 Task: Add a timeline in the project BrightWorks for the epic 'Service Level Agreement (SLA) Monitoring and Reporting' from 2023/06/28 to 2024/07/18. Add a timeline in the project BrightWorks for the epic 'Software License Management' from 2024/04/25 to 2024/09/13. Add a timeline in the project BrightWorks for the epic 'Hardware Asset Management' from 2024/04/22 to 2025/07/26
Action: Mouse moved to (218, 70)
Screenshot: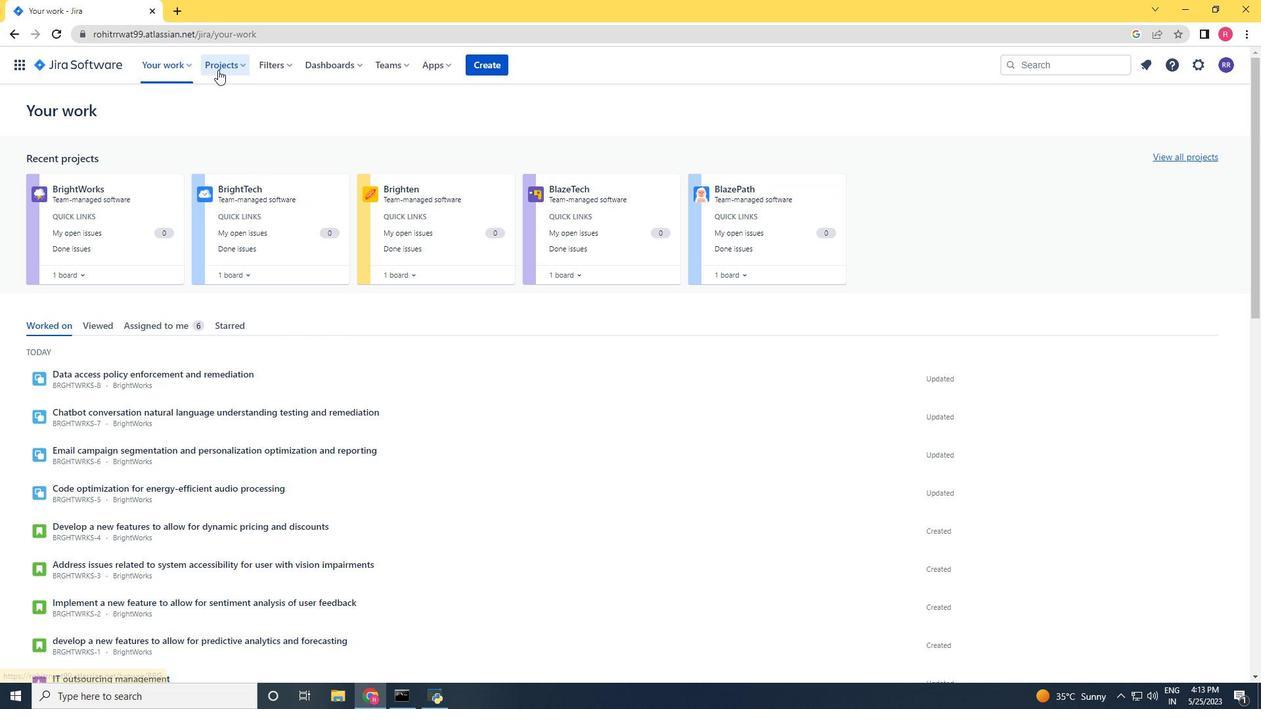 
Action: Mouse pressed left at (218, 70)
Screenshot: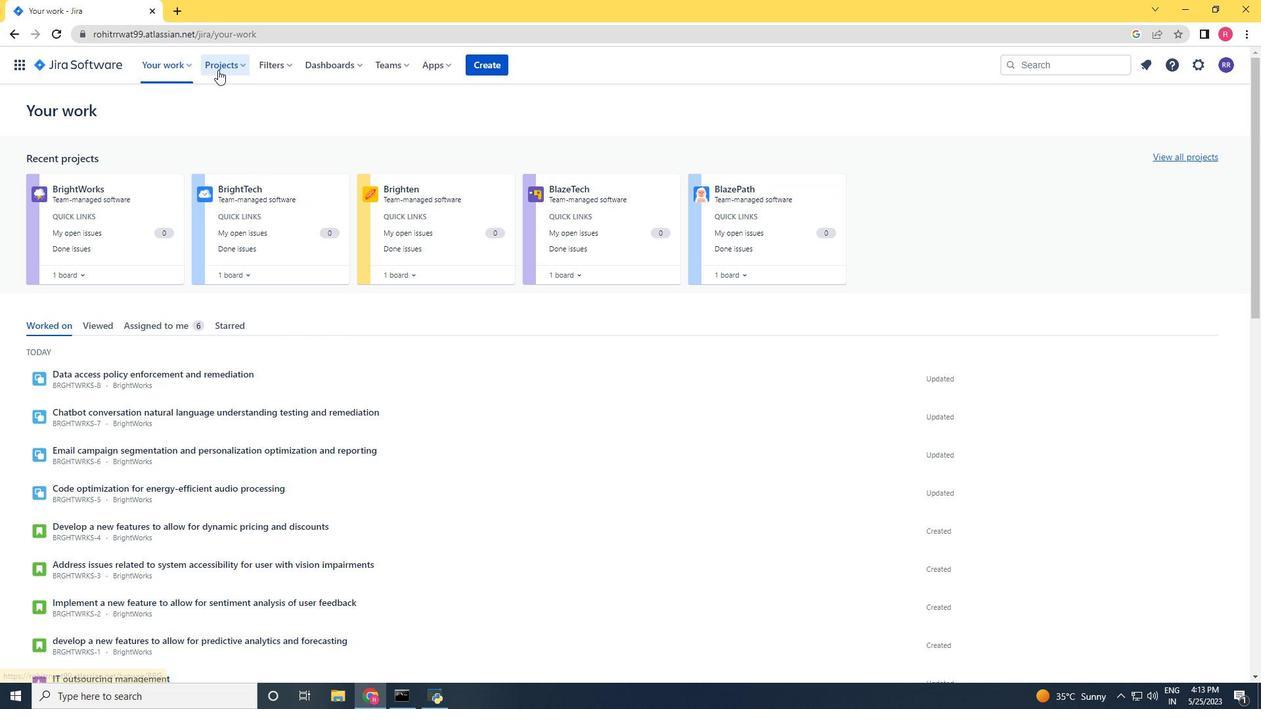 
Action: Mouse moved to (273, 122)
Screenshot: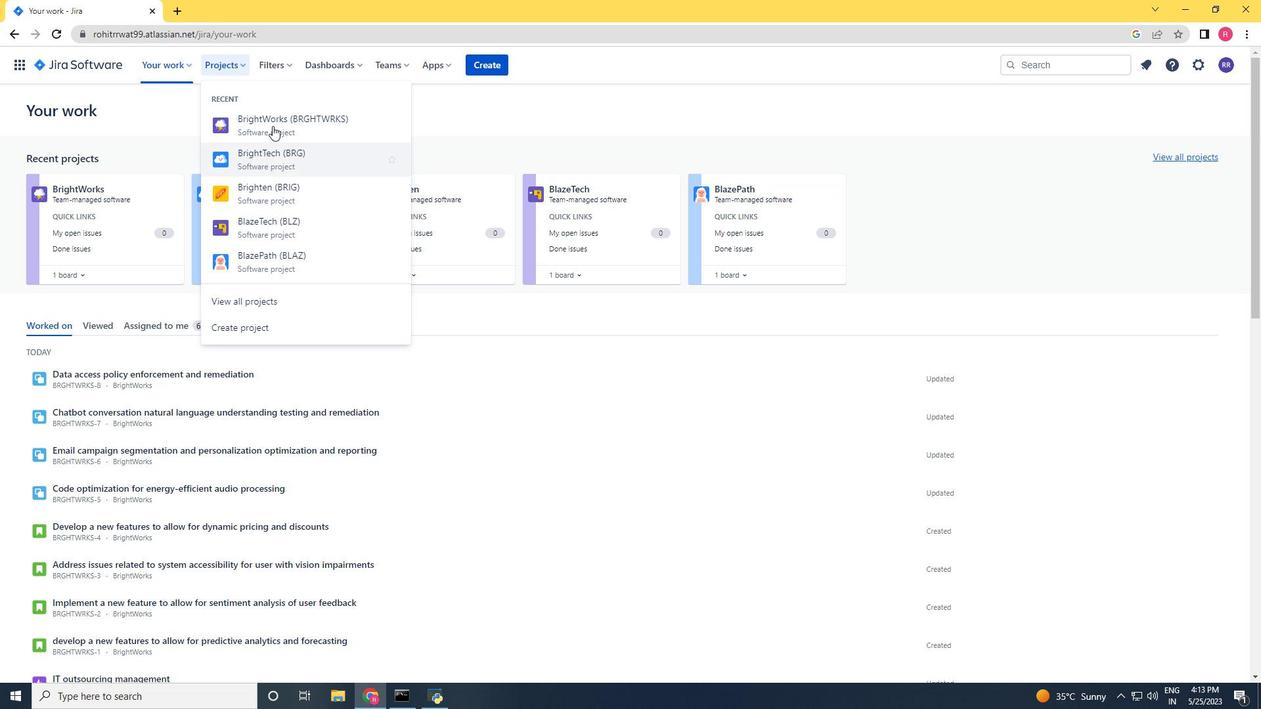 
Action: Mouse pressed left at (273, 122)
Screenshot: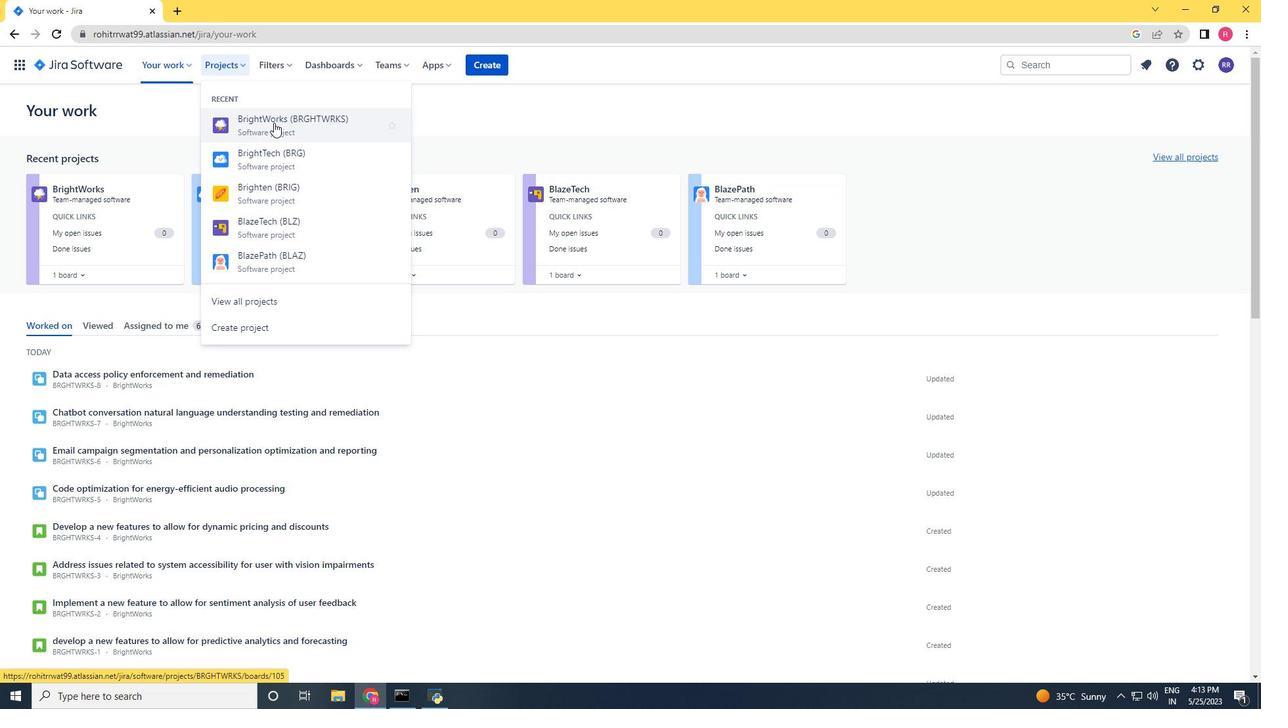 
Action: Mouse moved to (70, 204)
Screenshot: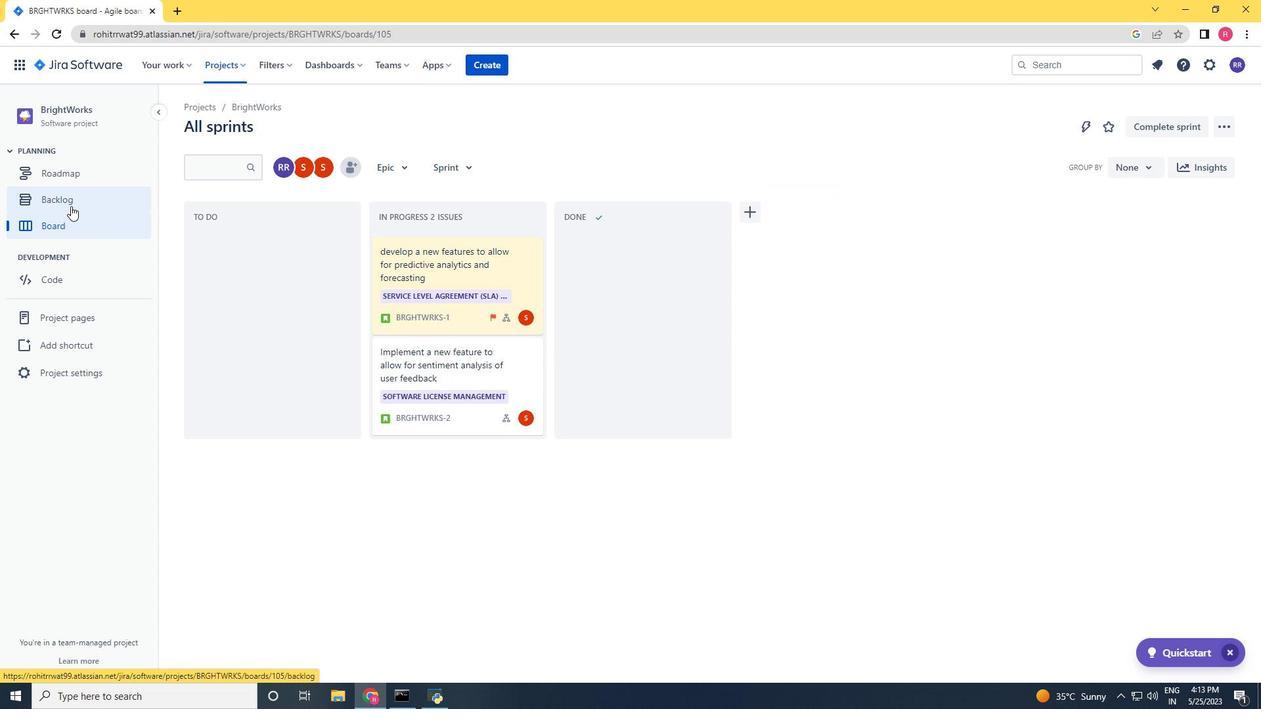
Action: Mouse pressed left at (70, 204)
Screenshot: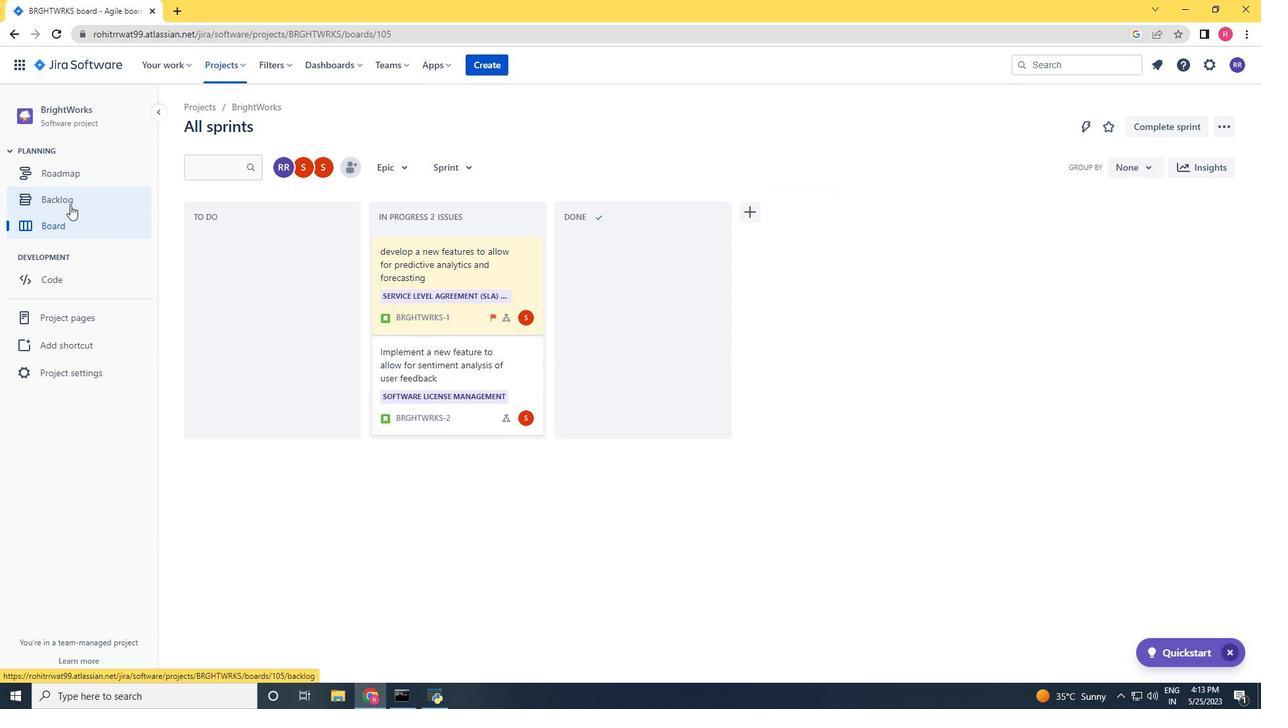 
Action: Mouse moved to (199, 264)
Screenshot: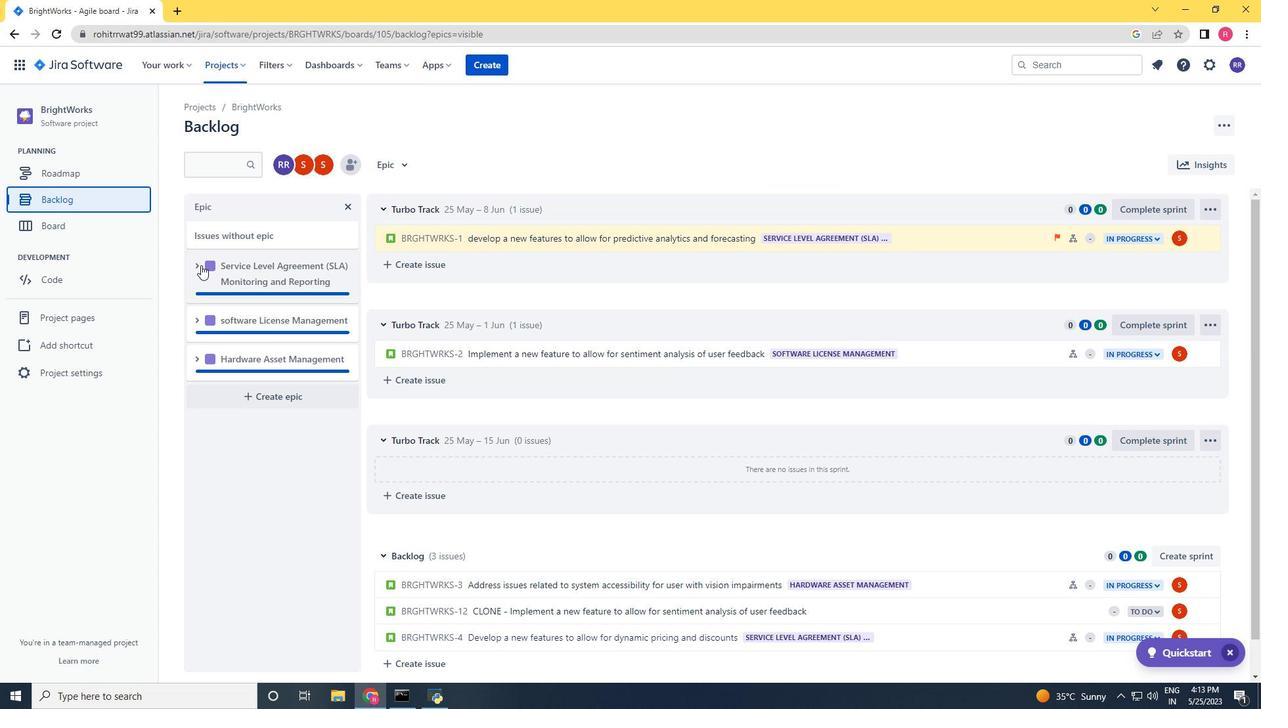 
Action: Mouse pressed left at (199, 264)
Screenshot: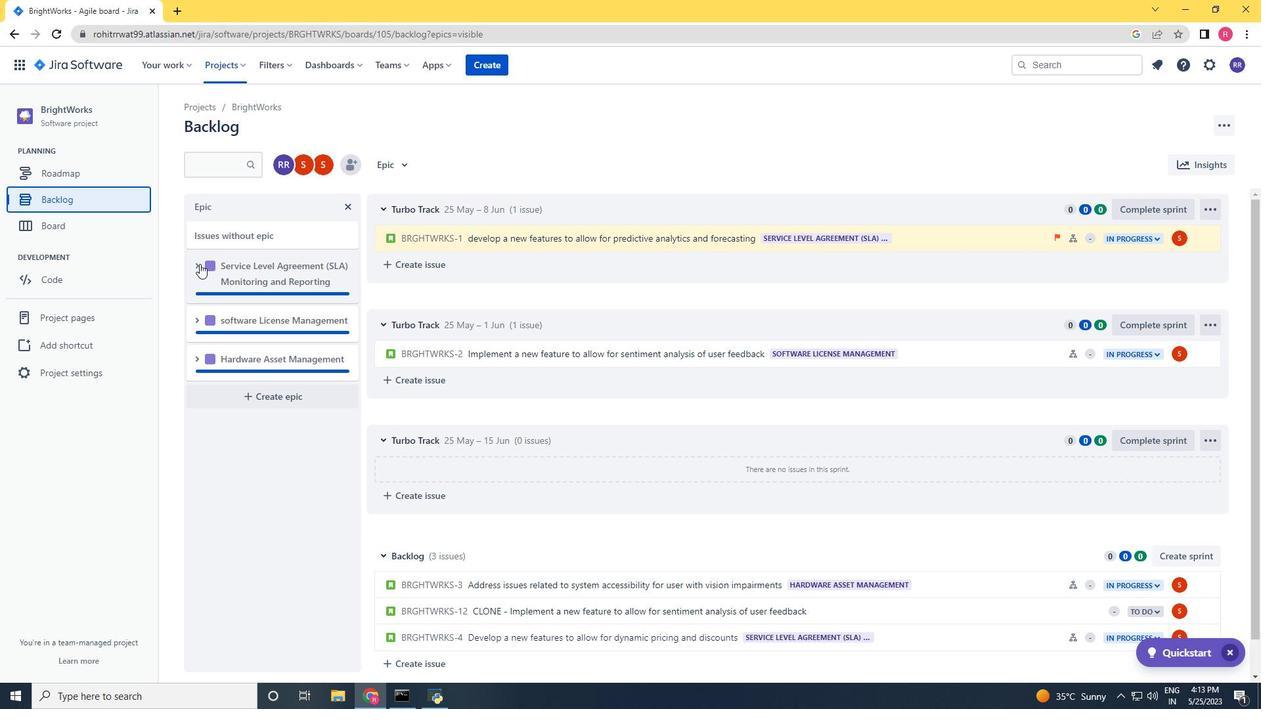 
Action: Mouse moved to (237, 377)
Screenshot: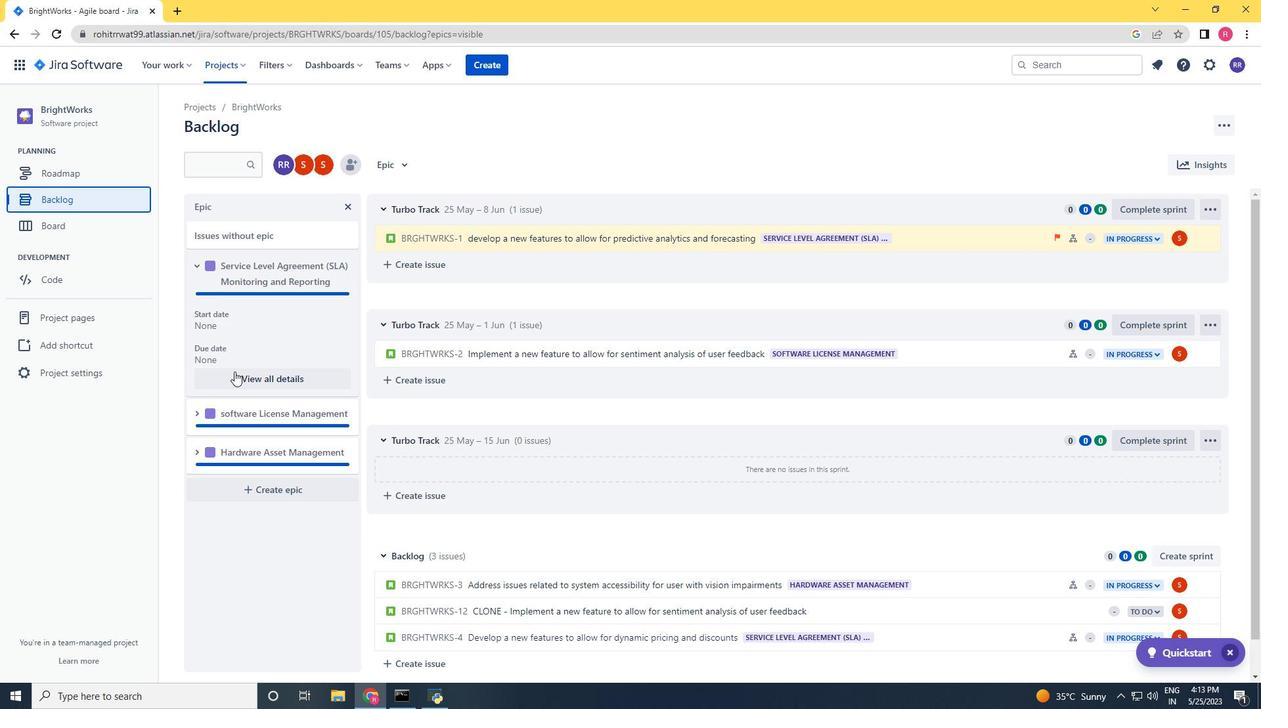 
Action: Mouse pressed left at (237, 377)
Screenshot: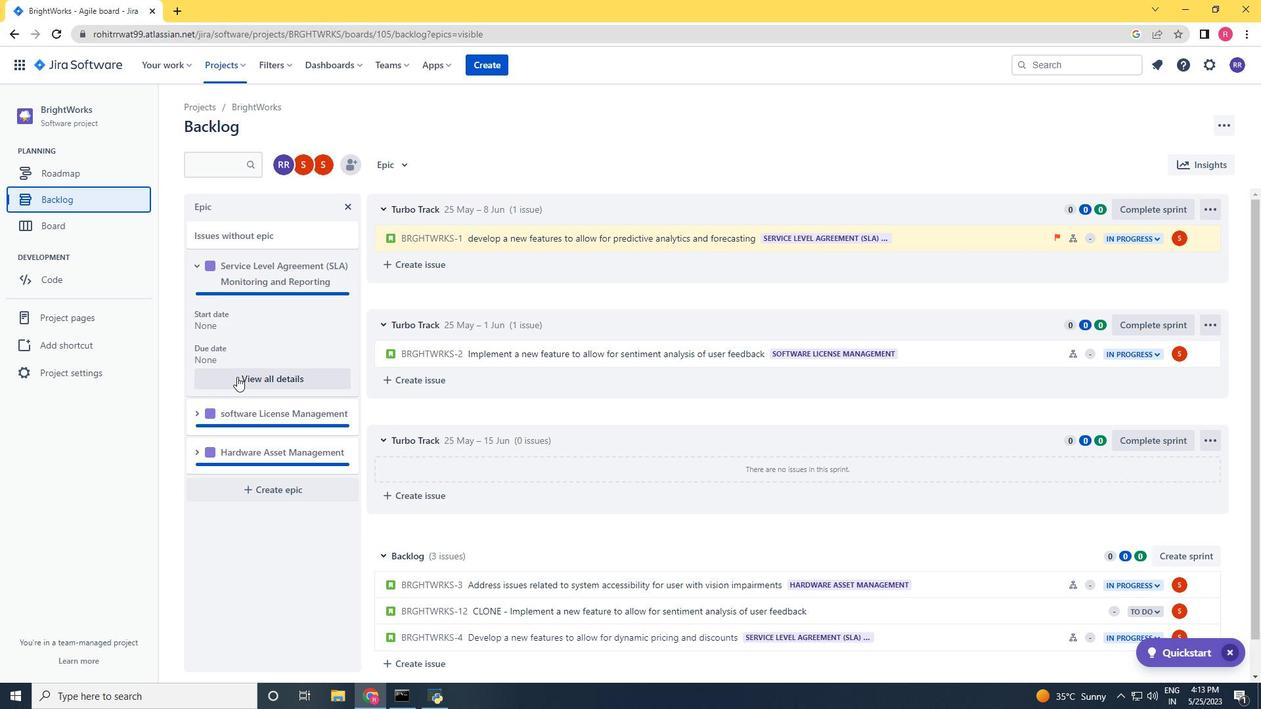 
Action: Mouse moved to (1103, 543)
Screenshot: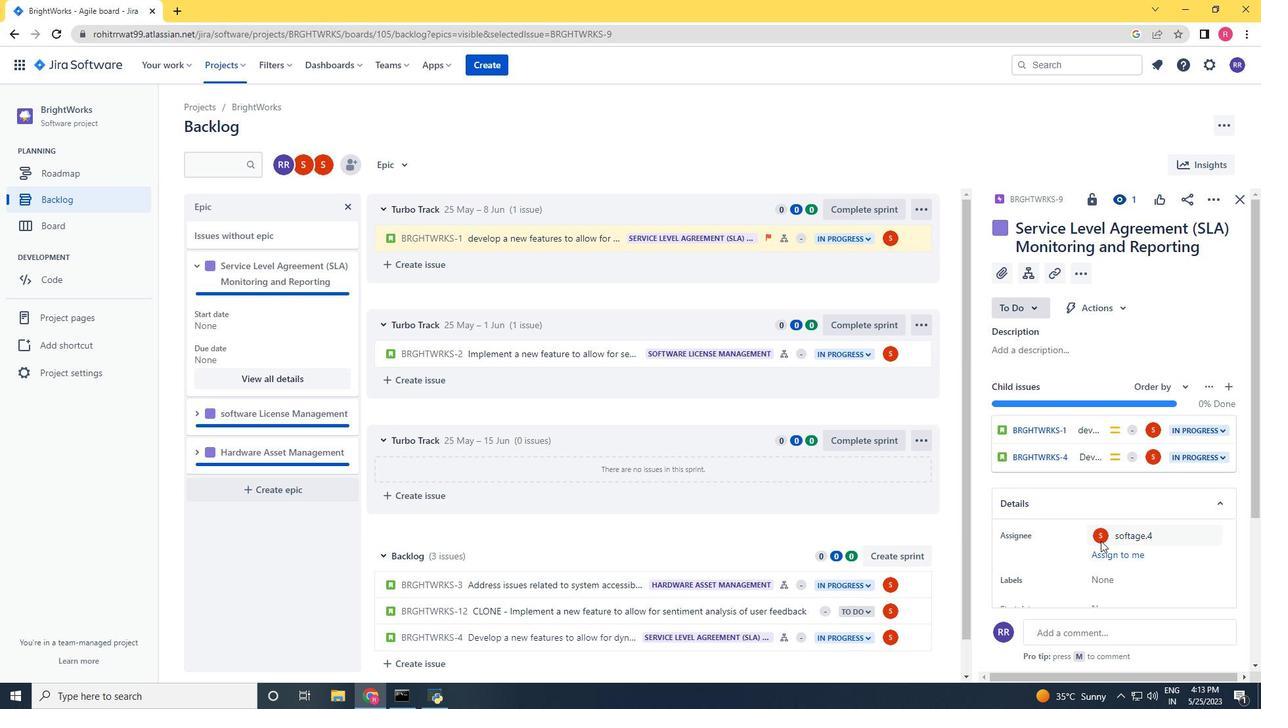 
Action: Mouse scrolled (1103, 542) with delta (0, 0)
Screenshot: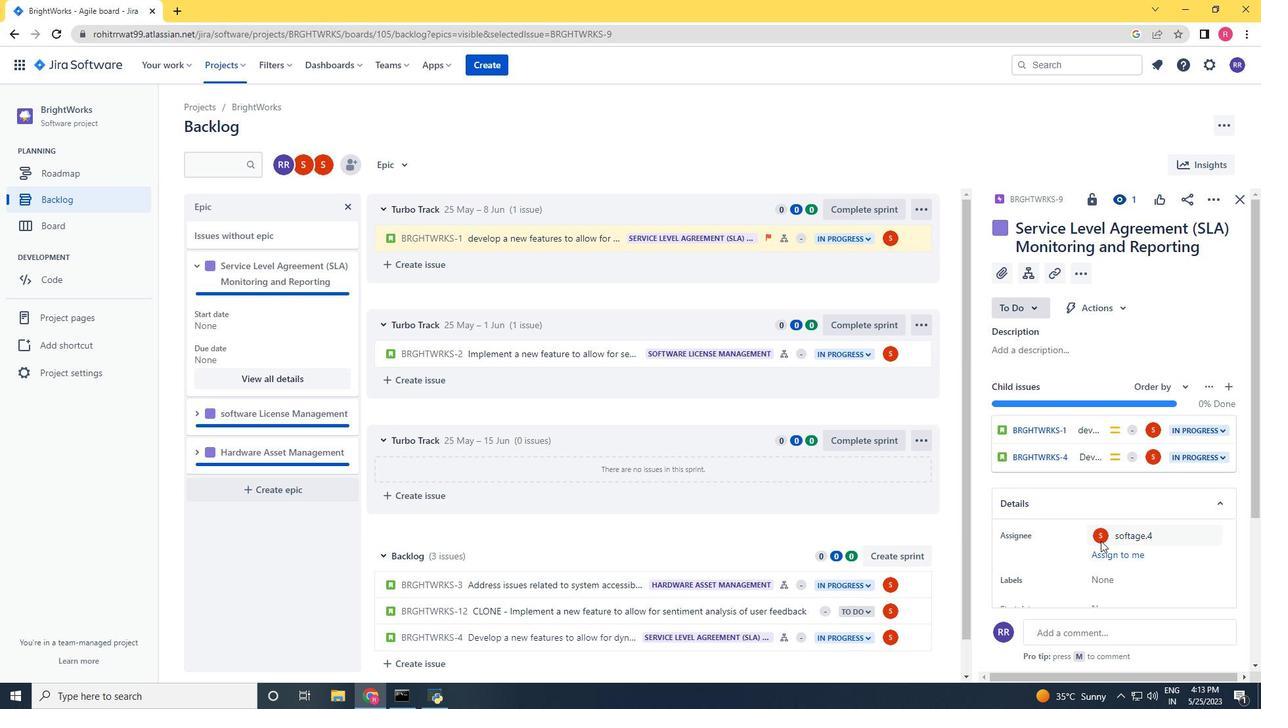 
Action: Mouse moved to (1103, 544)
Screenshot: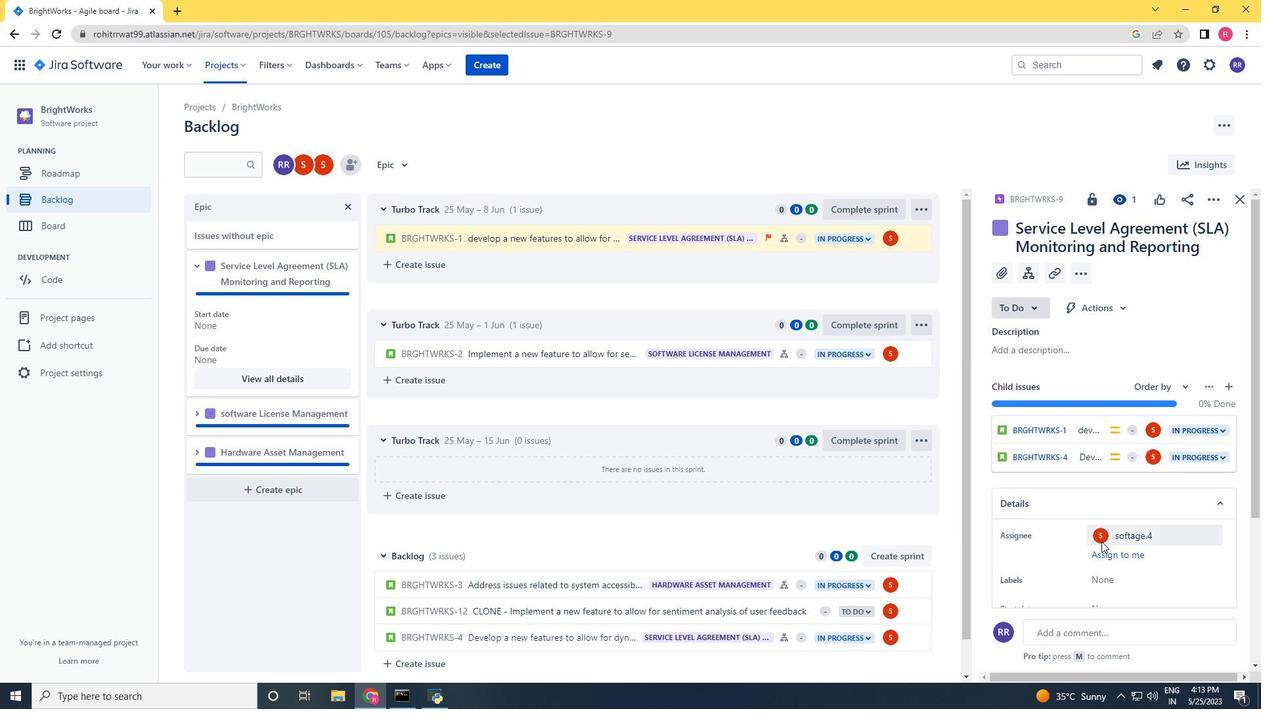 
Action: Mouse scrolled (1103, 543) with delta (0, 0)
Screenshot: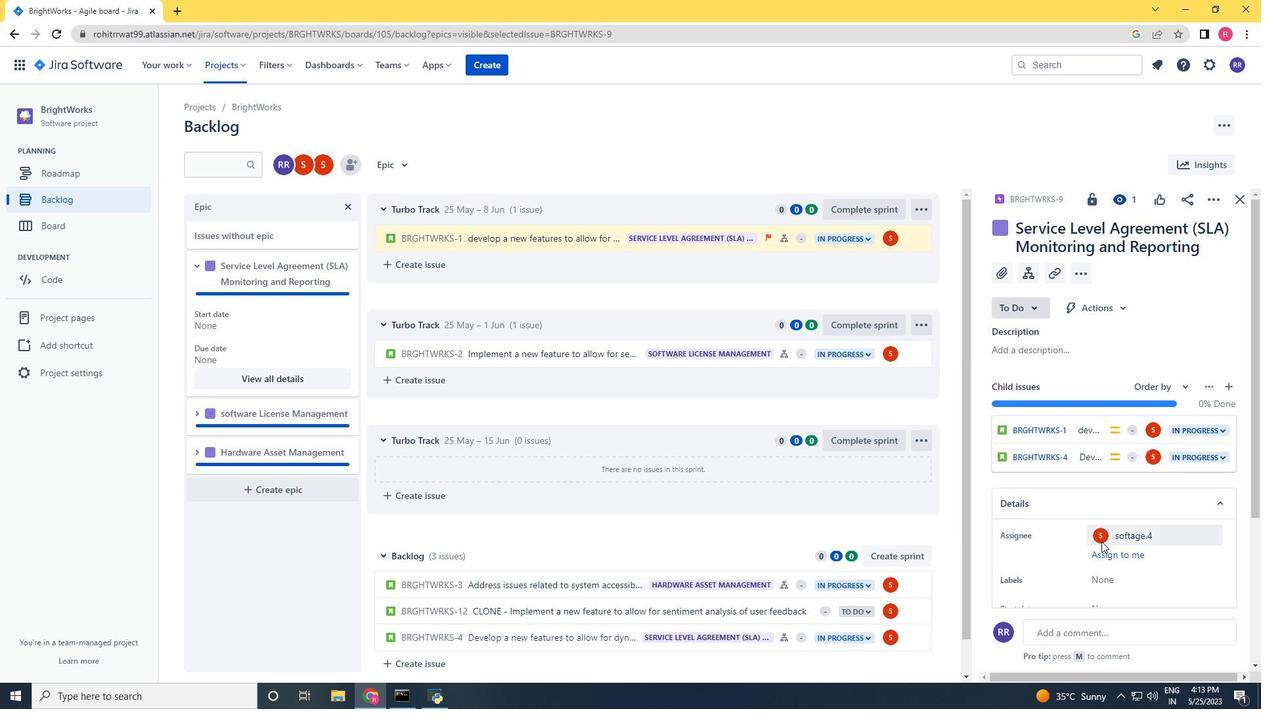 
Action: Mouse moved to (1118, 471)
Screenshot: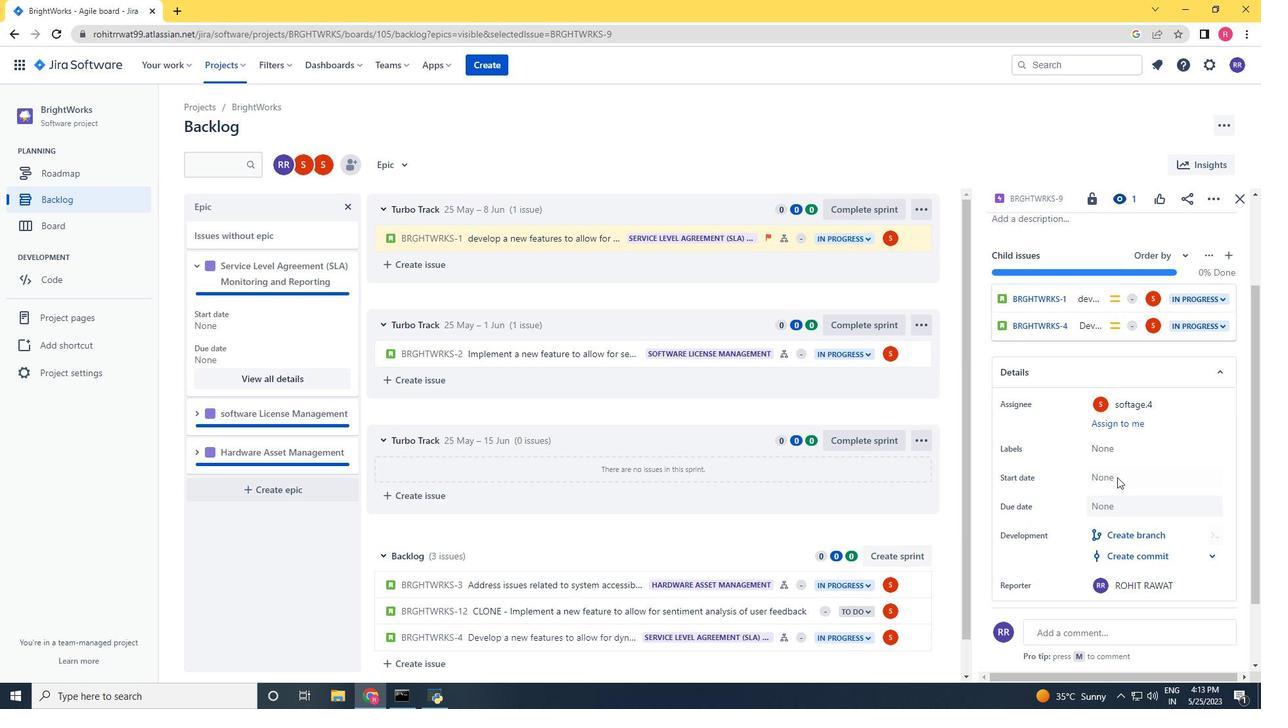 
Action: Mouse pressed left at (1118, 471)
Screenshot: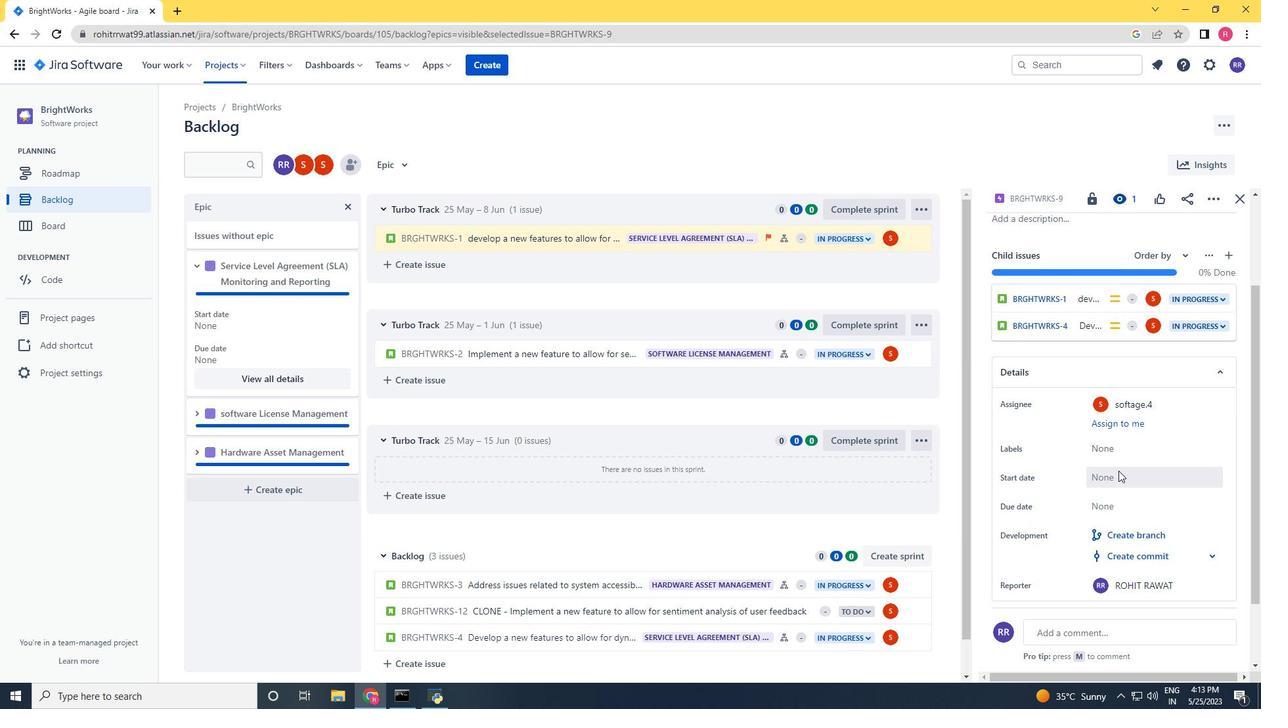 
Action: Mouse moved to (1233, 285)
Screenshot: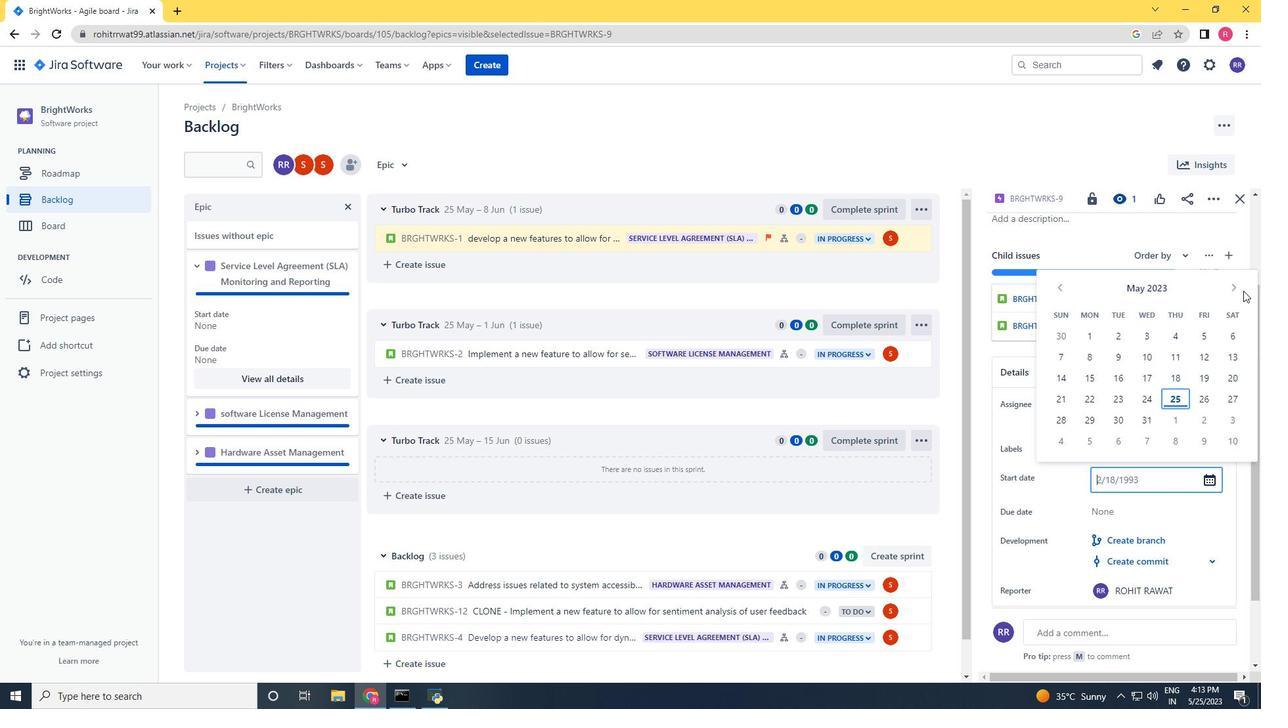 
Action: Mouse pressed left at (1233, 285)
Screenshot: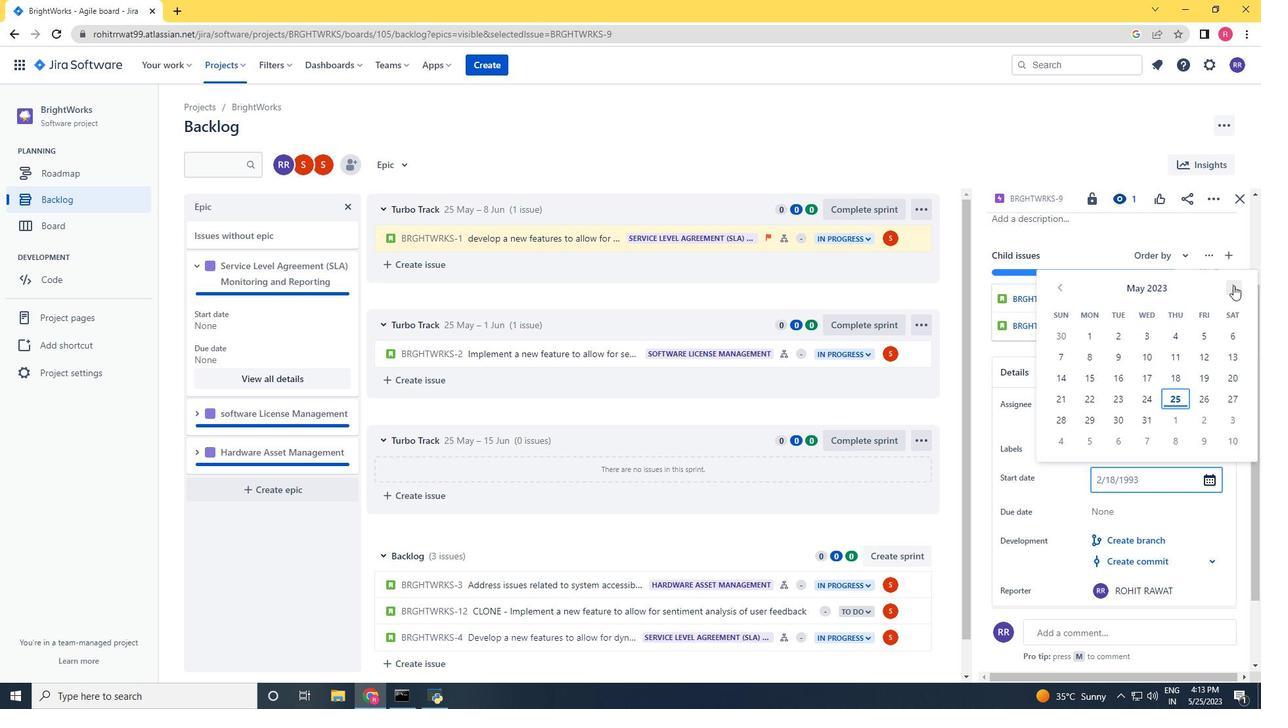 
Action: Mouse moved to (1157, 416)
Screenshot: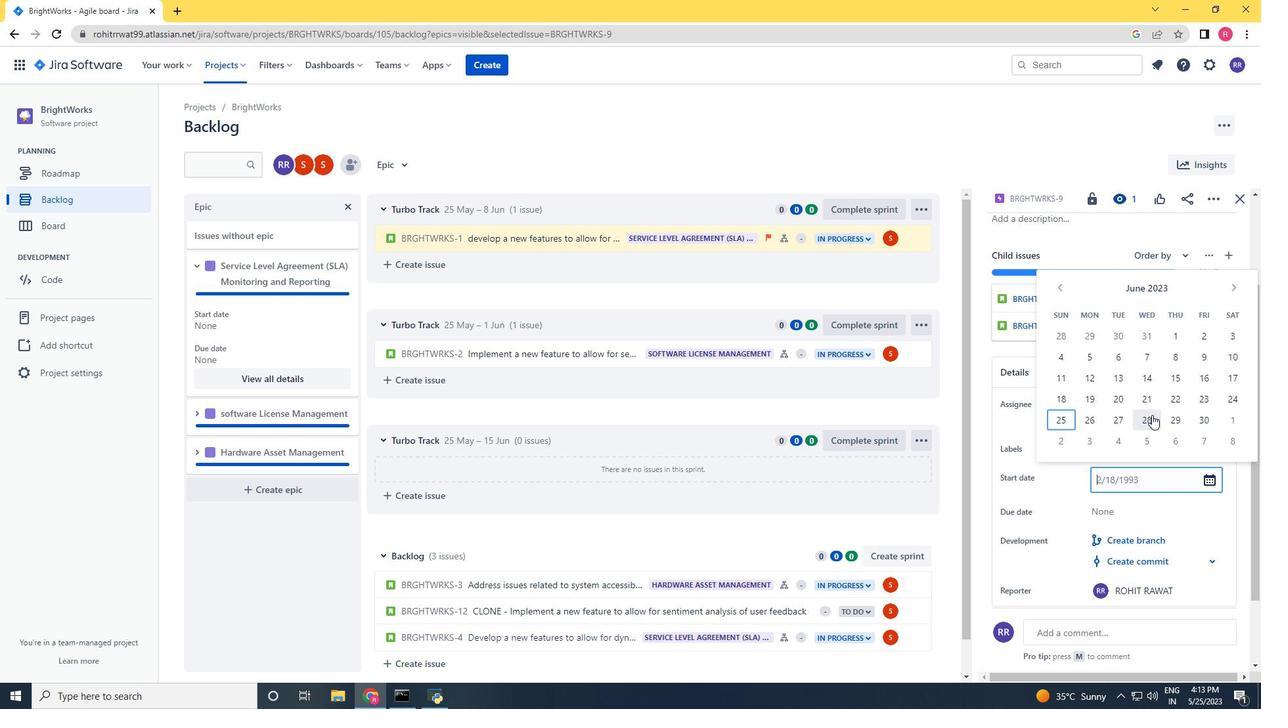 
Action: Mouse pressed left at (1157, 416)
Screenshot: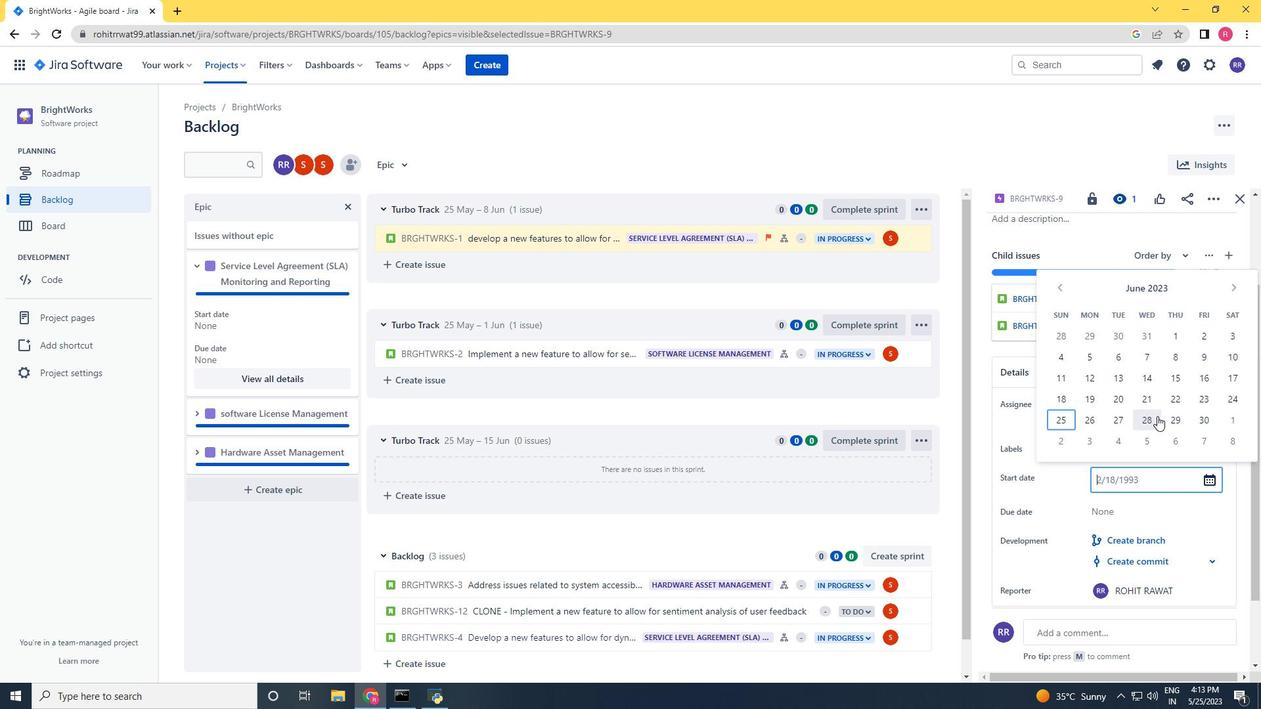 
Action: Mouse moved to (1124, 514)
Screenshot: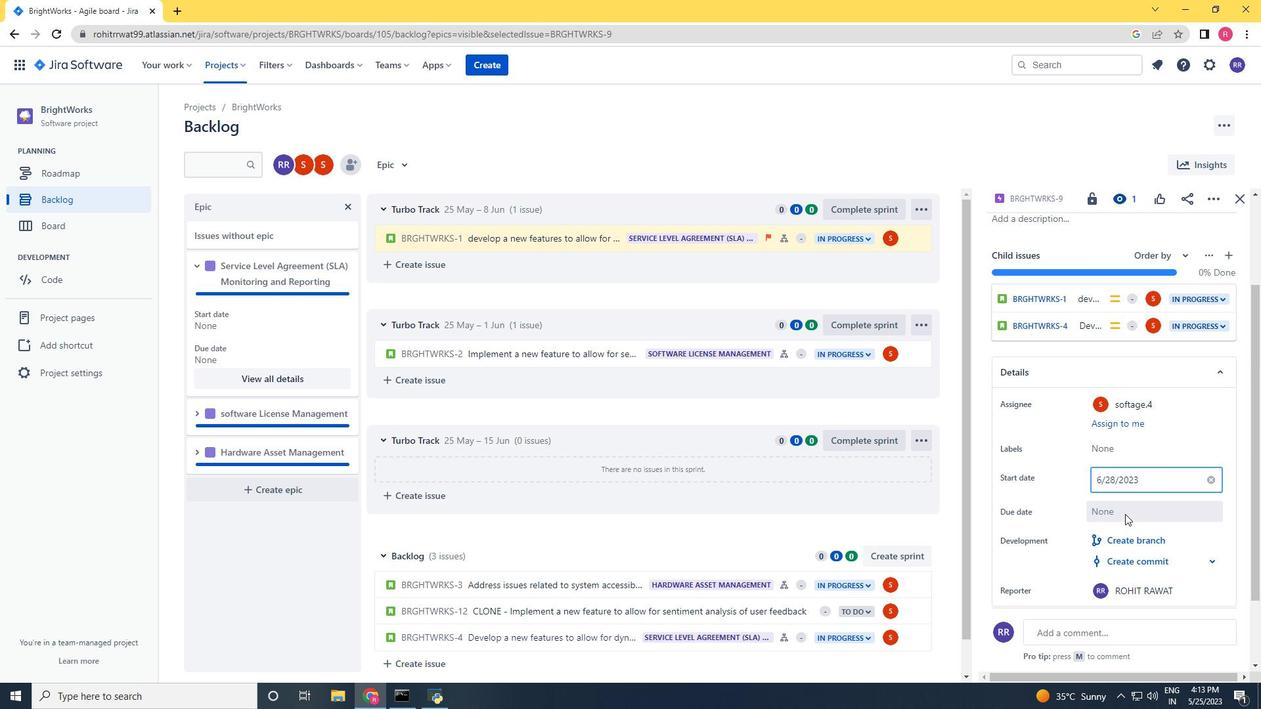 
Action: Mouse pressed left at (1124, 514)
Screenshot: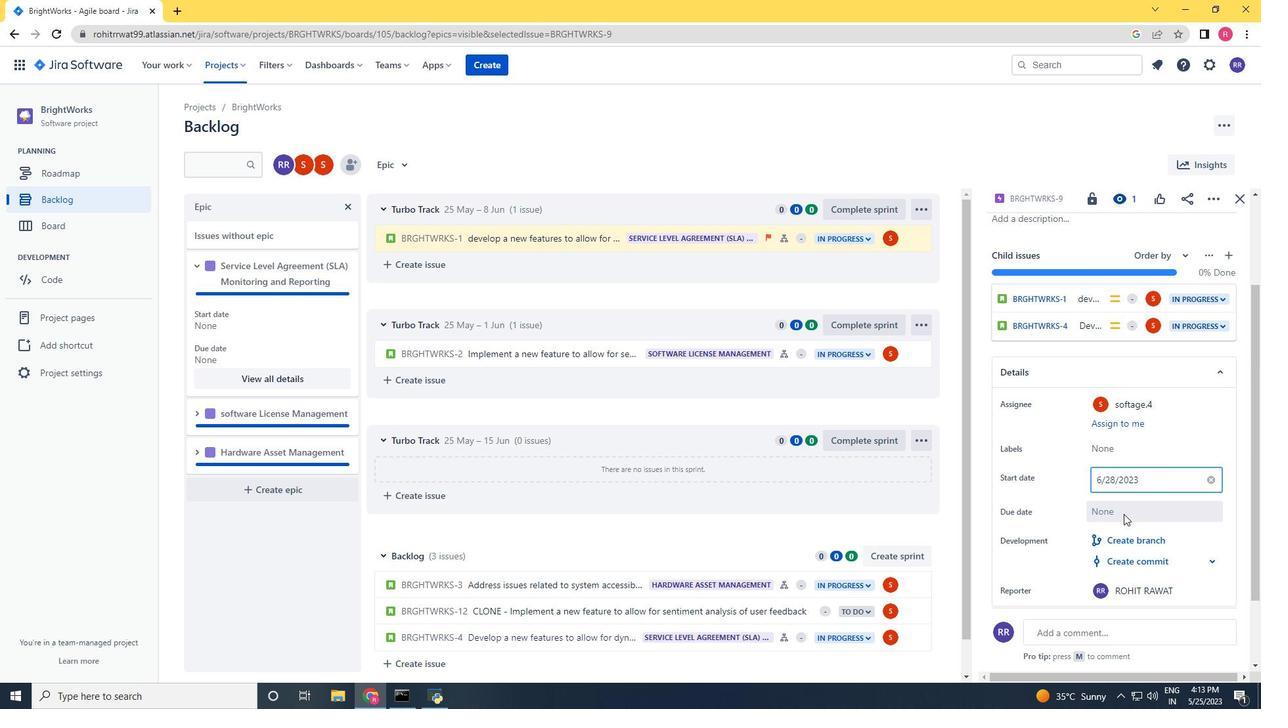 
Action: Mouse moved to (1235, 322)
Screenshot: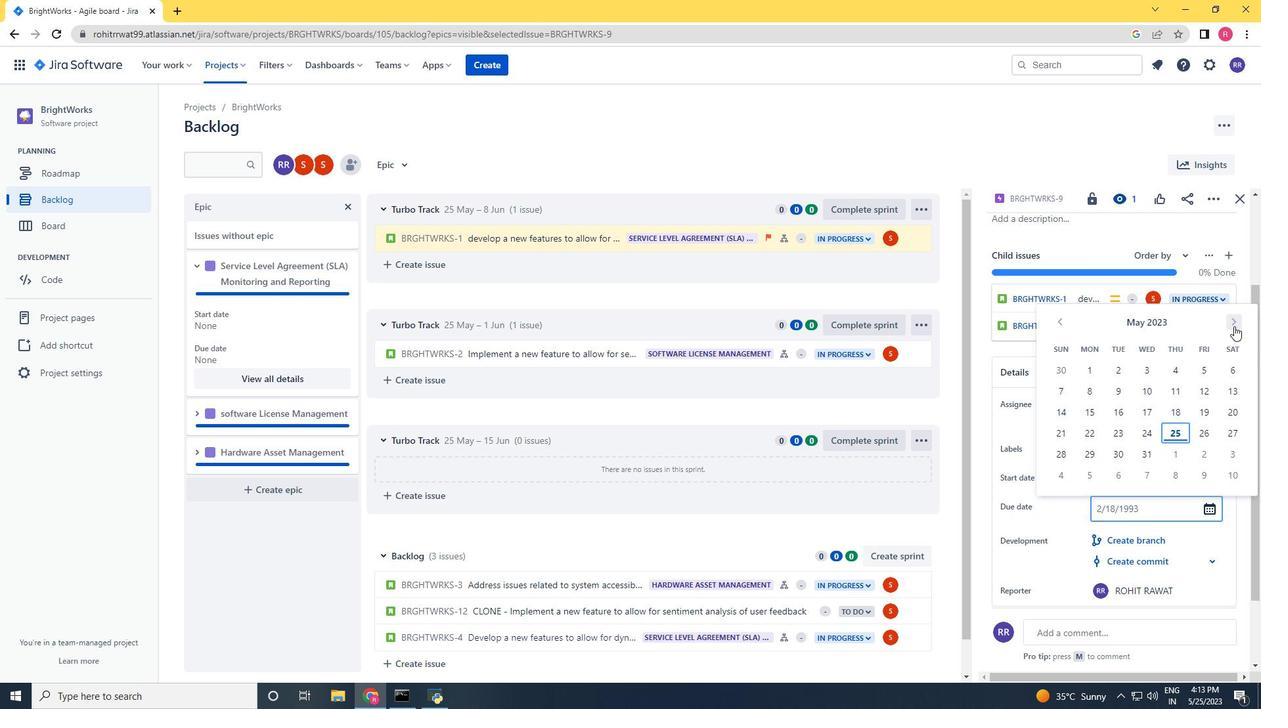 
Action: Mouse pressed left at (1235, 322)
Screenshot: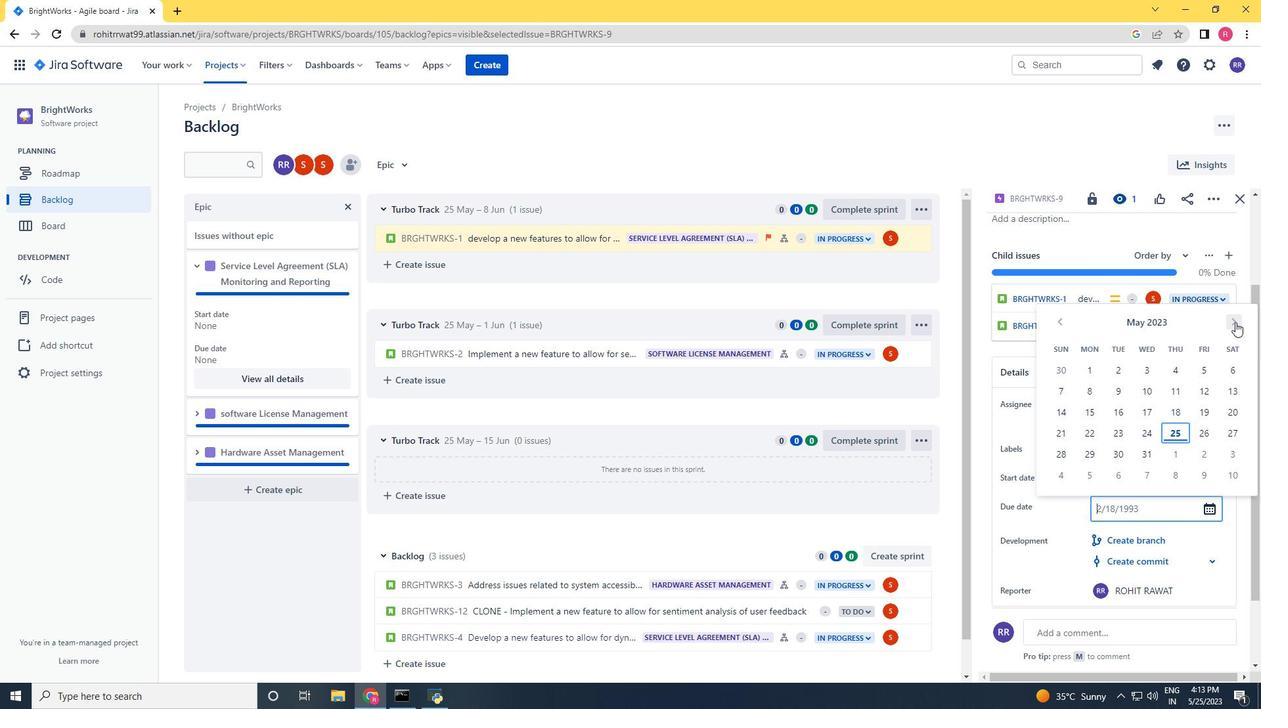 
Action: Mouse pressed left at (1235, 322)
Screenshot: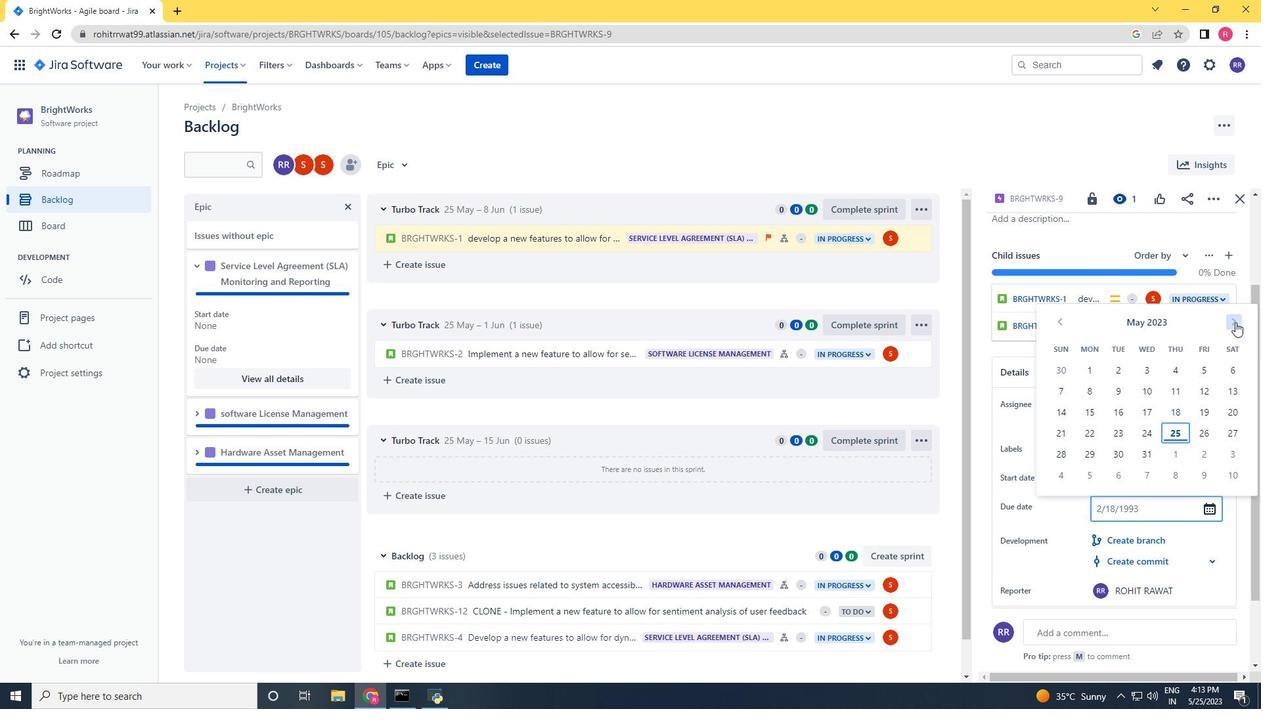 
Action: Mouse moved to (1127, 429)
Screenshot: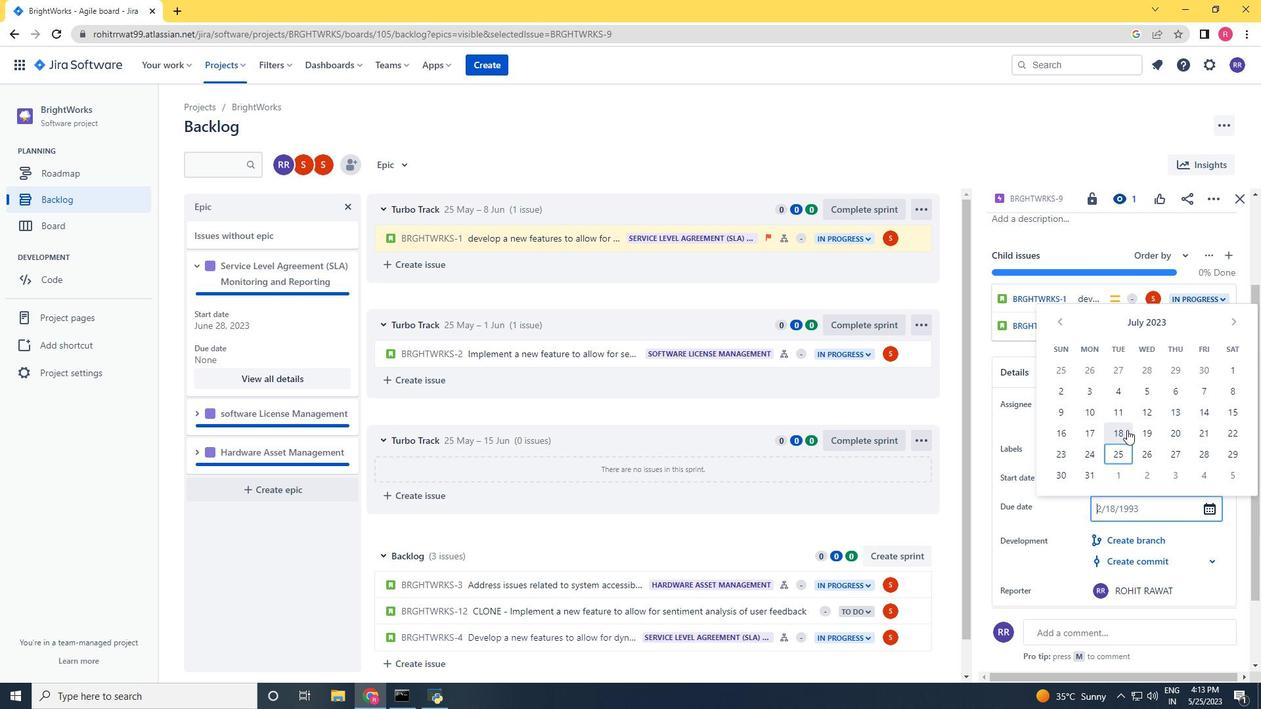 
Action: Mouse pressed left at (1127, 429)
Screenshot: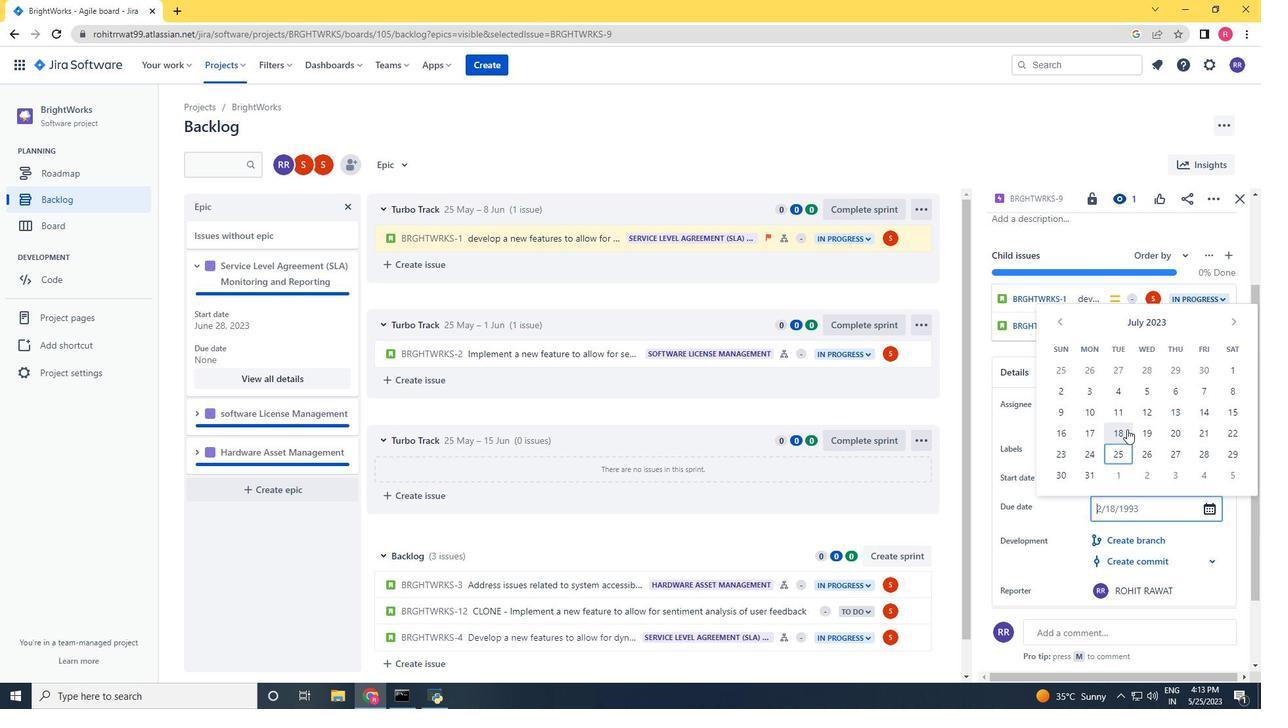 
Action: Mouse moved to (1126, 600)
Screenshot: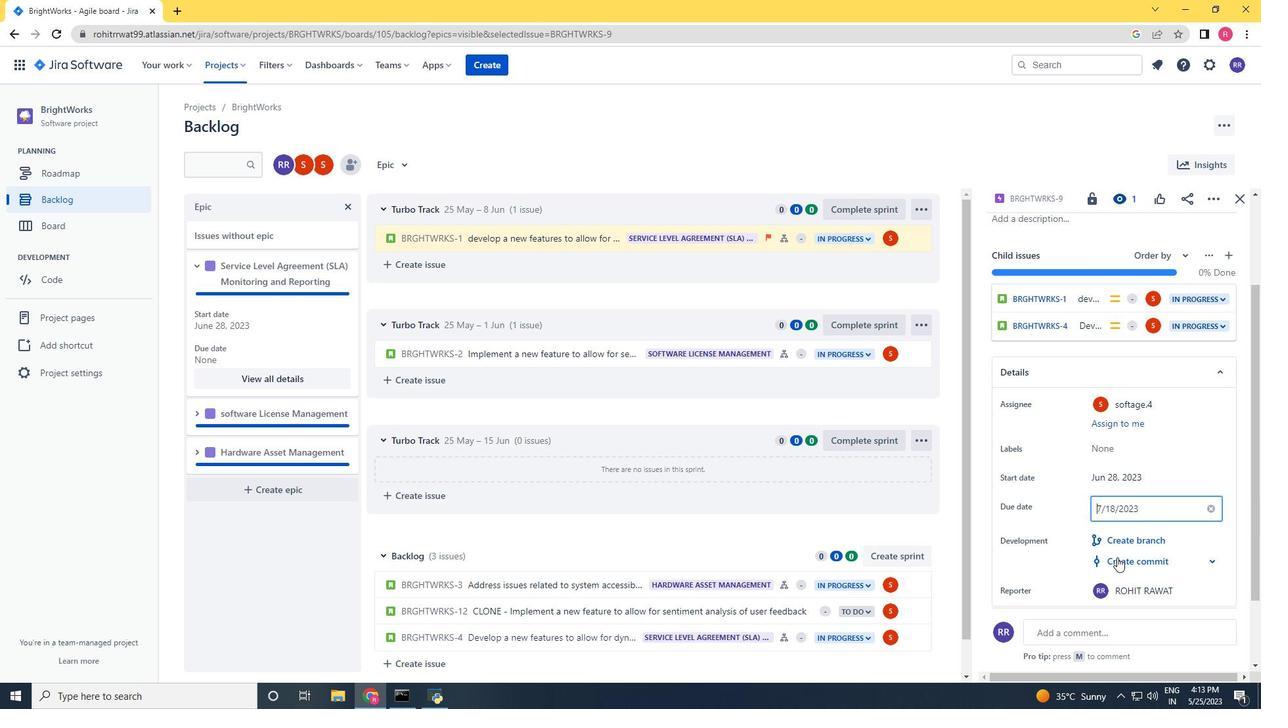 
Action: Mouse scrolled (1126, 599) with delta (0, 0)
Screenshot: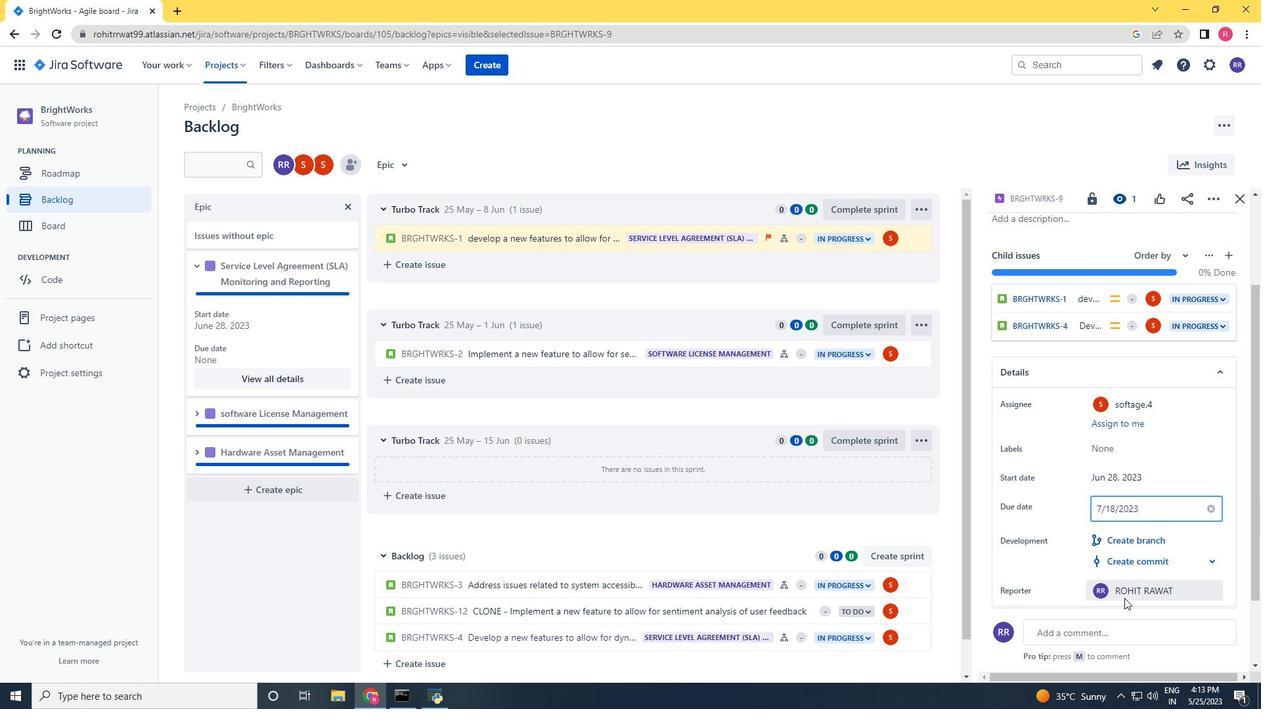 
Action: Mouse scrolled (1126, 599) with delta (0, 0)
Screenshot: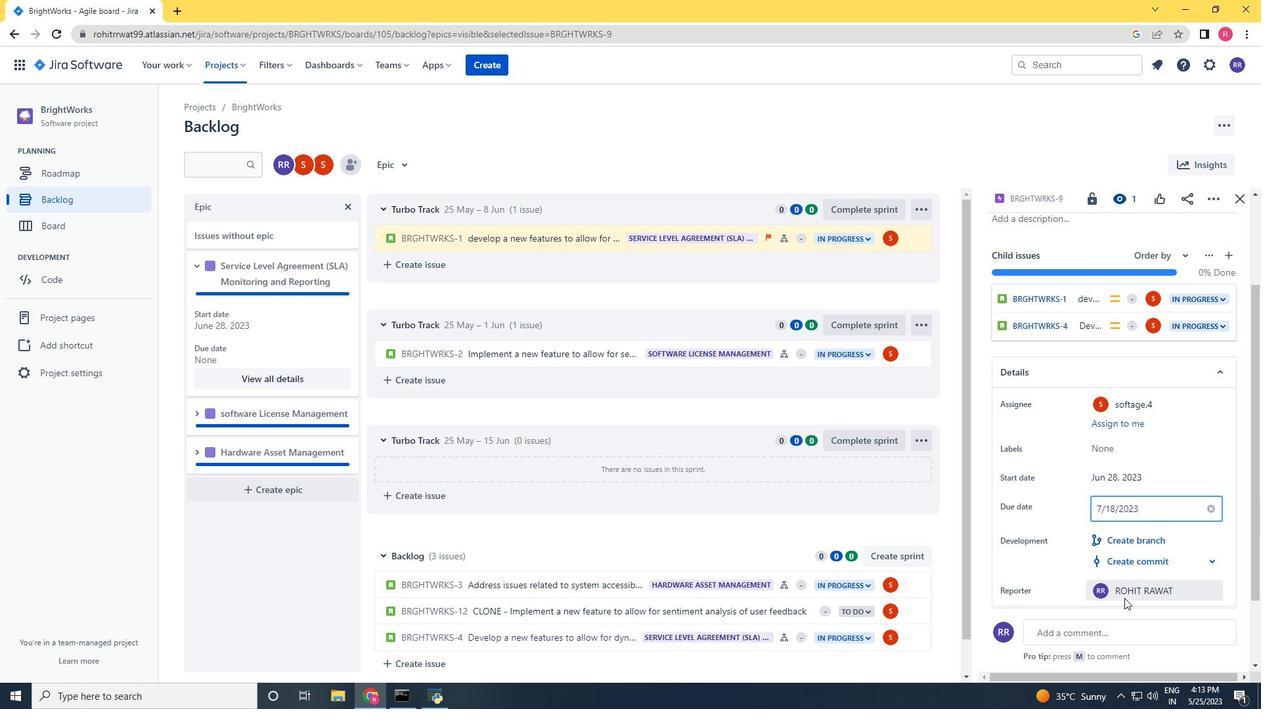 
Action: Mouse moved to (1118, 544)
Screenshot: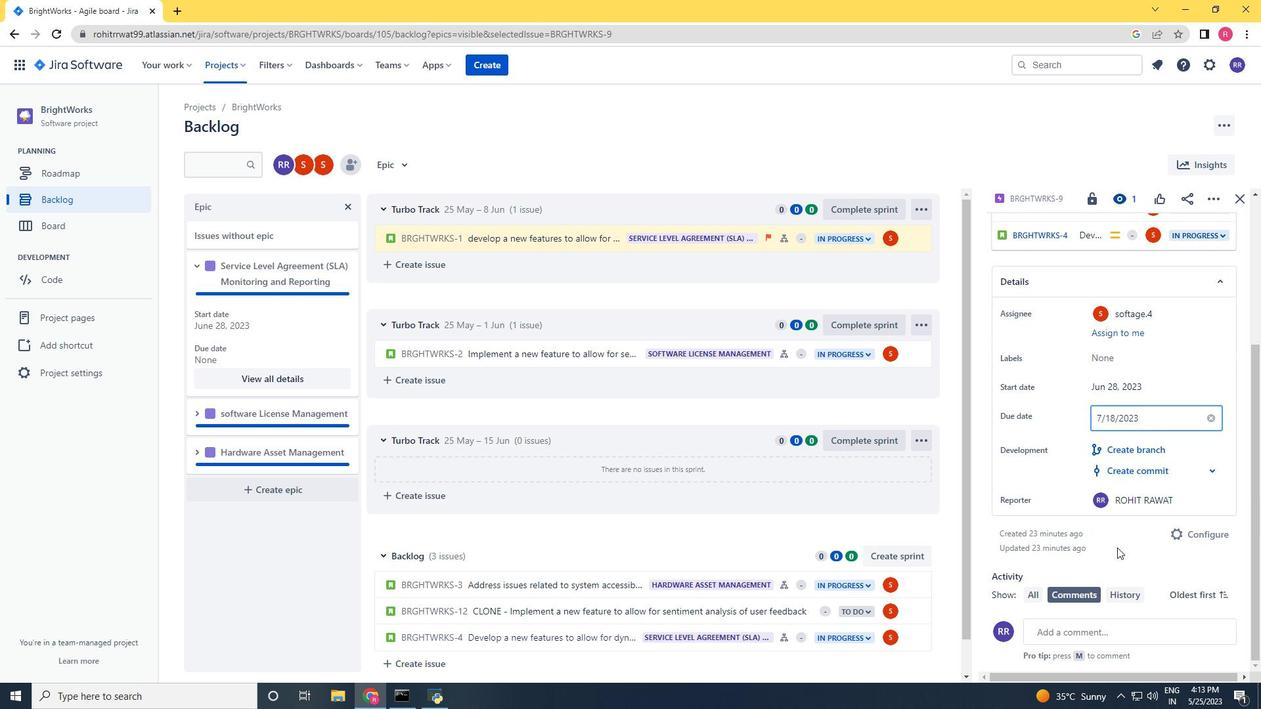 
Action: Mouse pressed left at (1118, 544)
Screenshot: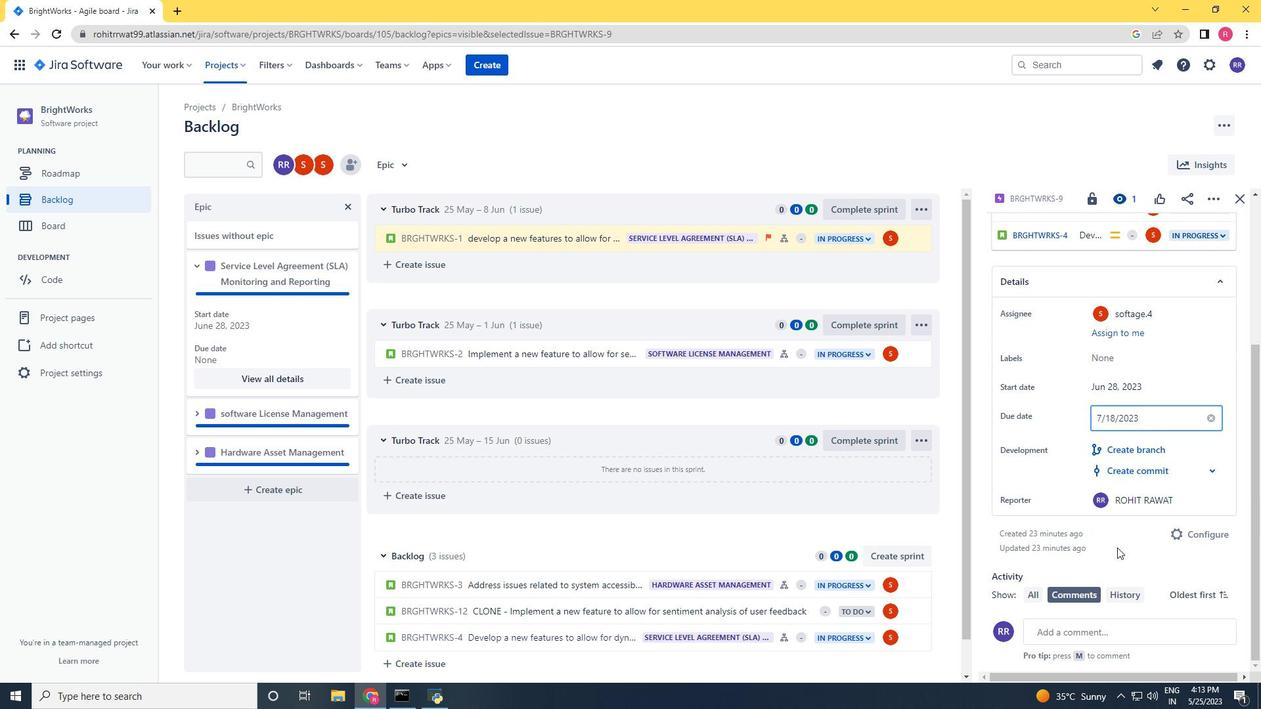 
Action: Mouse moved to (197, 413)
Screenshot: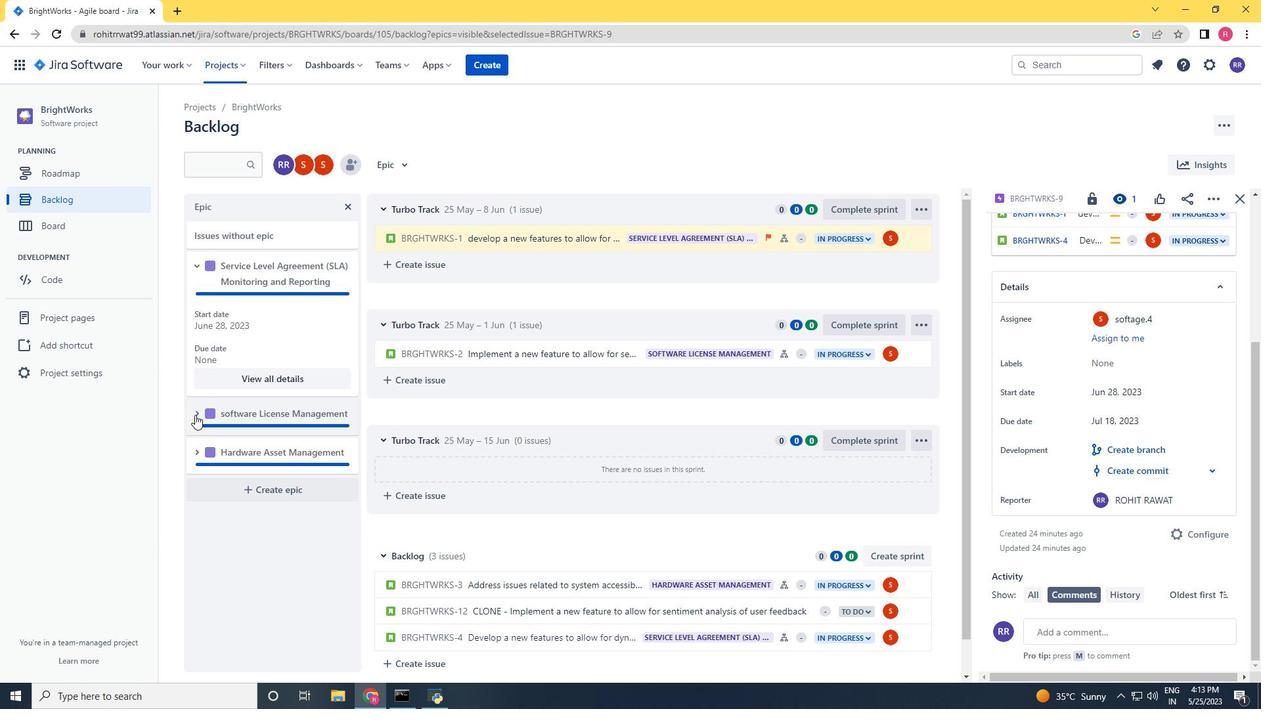 
Action: Mouse pressed left at (197, 413)
Screenshot: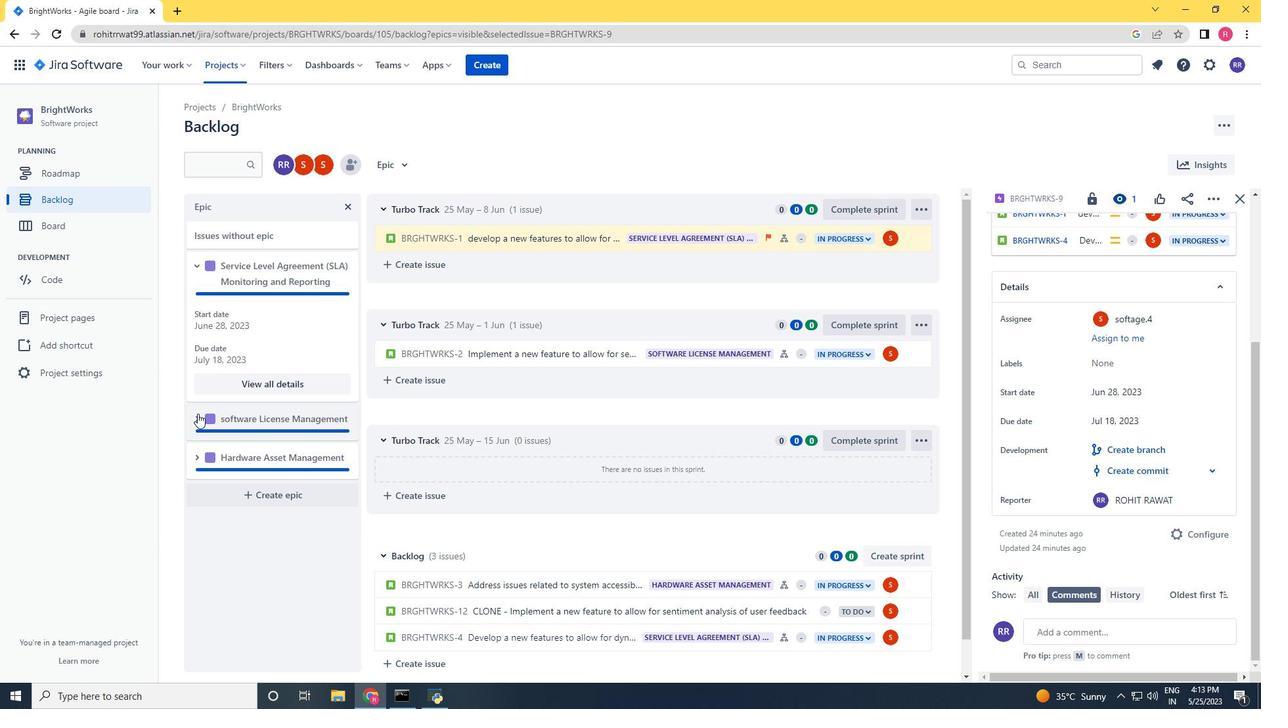
Action: Mouse moved to (250, 511)
Screenshot: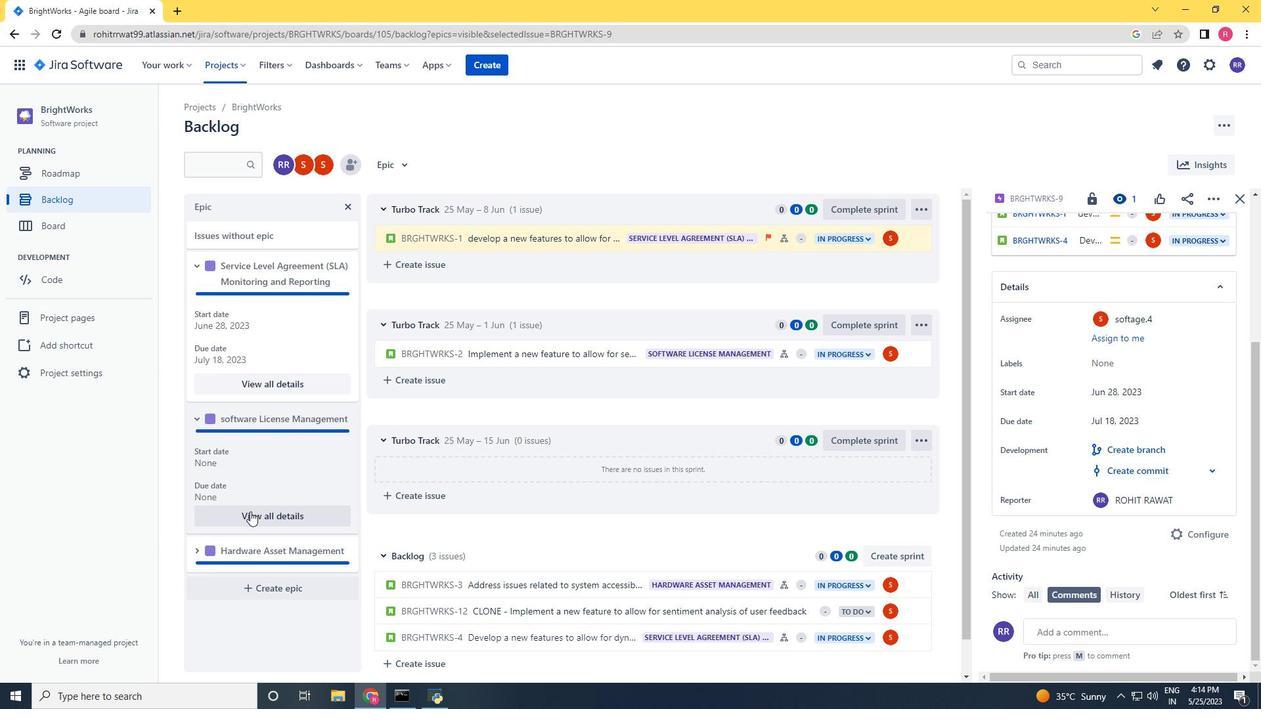
Action: Mouse pressed left at (250, 511)
Screenshot: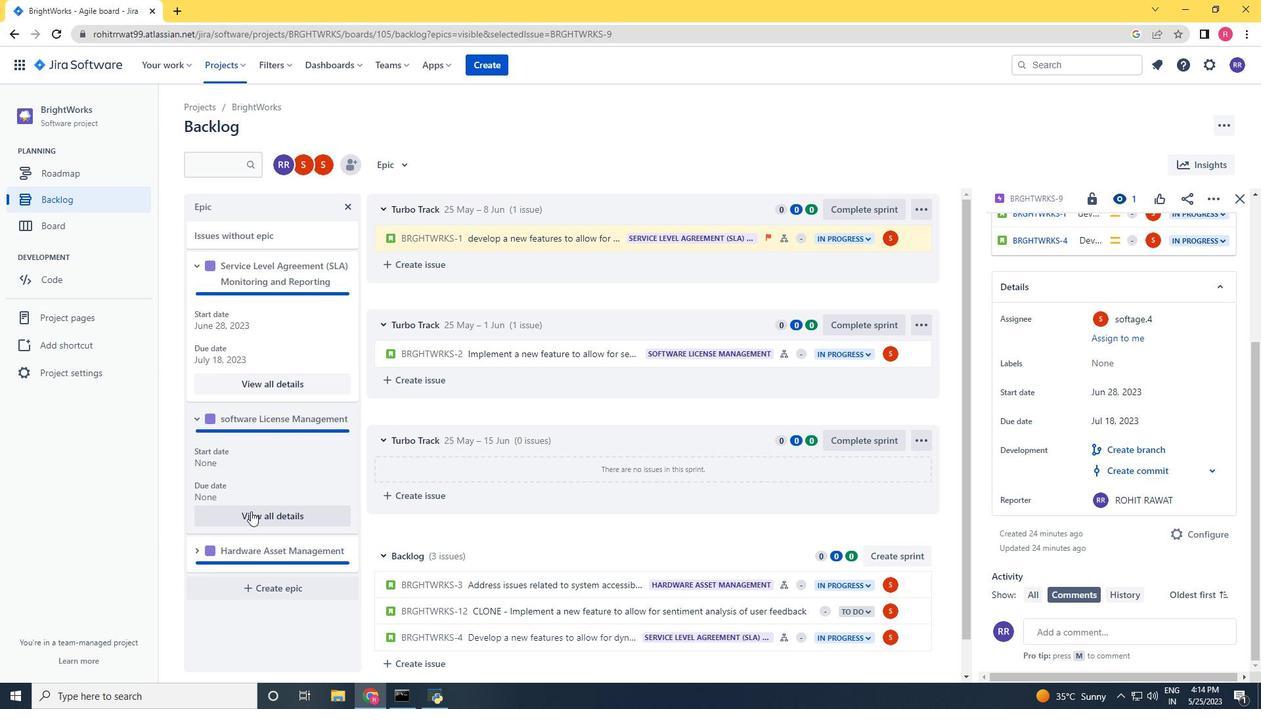 
Action: Mouse moved to (1039, 429)
Screenshot: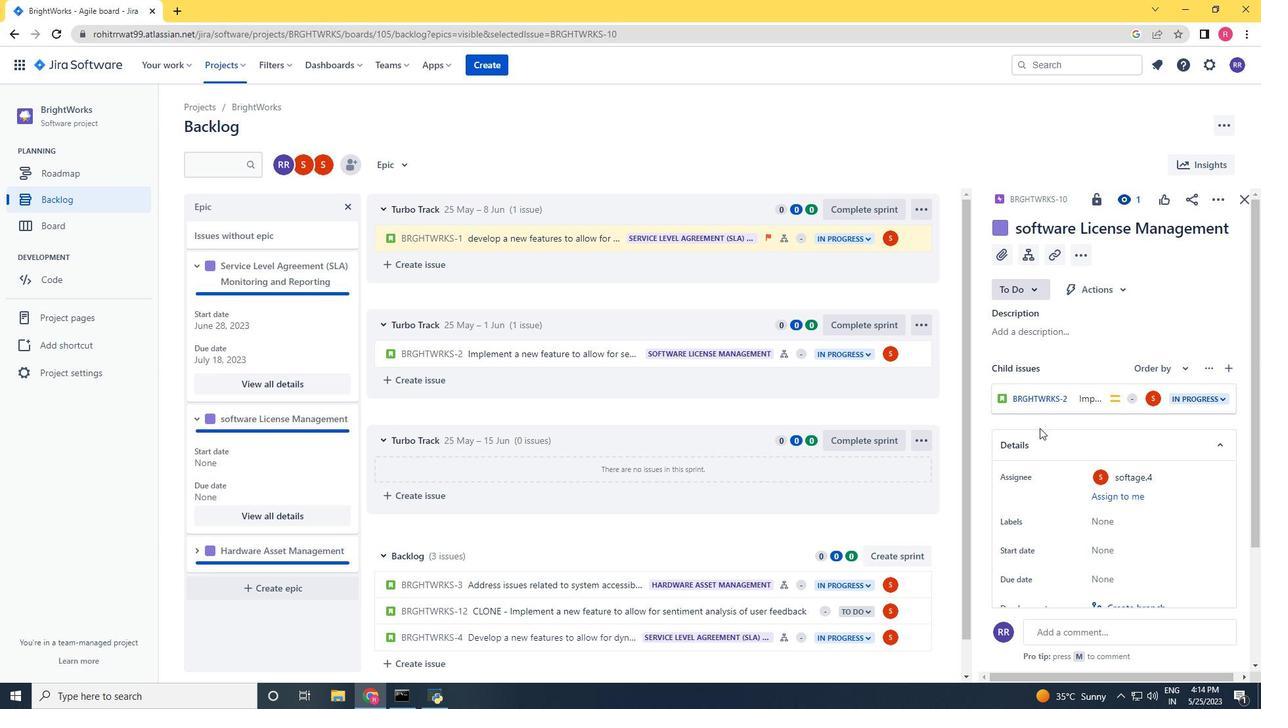 
Action: Mouse scrolled (1039, 428) with delta (0, 0)
Screenshot: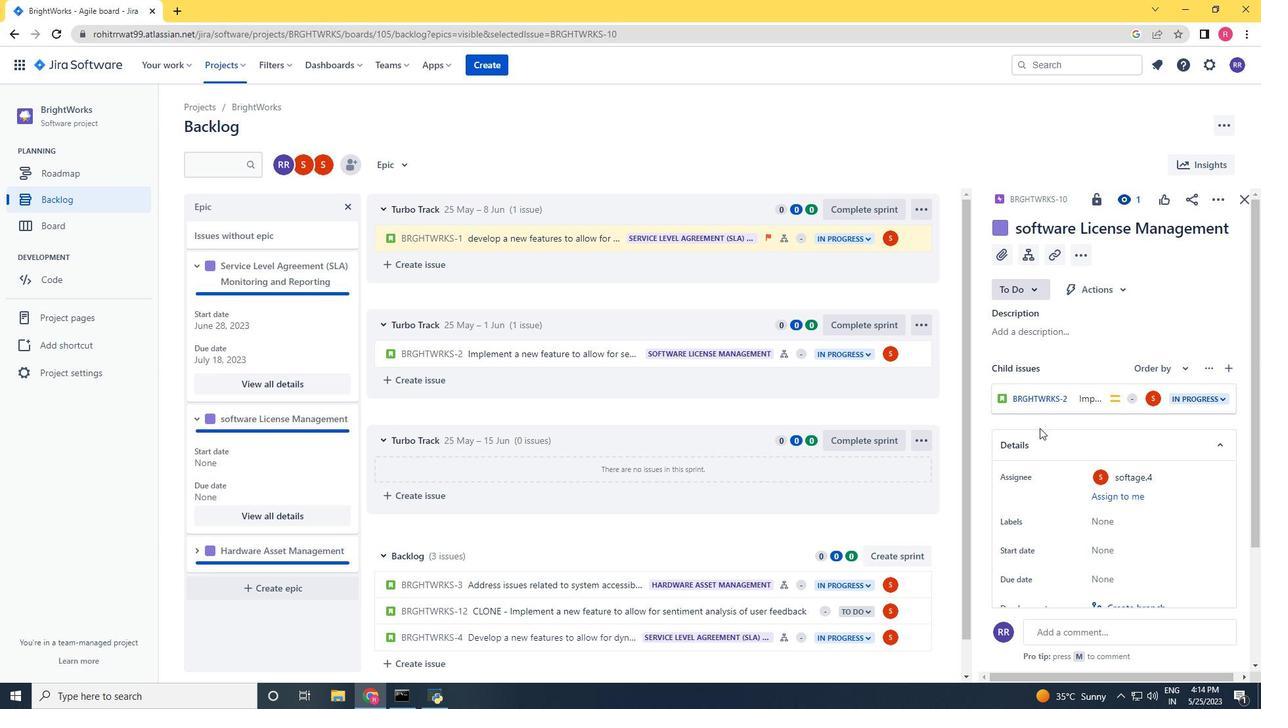 
Action: Mouse moved to (1039, 429)
Screenshot: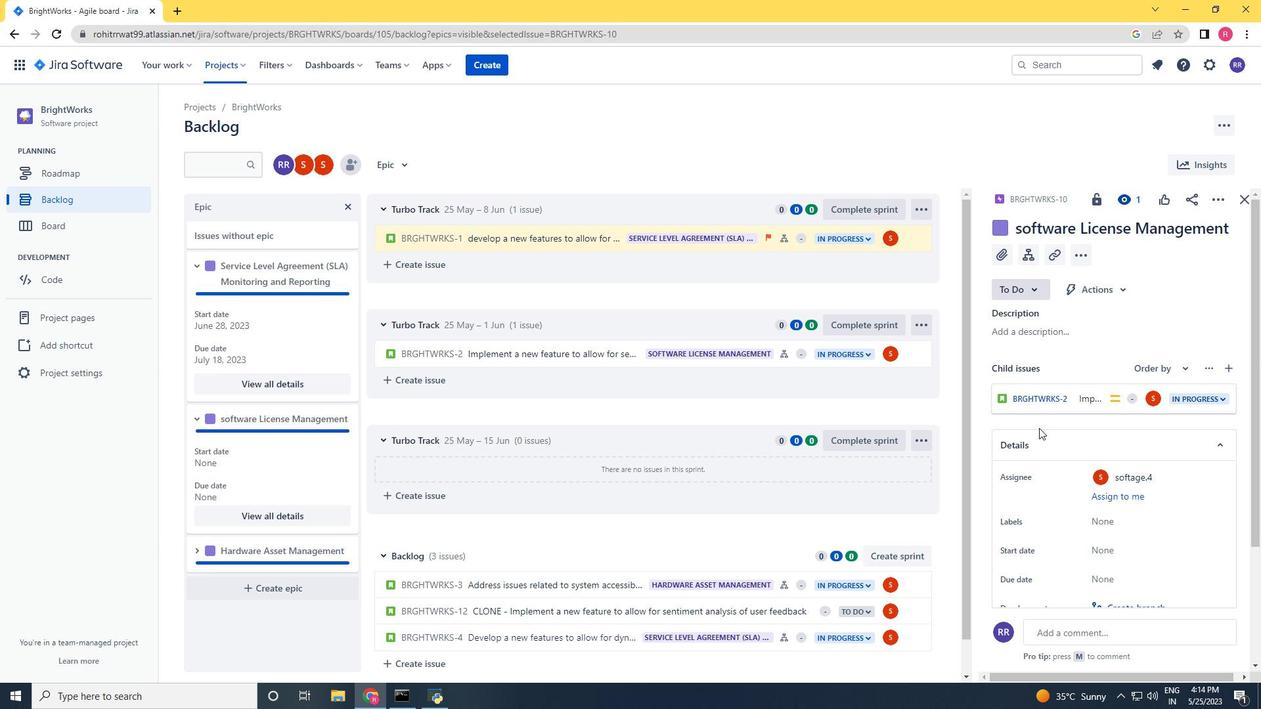 
Action: Mouse scrolled (1039, 429) with delta (0, 0)
Screenshot: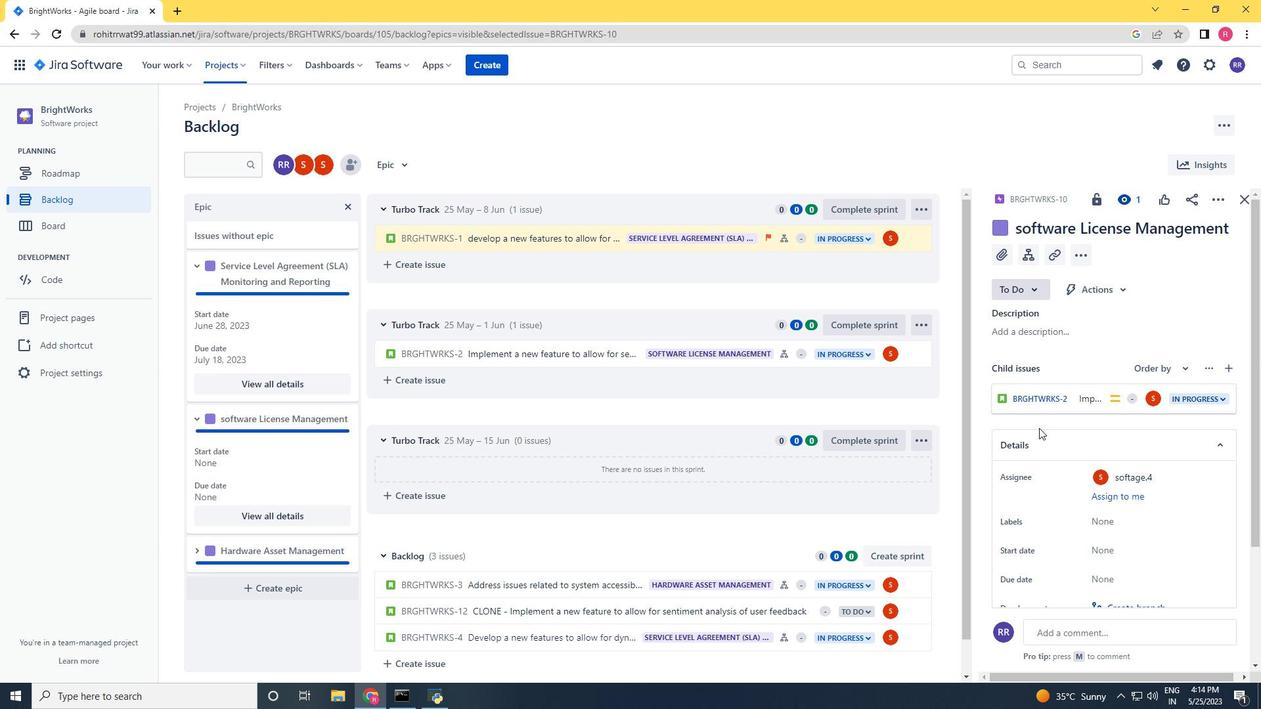 
Action: Mouse moved to (1117, 421)
Screenshot: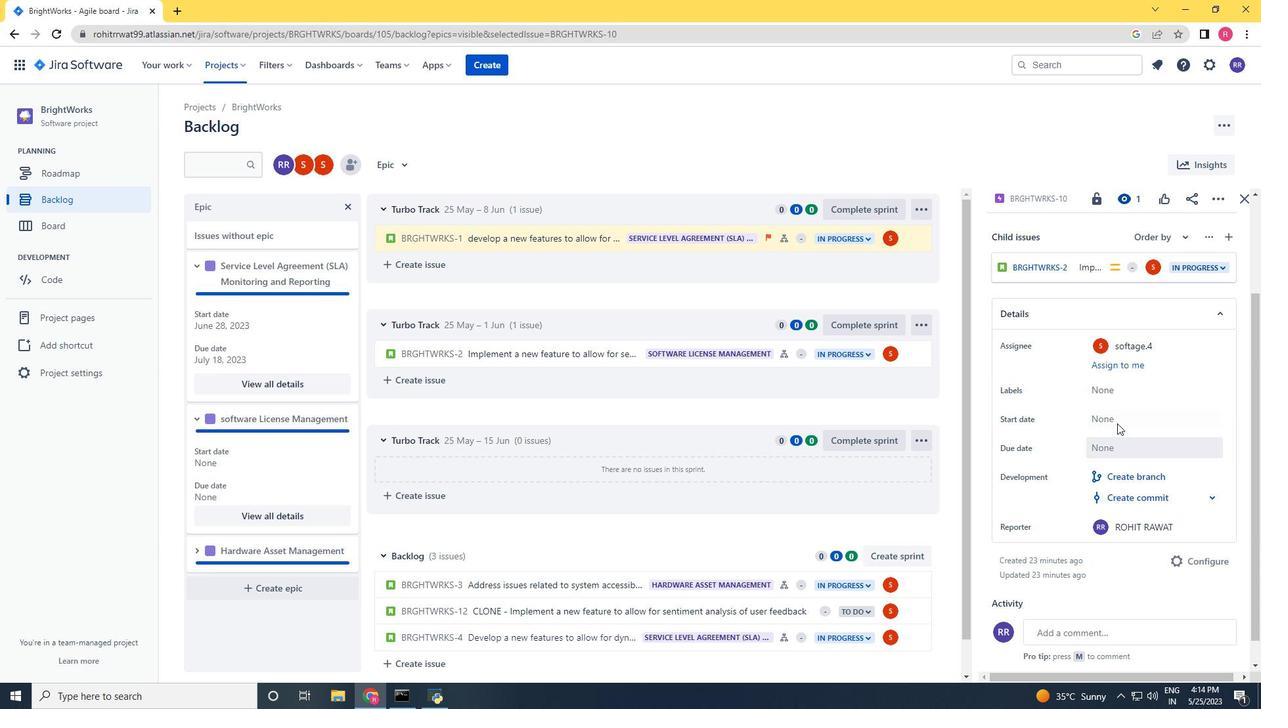 
Action: Mouse pressed left at (1117, 421)
Screenshot: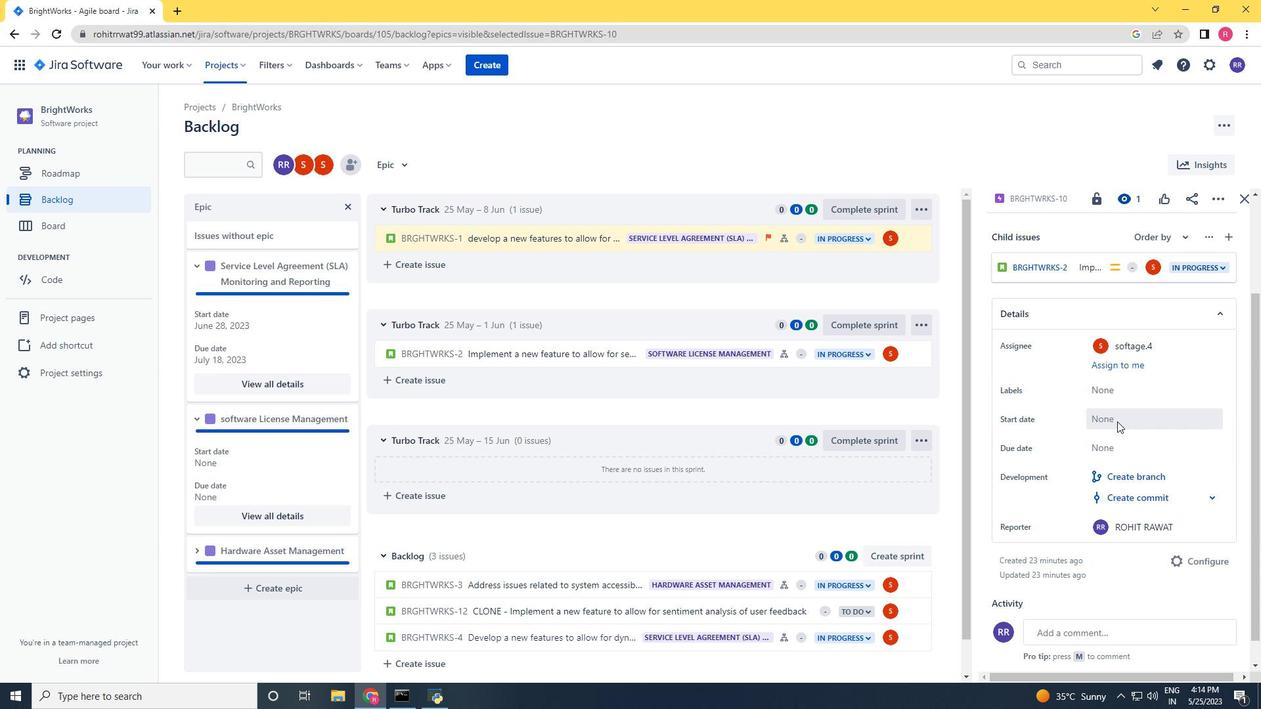 
Action: Mouse moved to (1229, 455)
Screenshot: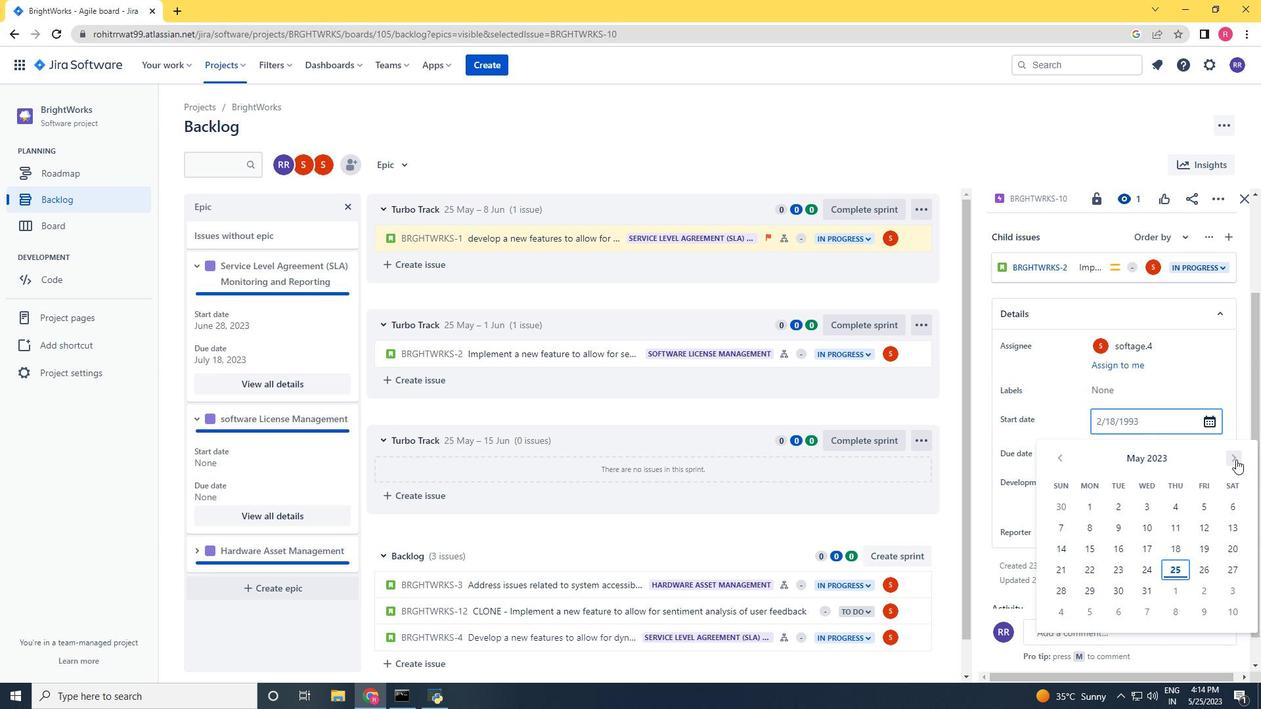 
Action: Mouse pressed left at (1229, 455)
Screenshot: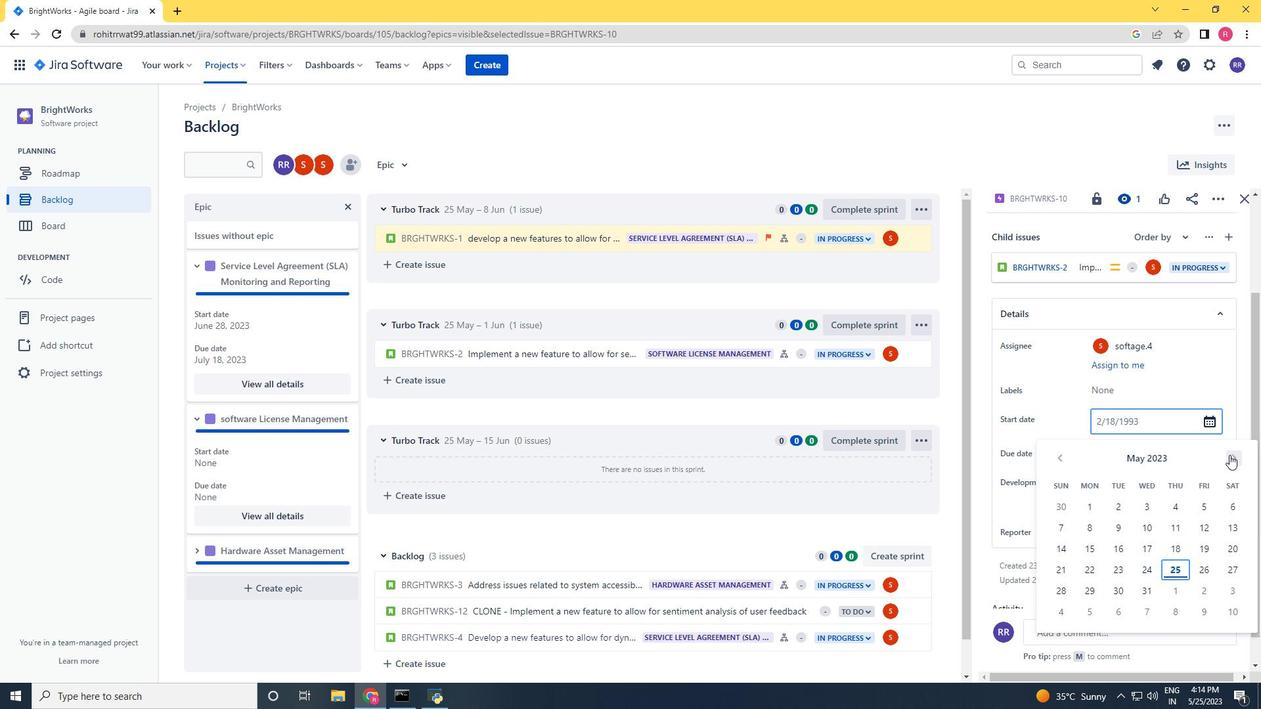 
Action: Mouse pressed left at (1229, 455)
Screenshot: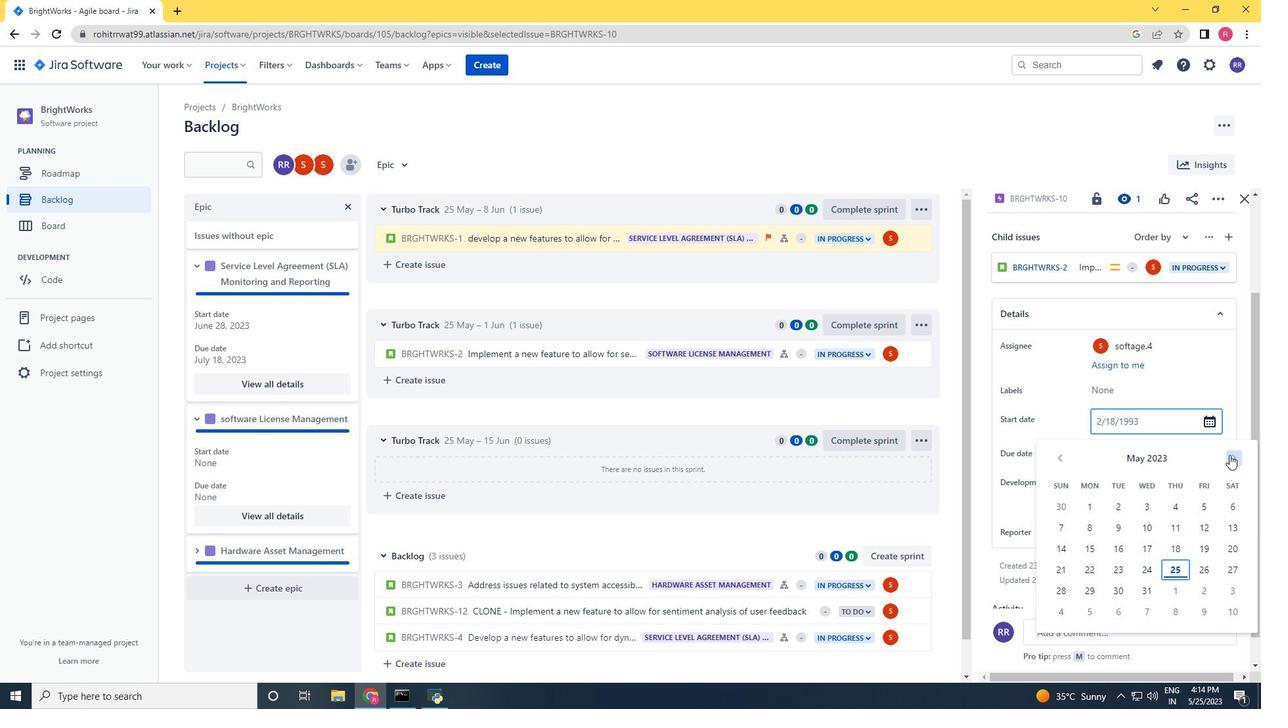 
Action: Mouse pressed left at (1229, 455)
Screenshot: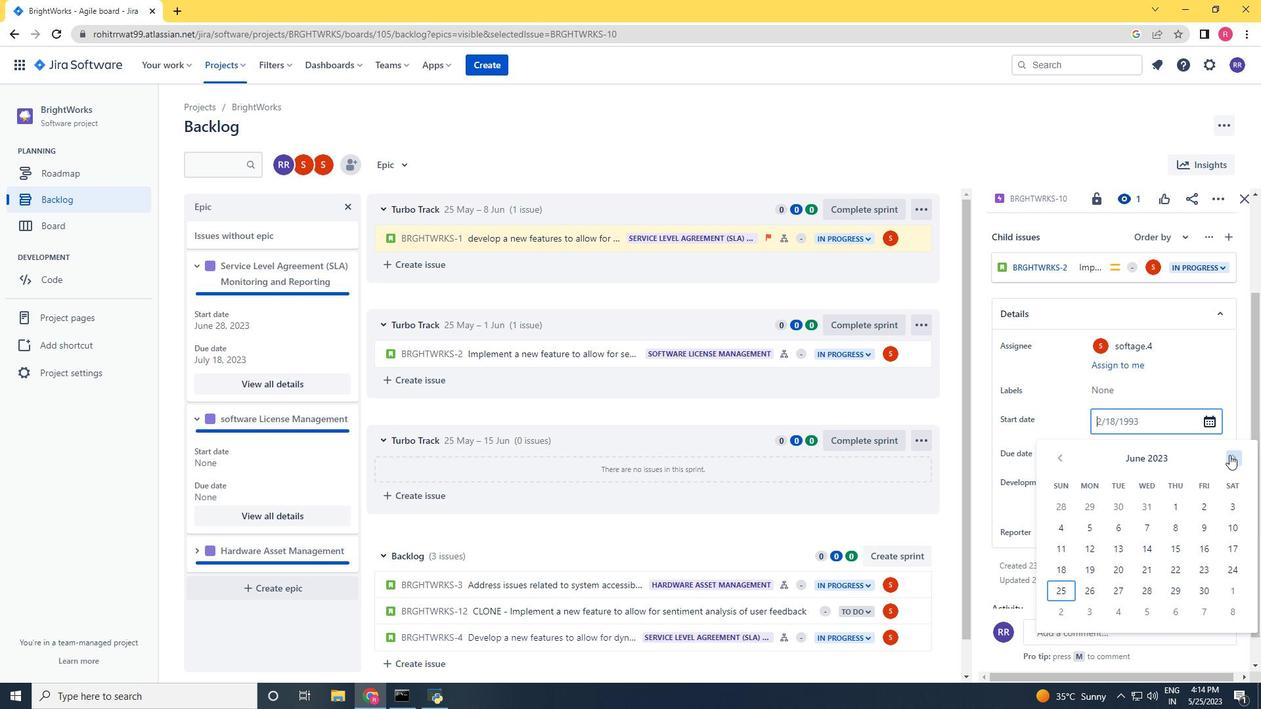 
Action: Mouse pressed left at (1229, 455)
Screenshot: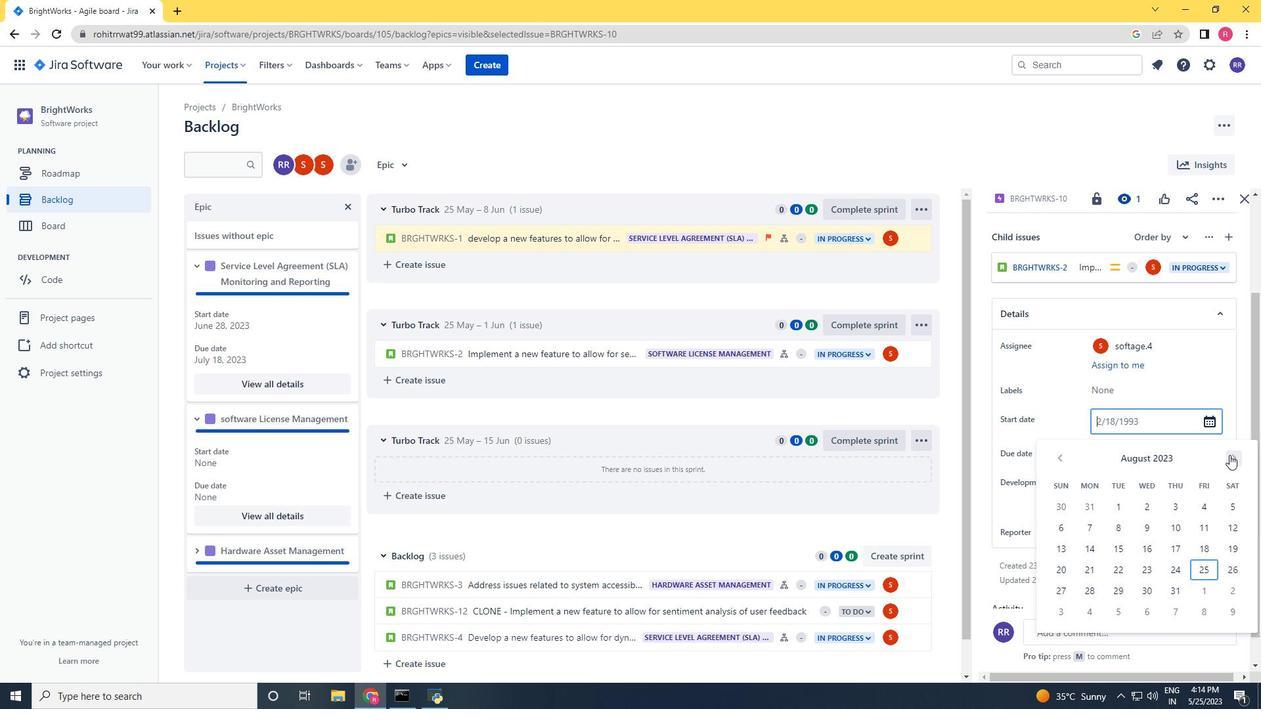 
Action: Mouse pressed left at (1229, 455)
Screenshot: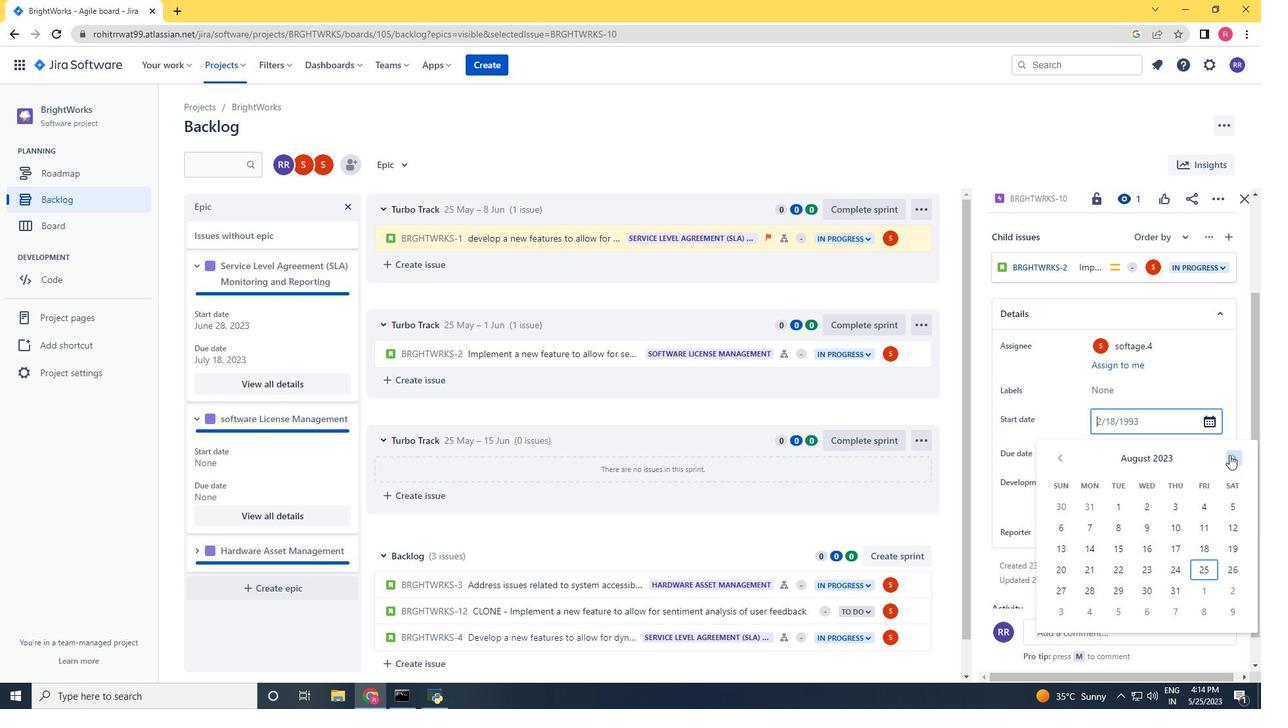 
Action: Mouse pressed left at (1229, 455)
Screenshot: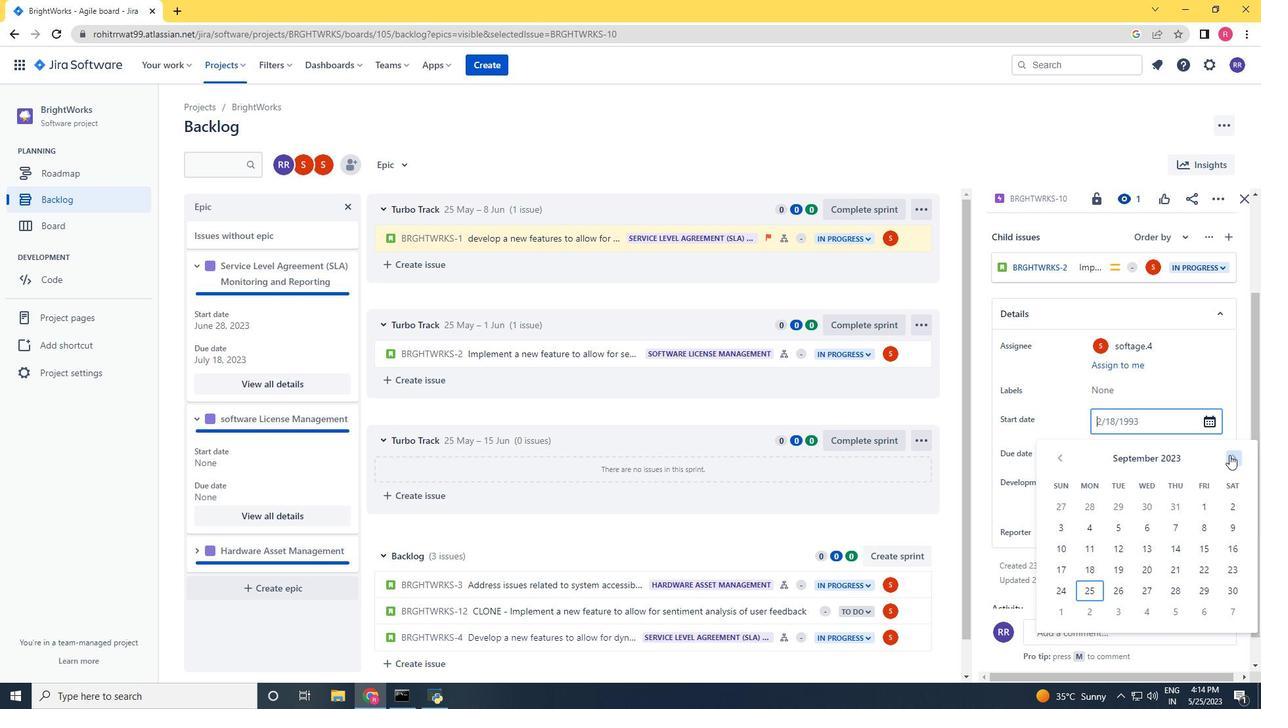
Action: Mouse pressed left at (1229, 455)
Screenshot: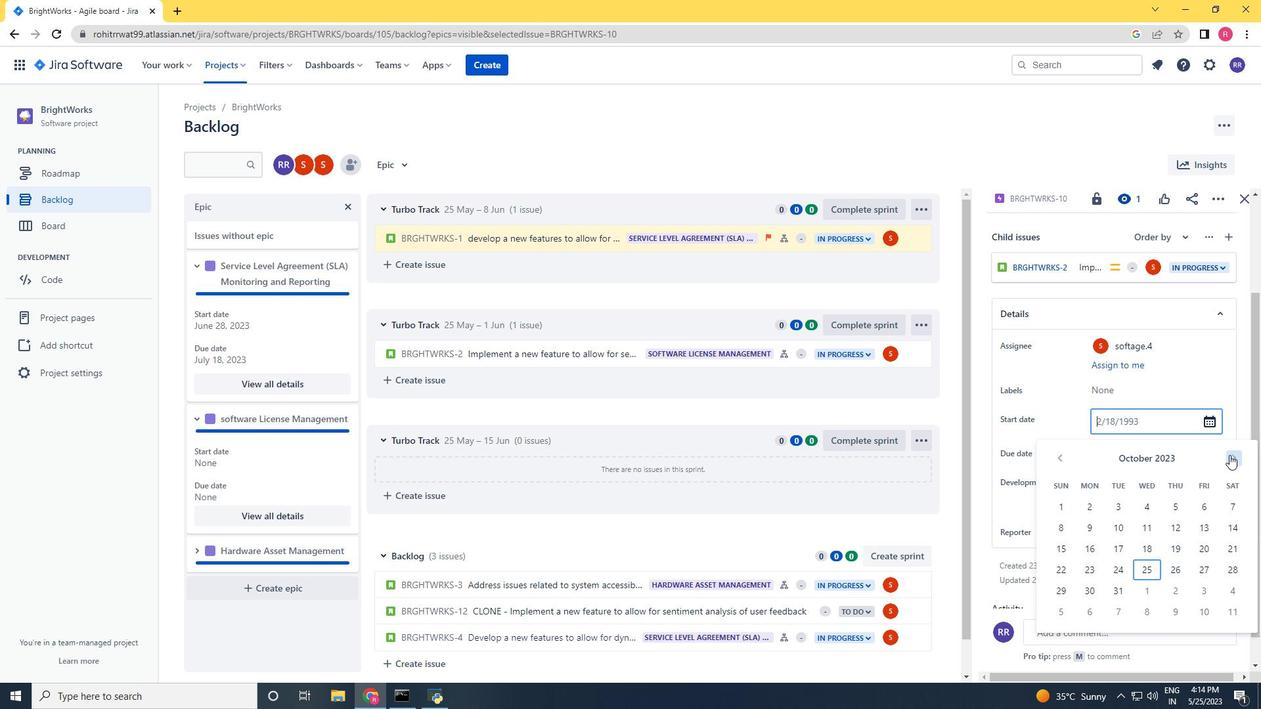 
Action: Mouse pressed left at (1229, 455)
Screenshot: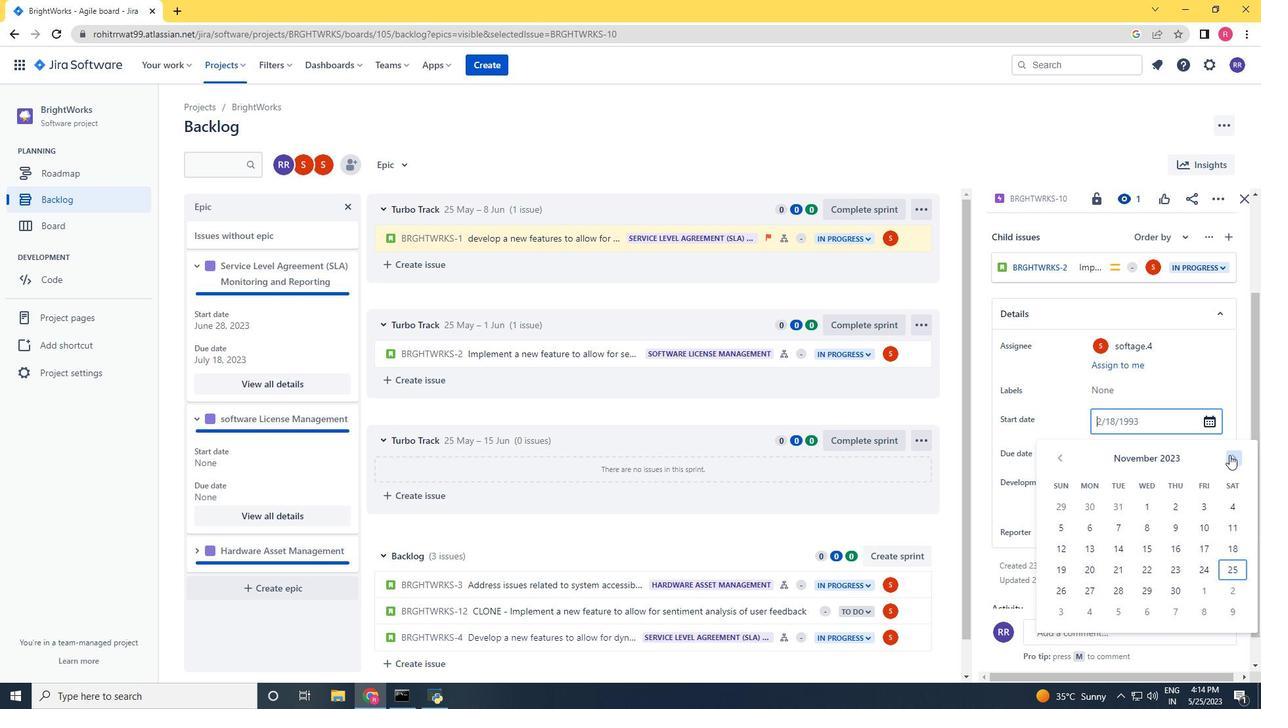 
Action: Mouse pressed left at (1229, 455)
Screenshot: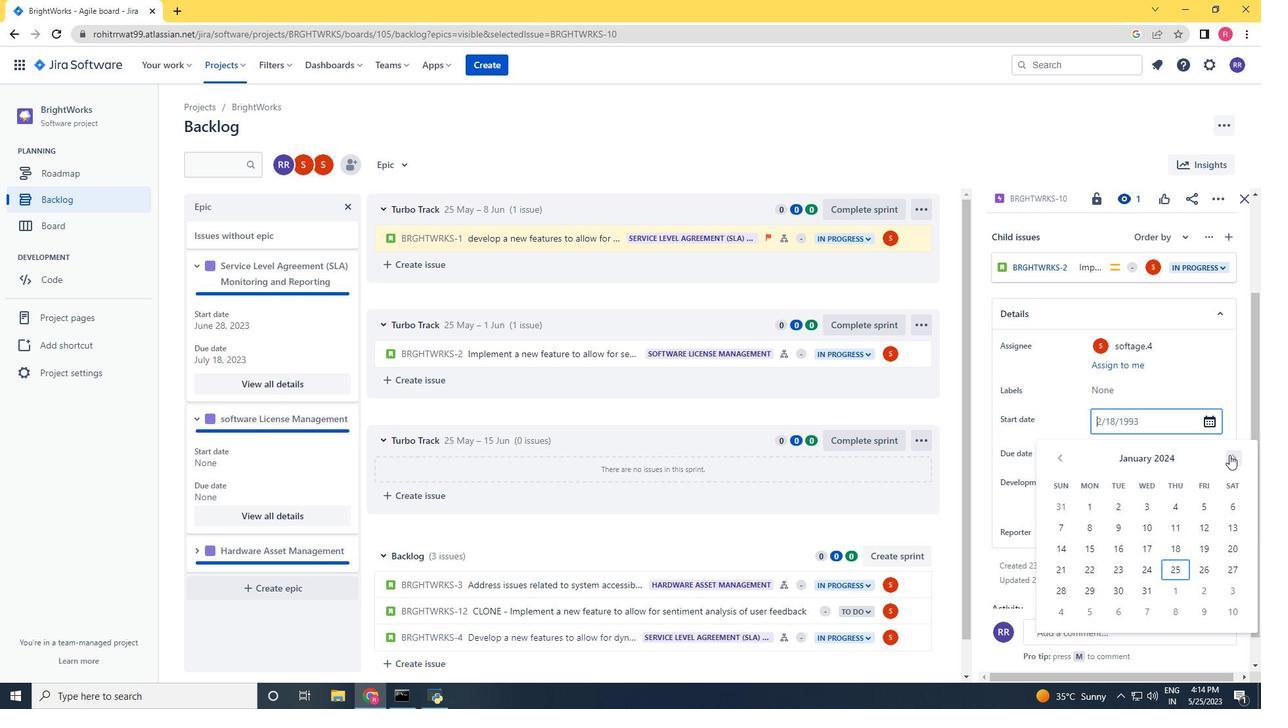 
Action: Mouse pressed left at (1229, 455)
Screenshot: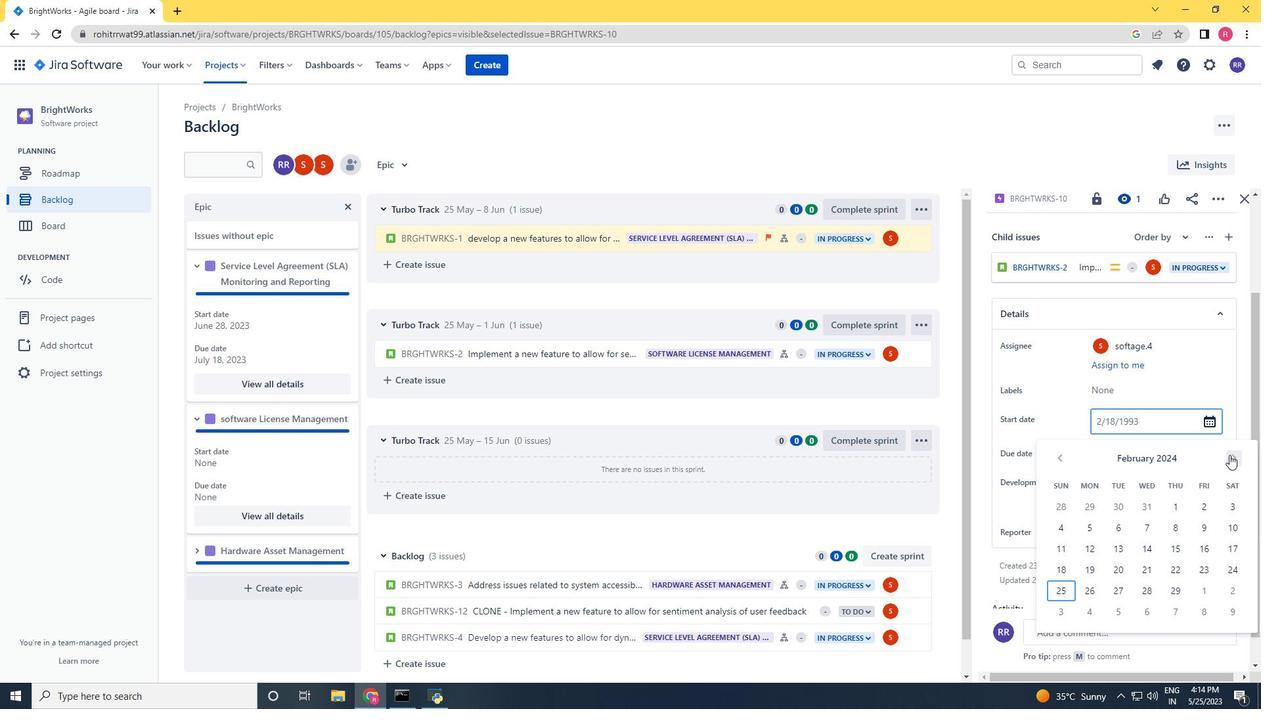 
Action: Mouse moved to (1229, 454)
Screenshot: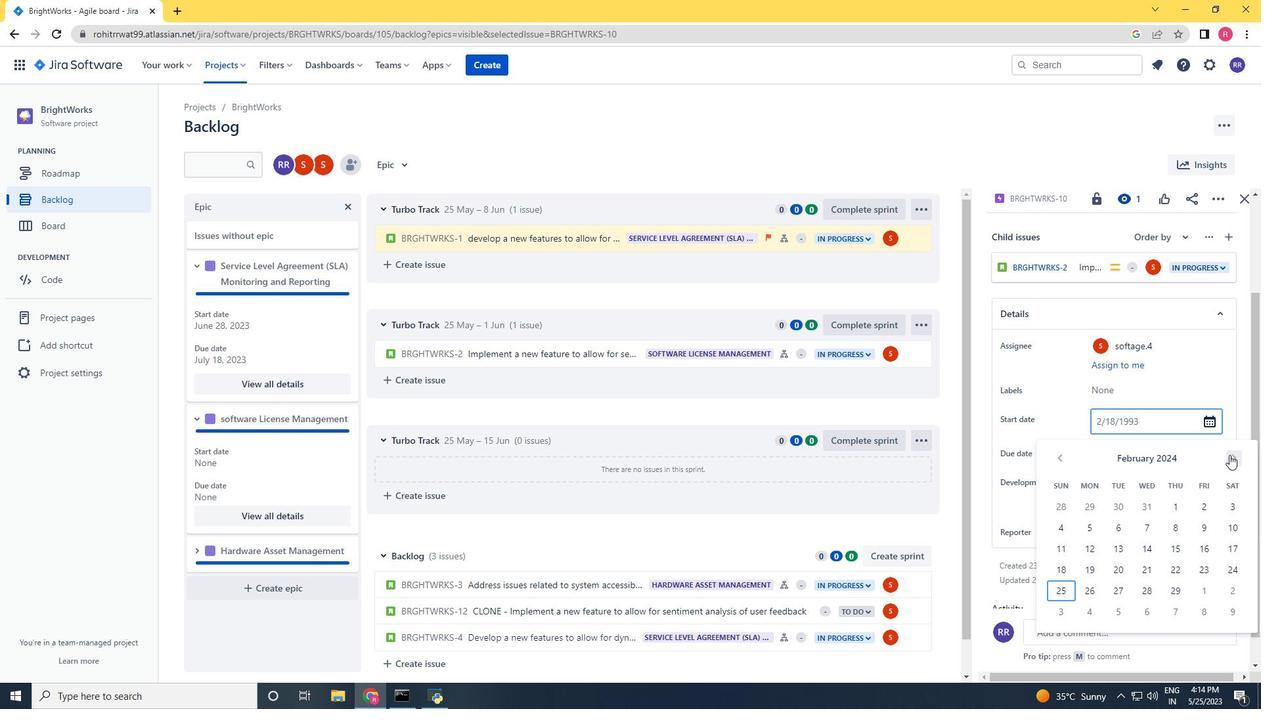 
Action: Mouse pressed left at (1229, 454)
Screenshot: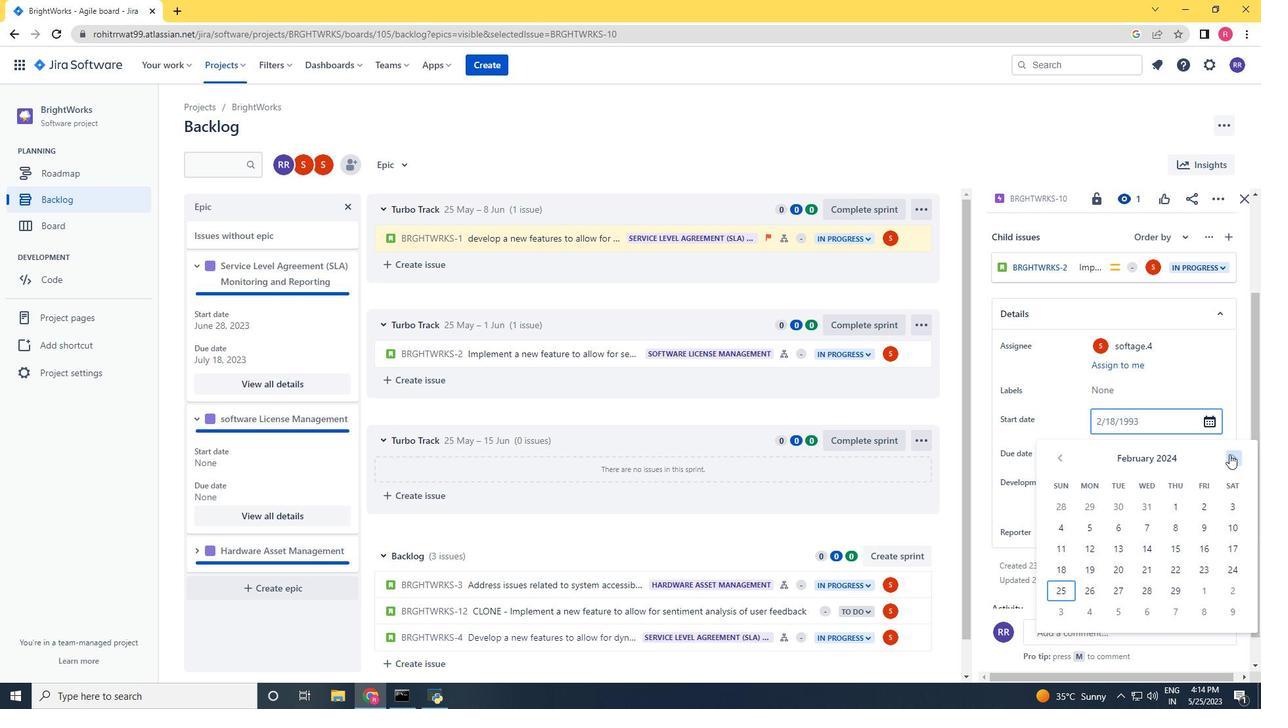 
Action: Mouse moved to (1168, 570)
Screenshot: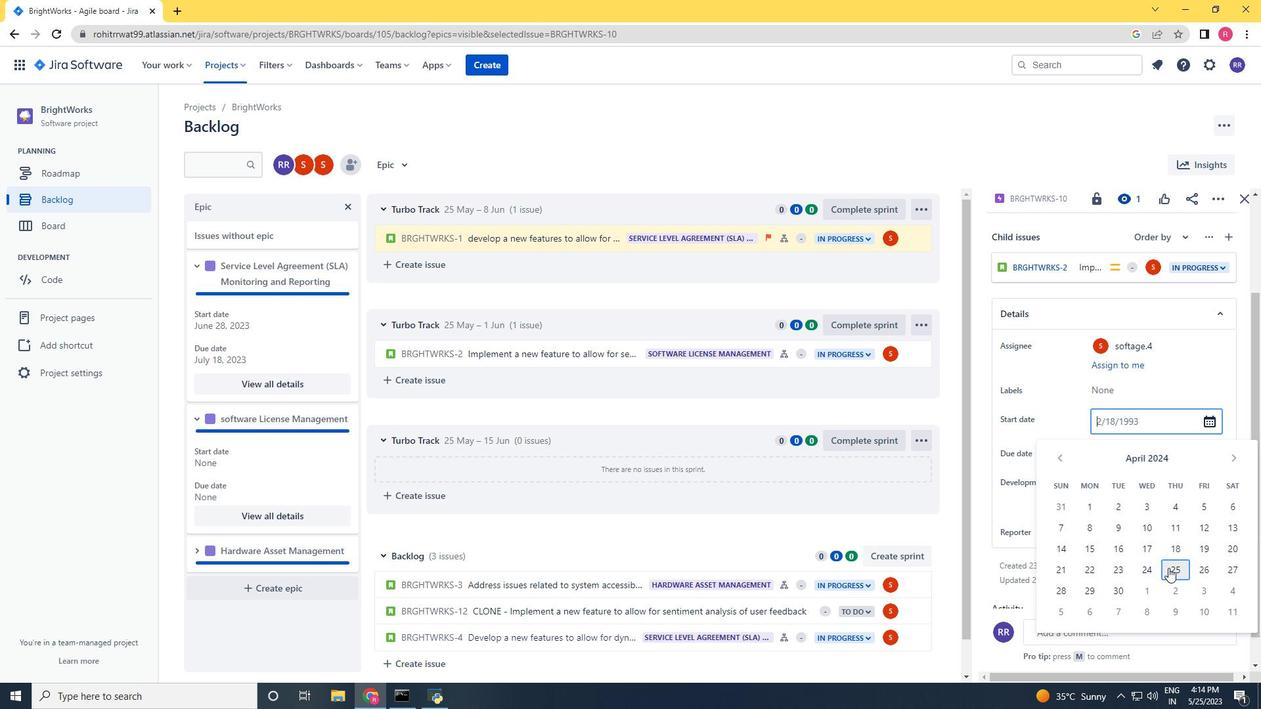 
Action: Mouse pressed left at (1168, 570)
Screenshot: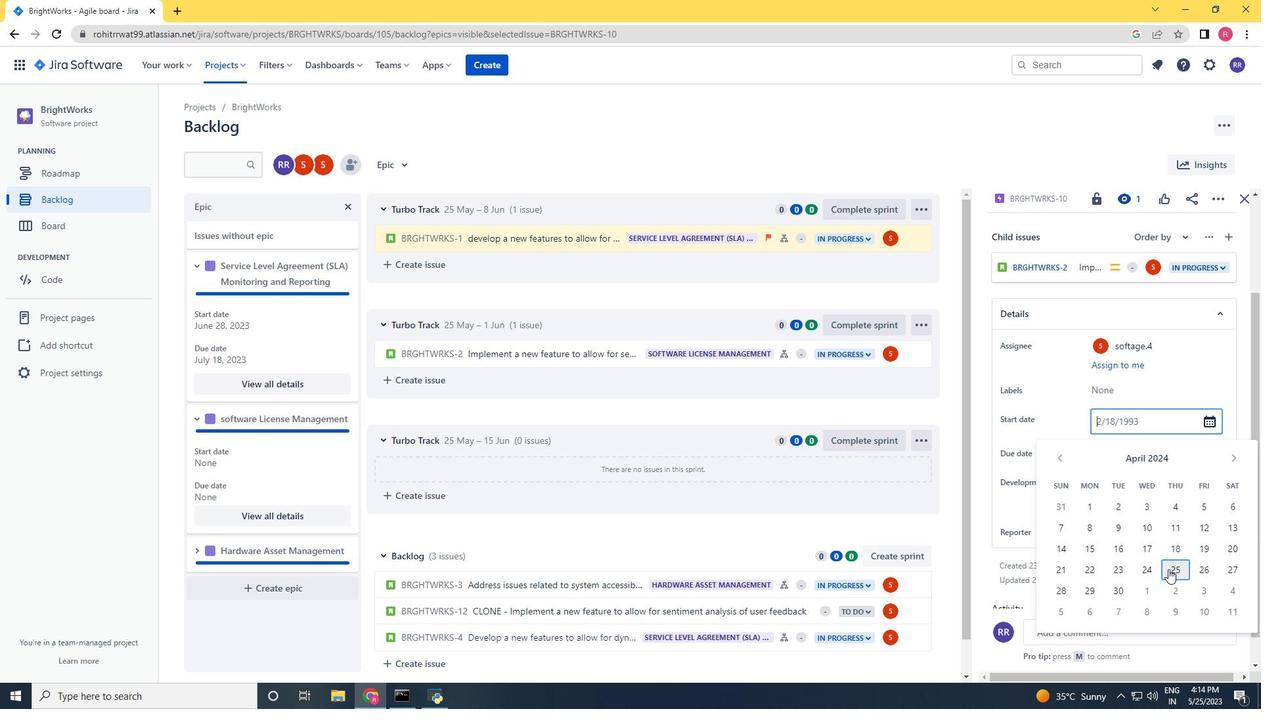 
Action: Mouse moved to (1118, 452)
Screenshot: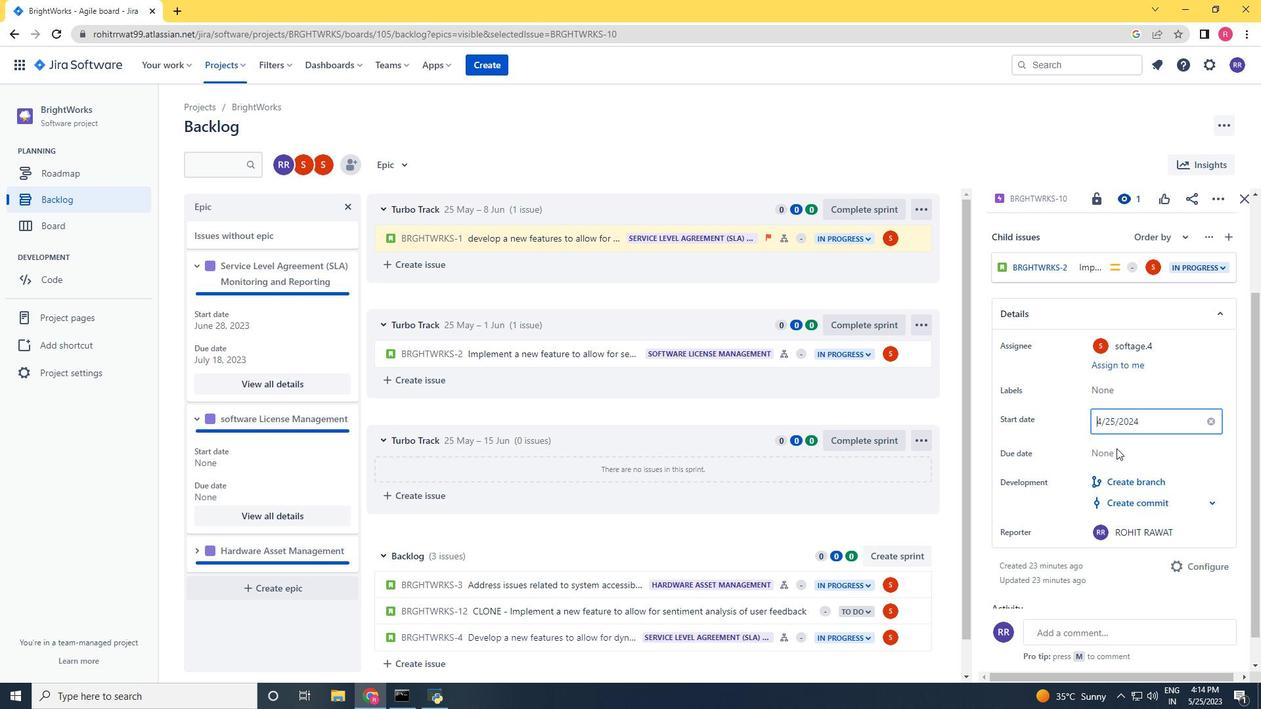 
Action: Mouse pressed left at (1118, 452)
Screenshot: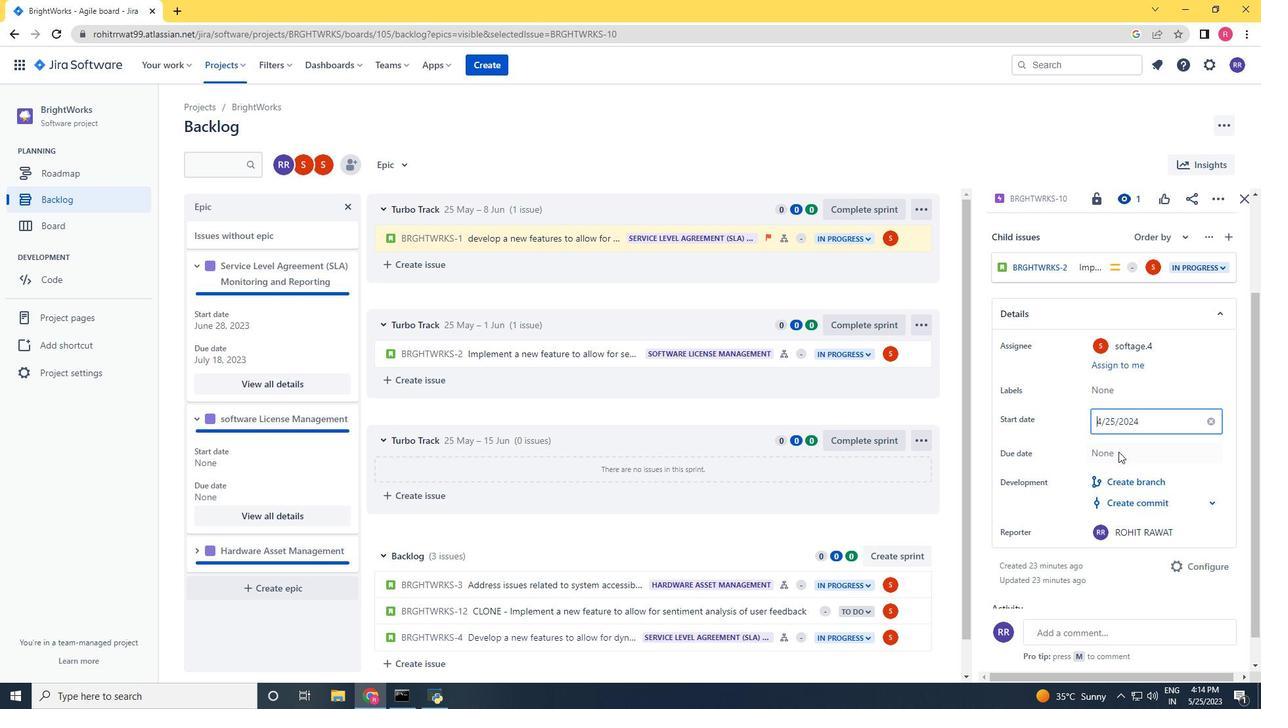 
Action: Mouse moved to (1231, 488)
Screenshot: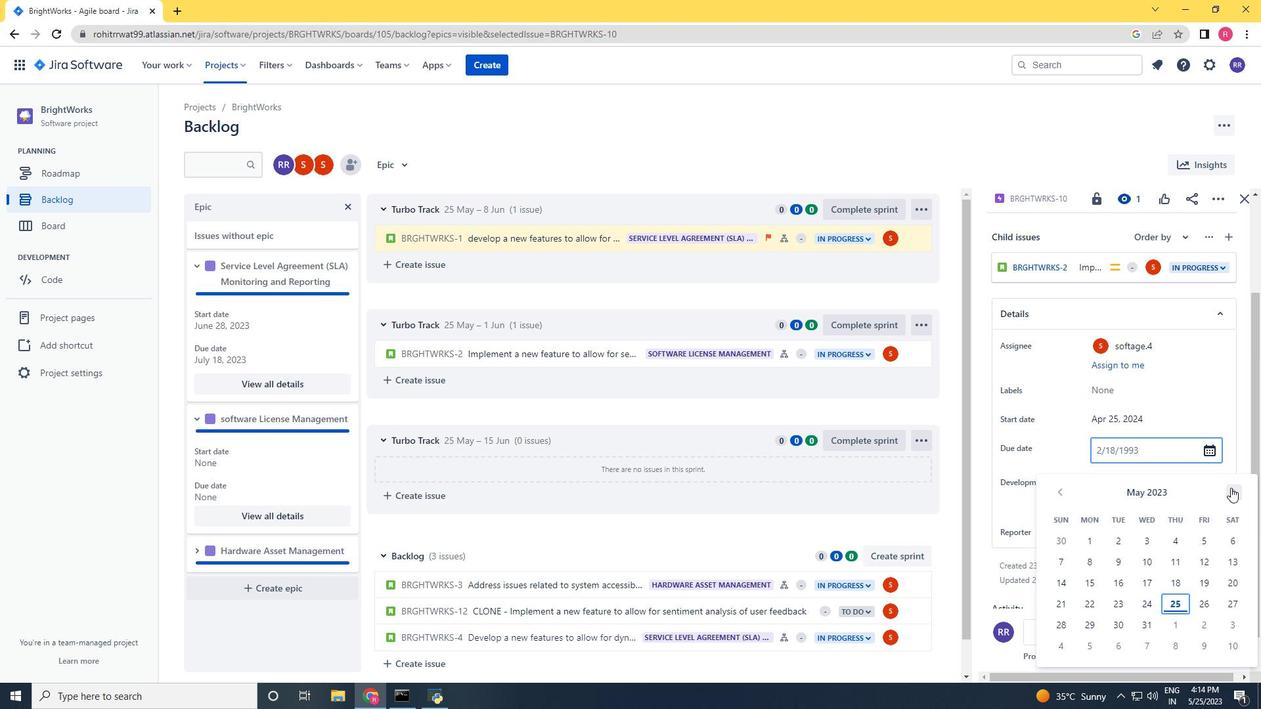 
Action: Mouse pressed left at (1231, 488)
Screenshot: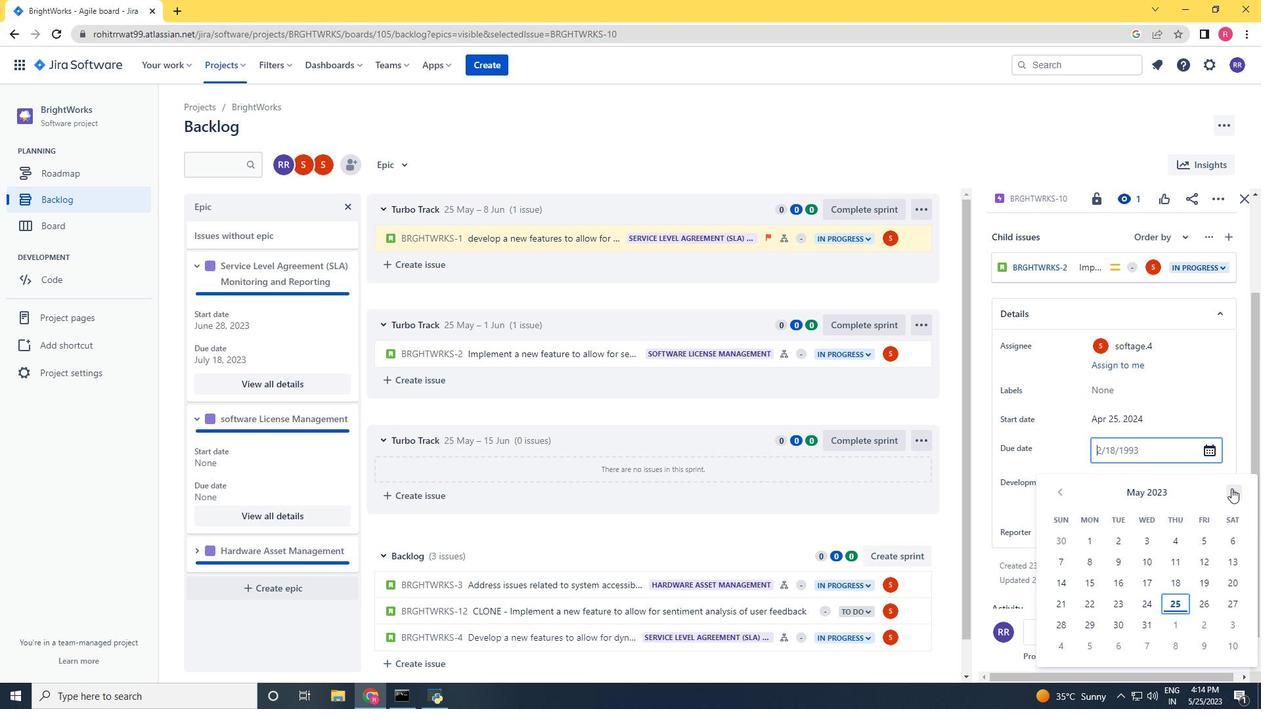 
Action: Mouse pressed left at (1231, 488)
Screenshot: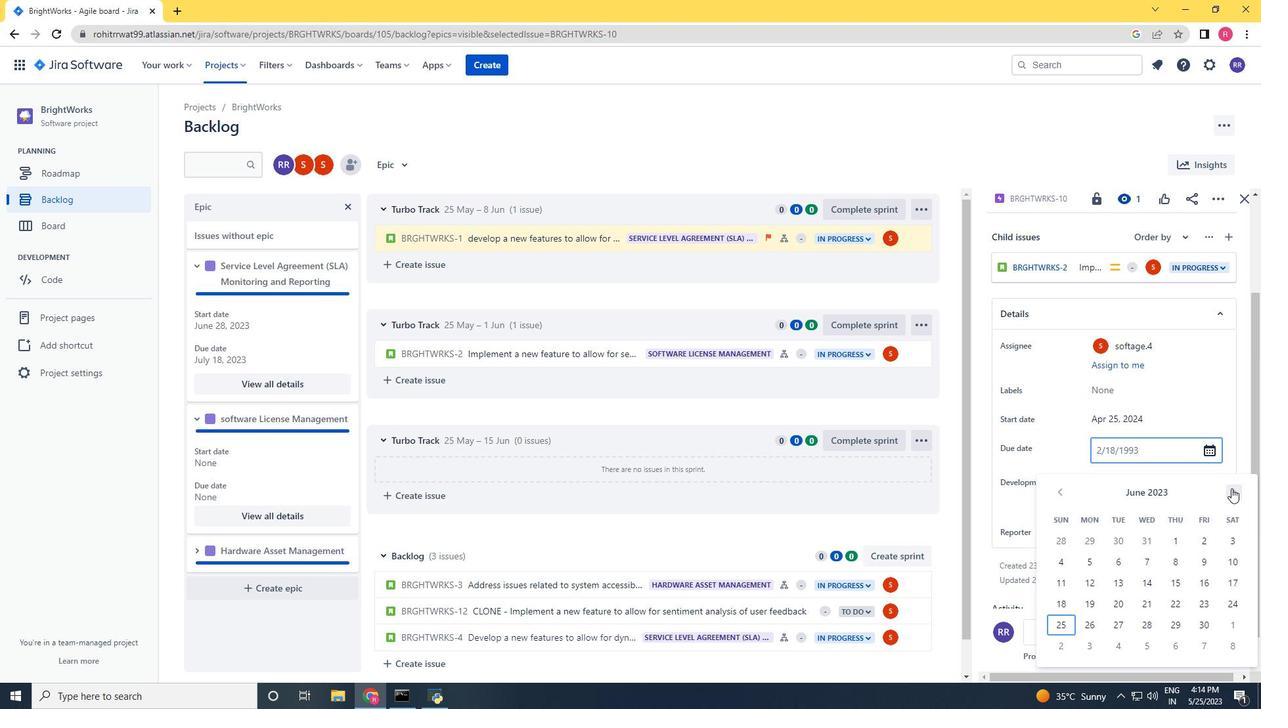 
Action: Mouse pressed left at (1231, 488)
Screenshot: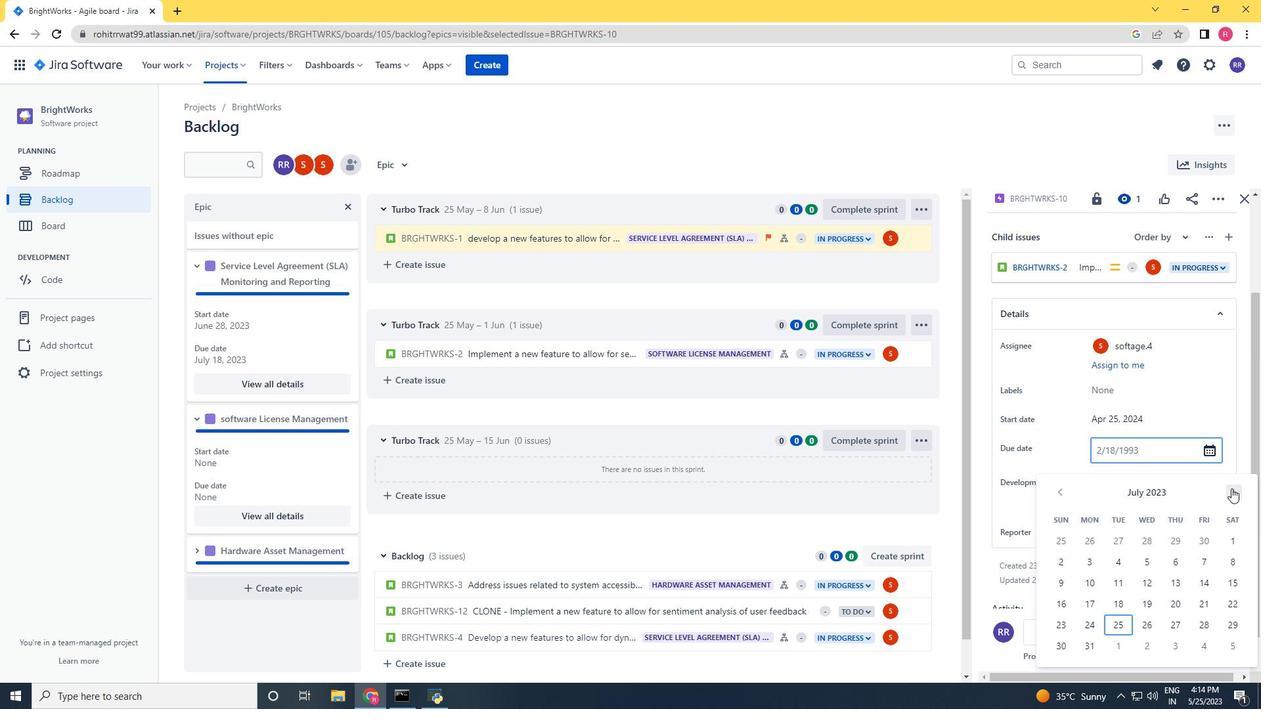 
Action: Mouse pressed left at (1231, 488)
Screenshot: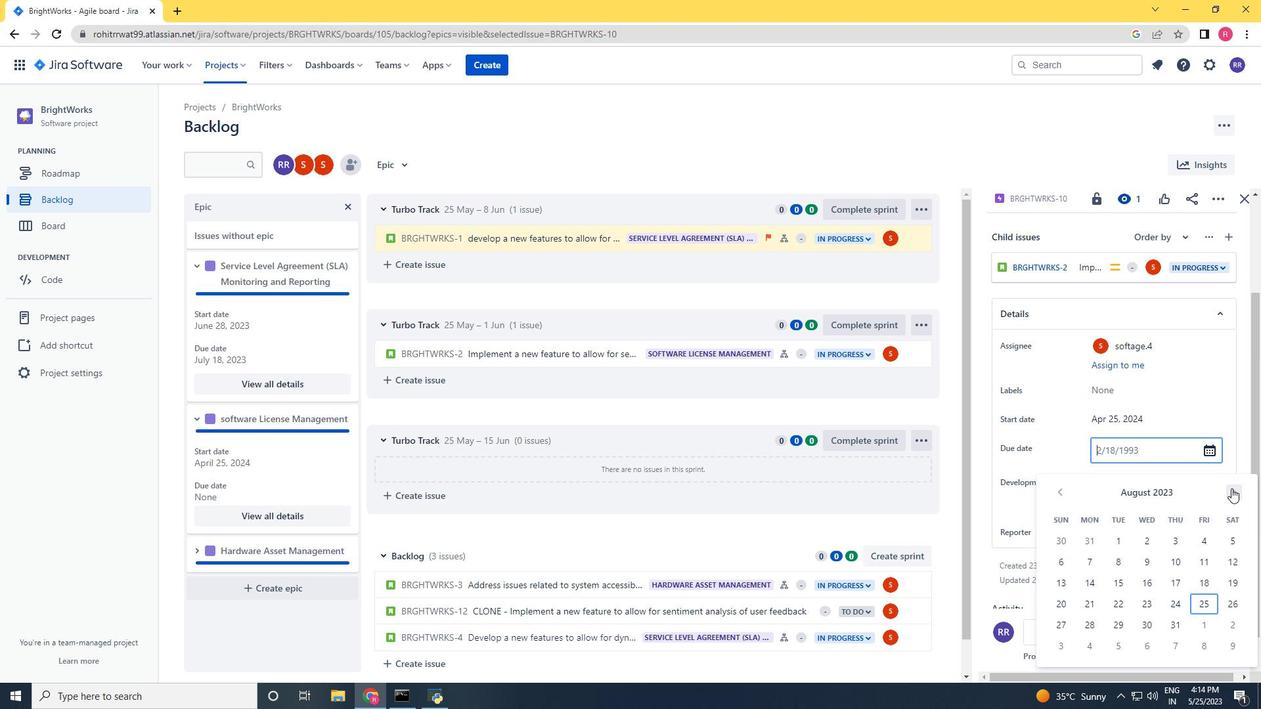 
Action: Mouse pressed left at (1231, 488)
Screenshot: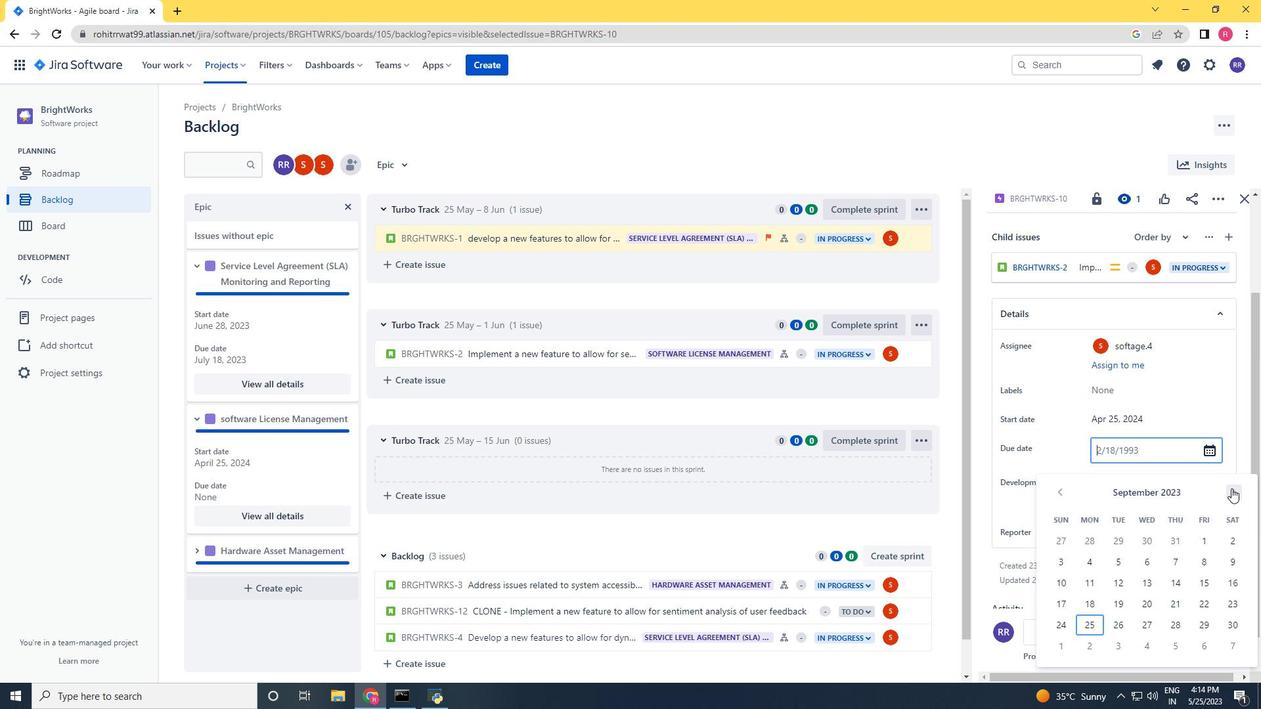 
Action: Mouse pressed left at (1231, 488)
Screenshot: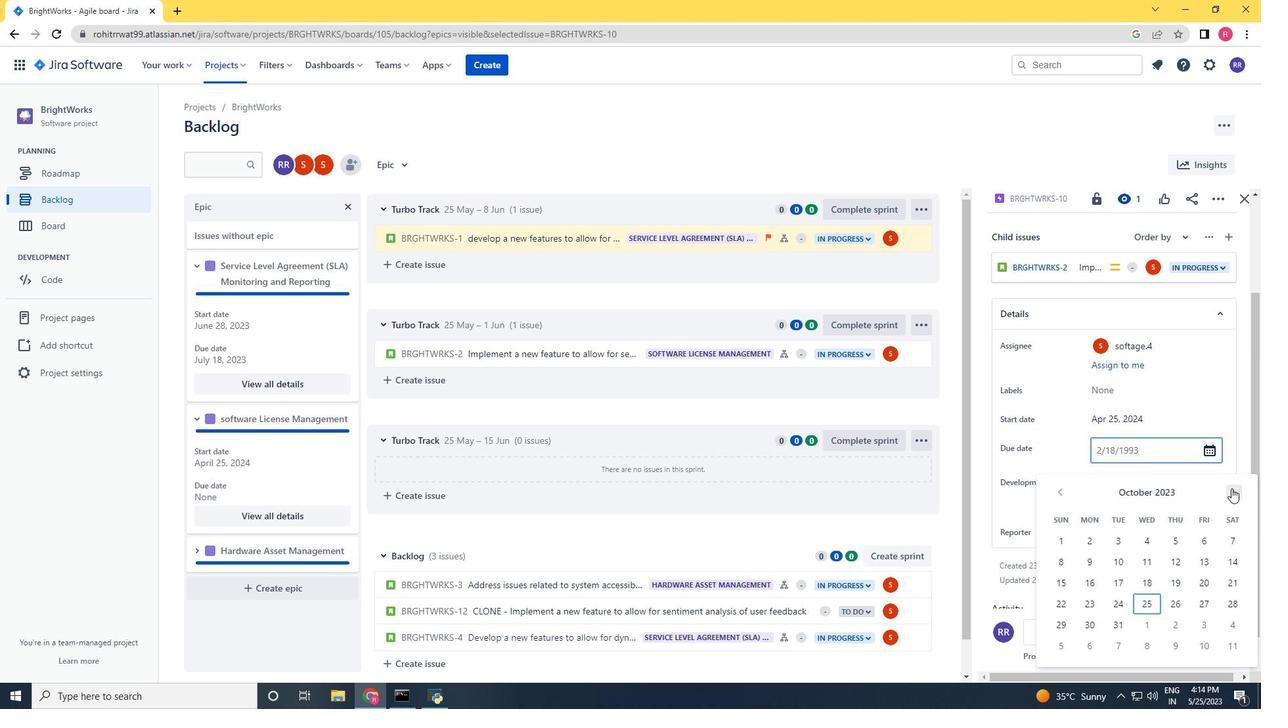 
Action: Mouse pressed left at (1231, 488)
Screenshot: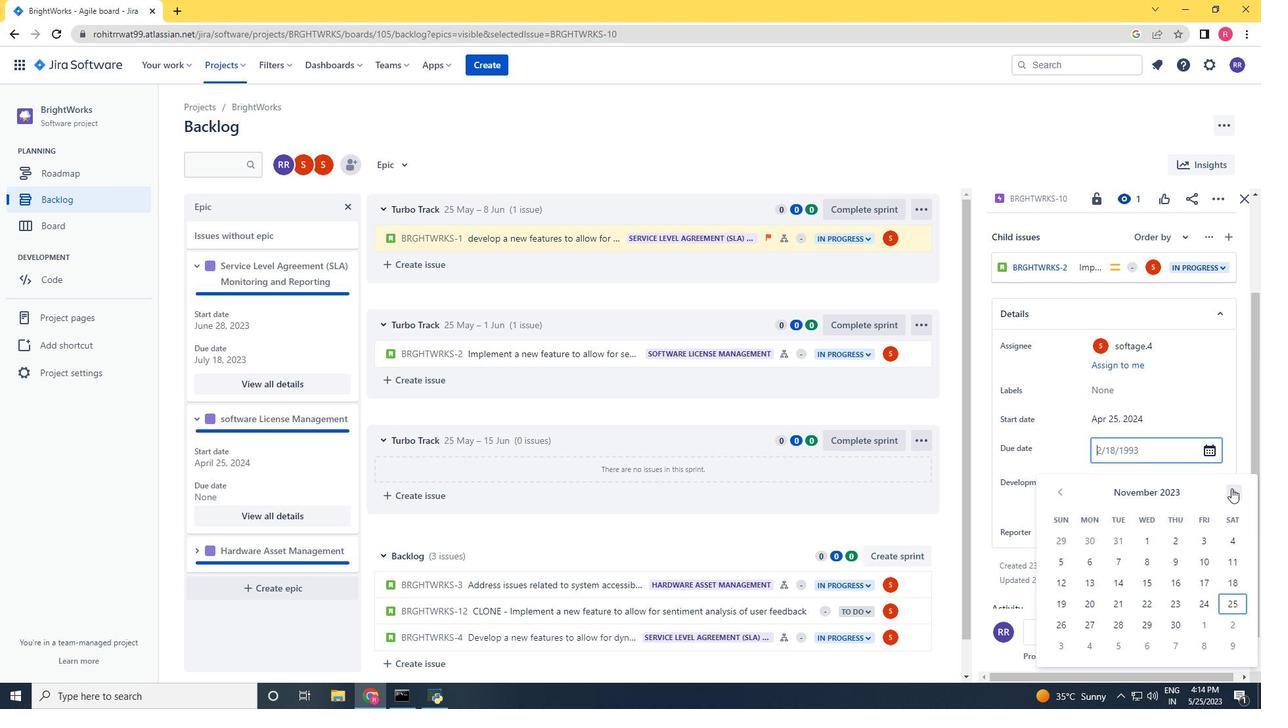 
Action: Mouse pressed left at (1231, 488)
Screenshot: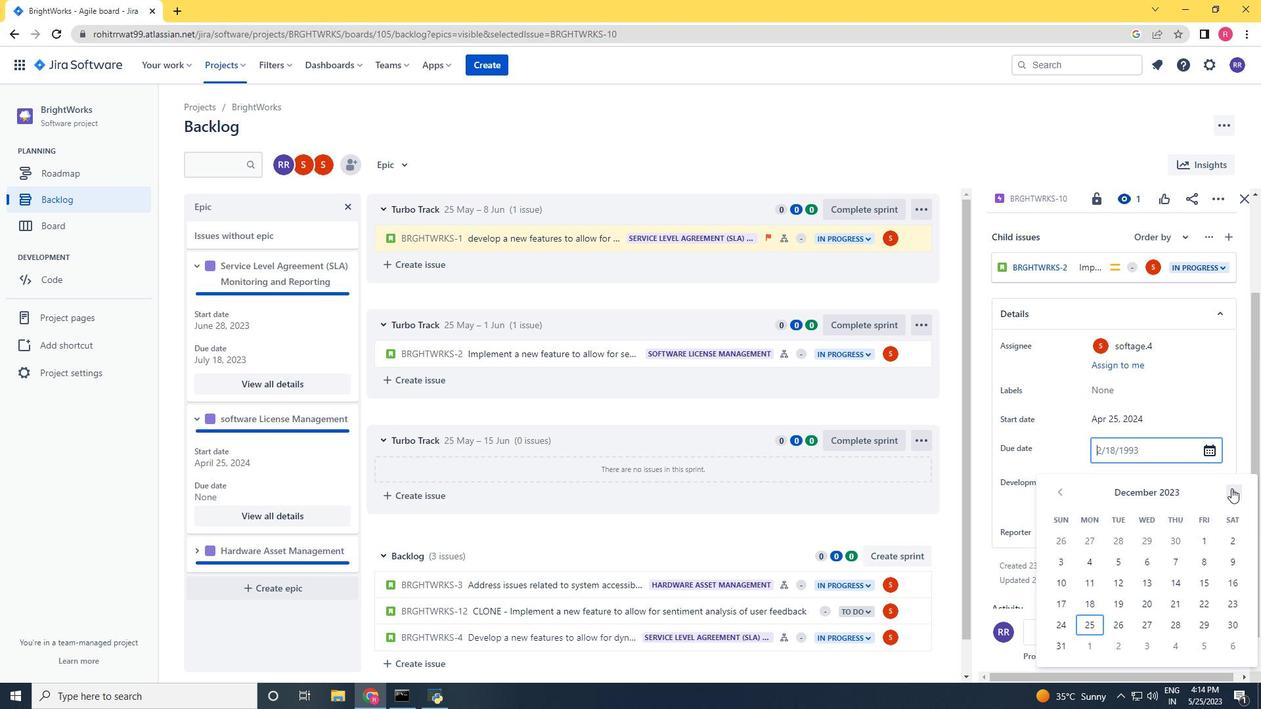 
Action: Mouse pressed left at (1231, 488)
Screenshot: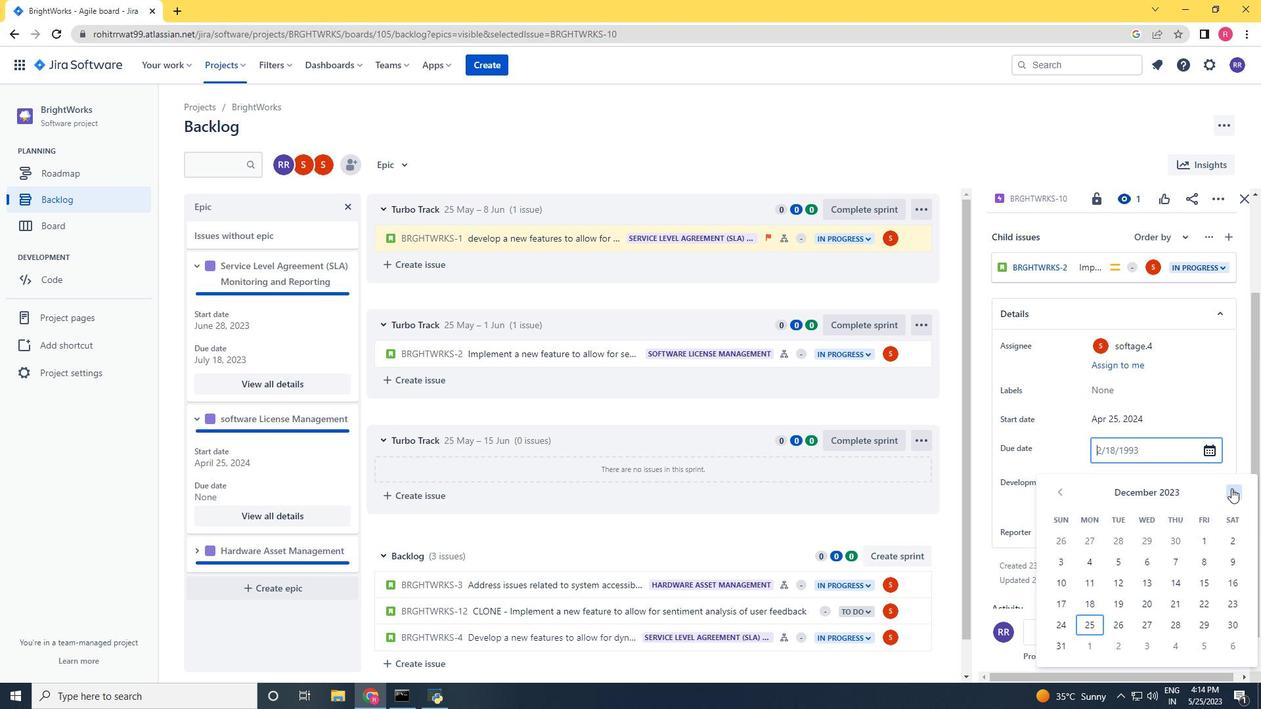 
Action: Mouse pressed left at (1231, 488)
Screenshot: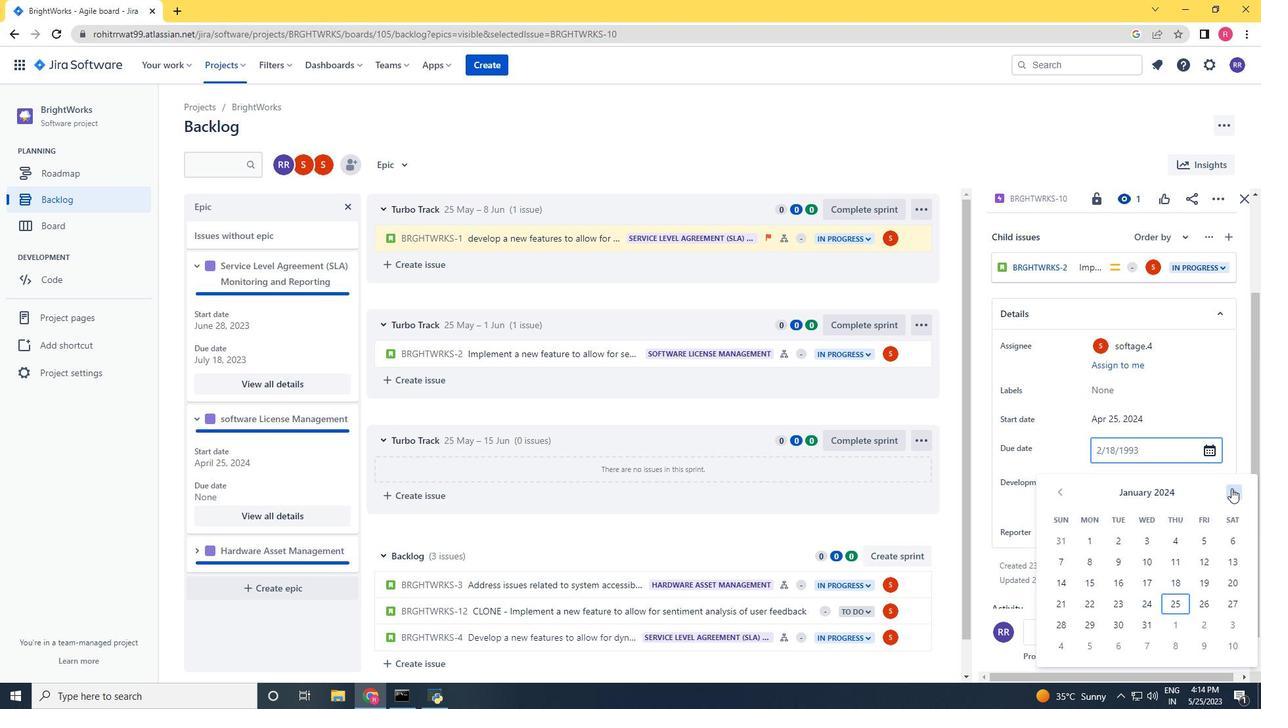 
Action: Mouse pressed left at (1231, 488)
Screenshot: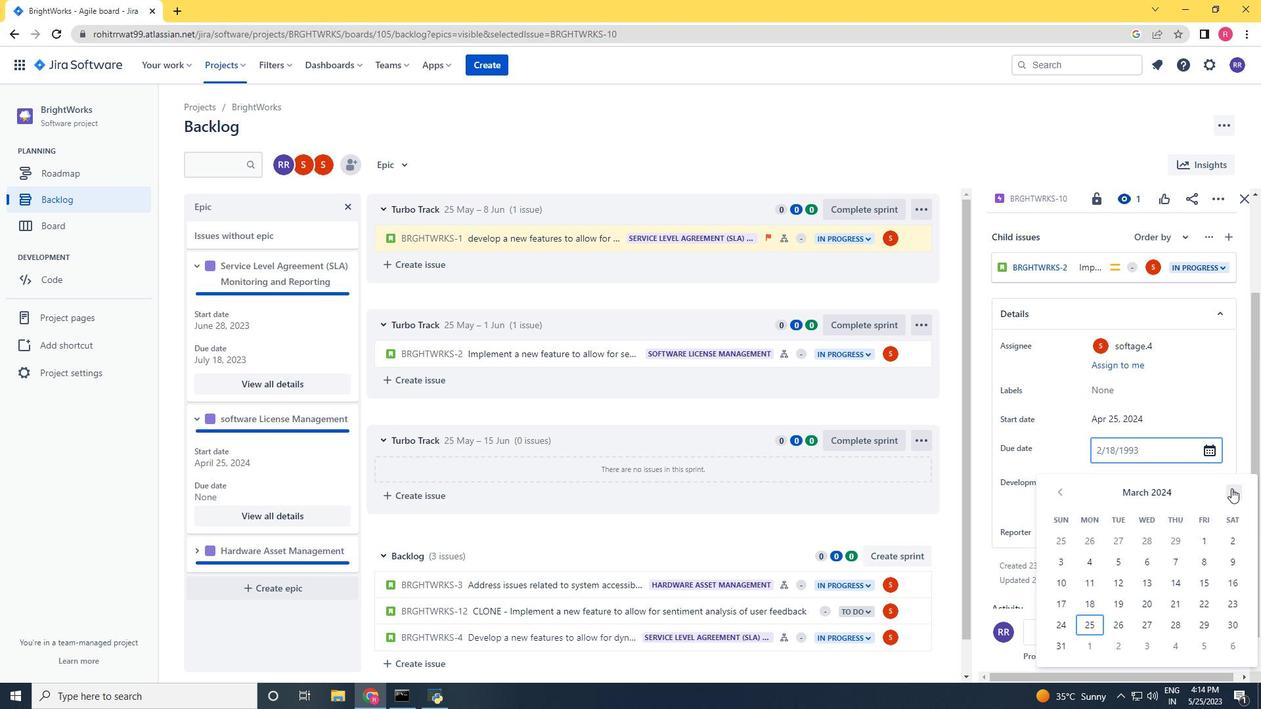 
Action: Mouse pressed left at (1231, 488)
Screenshot: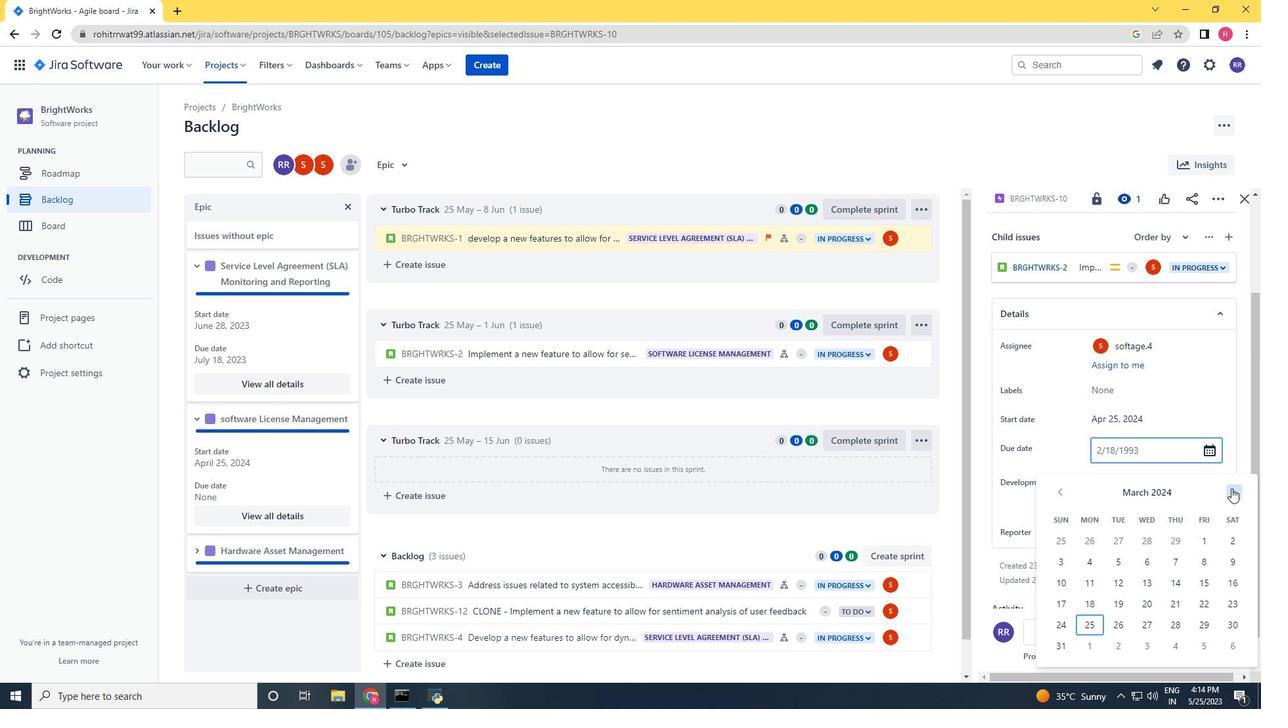 
Action: Mouse pressed left at (1231, 488)
Screenshot: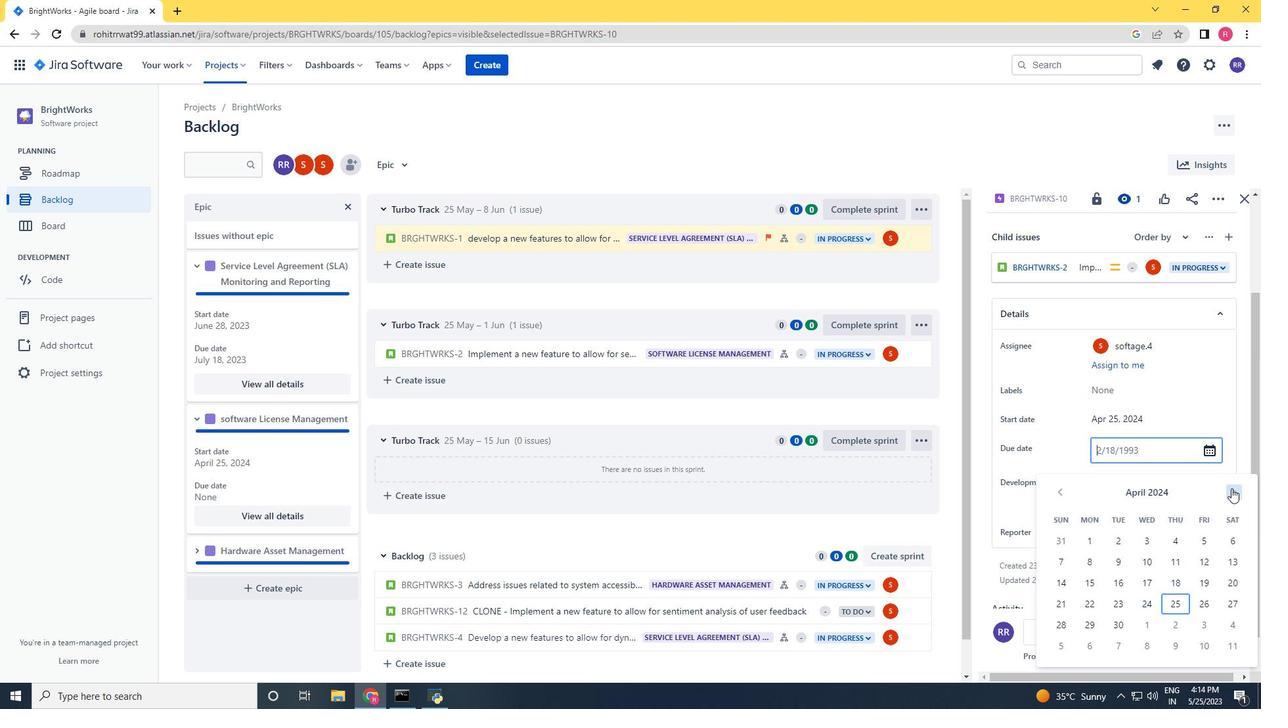 
Action: Mouse pressed left at (1231, 488)
Screenshot: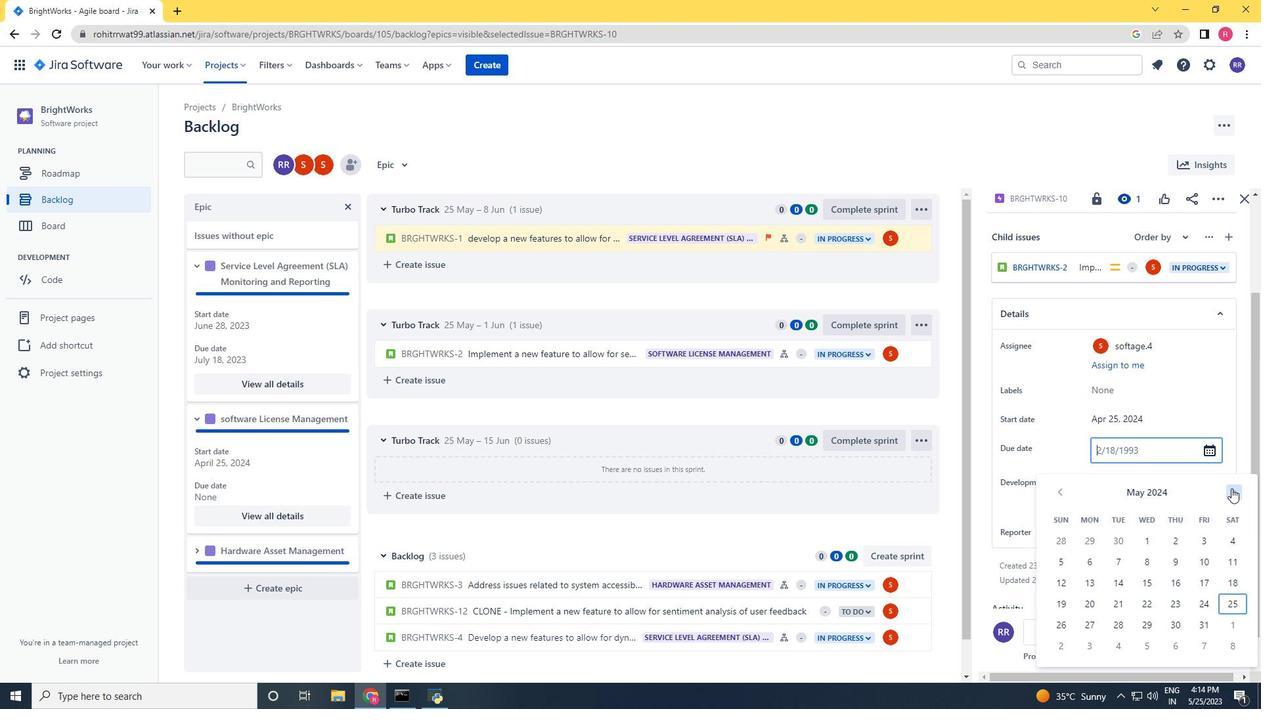
Action: Mouse pressed left at (1231, 488)
Screenshot: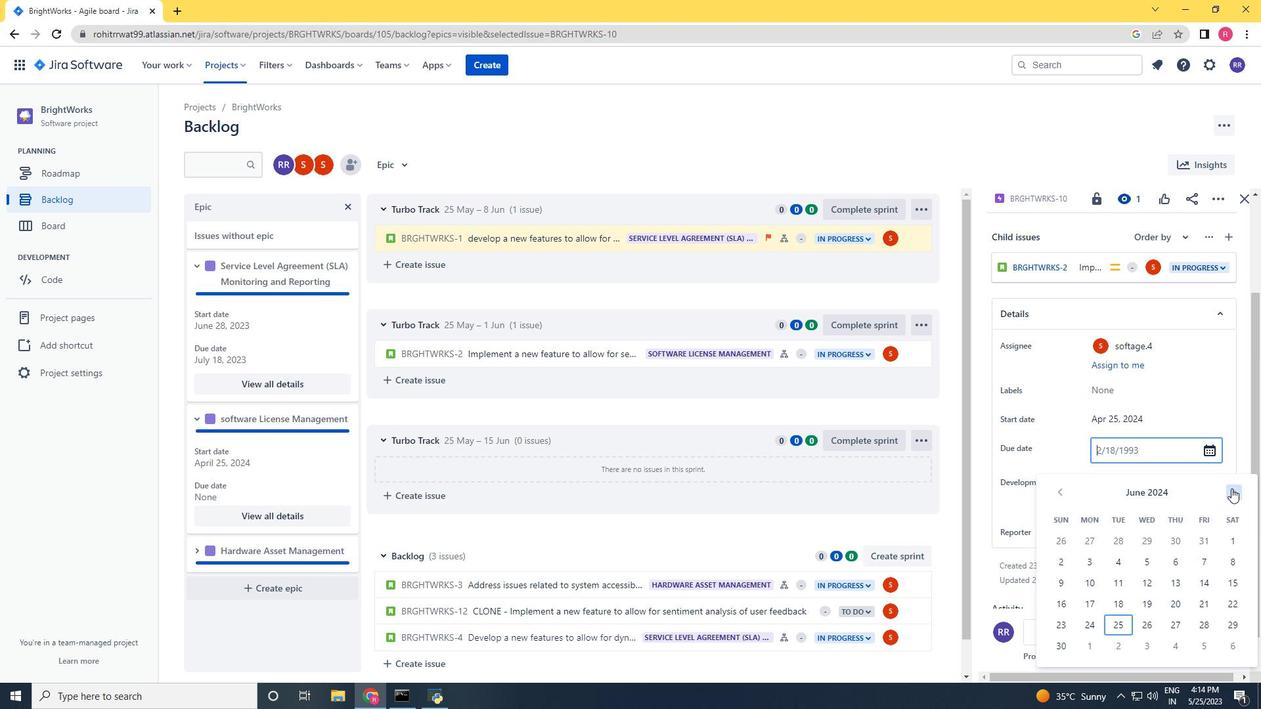
Action: Mouse pressed left at (1231, 488)
Screenshot: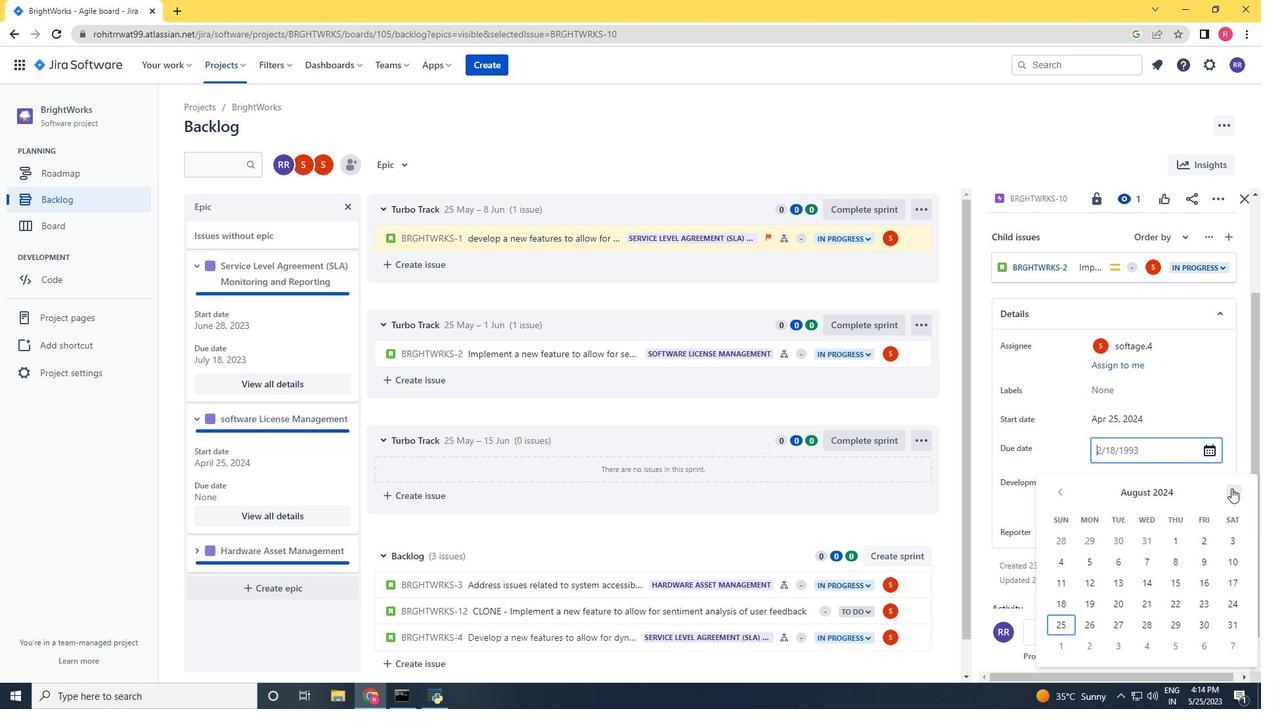 
Action: Mouse moved to (1203, 560)
Screenshot: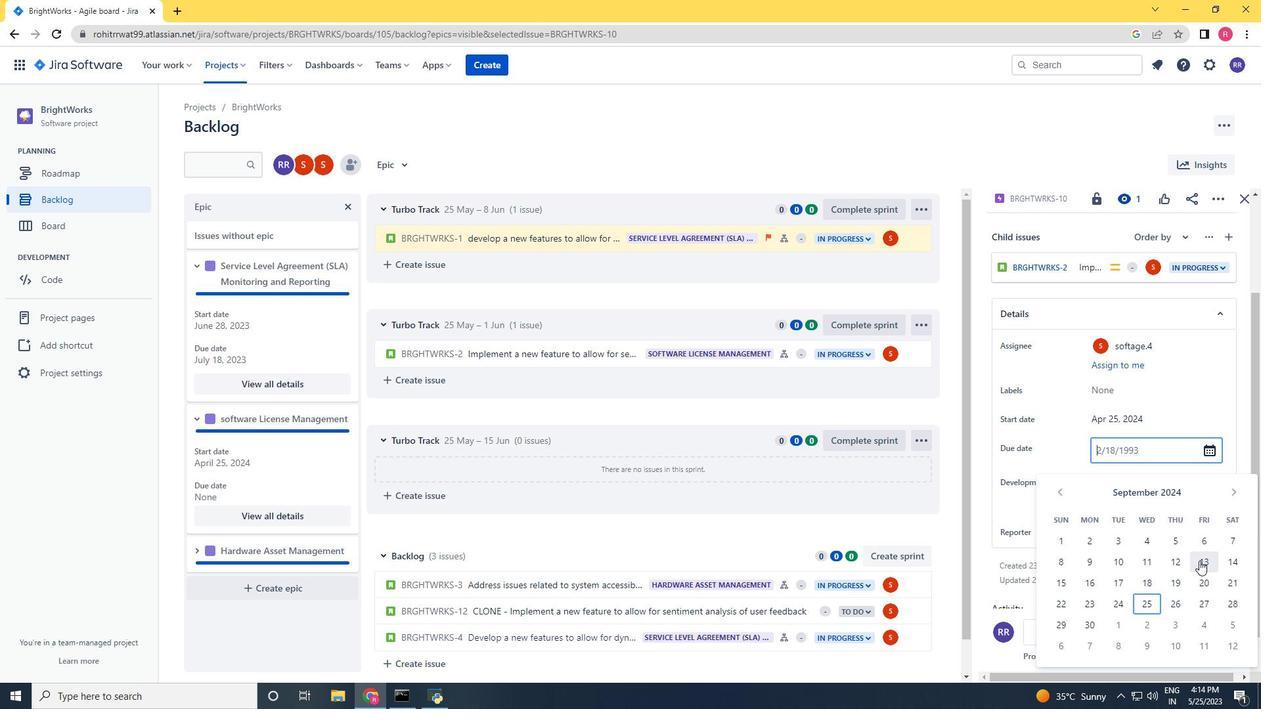 
Action: Mouse pressed left at (1203, 560)
Screenshot: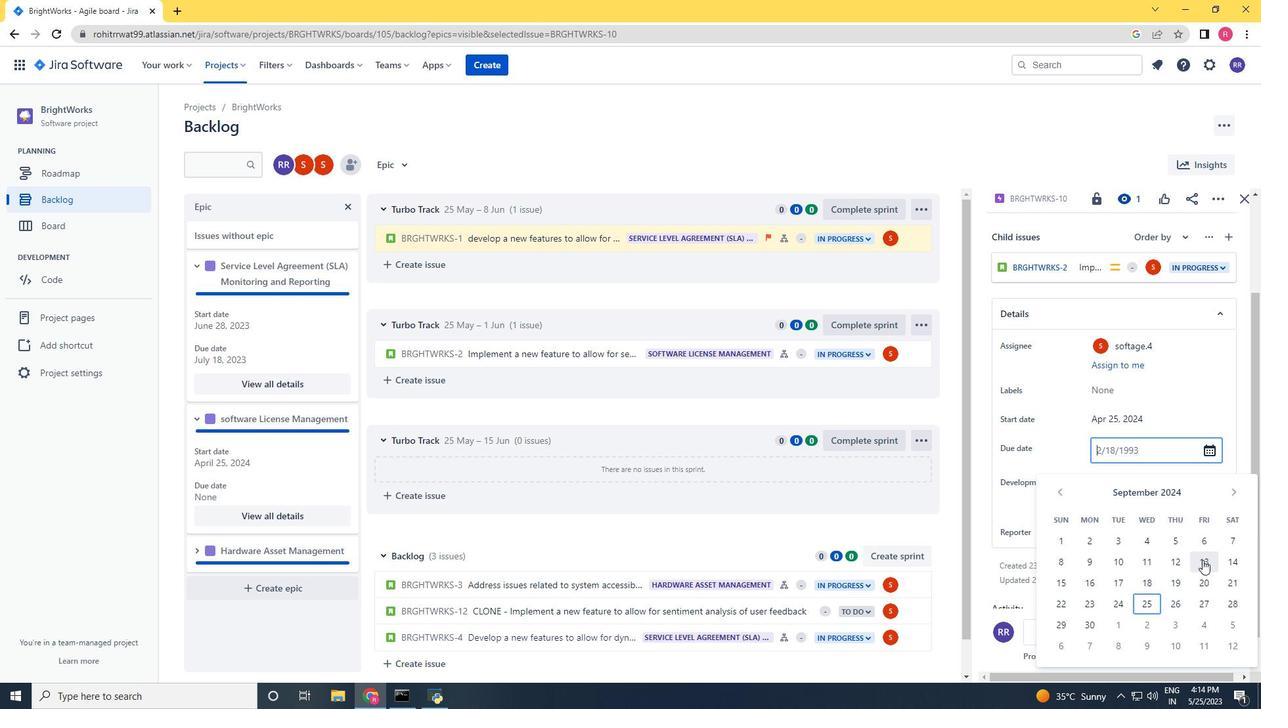 
Action: Mouse moved to (1105, 567)
Screenshot: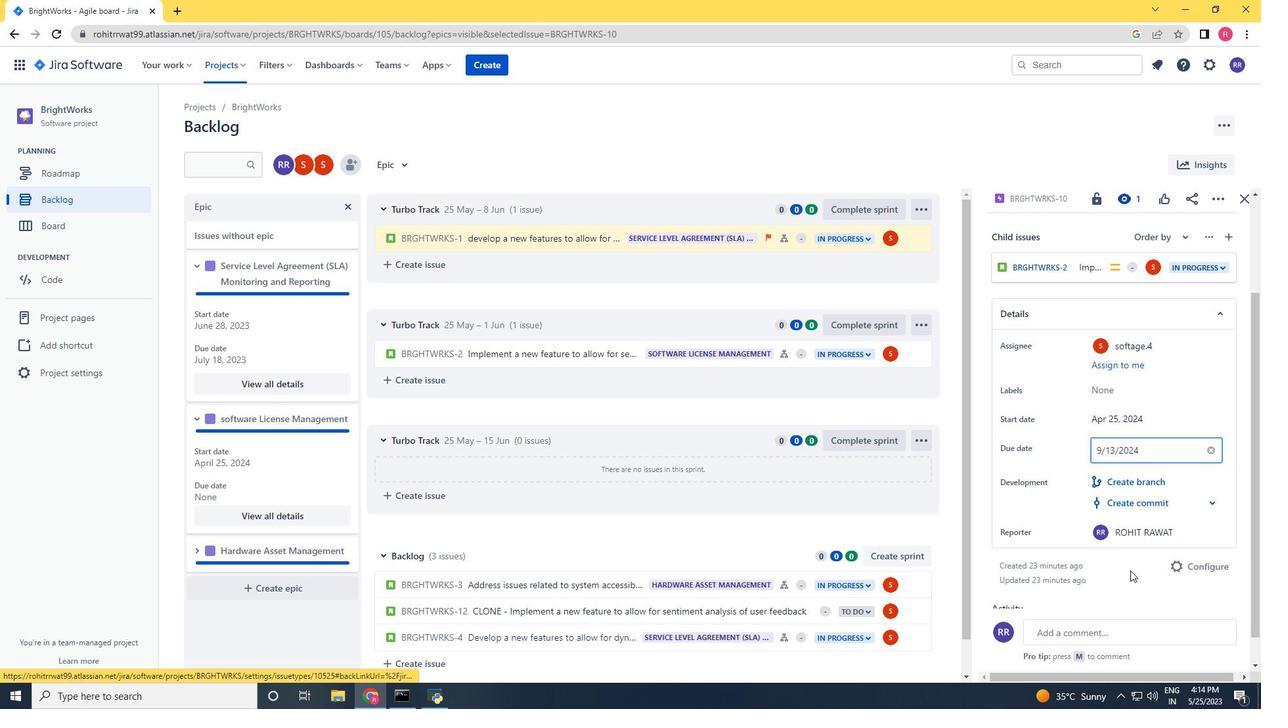 
Action: Mouse pressed left at (1105, 567)
Screenshot: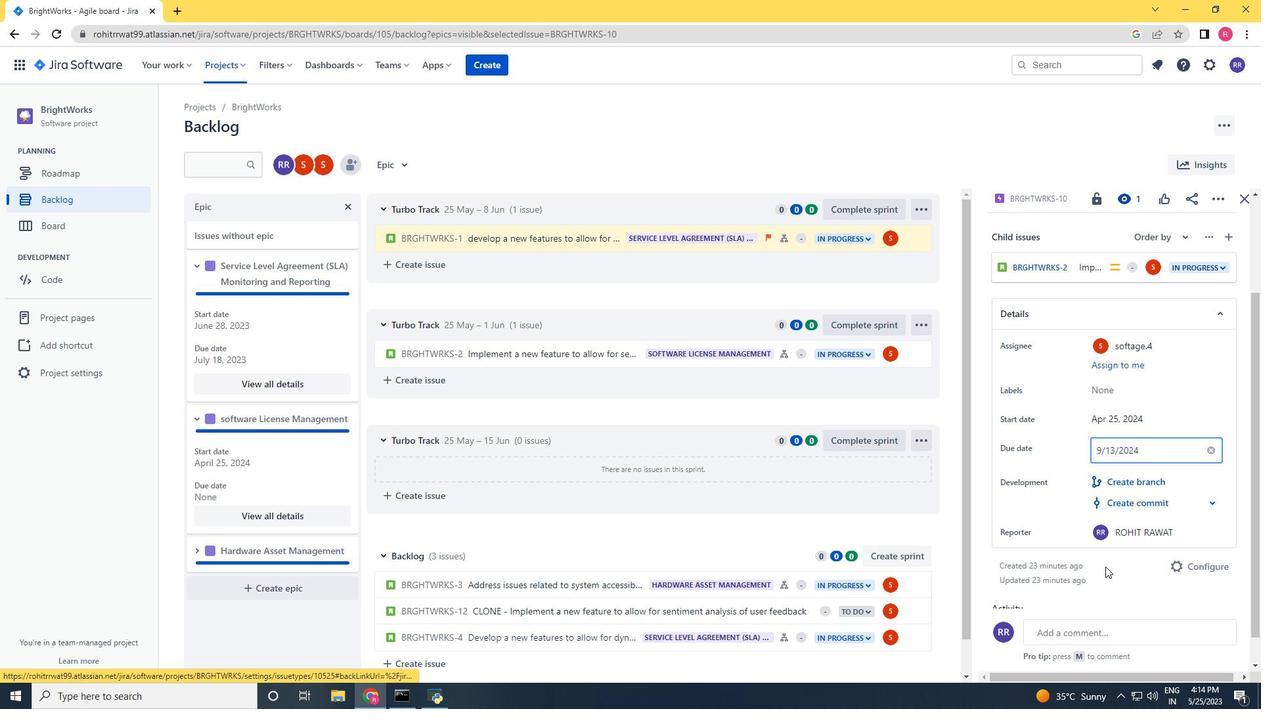 
Action: Mouse moved to (260, 425)
Screenshot: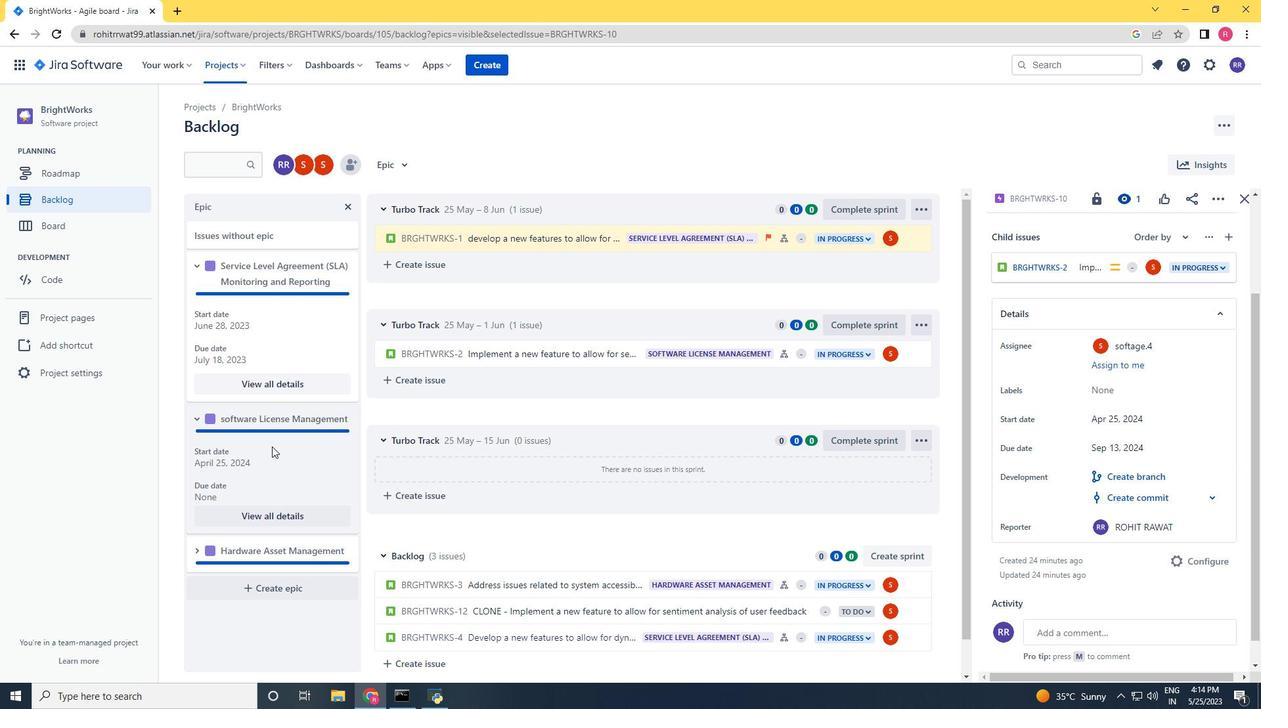 
Action: Mouse scrolled (260, 424) with delta (0, 0)
Screenshot: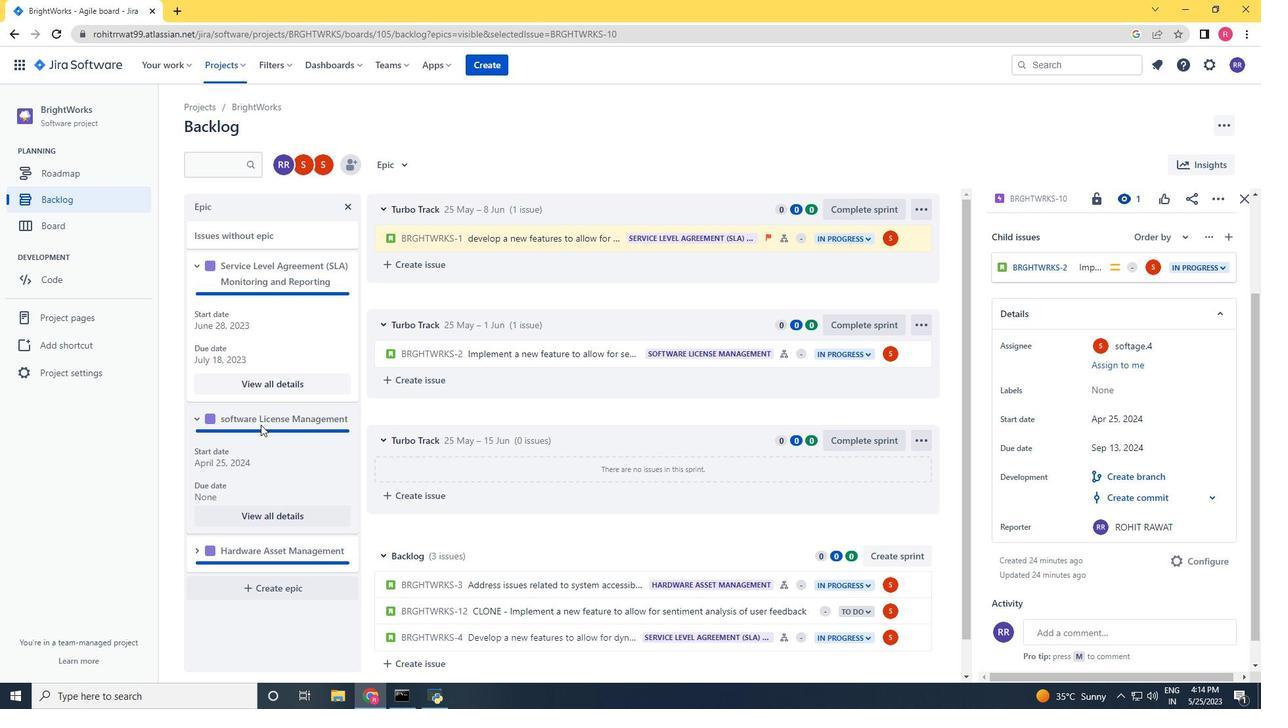 
Action: Mouse moved to (256, 426)
Screenshot: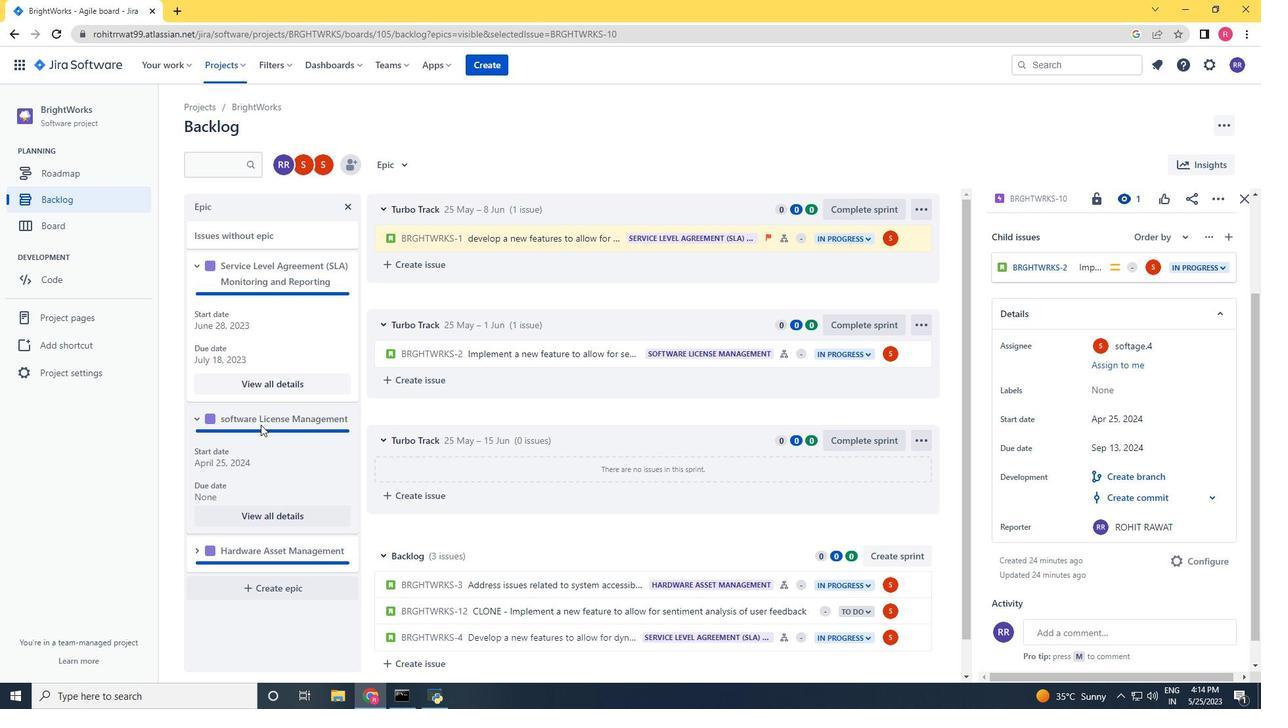 
Action: Mouse scrolled (256, 425) with delta (0, 0)
Screenshot: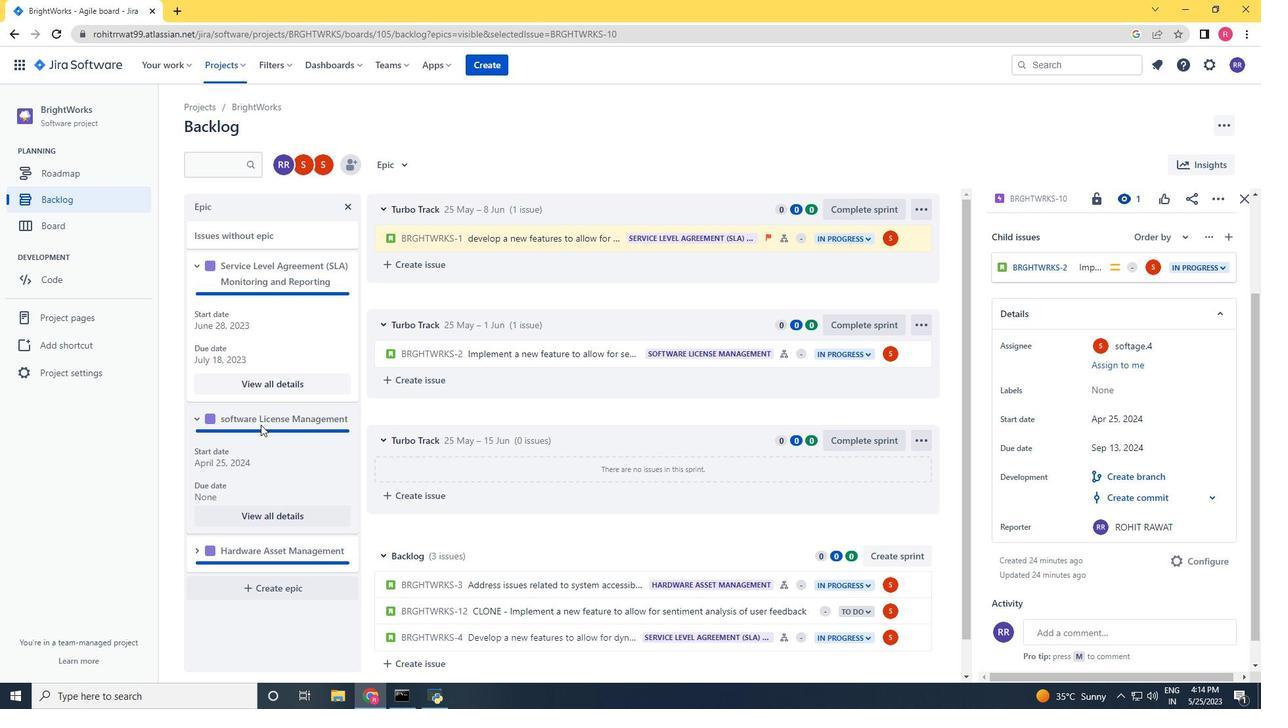 
Action: Mouse moved to (255, 428)
Screenshot: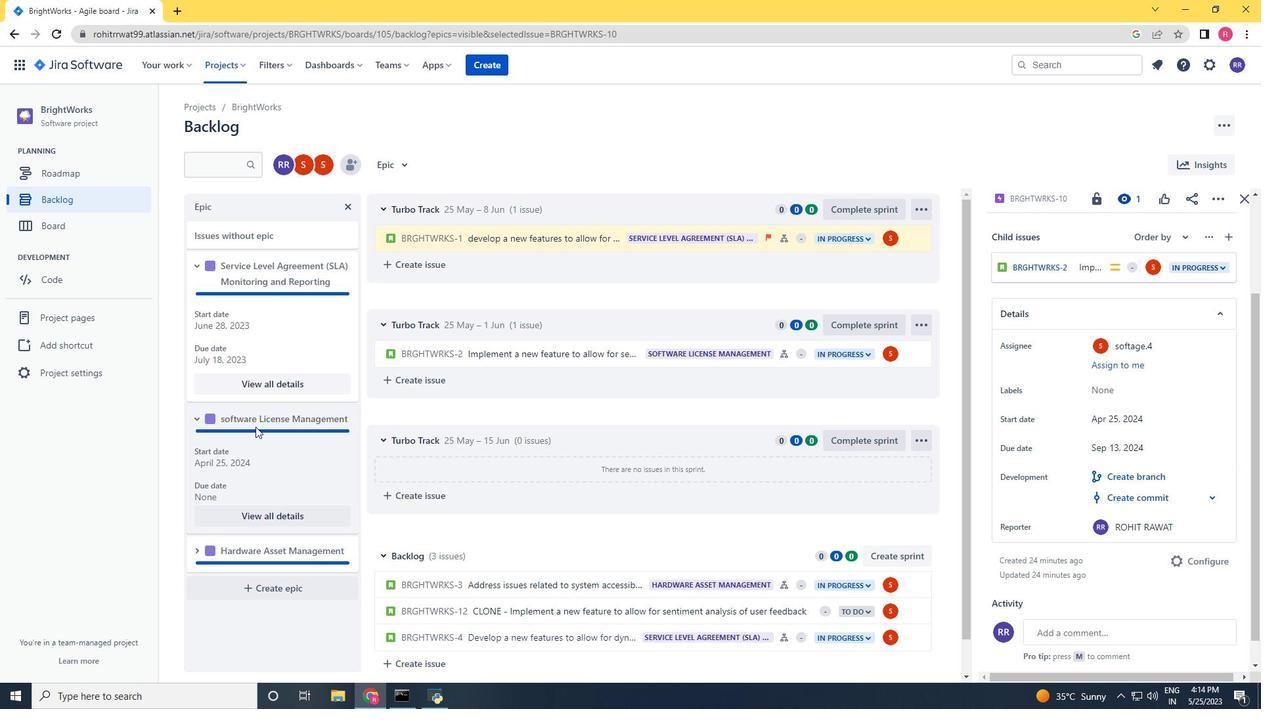 
Action: Mouse scrolled (255, 427) with delta (0, 0)
Screenshot: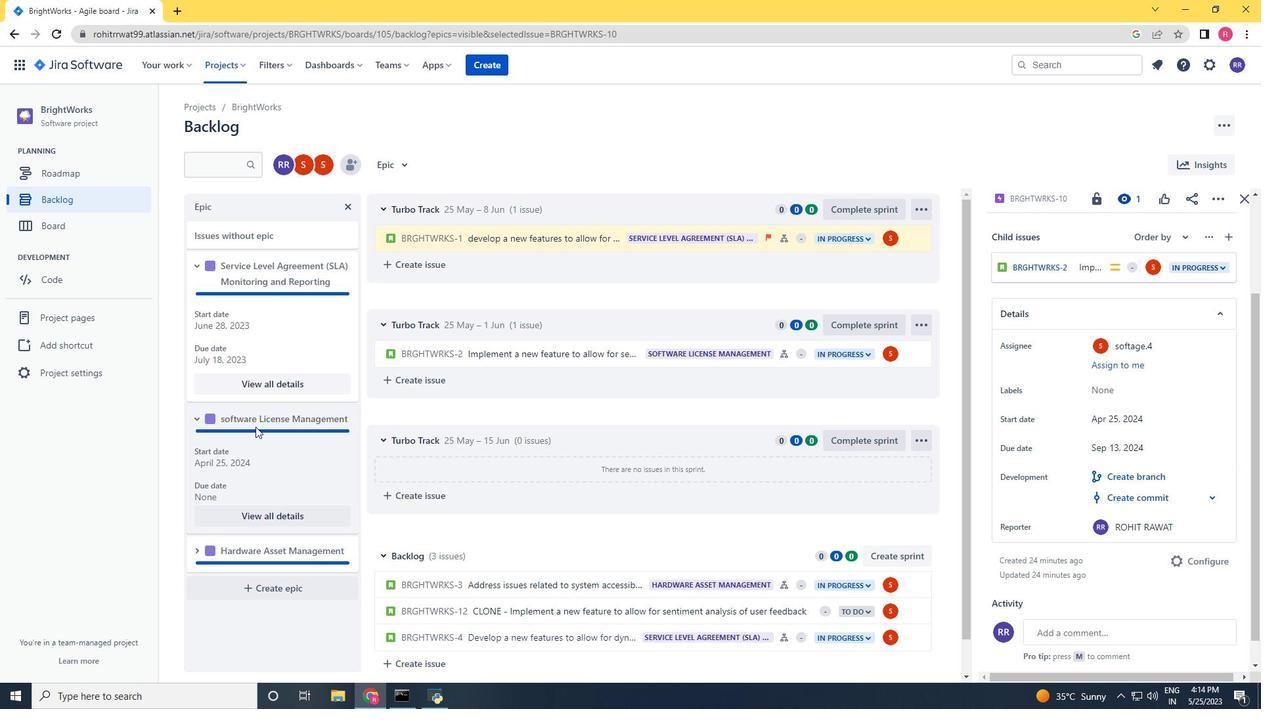
Action: Mouse moved to (254, 436)
Screenshot: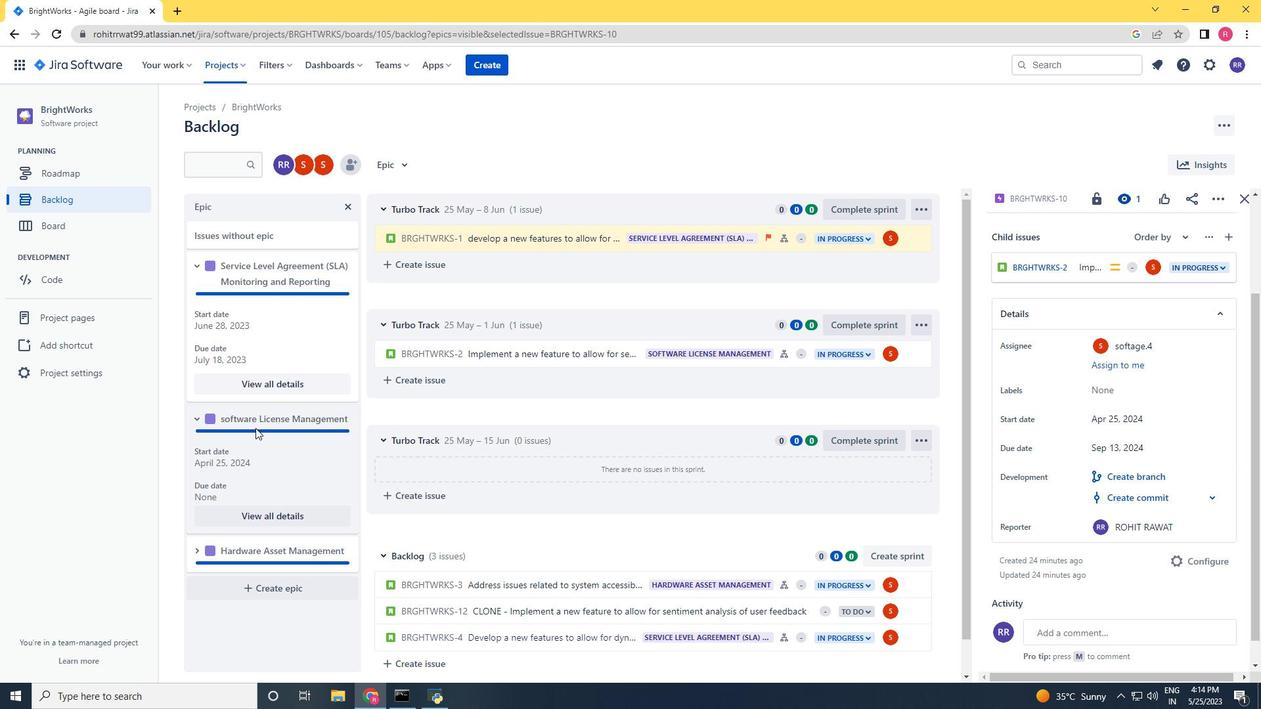 
Action: Mouse scrolled (254, 436) with delta (0, 0)
Screenshot: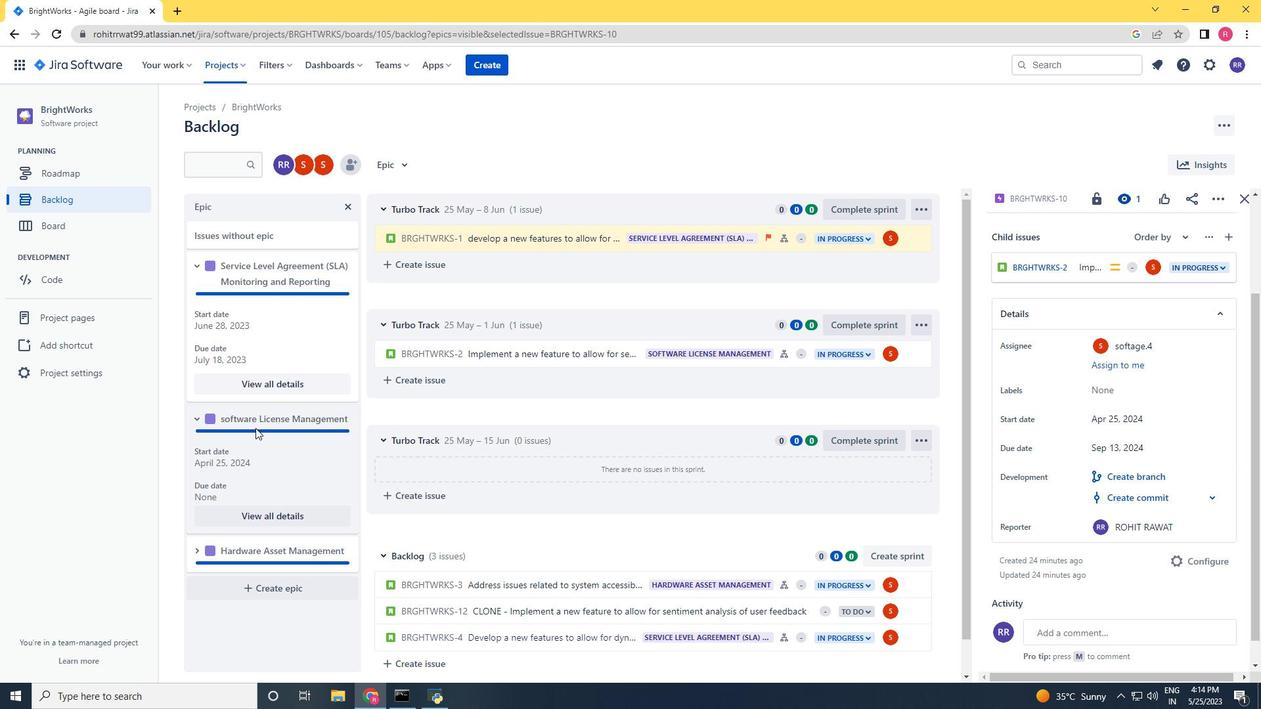 
Action: Mouse moved to (195, 556)
Screenshot: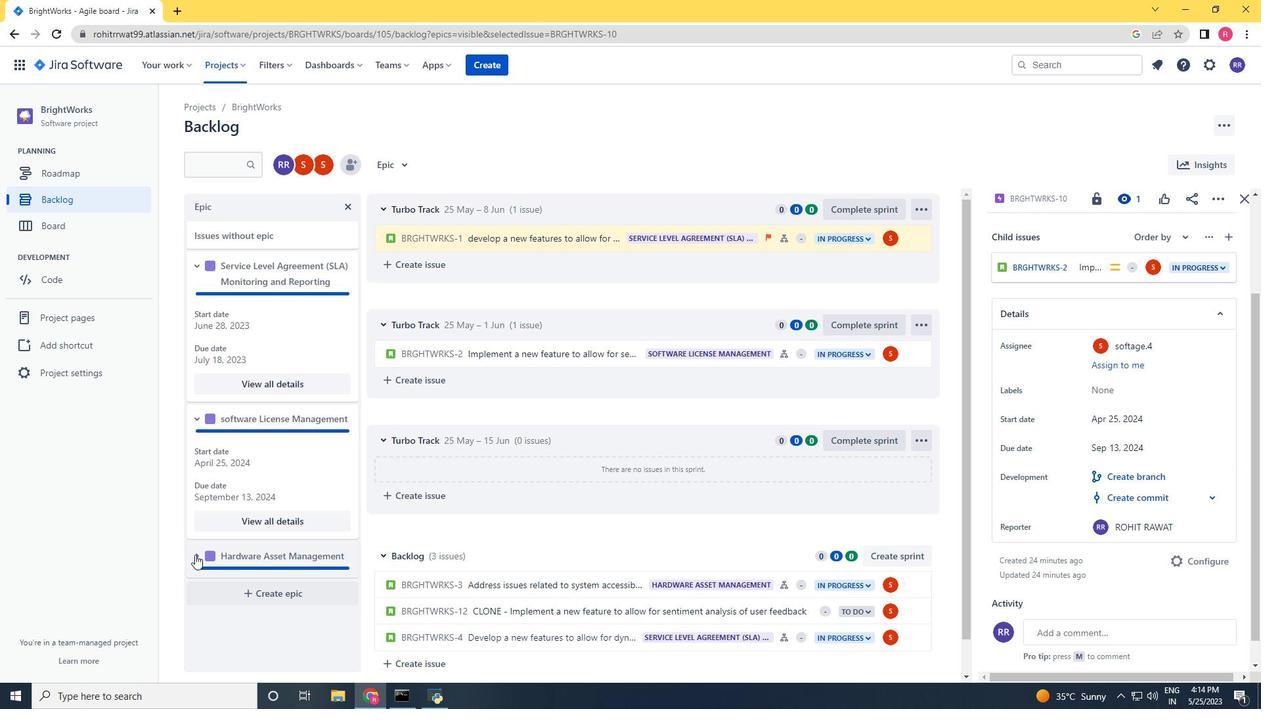 
Action: Mouse pressed left at (195, 556)
Screenshot: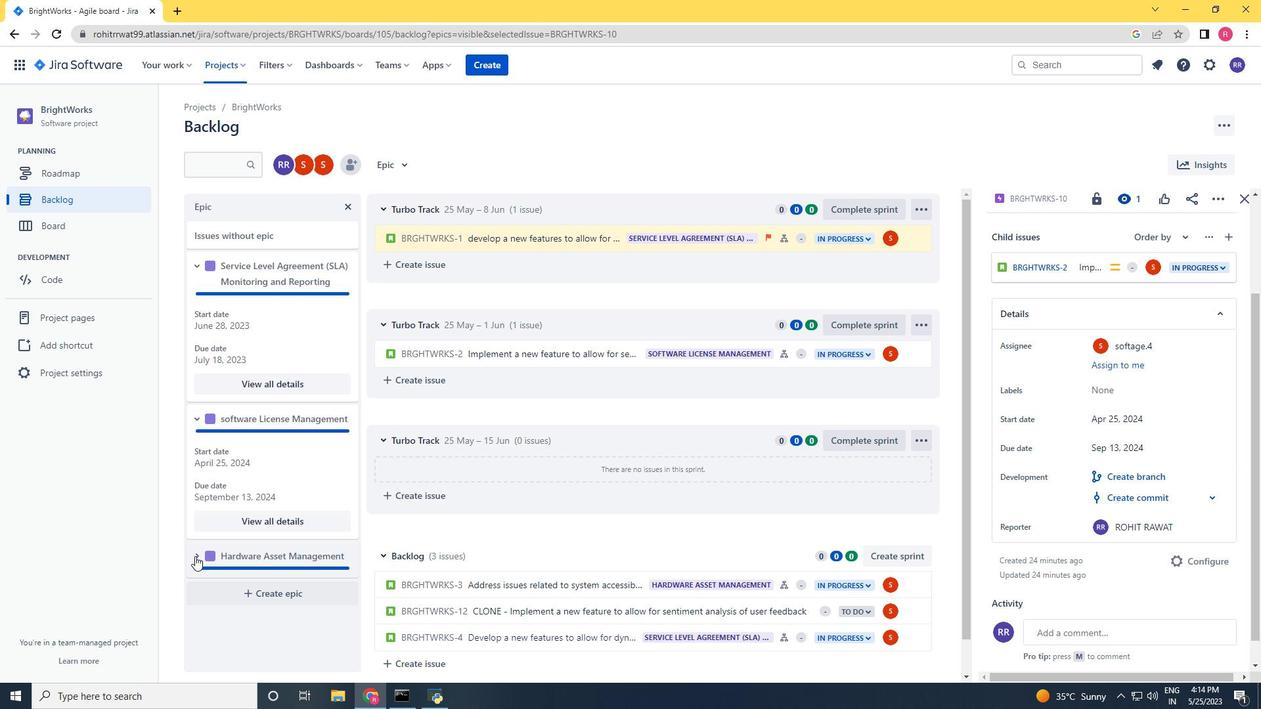 
Action: Mouse moved to (239, 603)
Screenshot: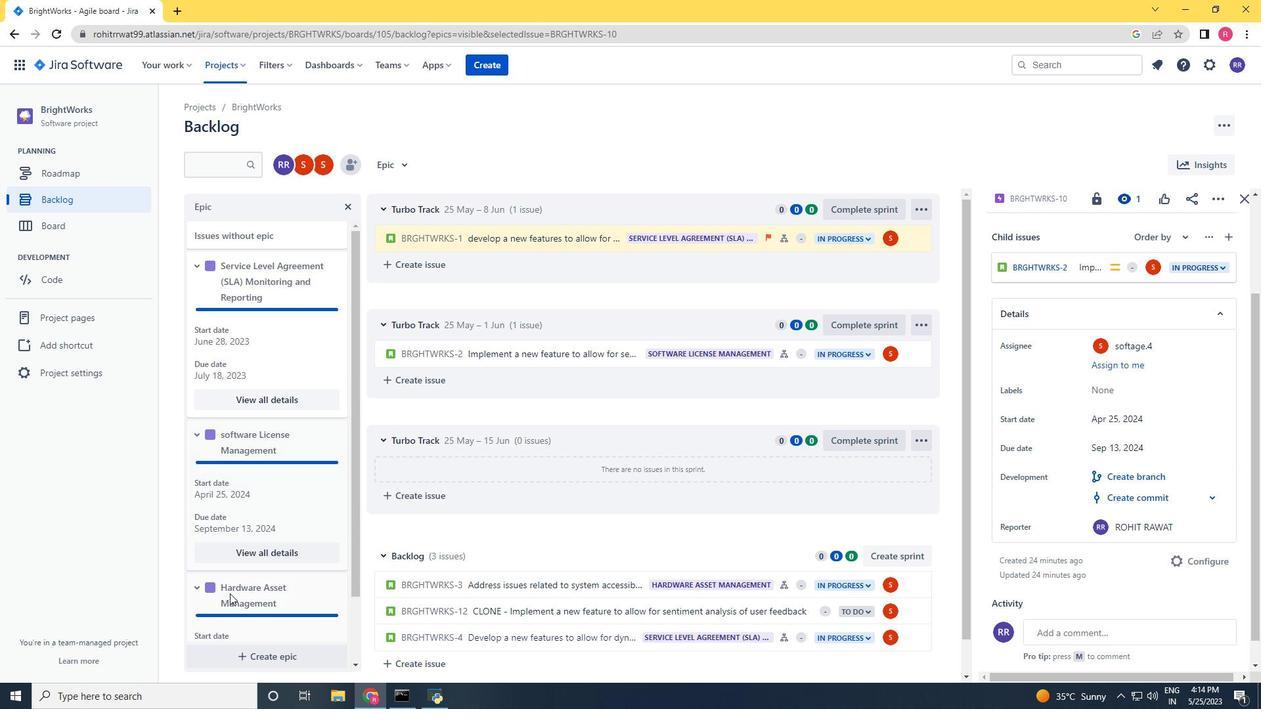 
Action: Mouse scrolled (239, 603) with delta (0, 0)
Screenshot: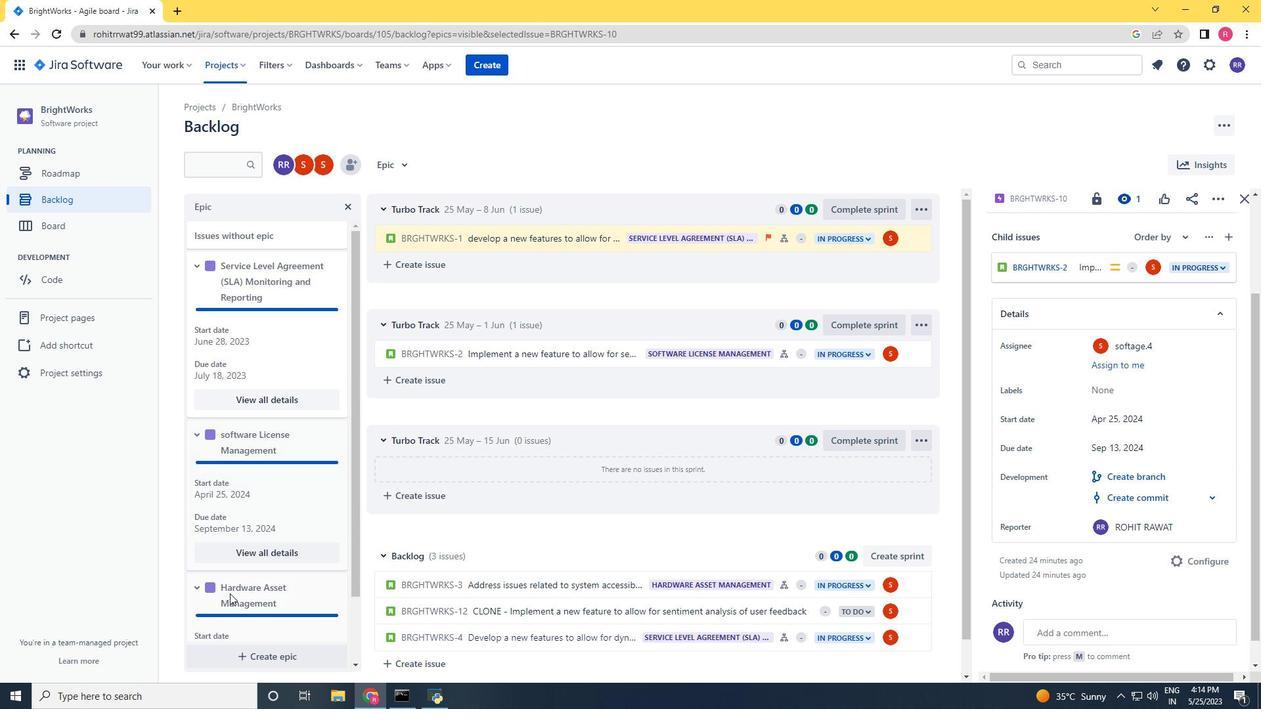 
Action: Mouse moved to (245, 607)
Screenshot: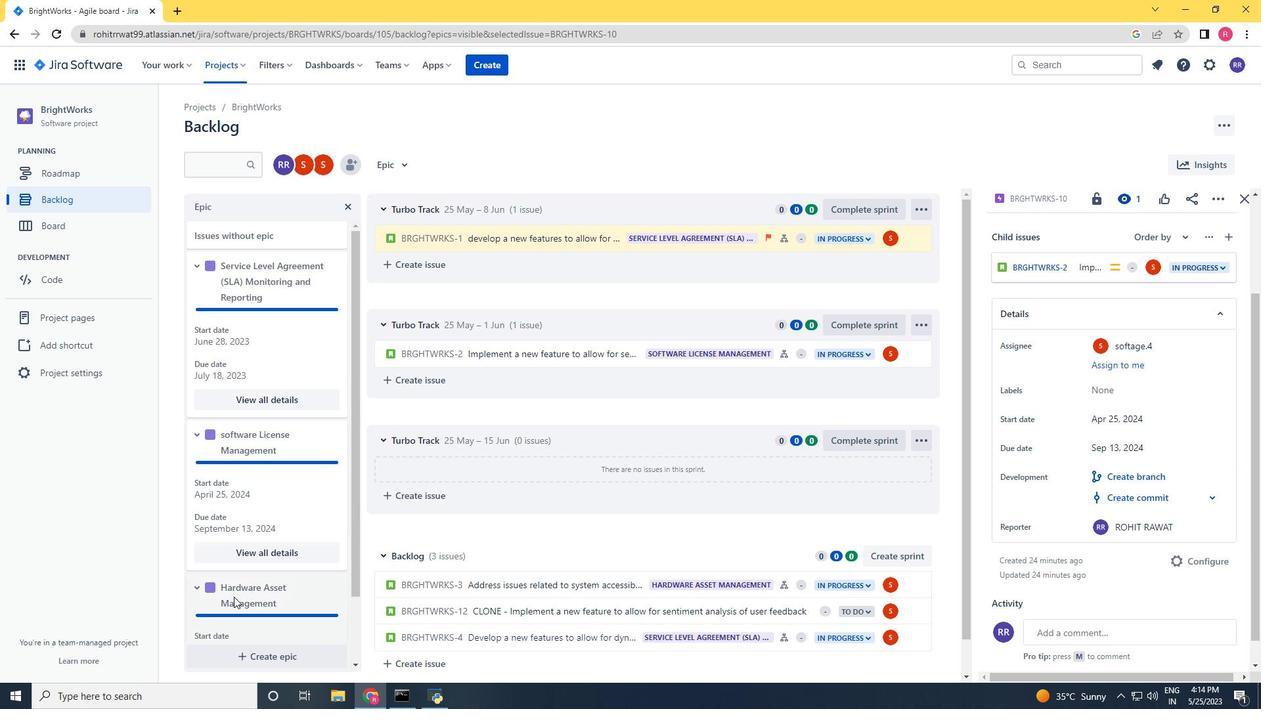 
Action: Mouse scrolled (245, 607) with delta (0, 0)
Screenshot: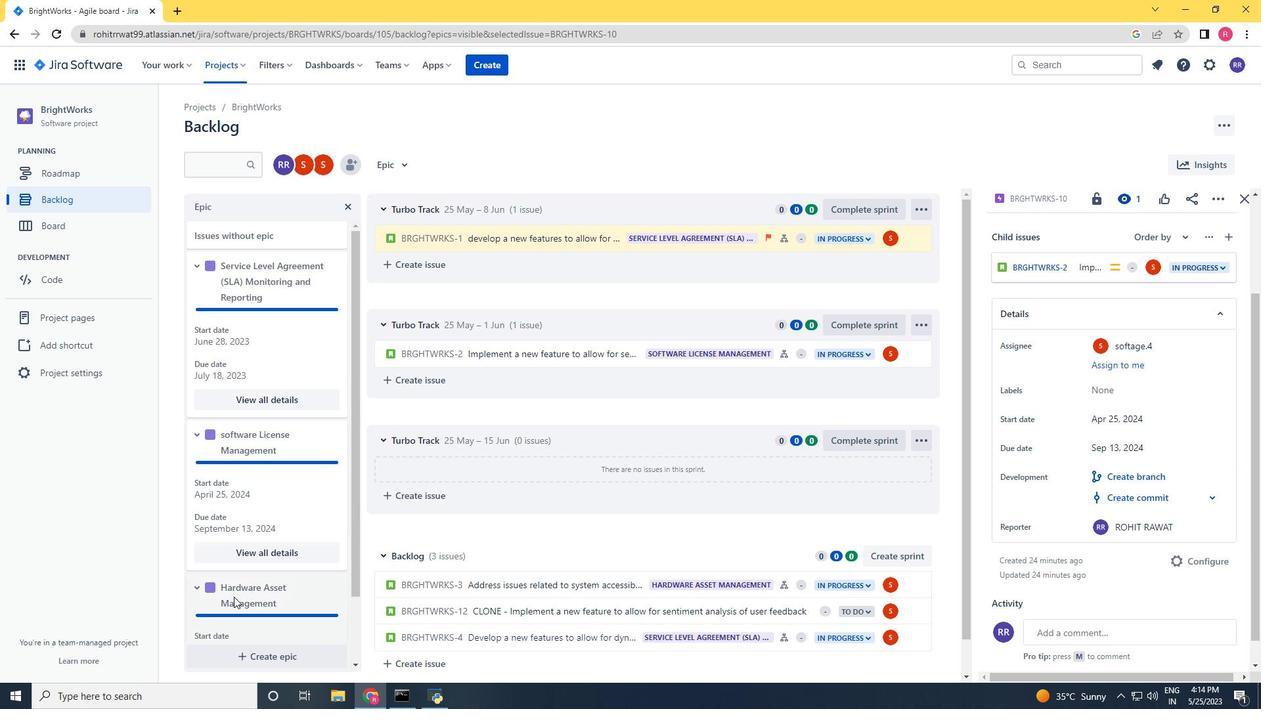 
Action: Mouse moved to (245, 607)
Screenshot: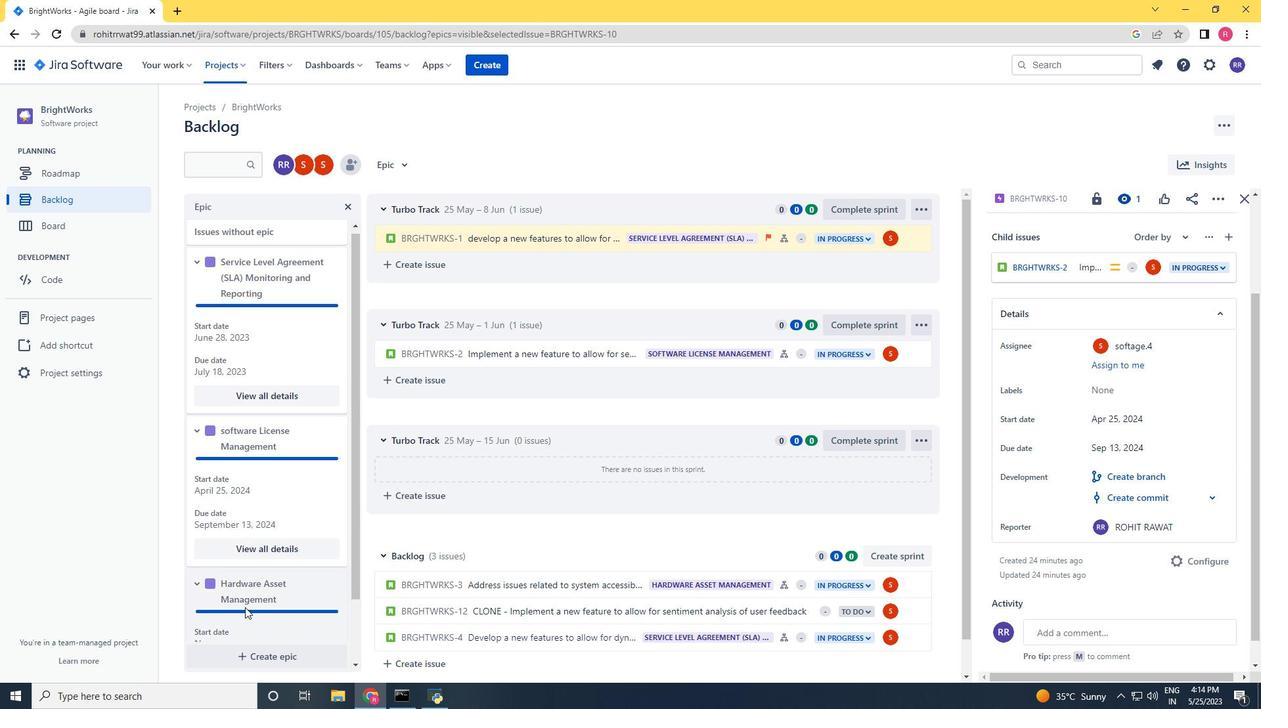 
Action: Mouse scrolled (245, 607) with delta (0, 0)
Screenshot: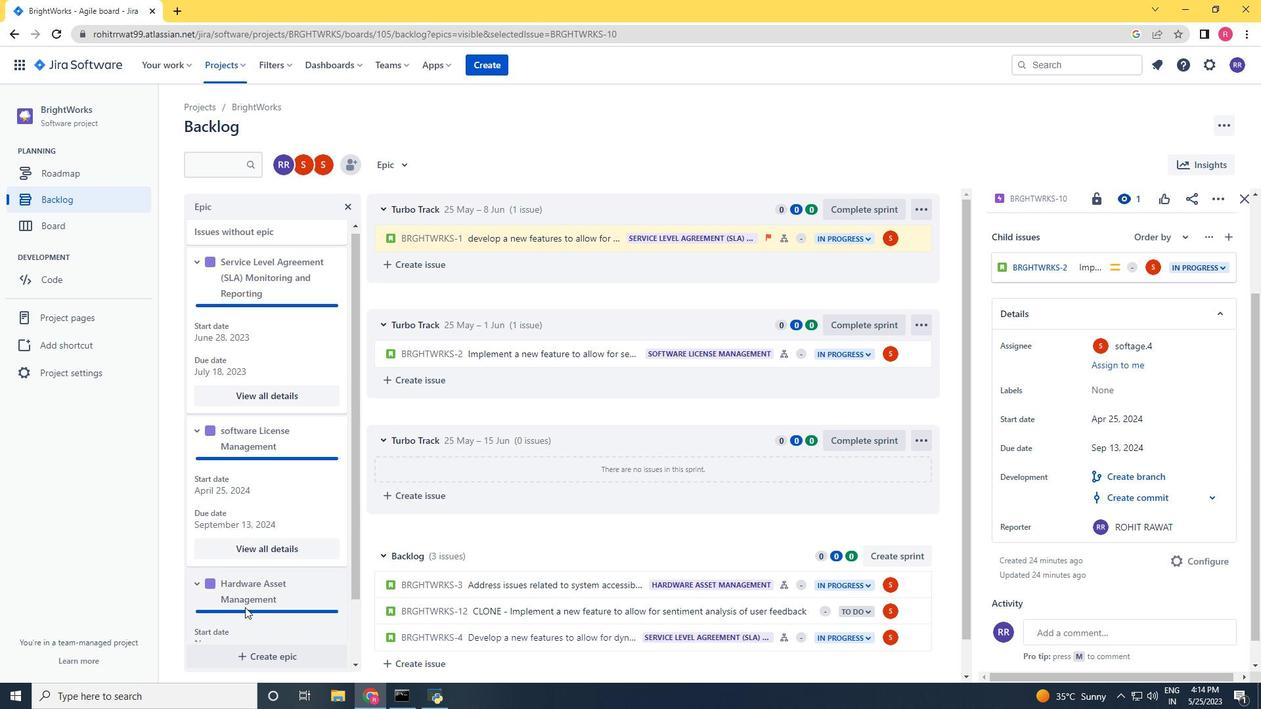 
Action: Mouse moved to (270, 622)
Screenshot: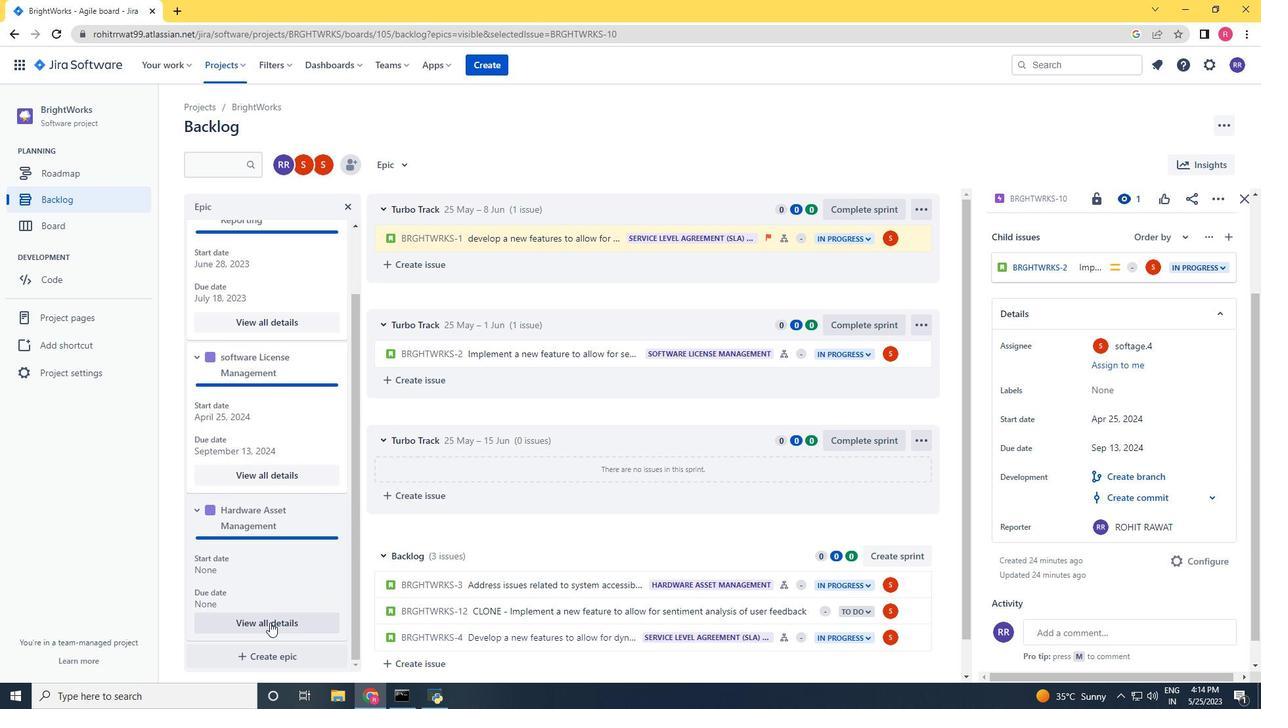 
Action: Mouse pressed left at (270, 622)
Screenshot: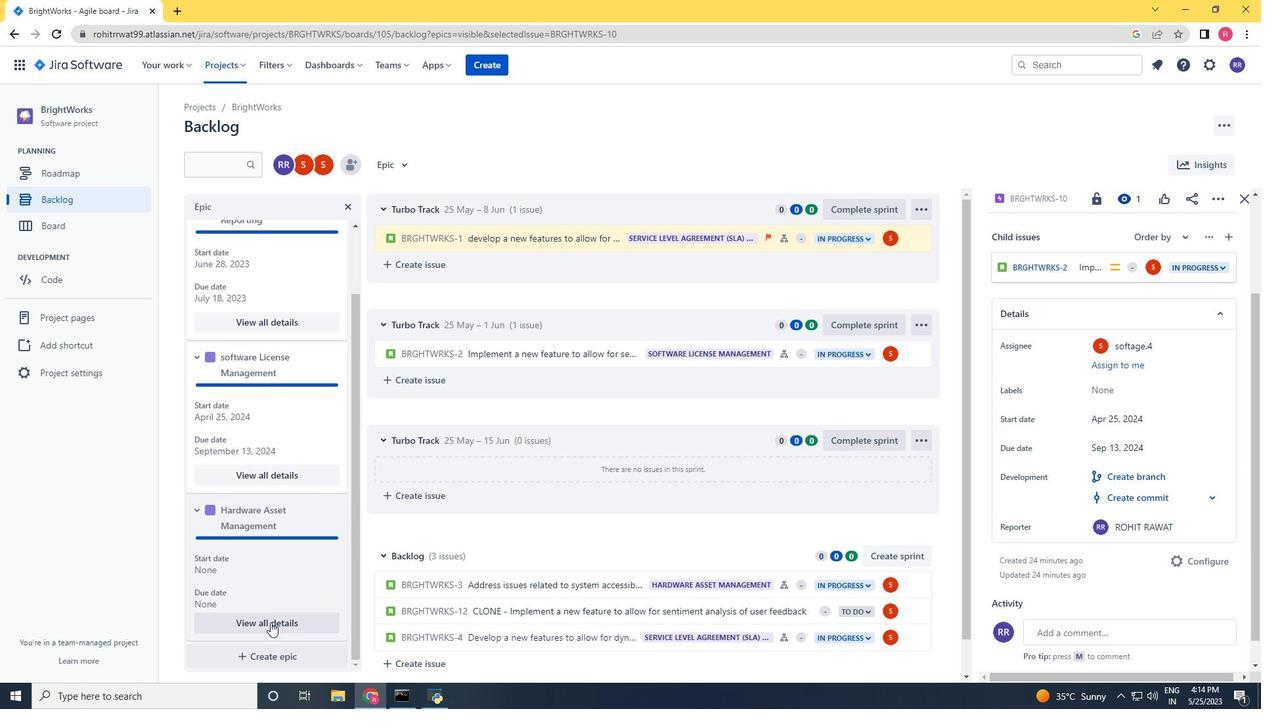 
Action: Mouse moved to (1132, 468)
Screenshot: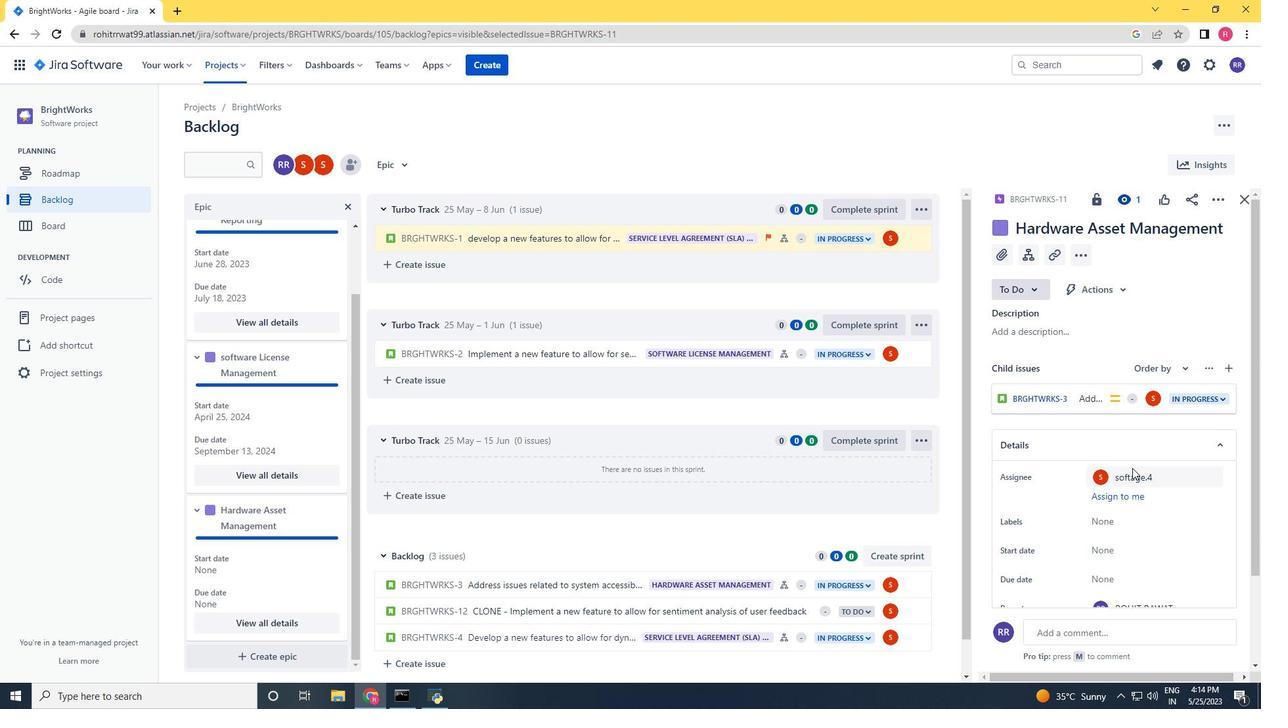 
Action: Mouse scrolled (1132, 467) with delta (0, 0)
Screenshot: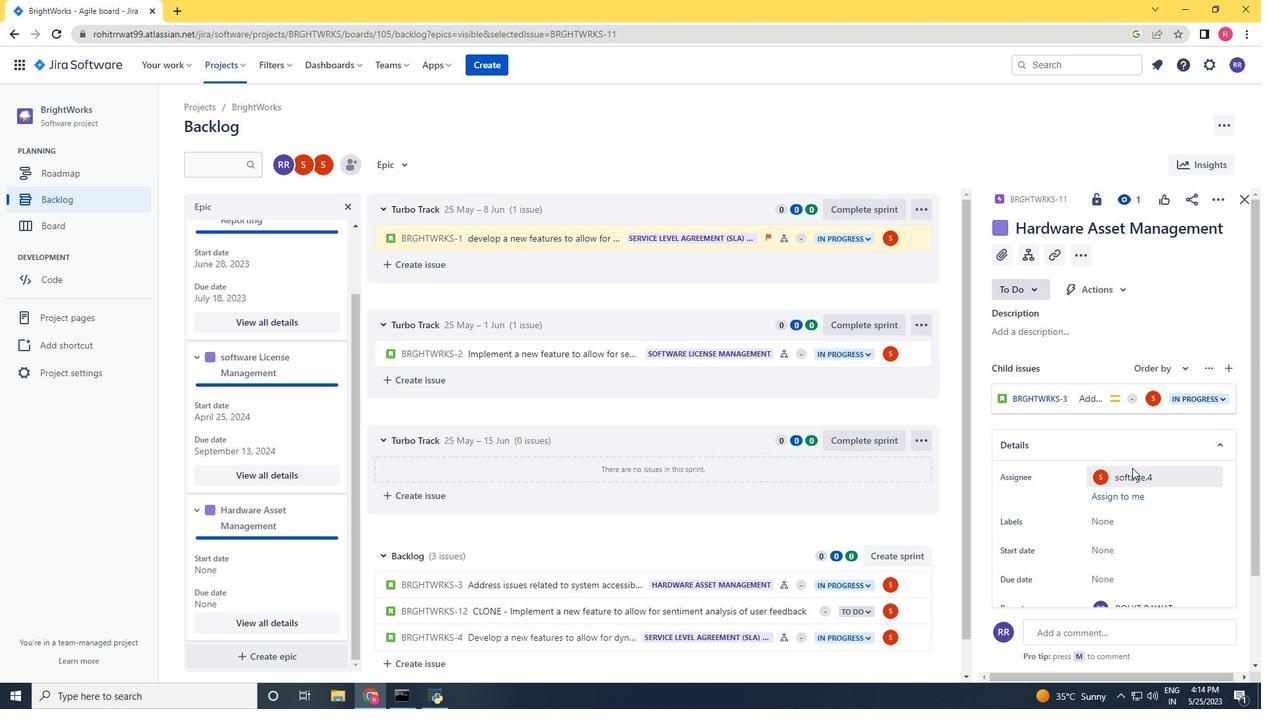
Action: Mouse moved to (1133, 469)
Screenshot: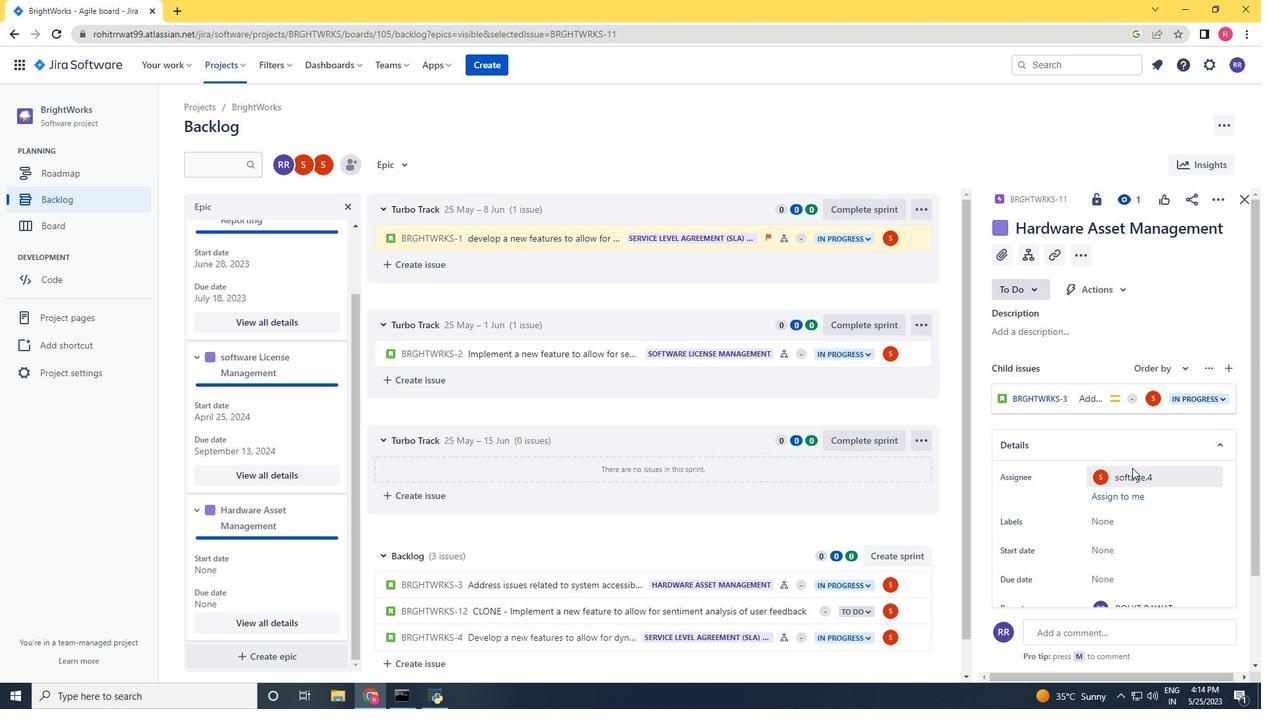 
Action: Mouse scrolled (1133, 469) with delta (0, 0)
Screenshot: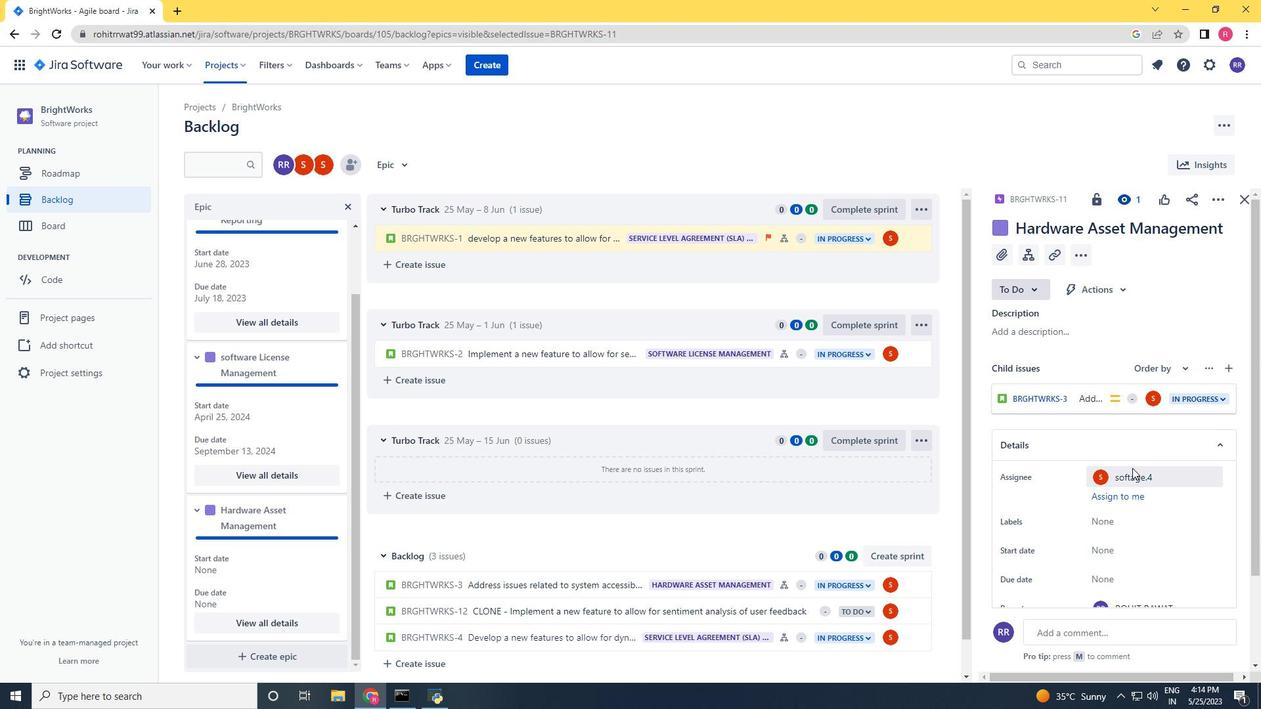 
Action: Mouse scrolled (1133, 469) with delta (0, 0)
Screenshot: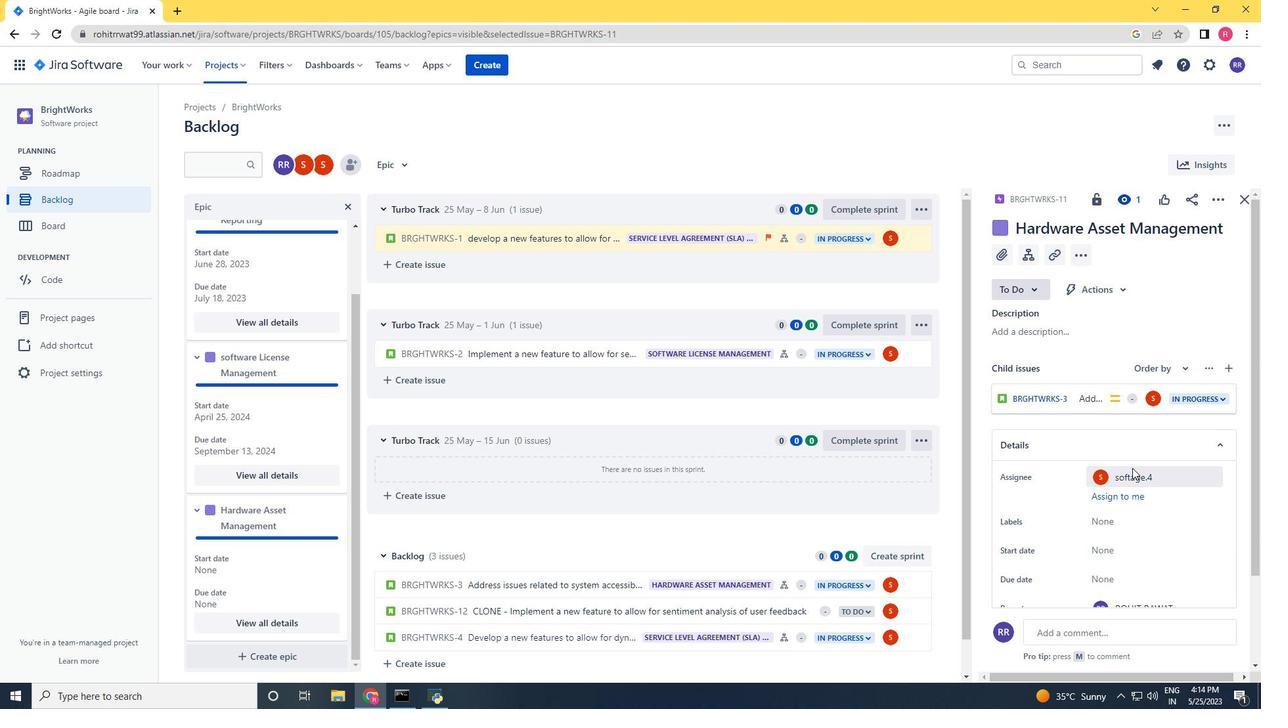 
Action: Mouse scrolled (1133, 469) with delta (0, 0)
Screenshot: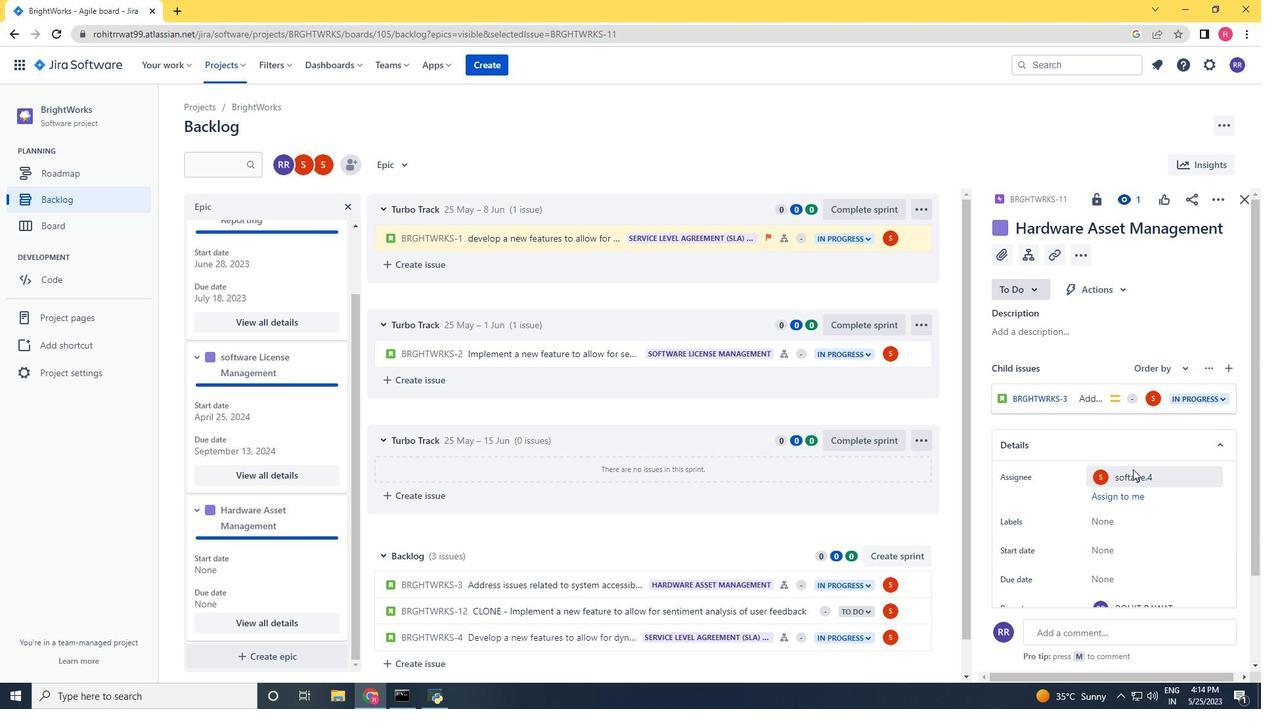 
Action: Mouse scrolled (1133, 469) with delta (0, 0)
Screenshot: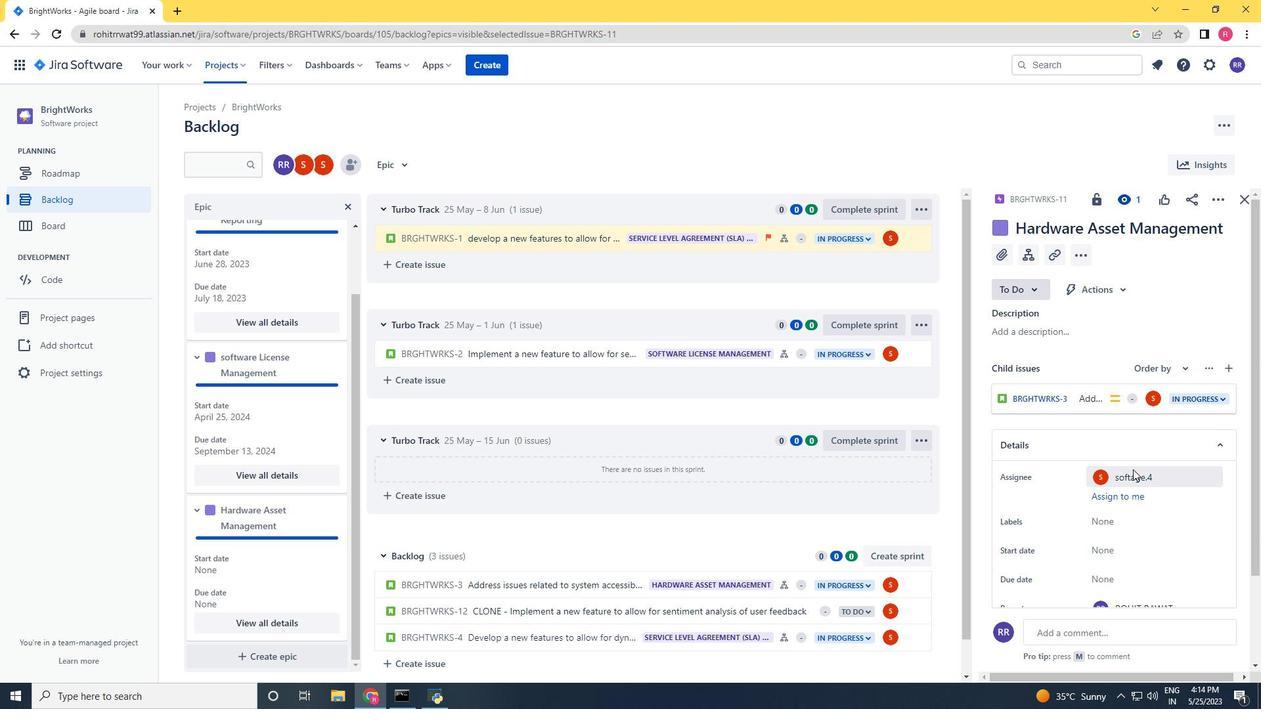 
Action: Mouse moved to (1143, 505)
Screenshot: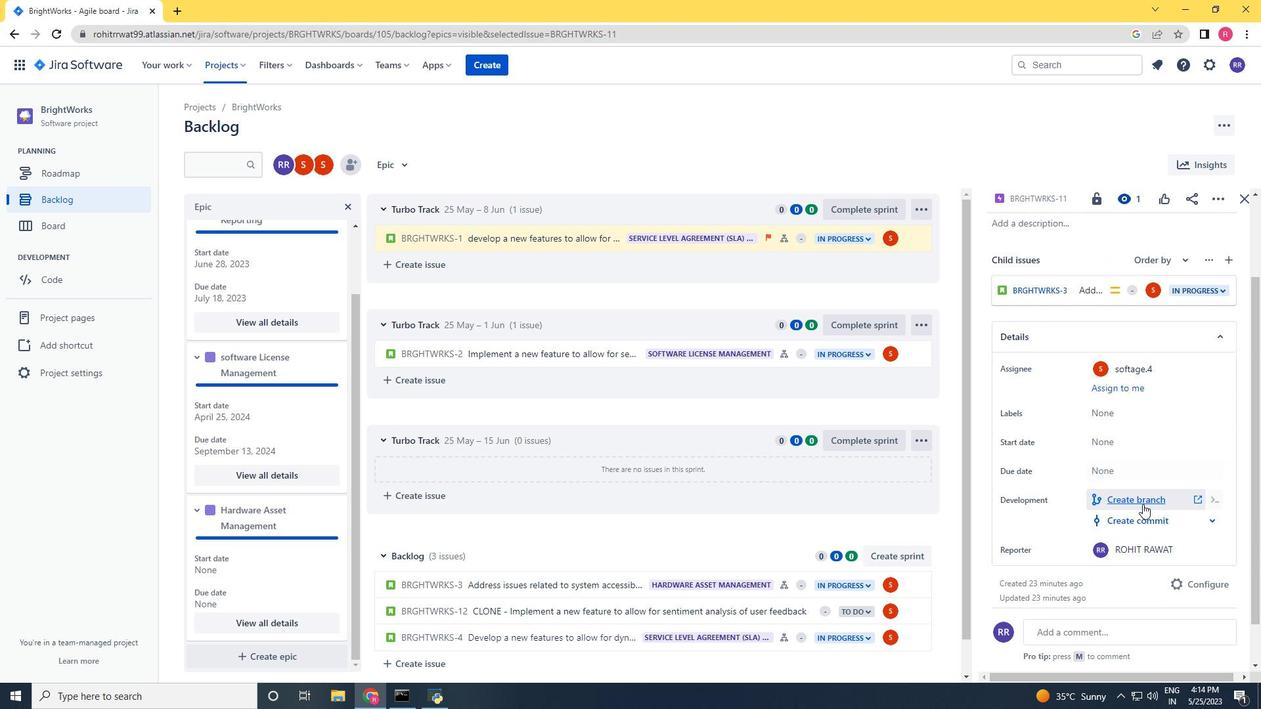 
Action: Mouse scrolled (1143, 505) with delta (0, 0)
Screenshot: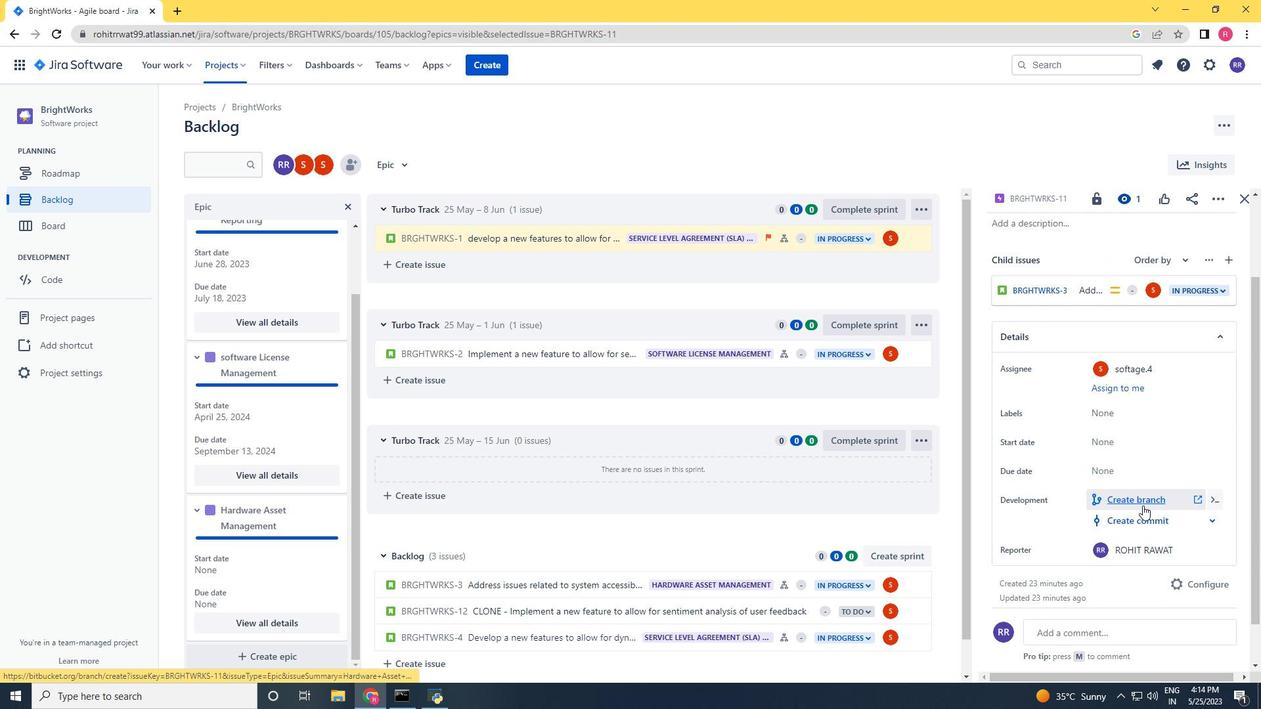 
Action: Mouse scrolled (1143, 505) with delta (0, 0)
Screenshot: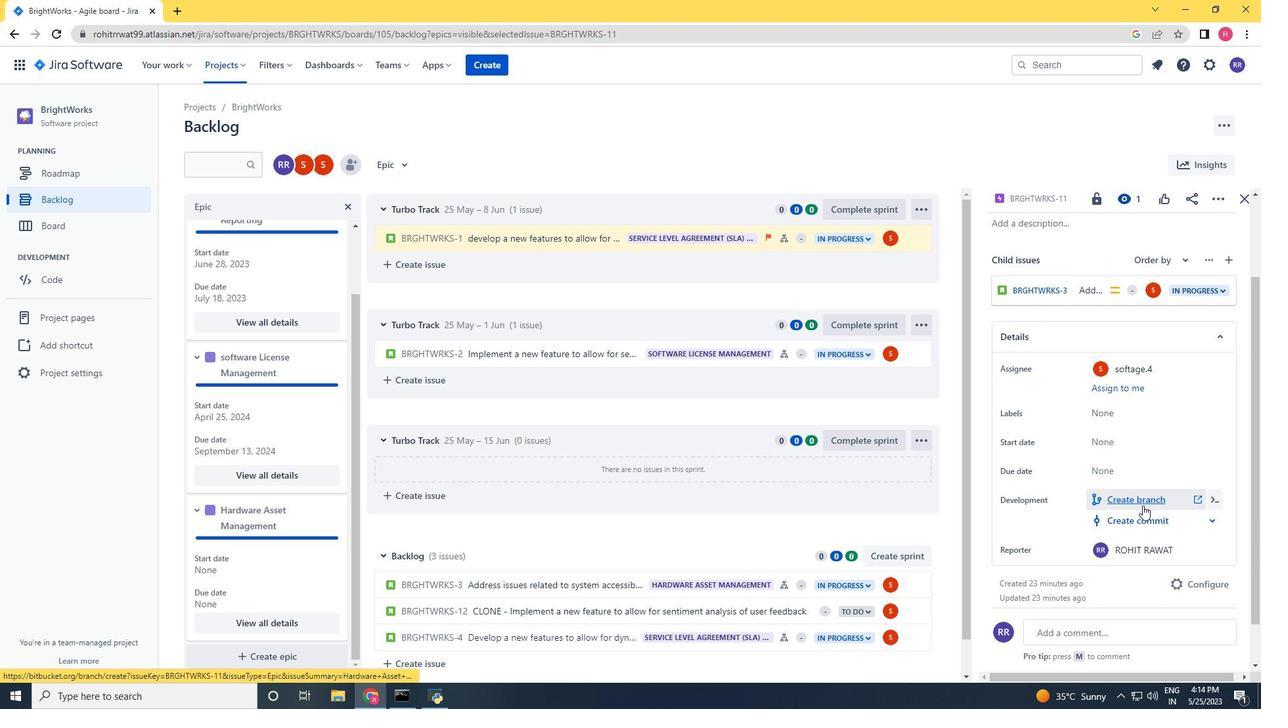 
Action: Mouse scrolled (1143, 505) with delta (0, 0)
Screenshot: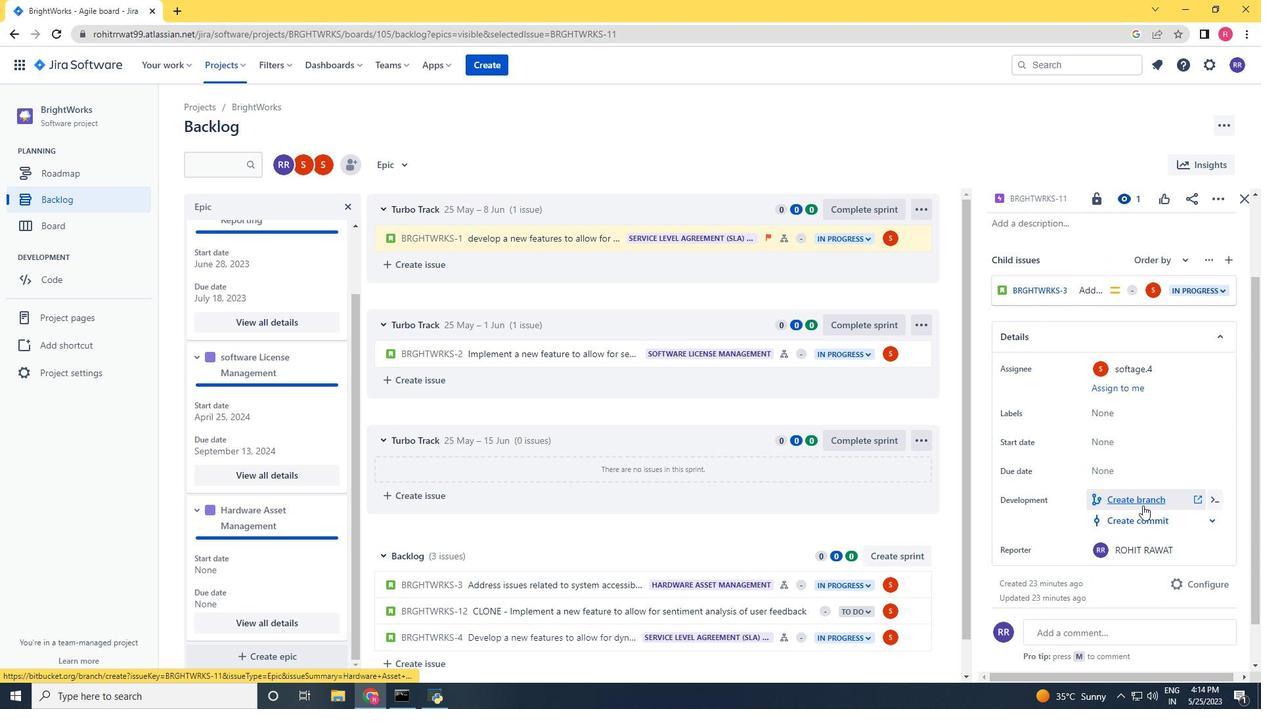
Action: Mouse scrolled (1143, 506) with delta (0, 0)
Screenshot: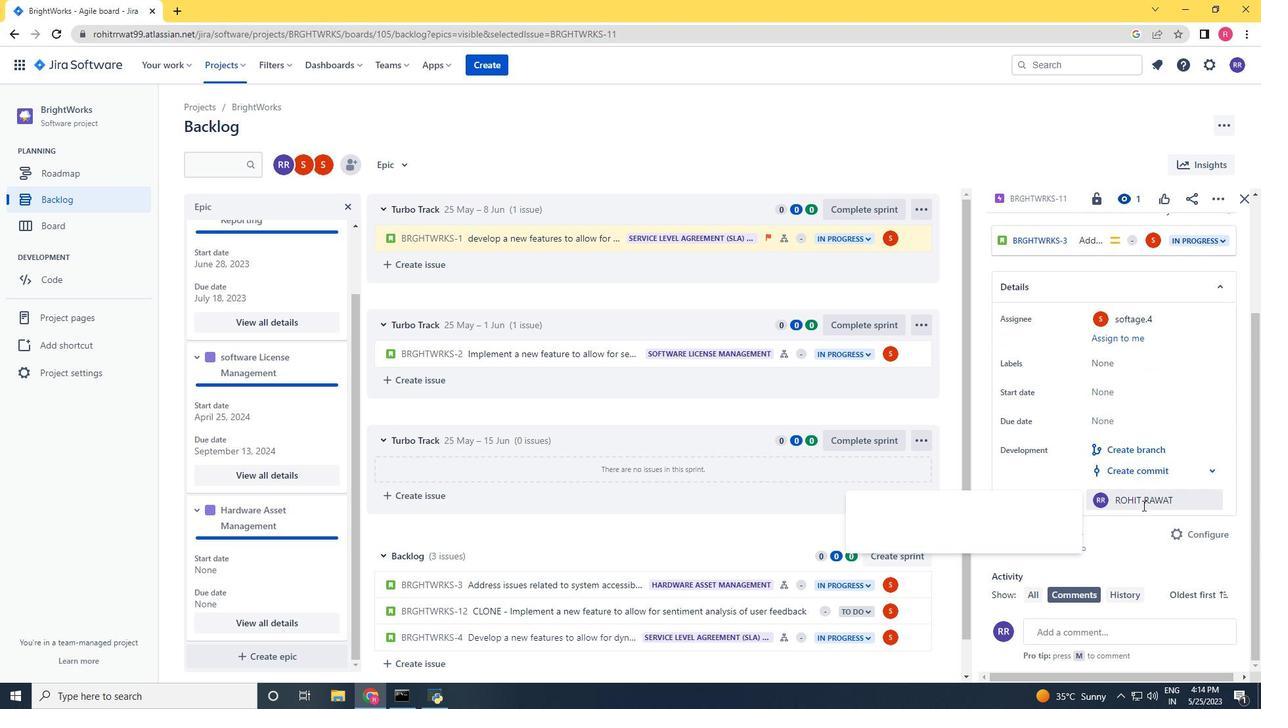 
Action: Mouse scrolled (1143, 506) with delta (0, 0)
Screenshot: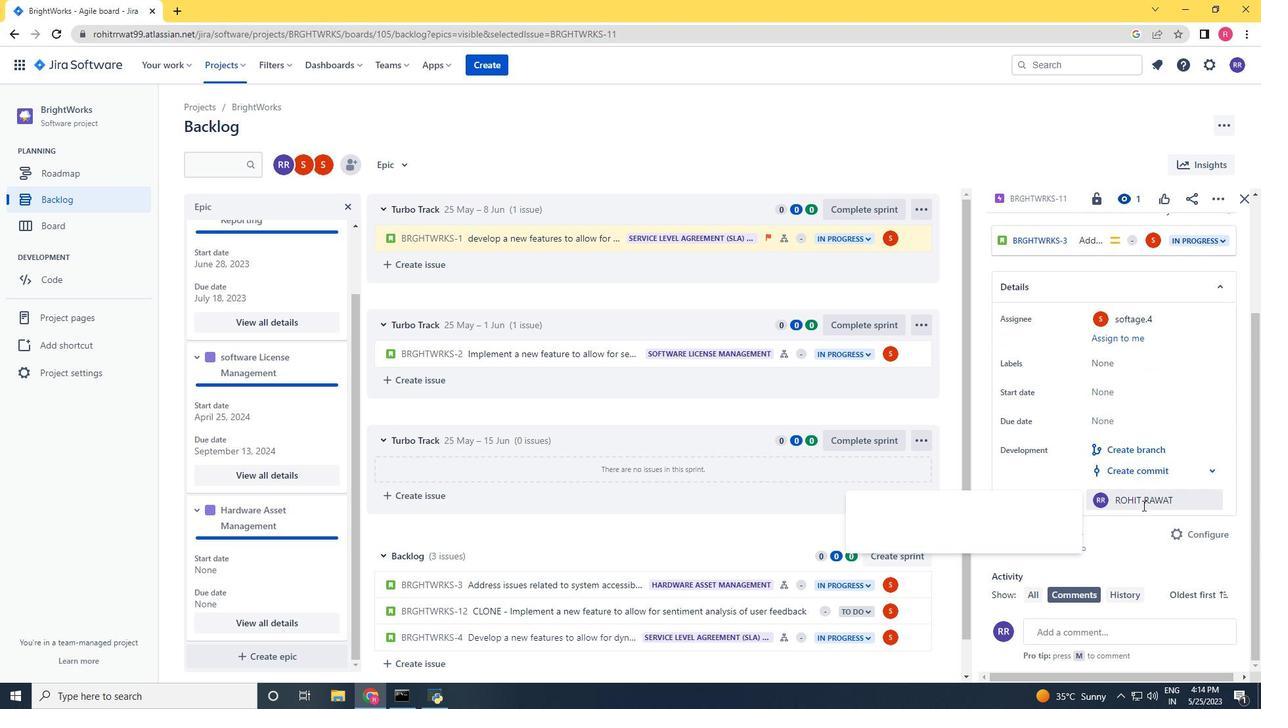 
Action: Mouse scrolled (1143, 506) with delta (0, 0)
Screenshot: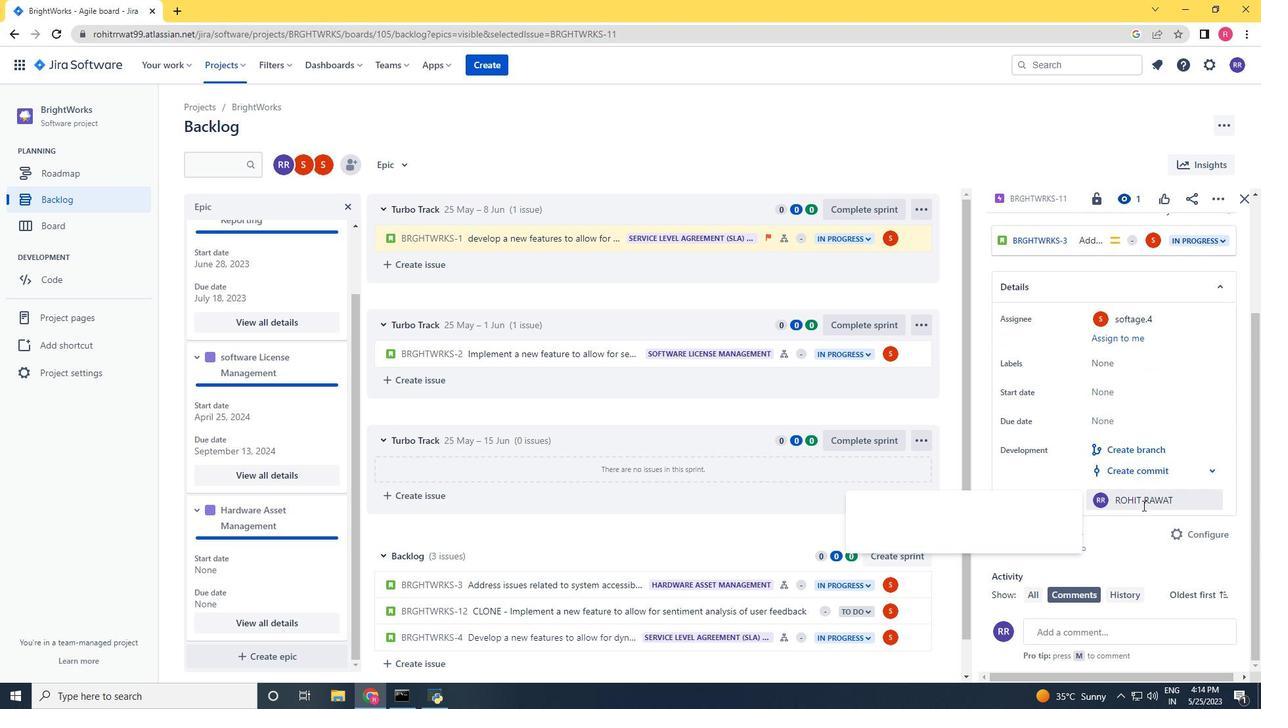 
Action: Mouse scrolled (1143, 506) with delta (0, 0)
Screenshot: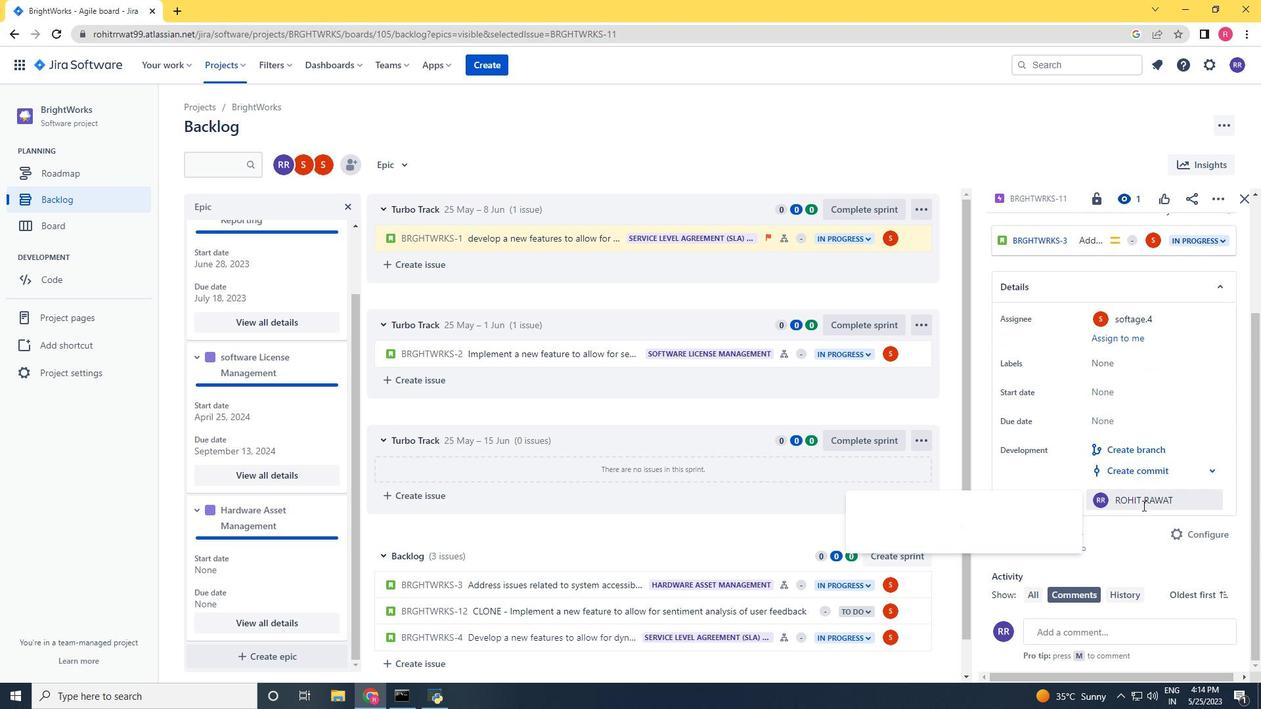 
Action: Mouse scrolled (1143, 506) with delta (0, 0)
Screenshot: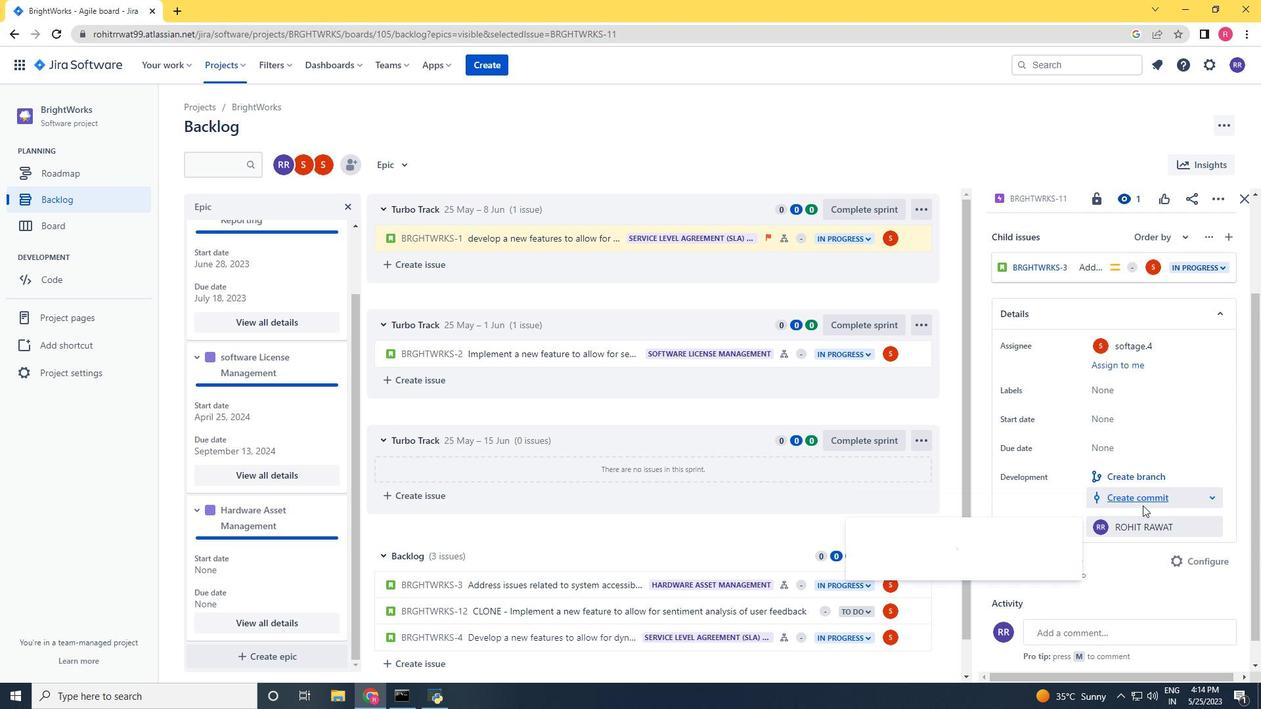 
Action: Mouse moved to (1125, 544)
Screenshot: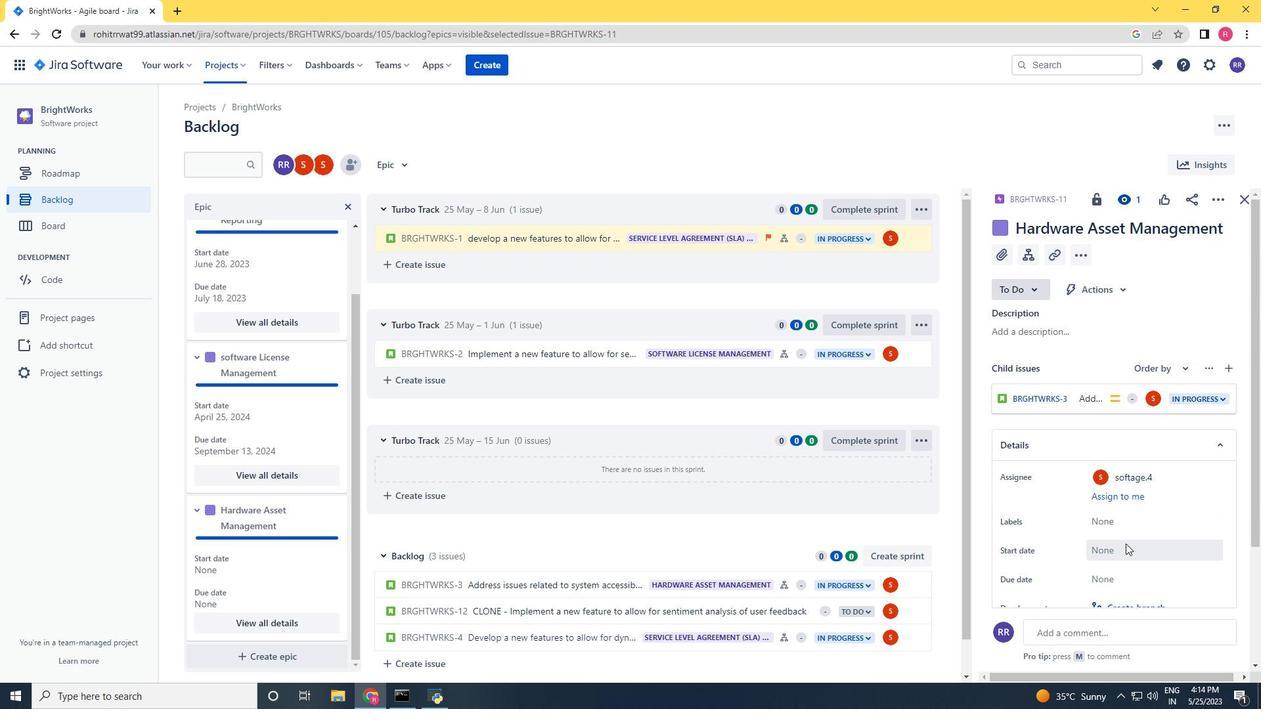 
Action: Mouse pressed left at (1125, 544)
Screenshot: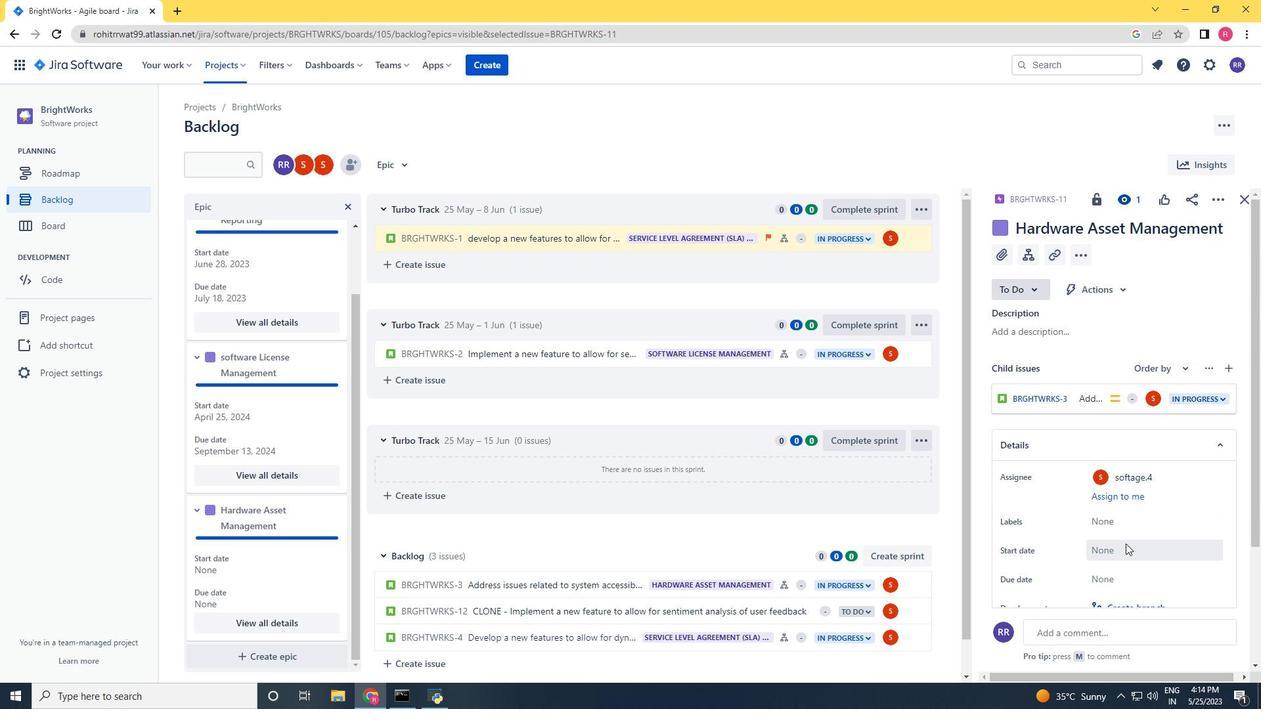 
Action: Mouse moved to (1230, 361)
Screenshot: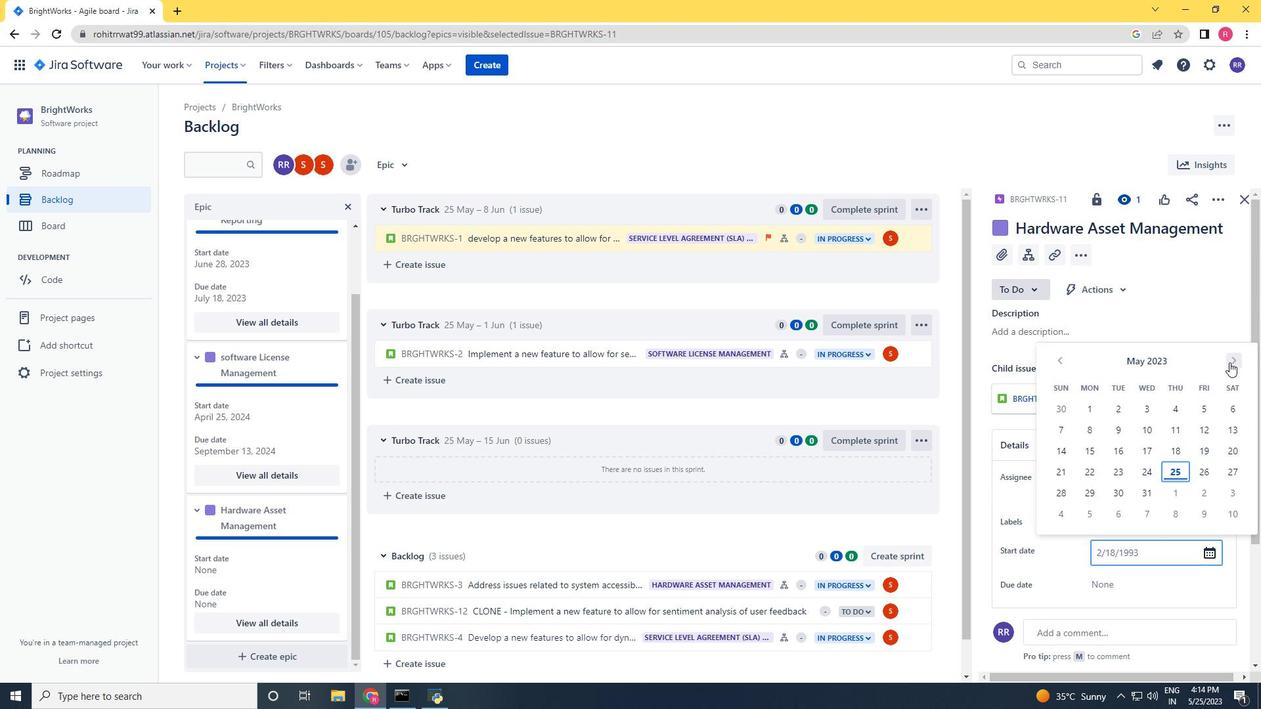 
Action: Mouse pressed left at (1230, 361)
Screenshot: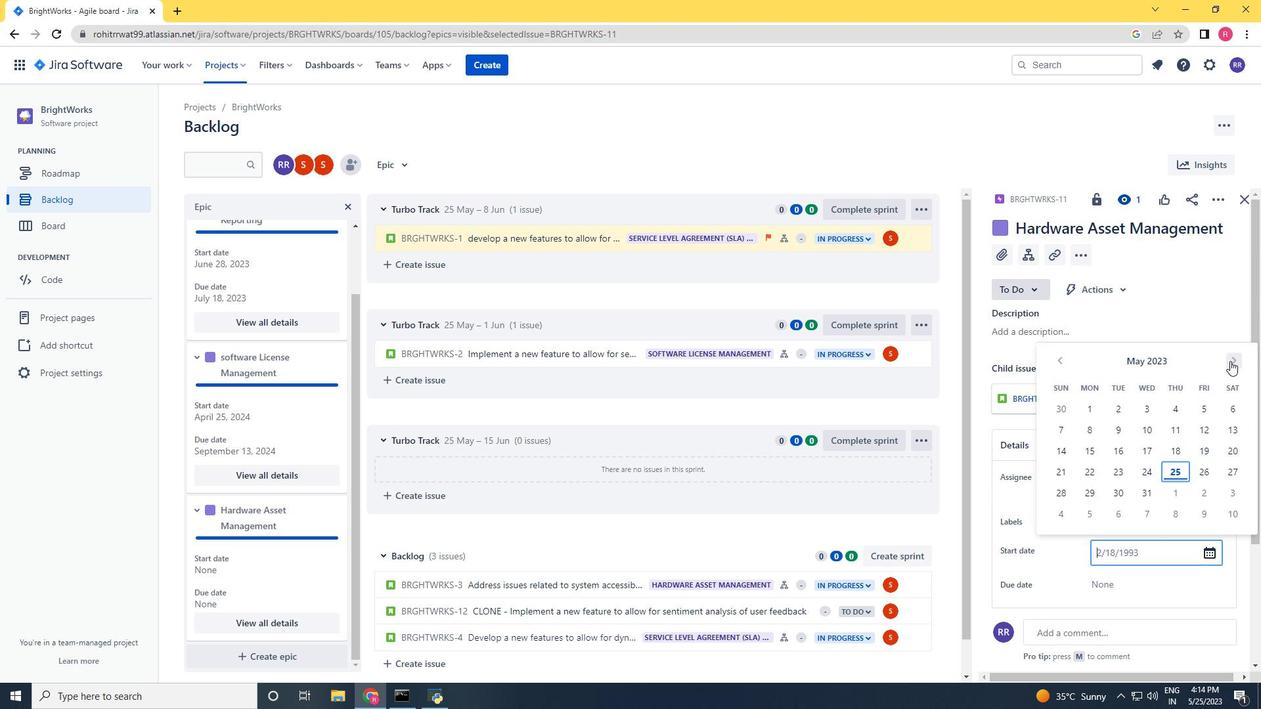 
Action: Mouse moved to (1230, 360)
Screenshot: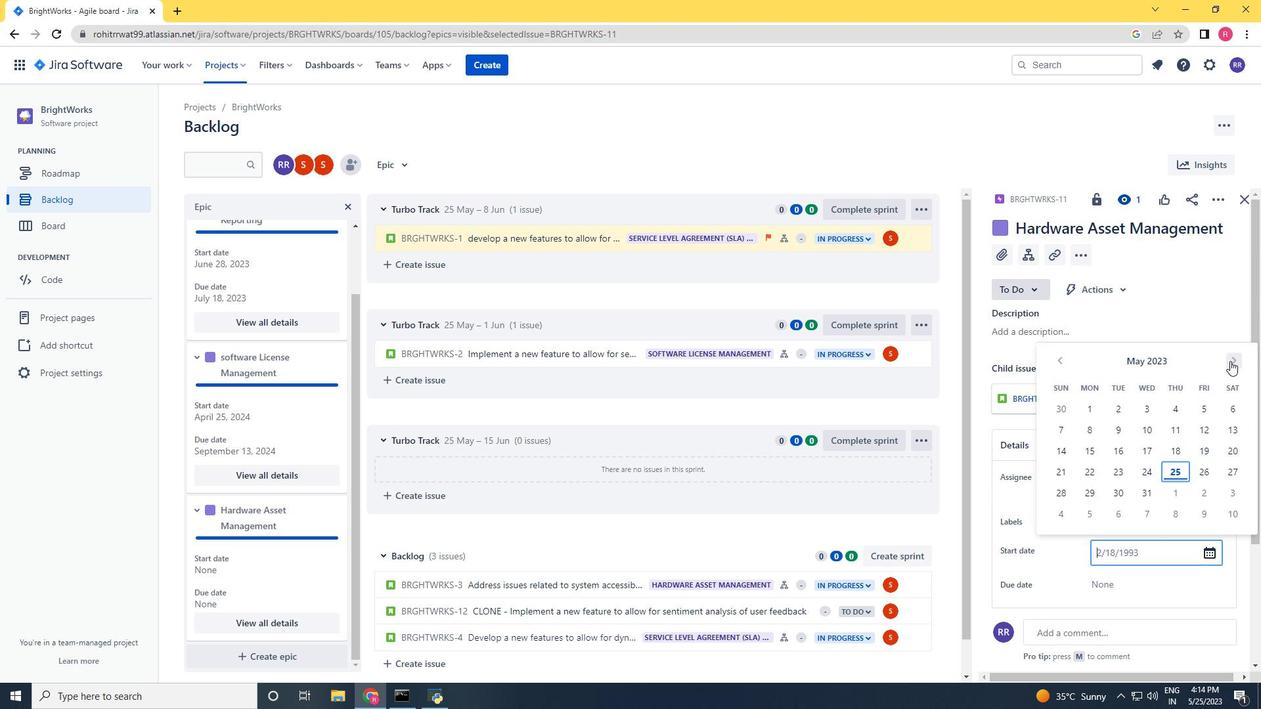 
Action: Mouse pressed left at (1230, 360)
Screenshot: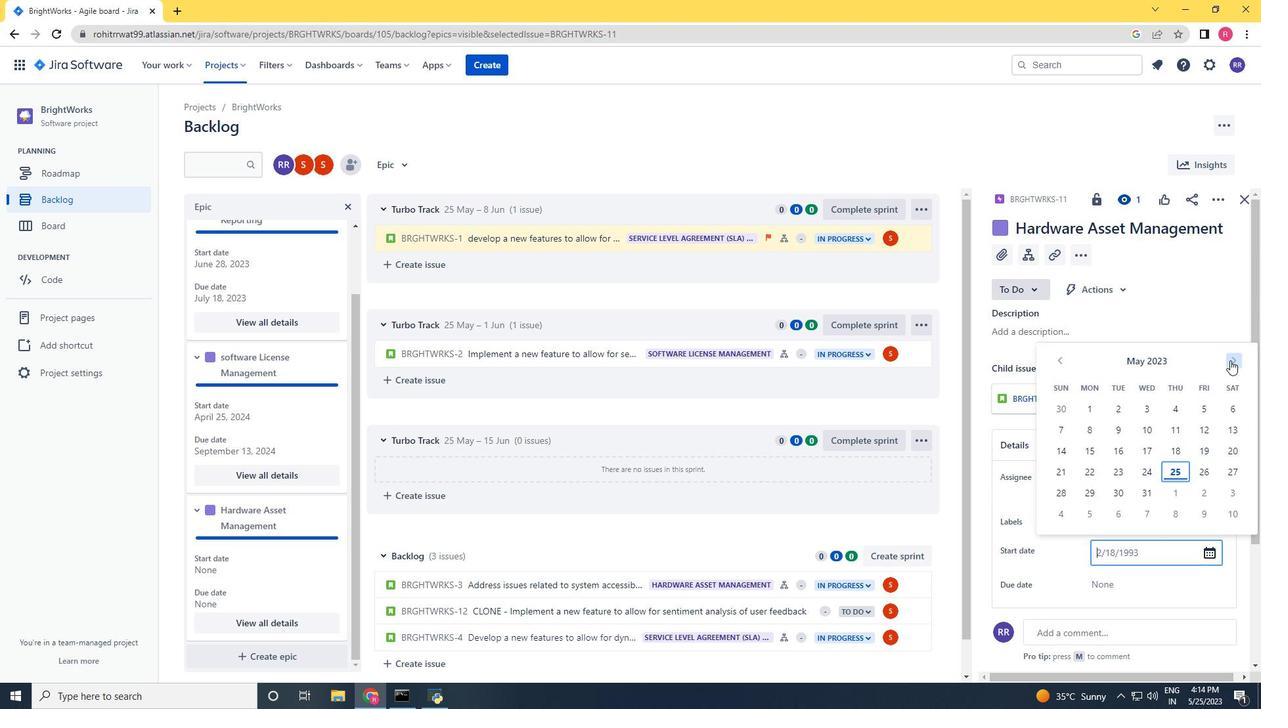 
Action: Mouse pressed left at (1230, 360)
Screenshot: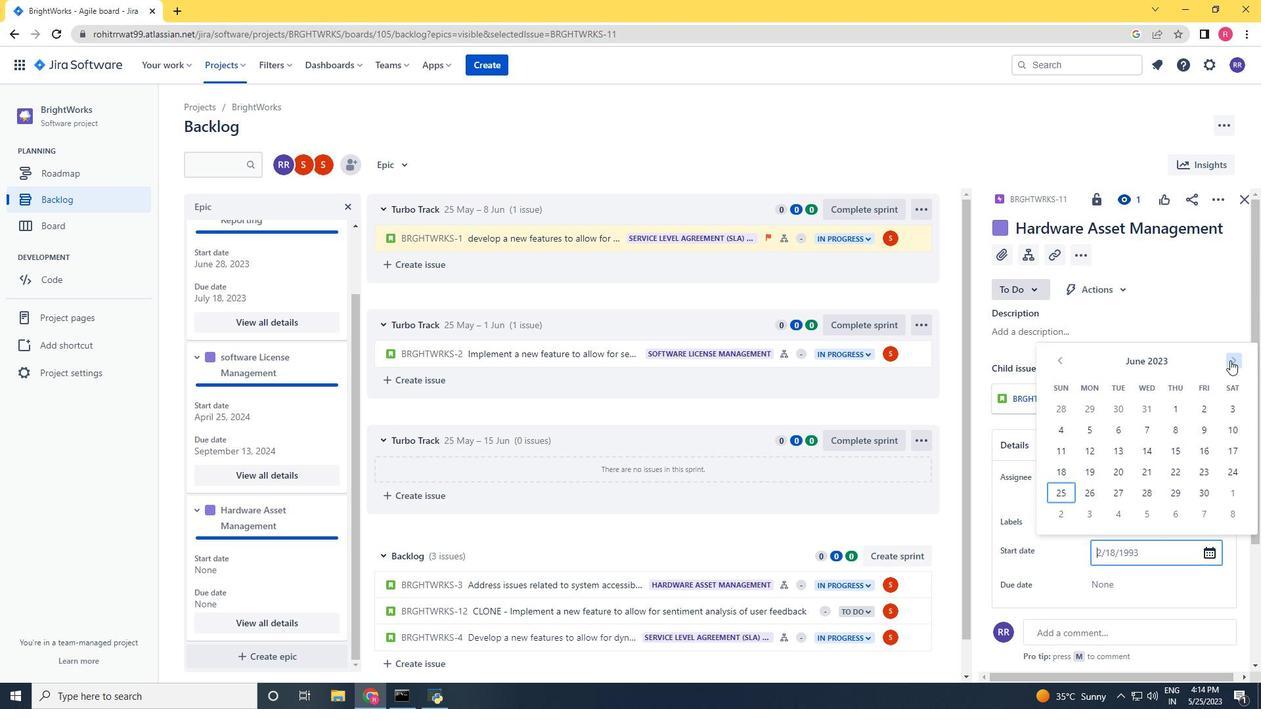 
Action: Mouse pressed left at (1230, 360)
Screenshot: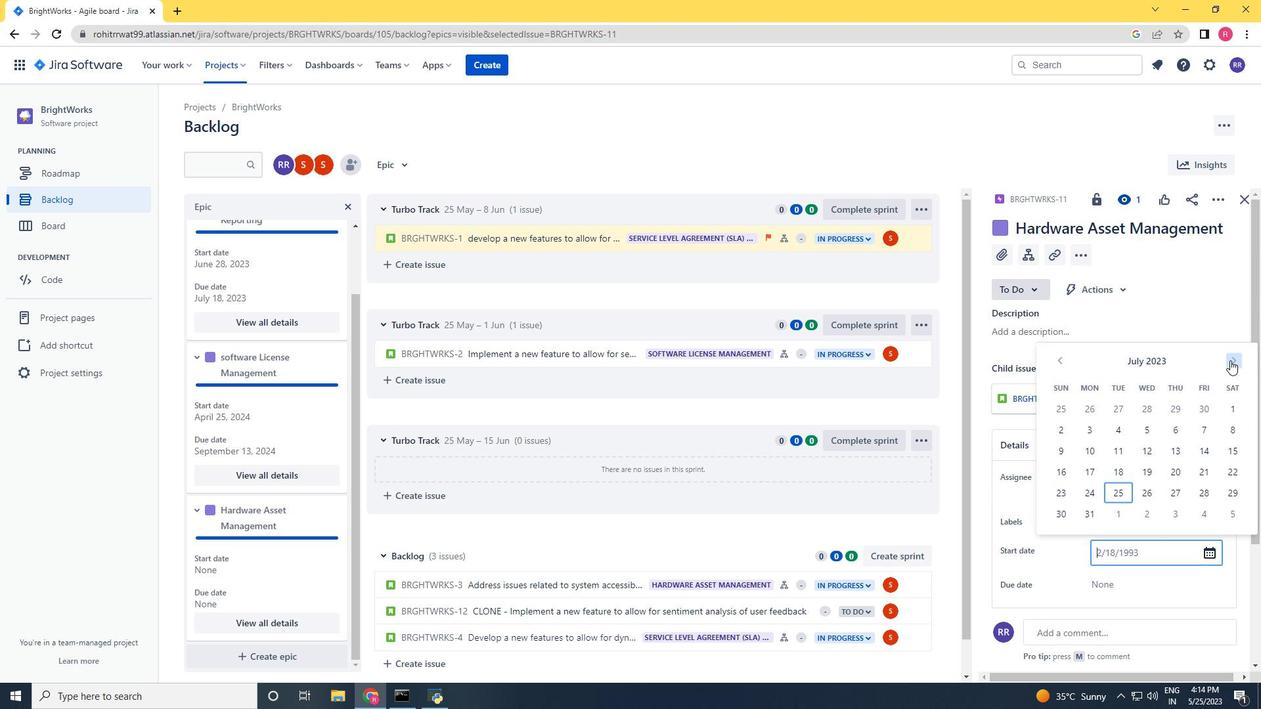 
Action: Mouse pressed left at (1230, 360)
Screenshot: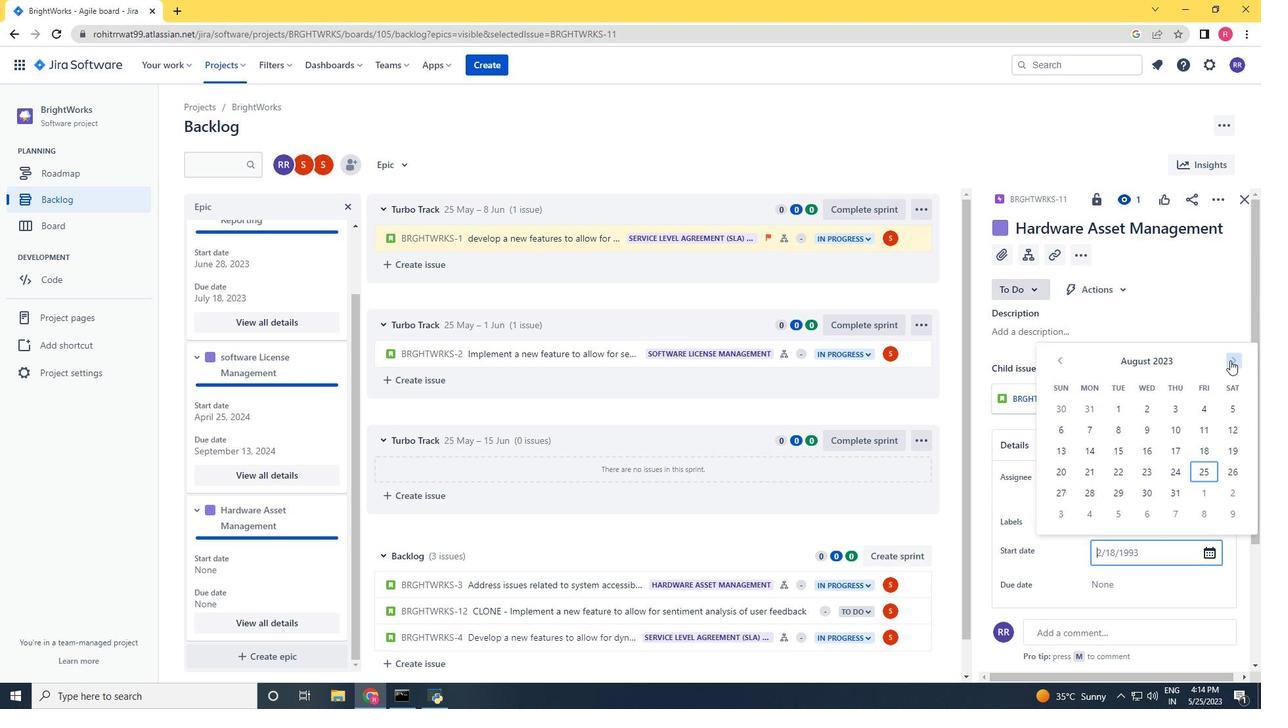 
Action: Mouse pressed left at (1230, 360)
Screenshot: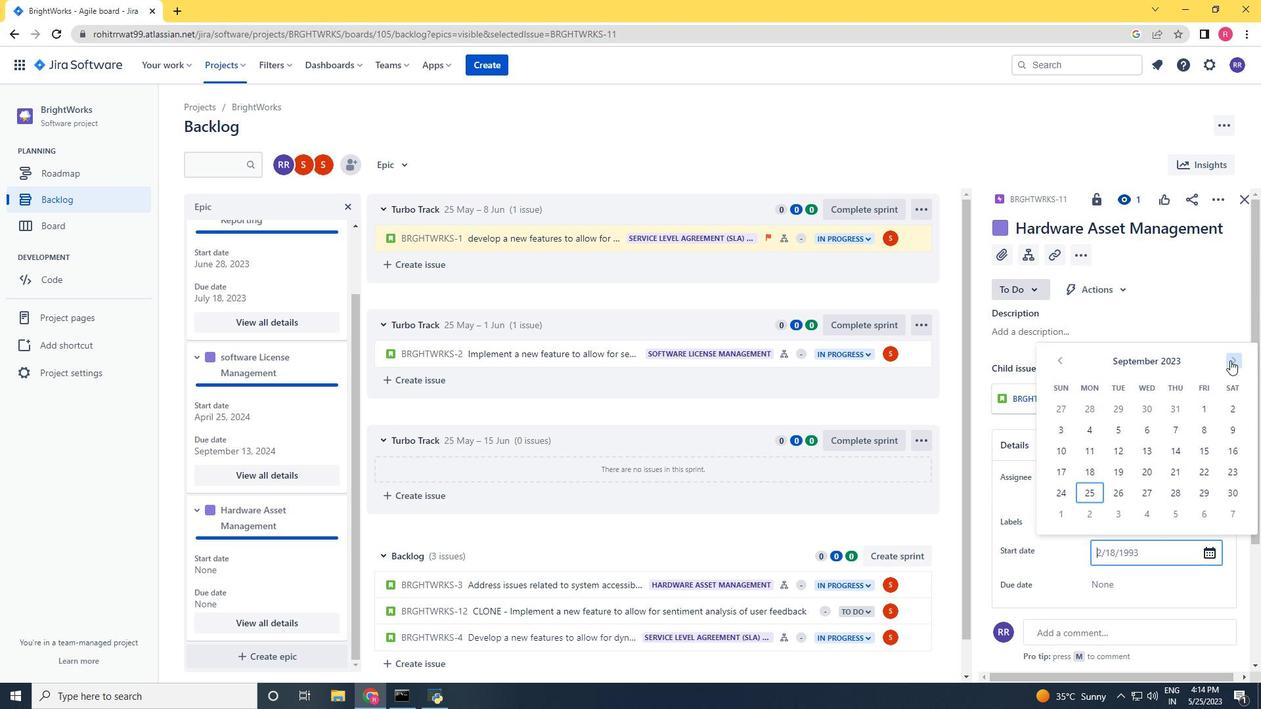 
Action: Mouse pressed left at (1230, 360)
Screenshot: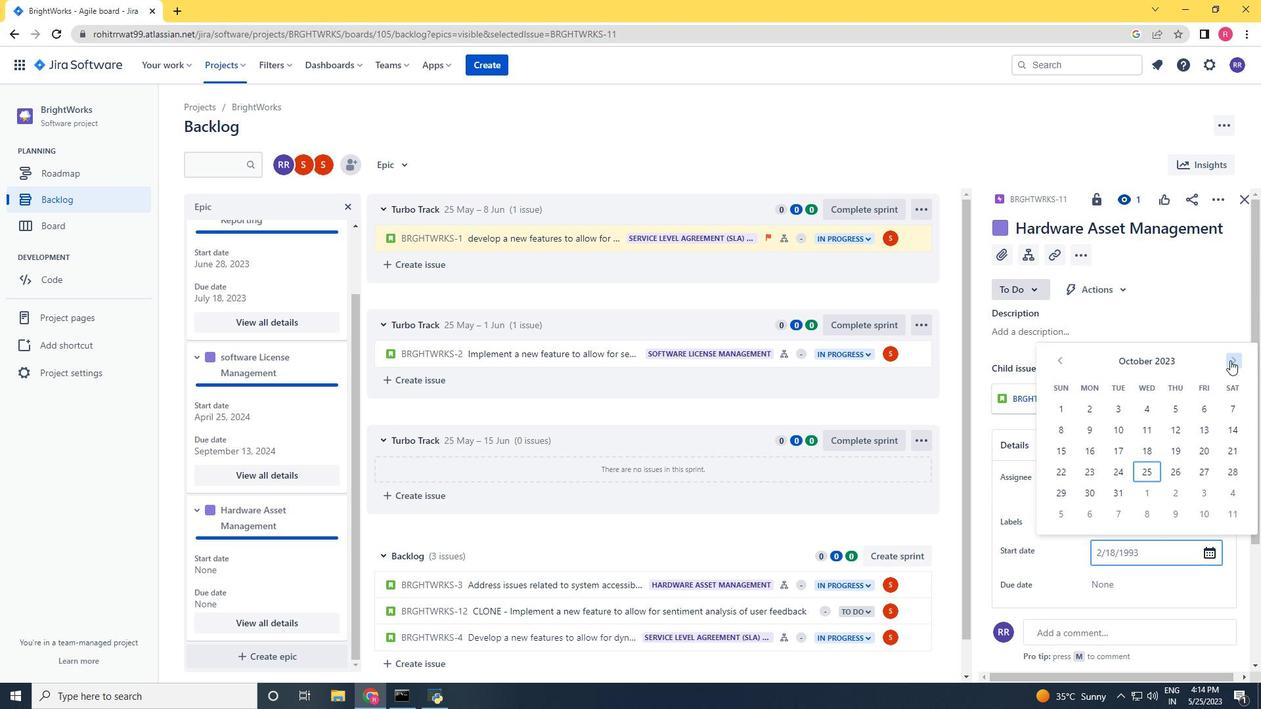 
Action: Mouse pressed left at (1230, 360)
Screenshot: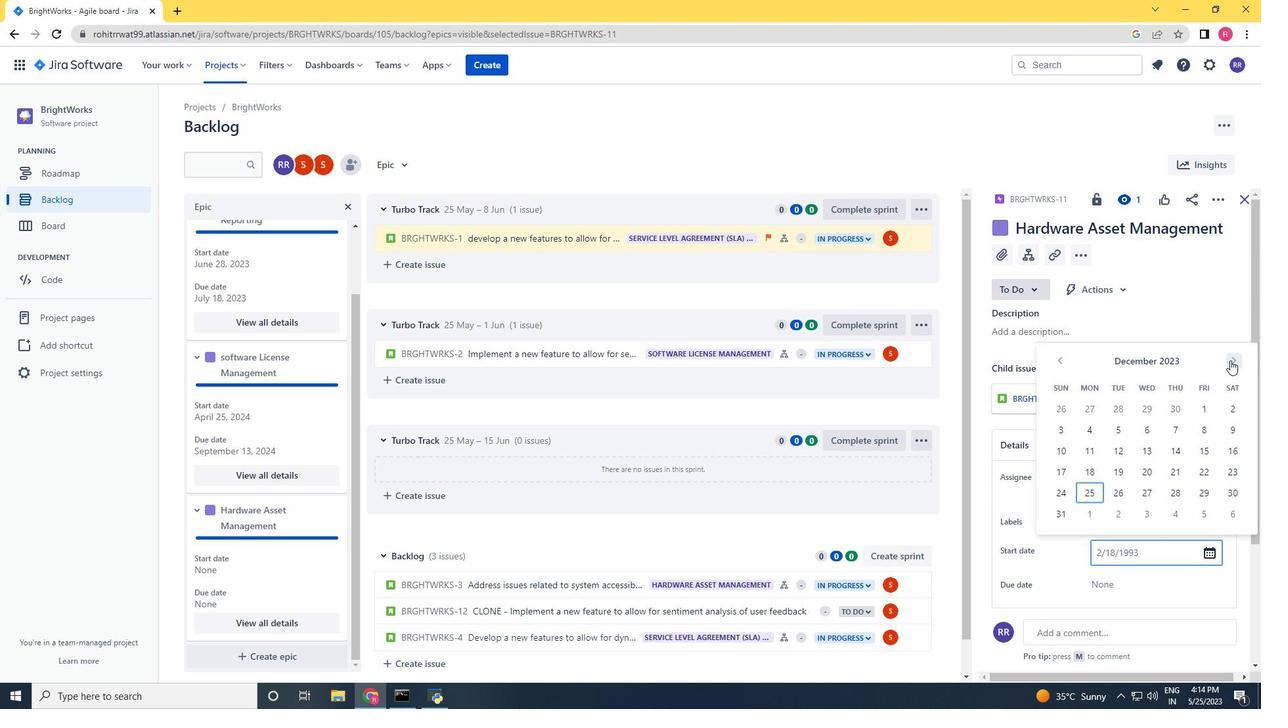 
Action: Mouse pressed left at (1230, 360)
Screenshot: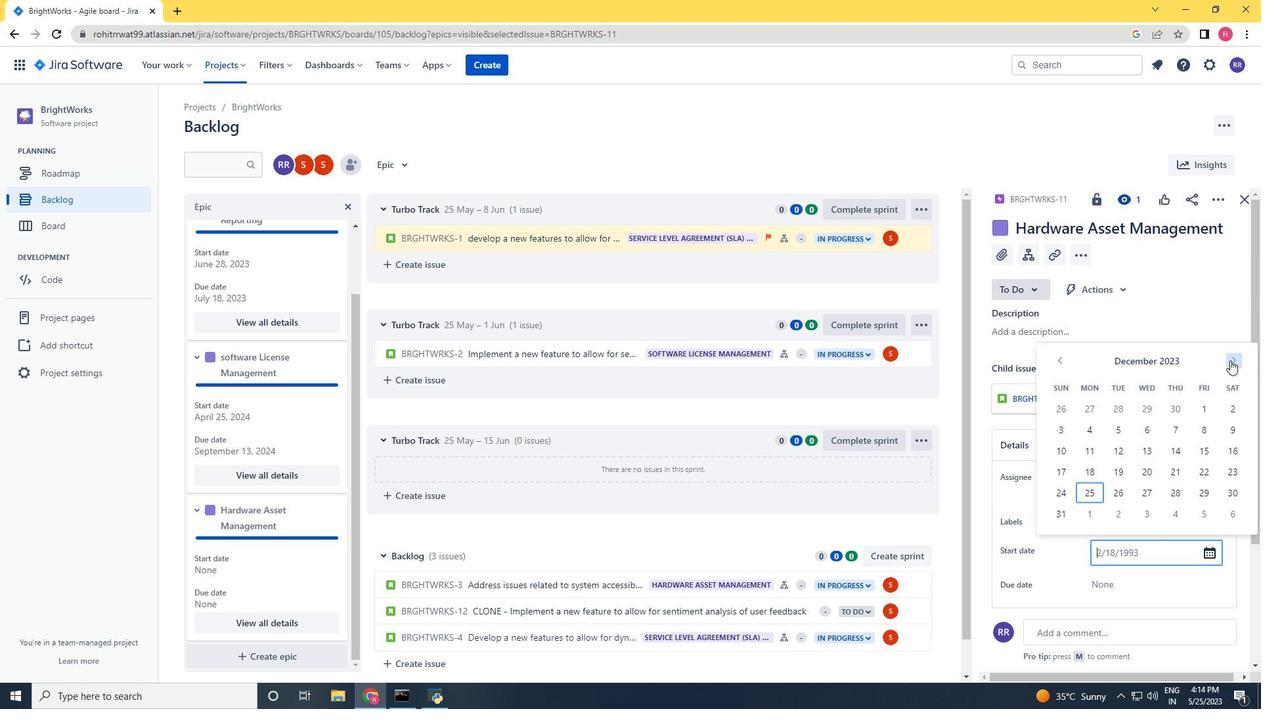 
Action: Mouse pressed left at (1230, 360)
Screenshot: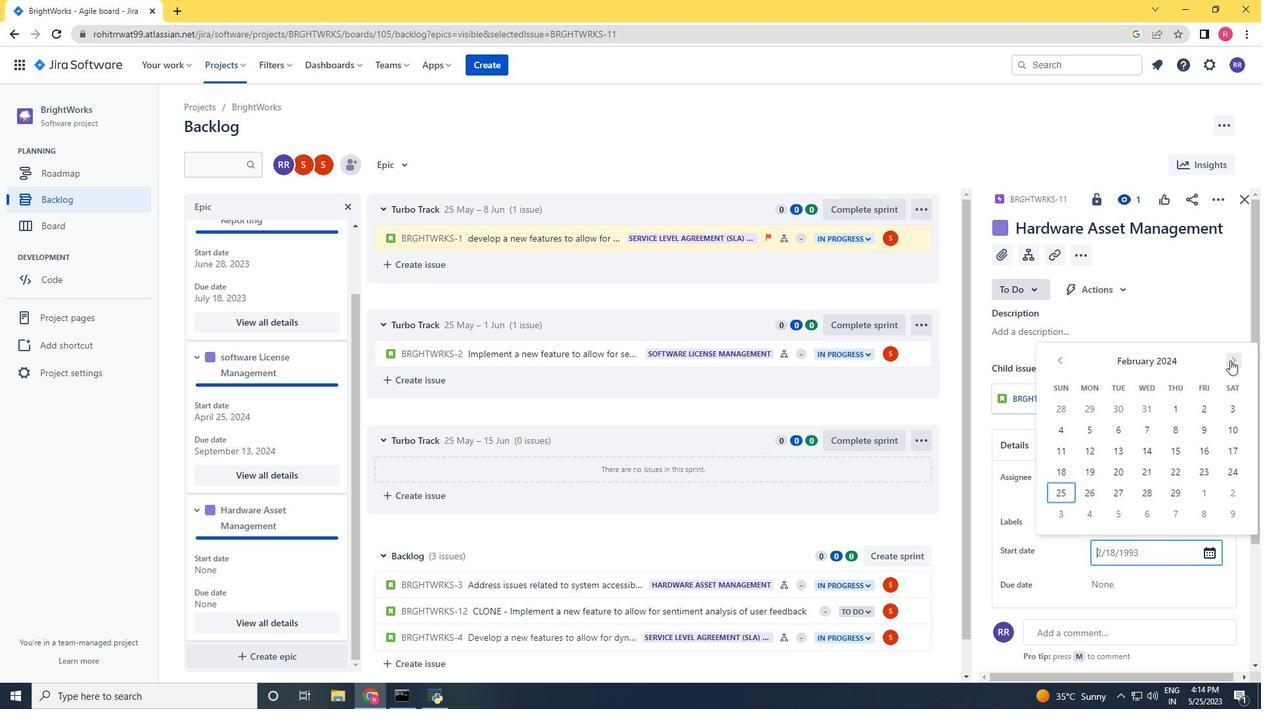
Action: Mouse pressed left at (1230, 360)
Screenshot: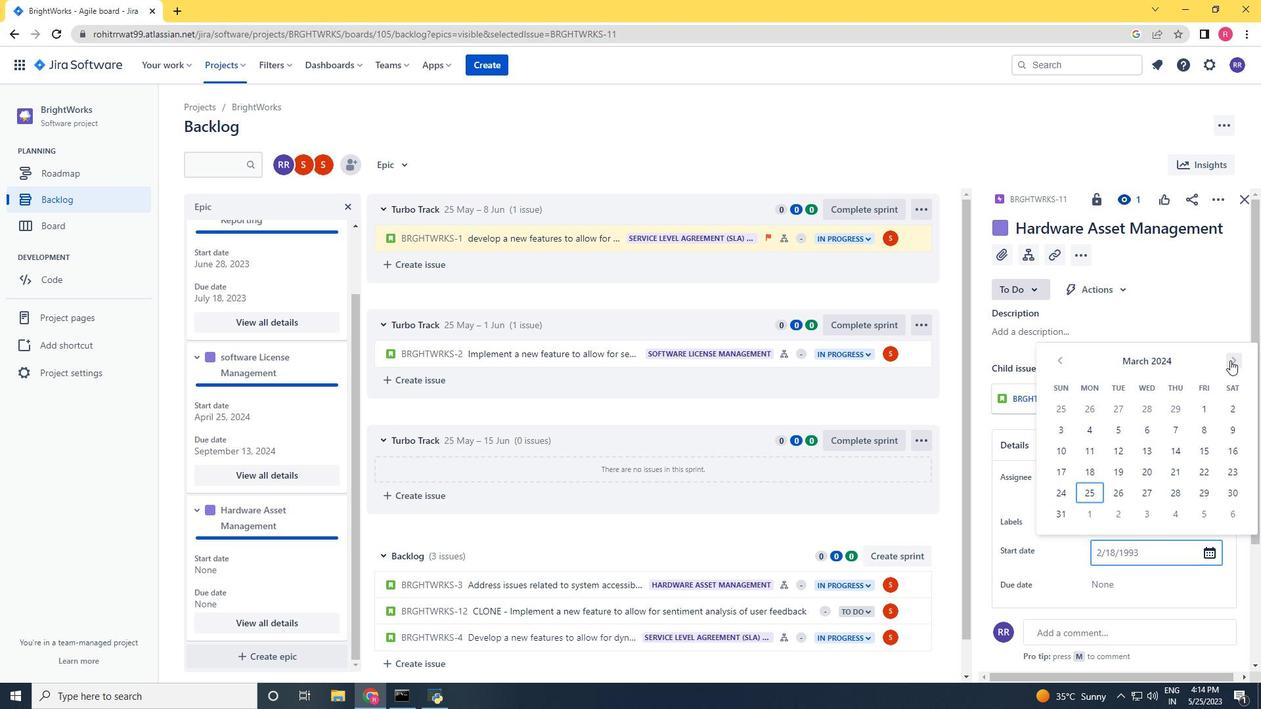 
Action: Mouse moved to (1089, 475)
Screenshot: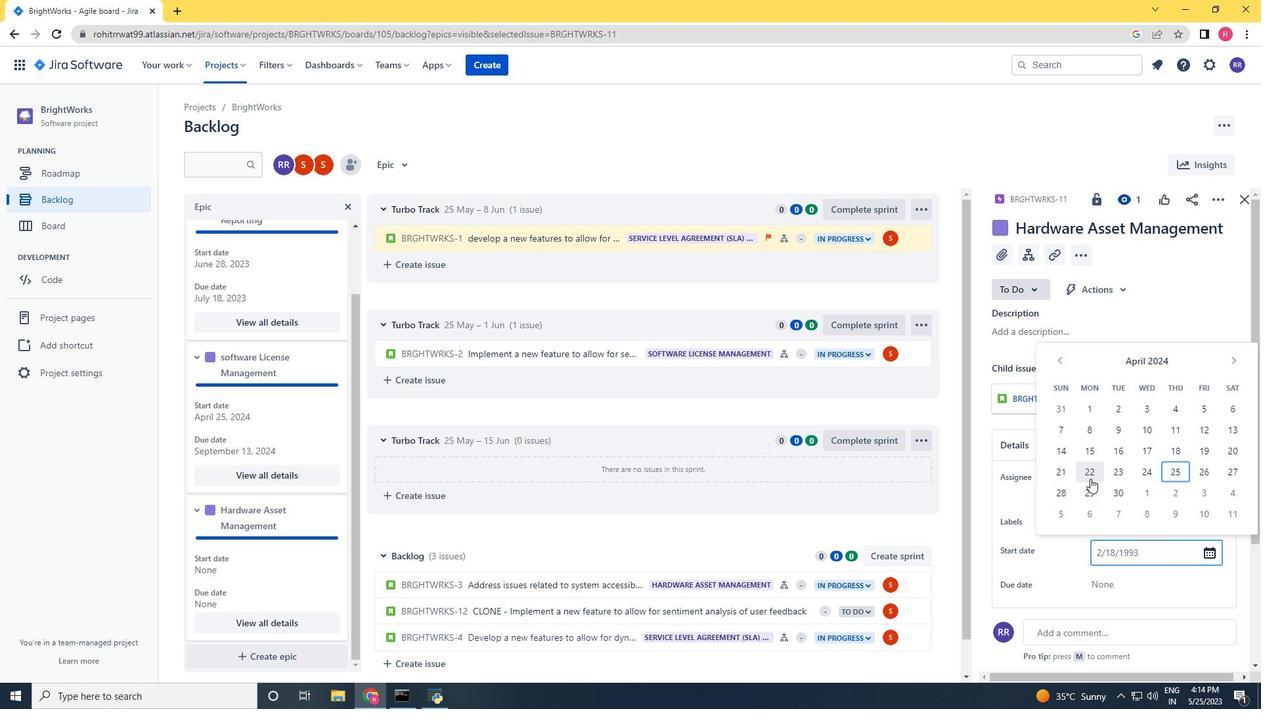 
Action: Mouse pressed left at (1089, 475)
Screenshot: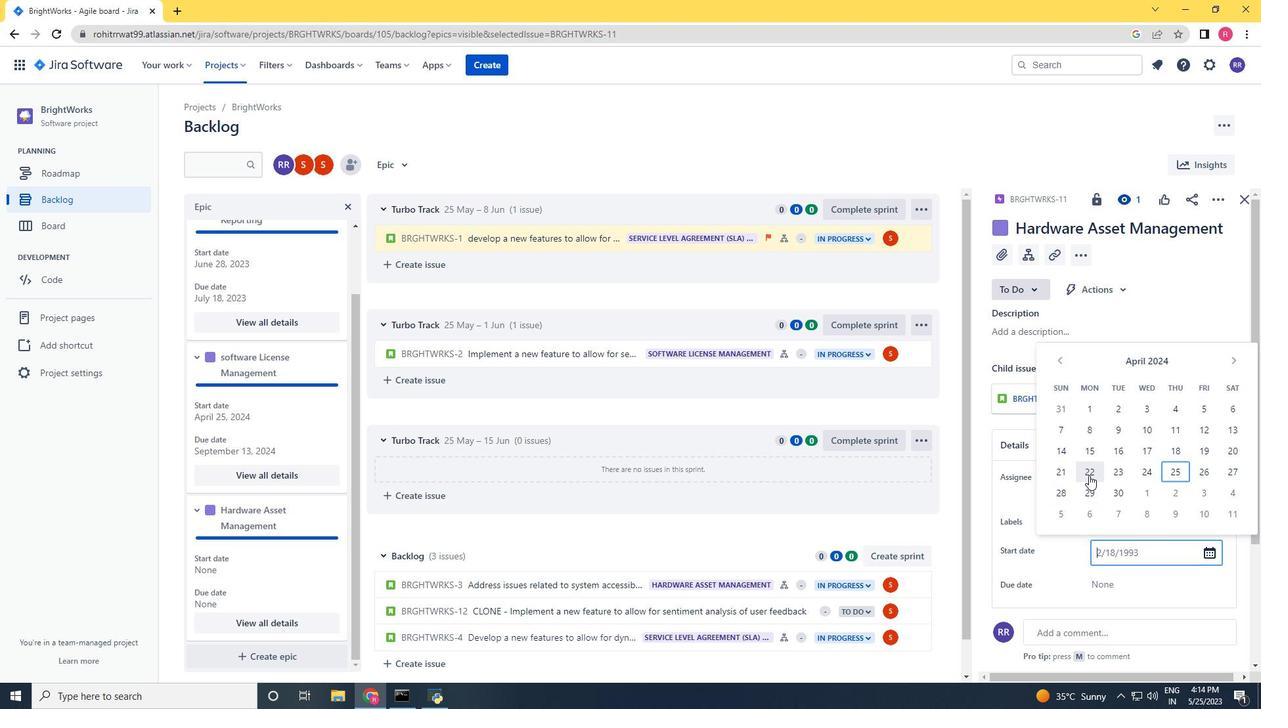 
Action: Mouse moved to (1091, 475)
Screenshot: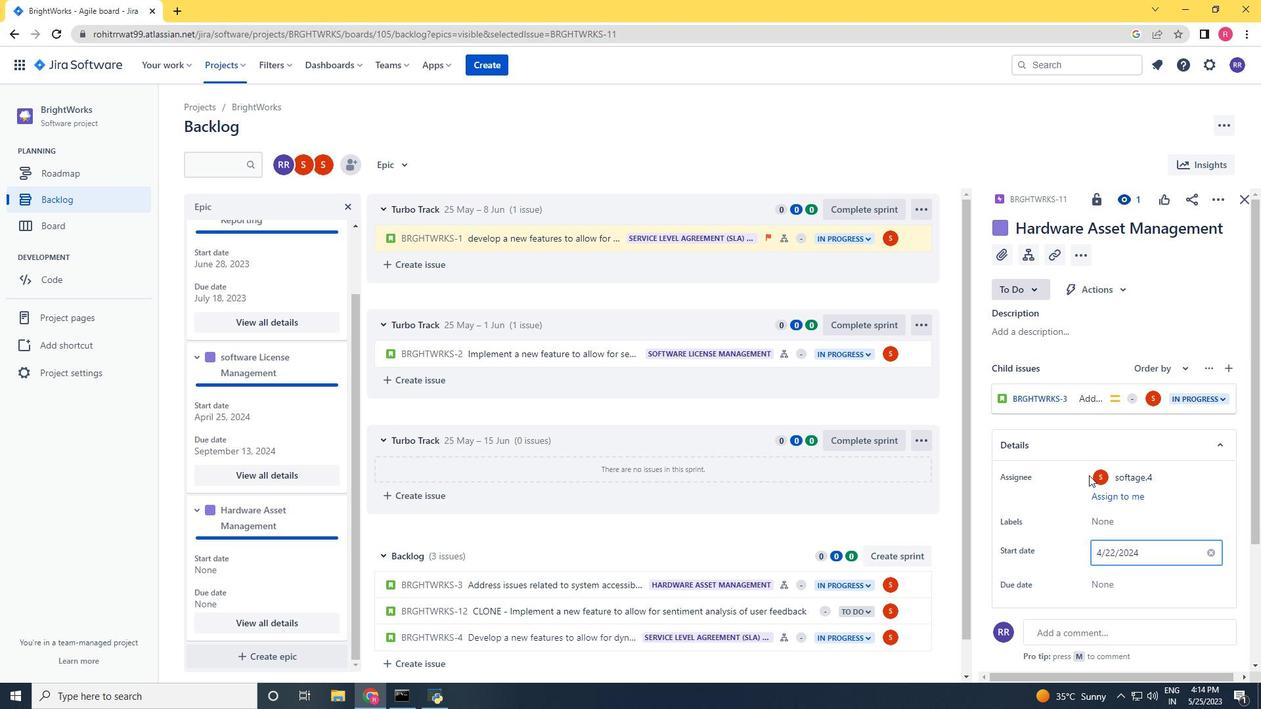
Action: Mouse scrolled (1091, 475) with delta (0, 0)
Screenshot: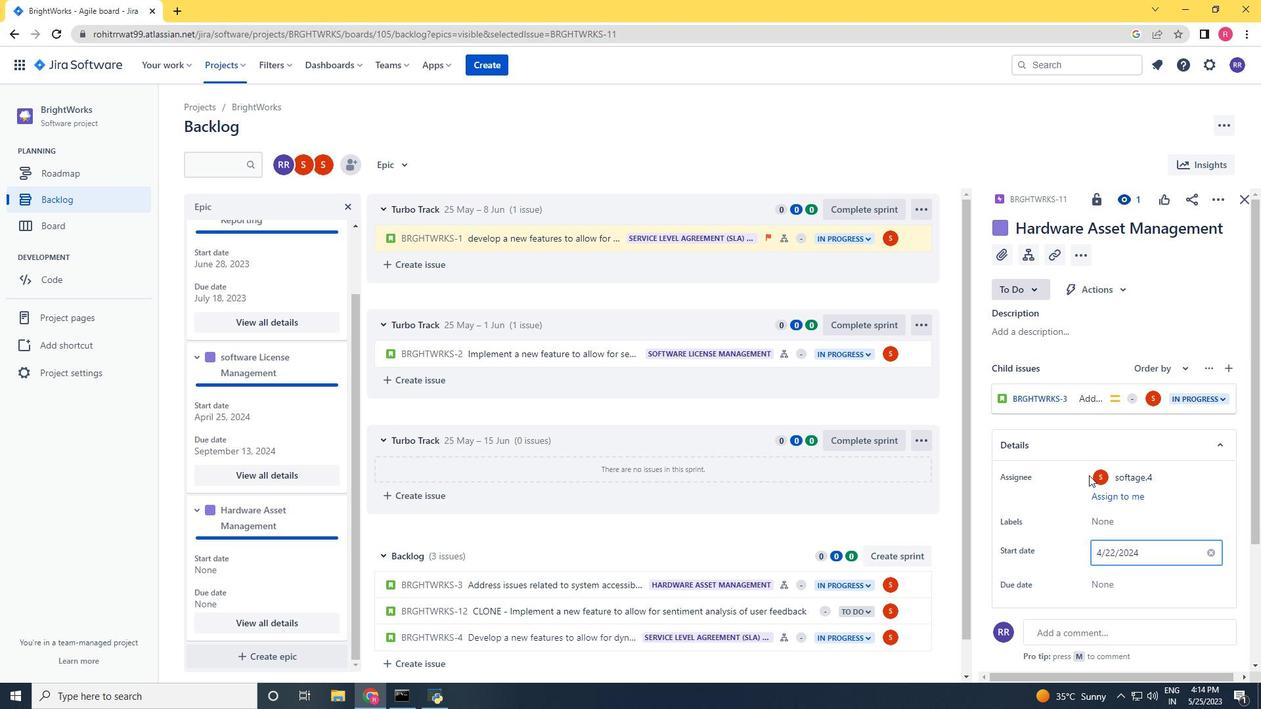
Action: Mouse moved to (1091, 475)
Screenshot: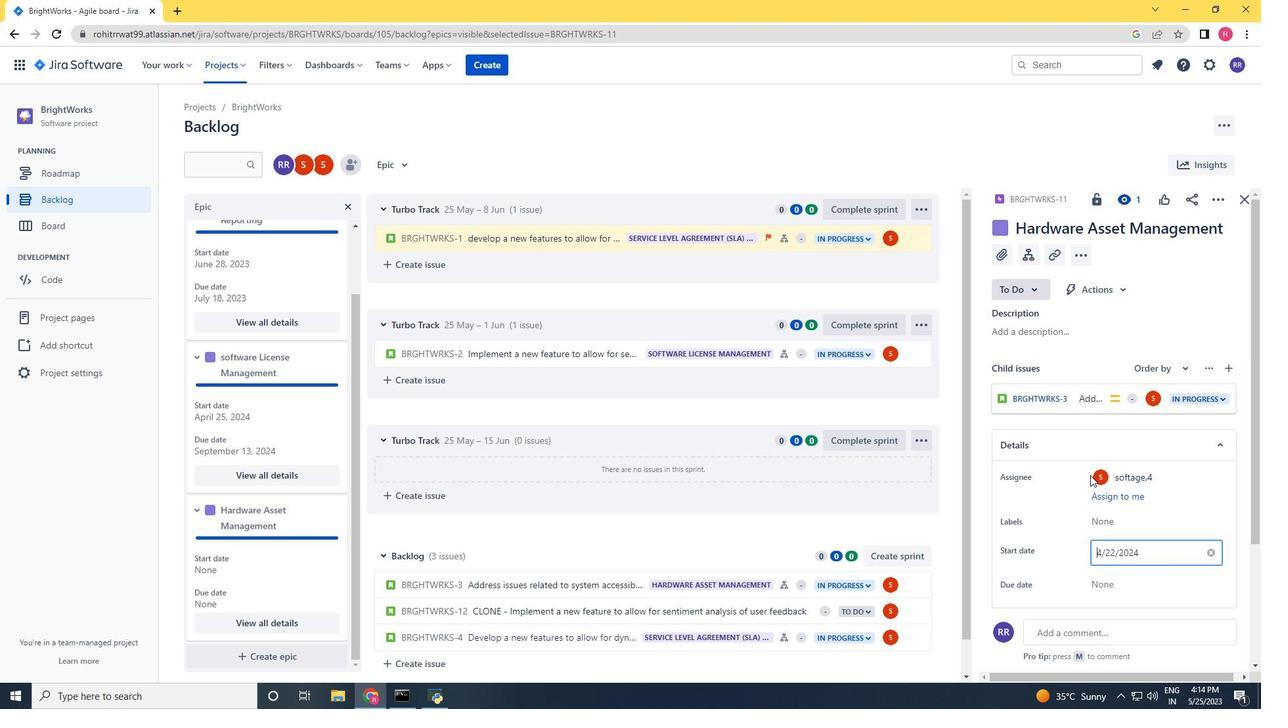 
Action: Mouse scrolled (1091, 475) with delta (0, 0)
Screenshot: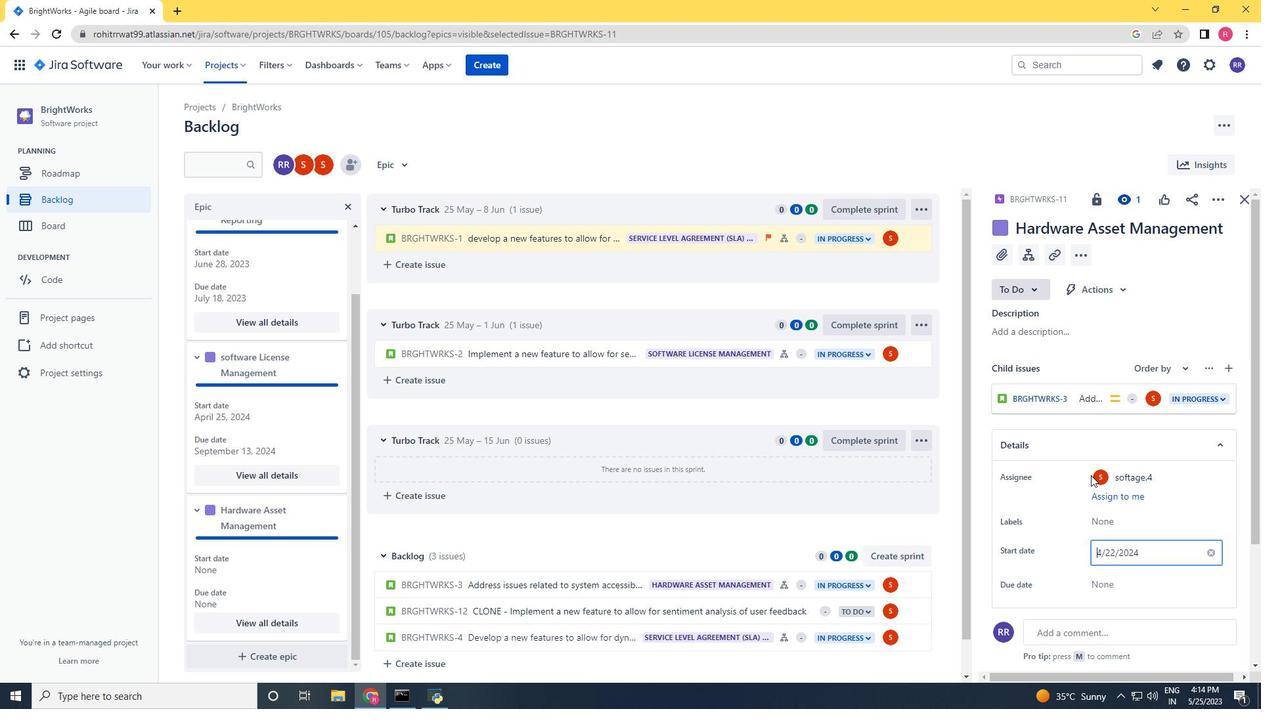 
Action: Mouse moved to (1132, 457)
Screenshot: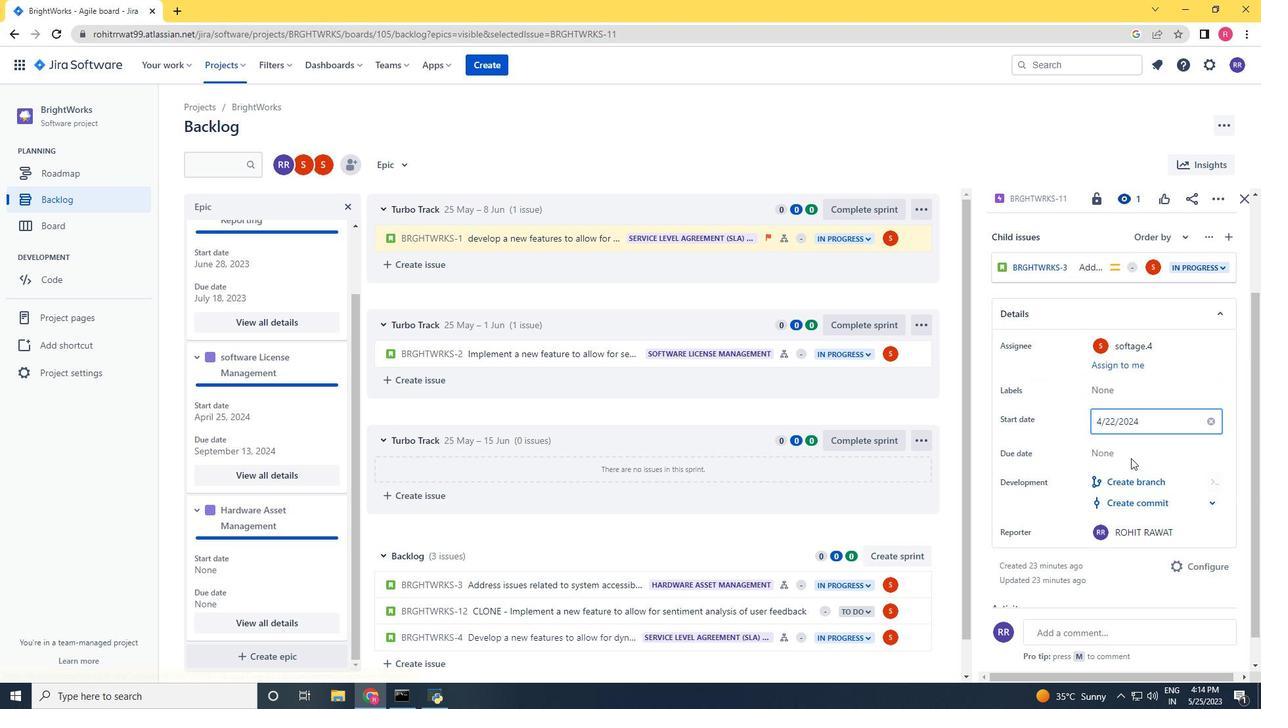 
Action: Mouse pressed left at (1132, 457)
Screenshot: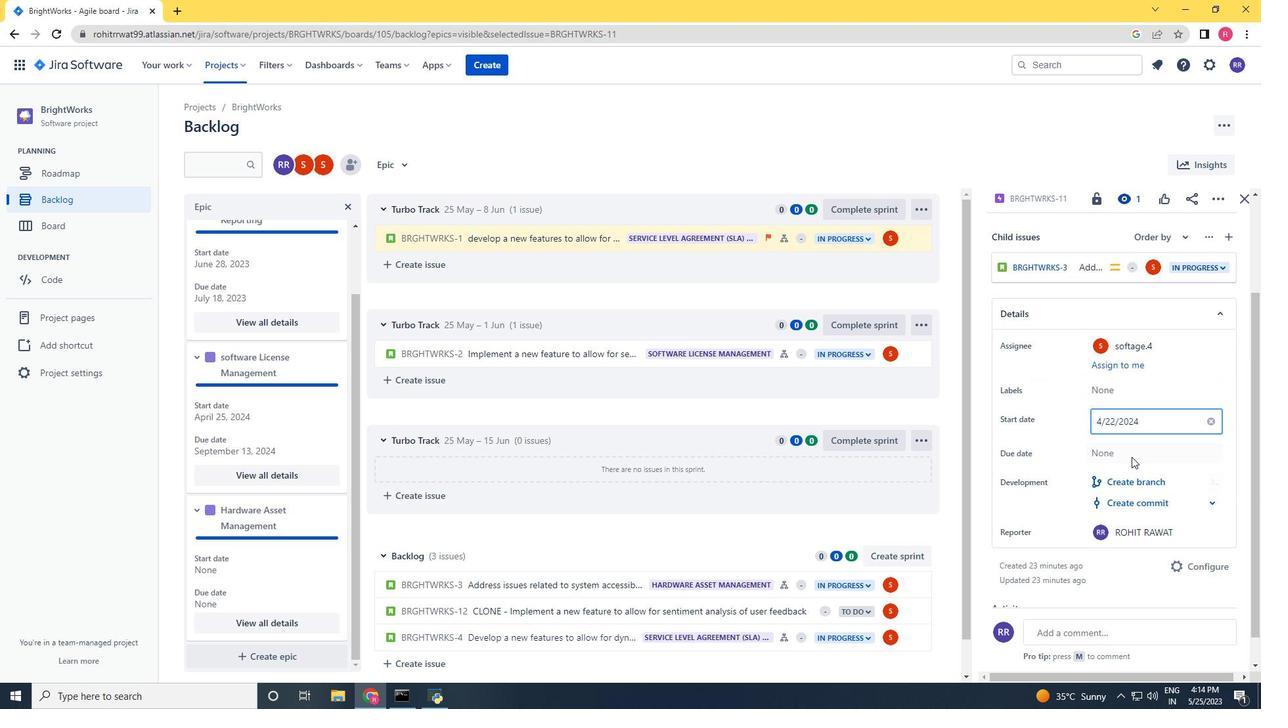
Action: Mouse moved to (1235, 488)
Screenshot: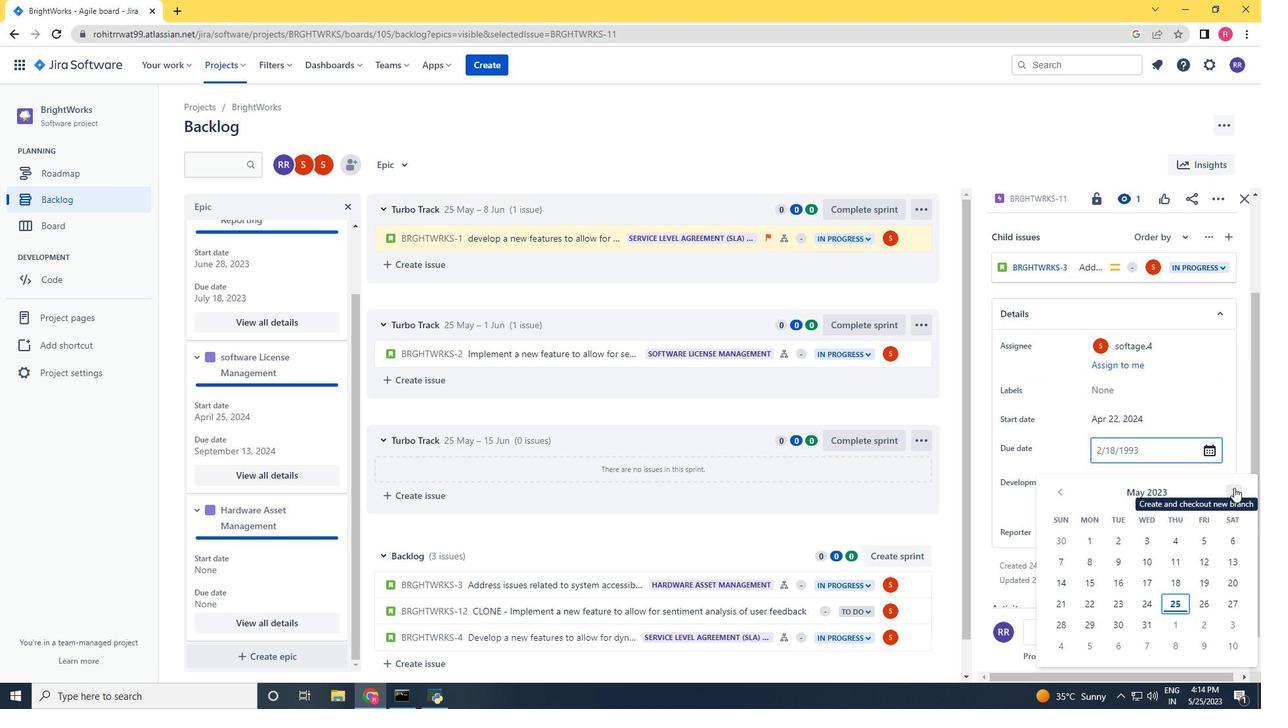 
Action: Mouse pressed left at (1235, 488)
Screenshot: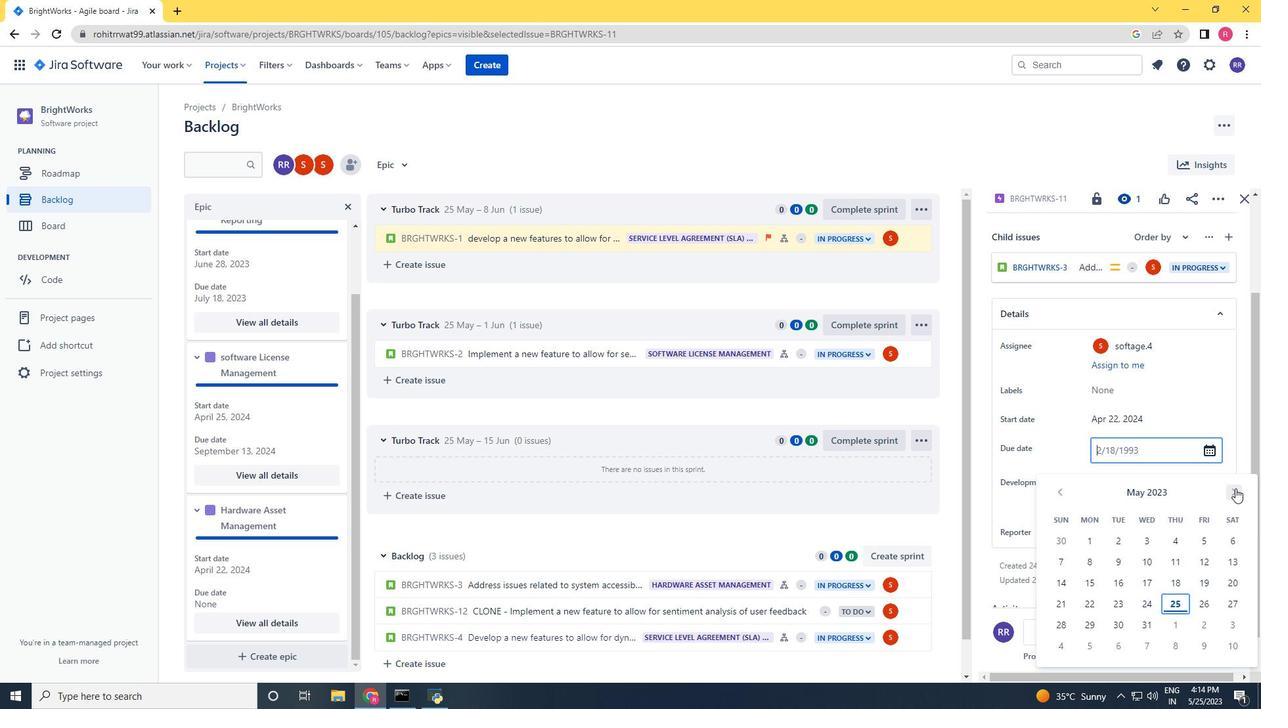 
Action: Mouse pressed left at (1235, 488)
Screenshot: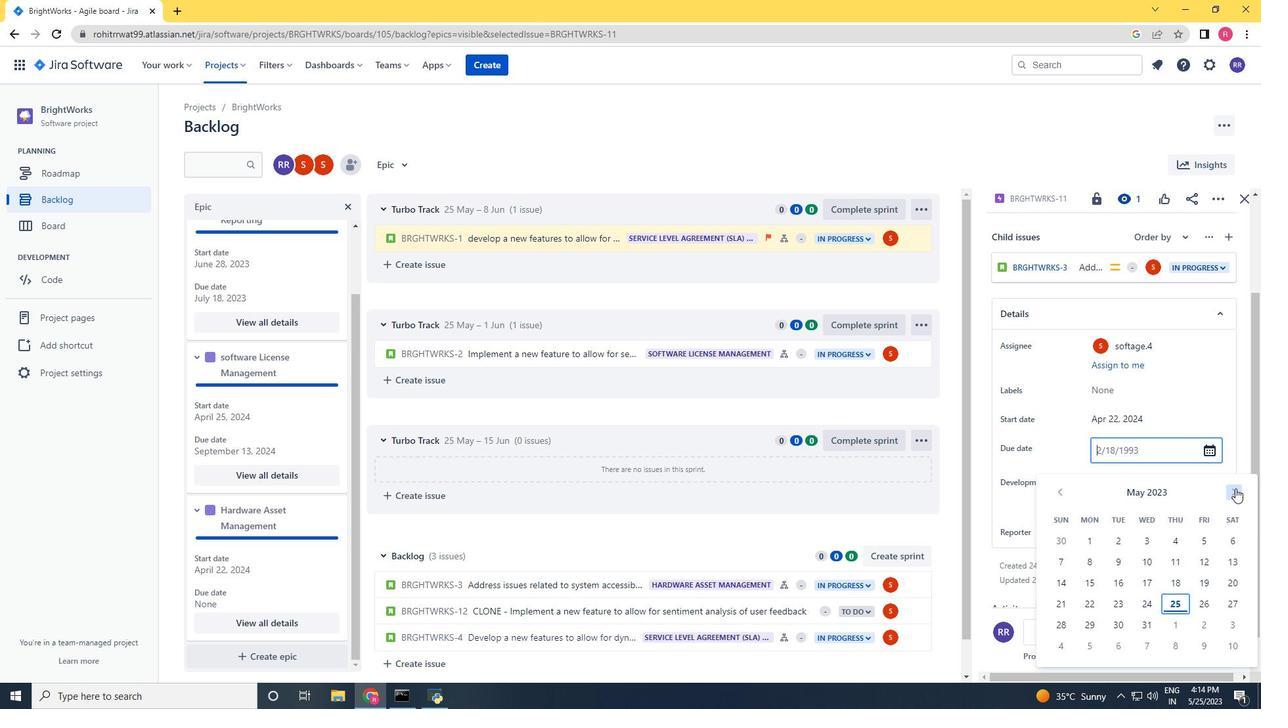 
Action: Mouse pressed left at (1235, 488)
Screenshot: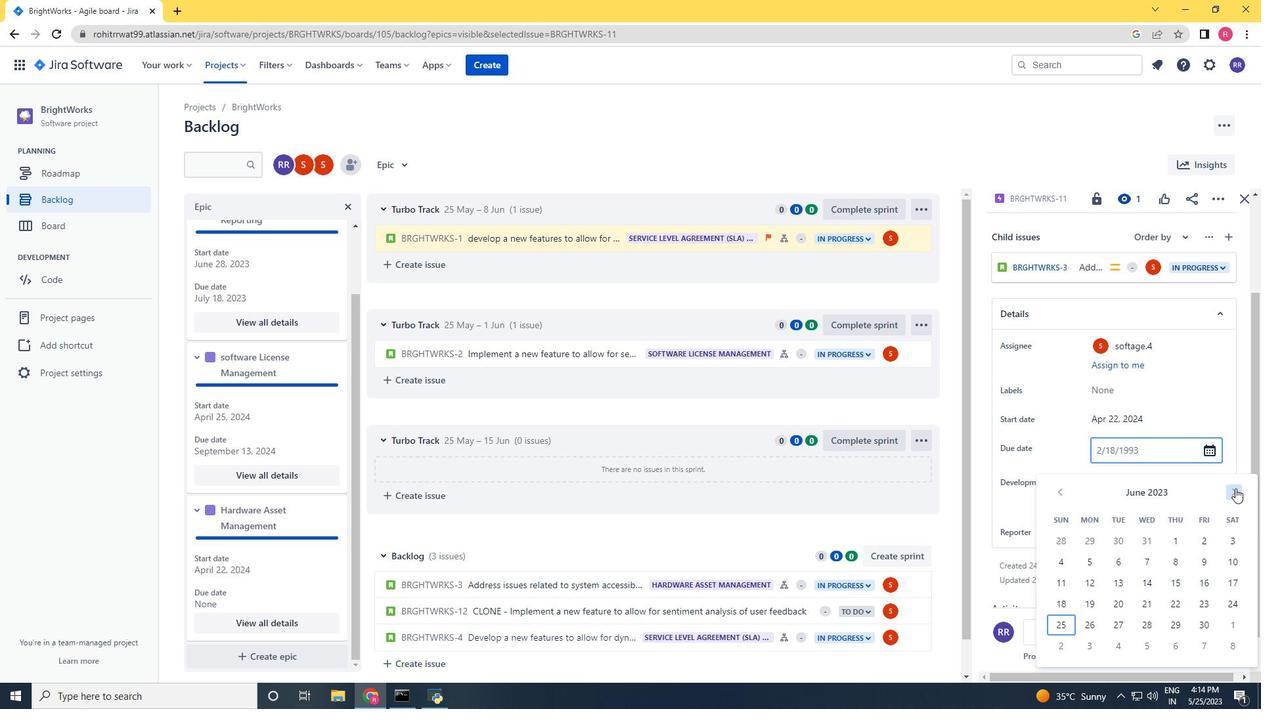 
Action: Mouse pressed left at (1235, 488)
Screenshot: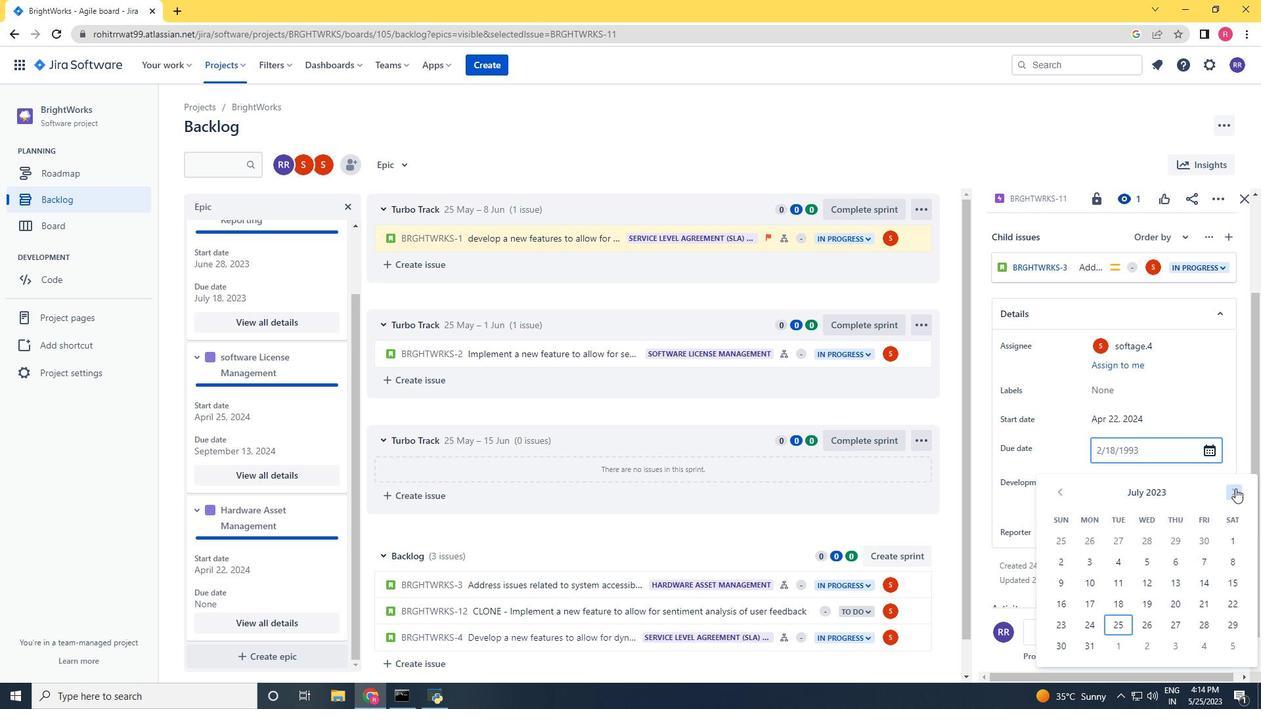 
Action: Mouse pressed left at (1235, 488)
Screenshot: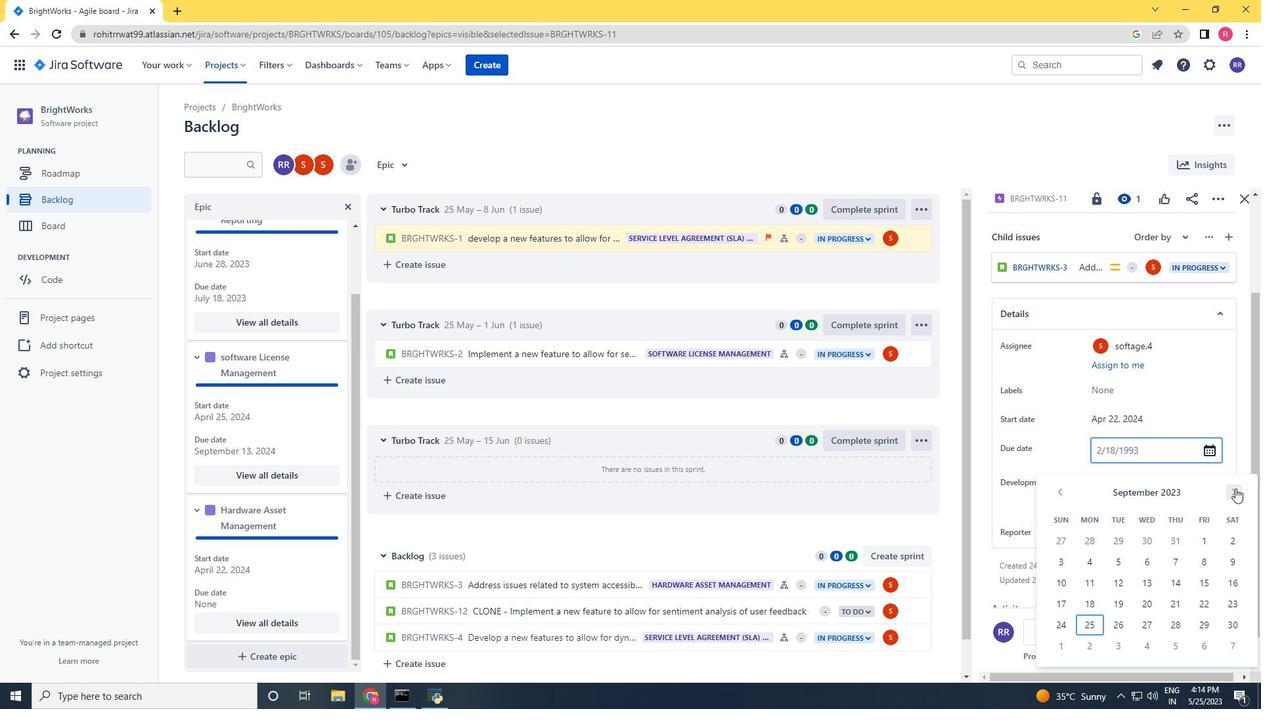 
Action: Mouse pressed left at (1235, 488)
Screenshot: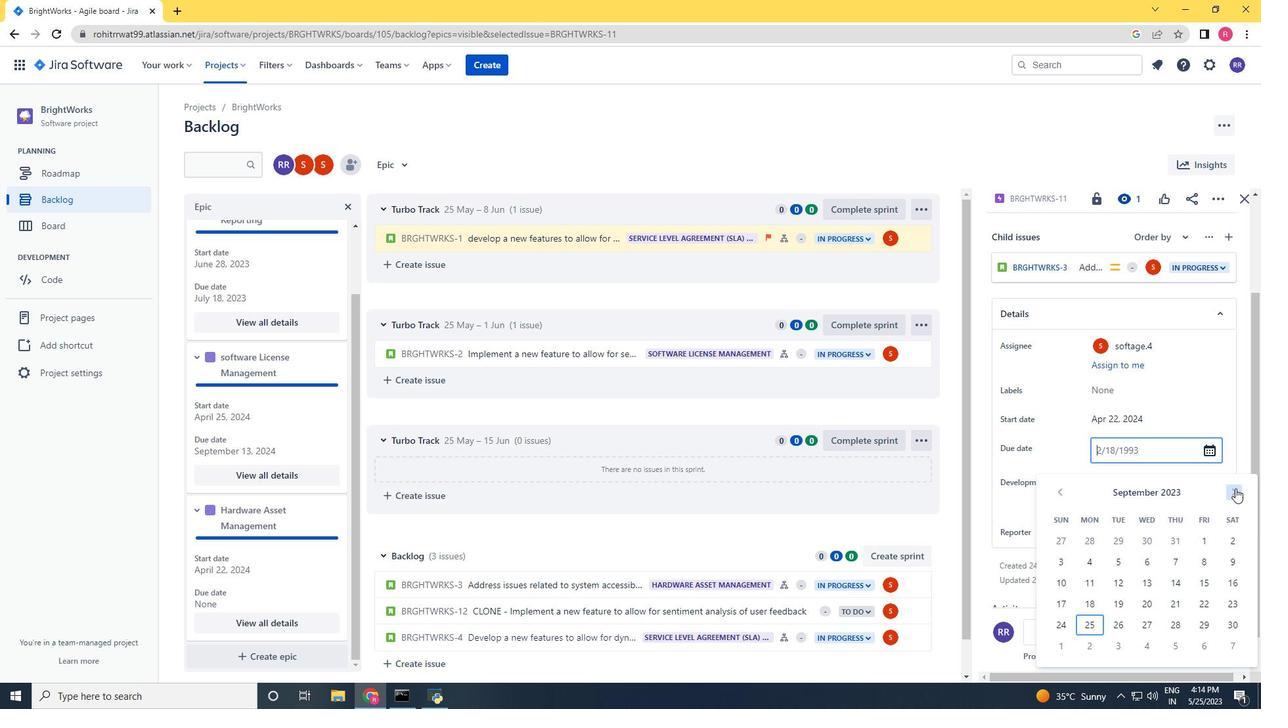 
Action: Mouse pressed left at (1235, 488)
Screenshot: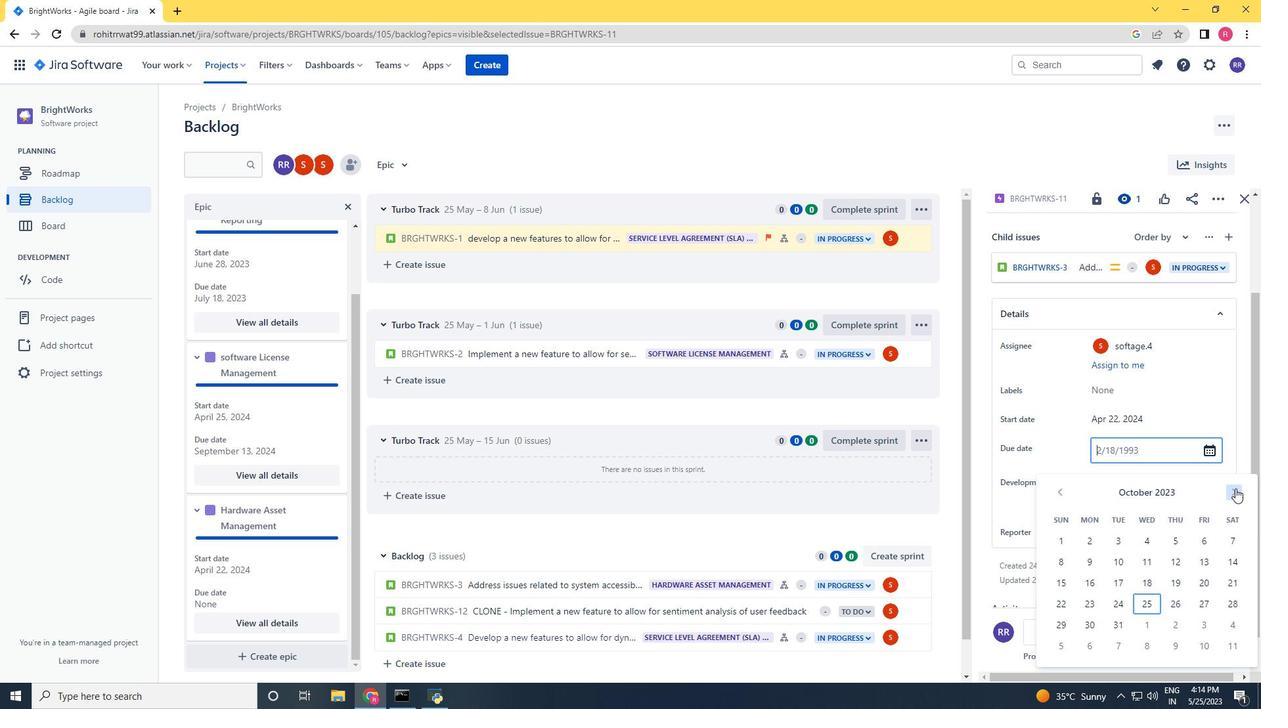 
Action: Mouse pressed left at (1235, 488)
Screenshot: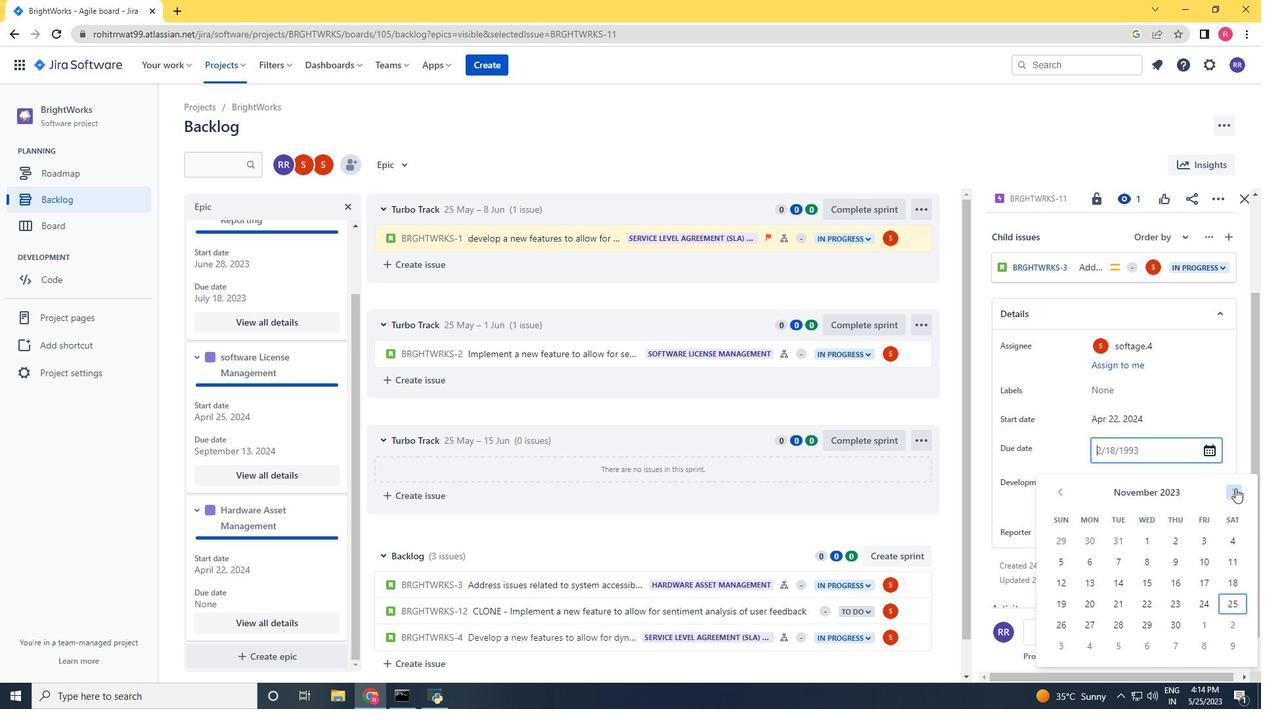 
Action: Mouse pressed left at (1235, 488)
Screenshot: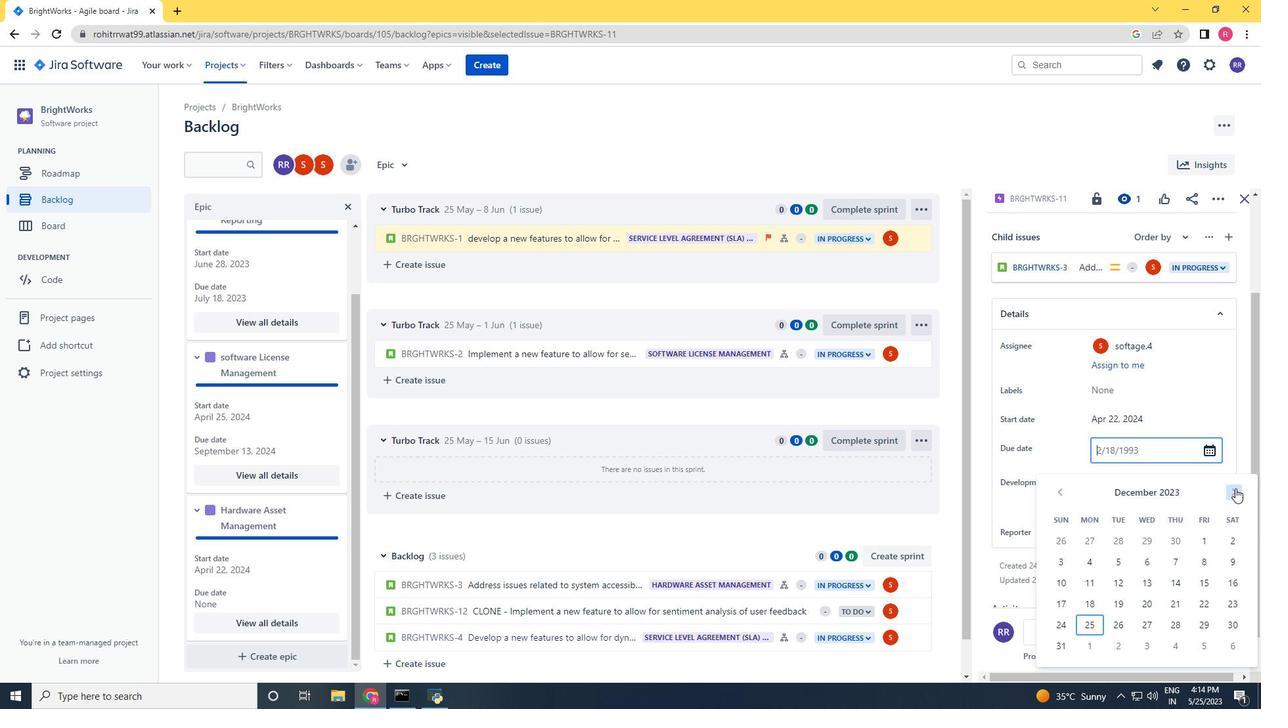 
Action: Mouse pressed left at (1235, 488)
Screenshot: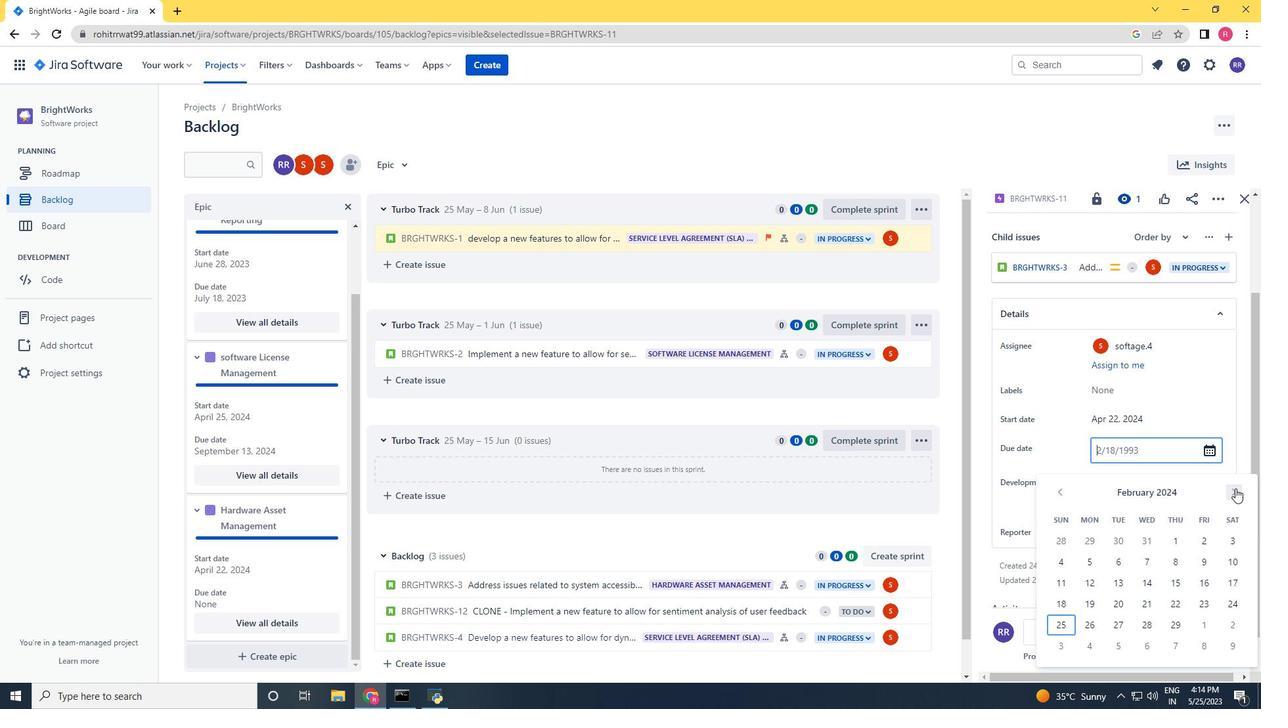 
Action: Mouse pressed left at (1235, 488)
Screenshot: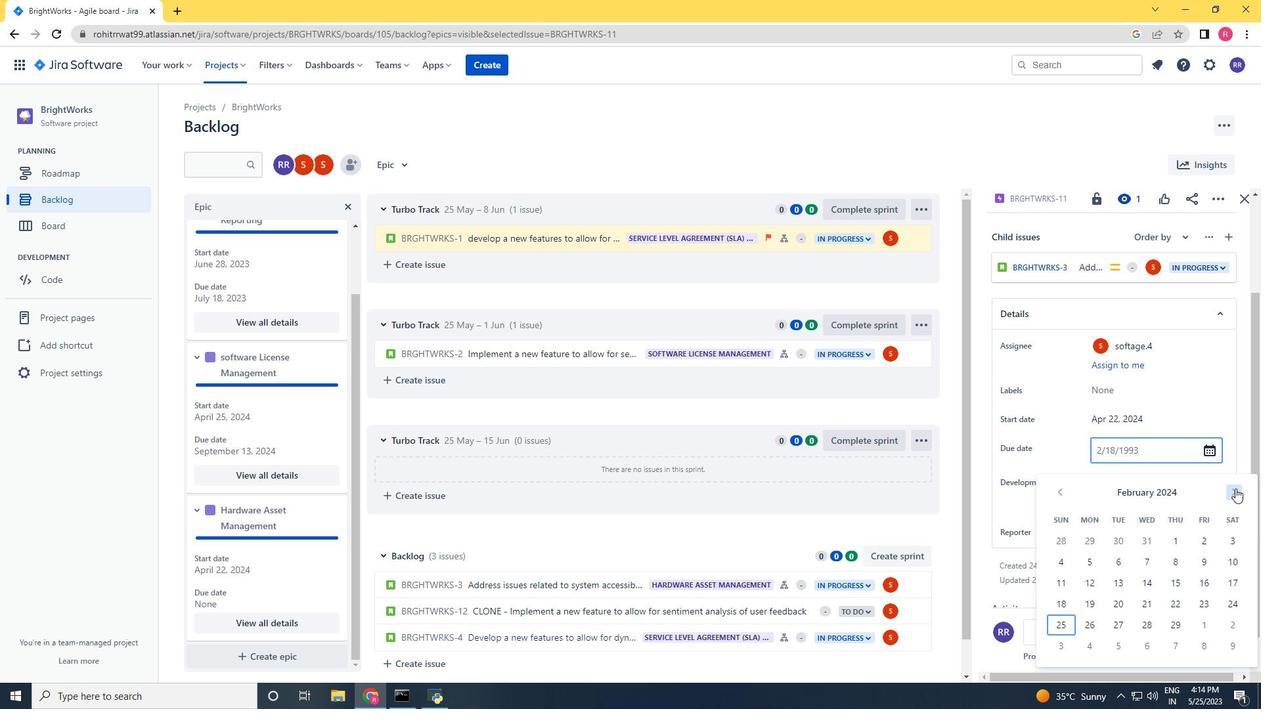 
Action: Mouse pressed left at (1235, 488)
Screenshot: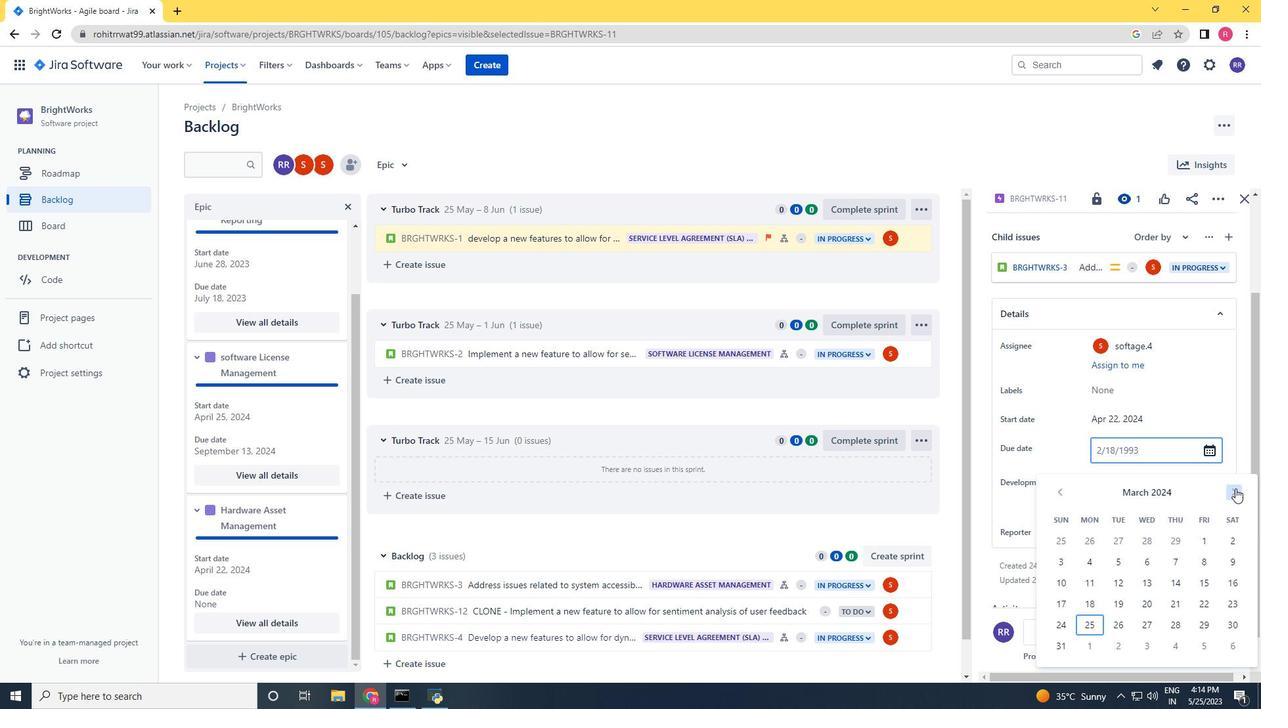 
Action: Mouse pressed left at (1235, 488)
Screenshot: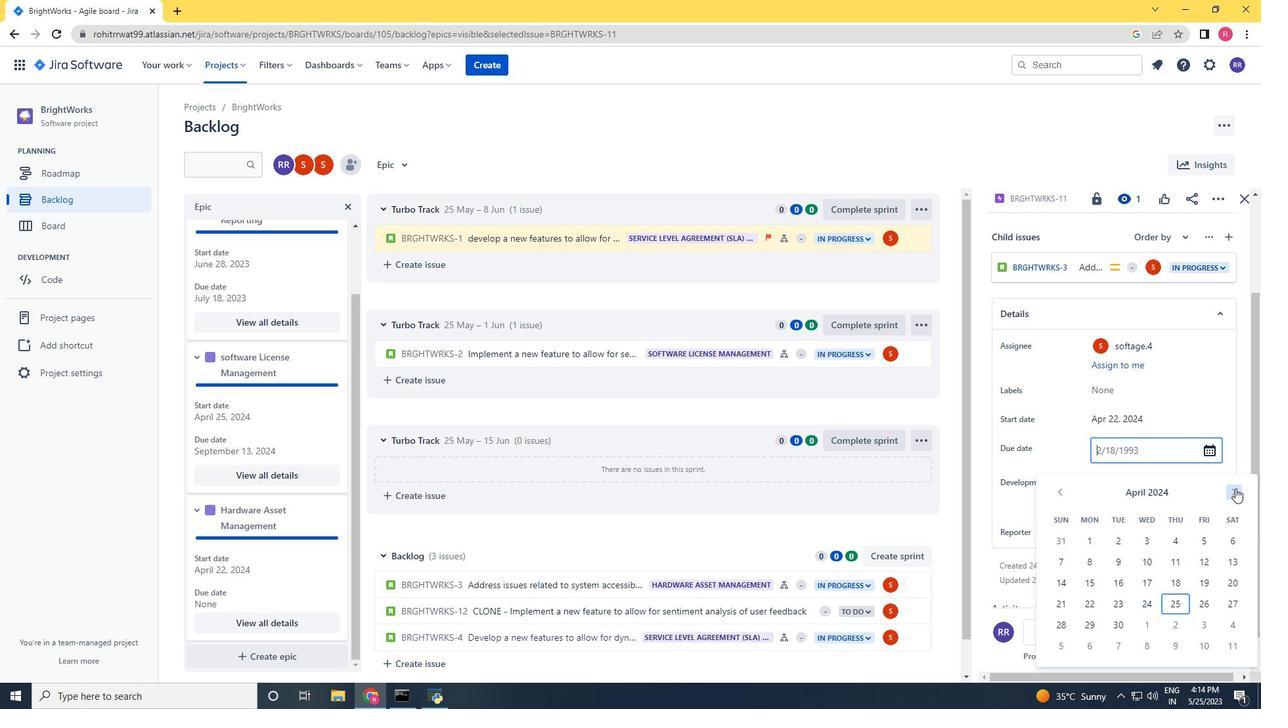 
Action: Mouse pressed left at (1235, 488)
Screenshot: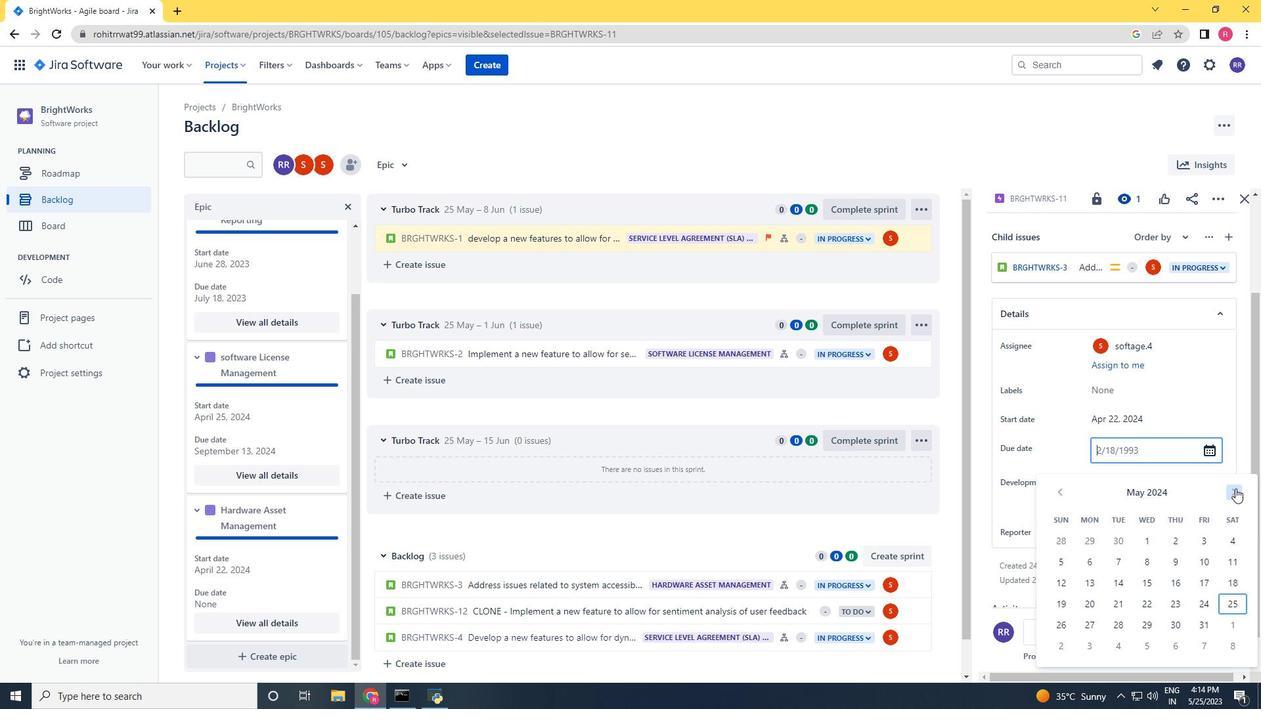 
Action: Mouse pressed left at (1235, 488)
Screenshot: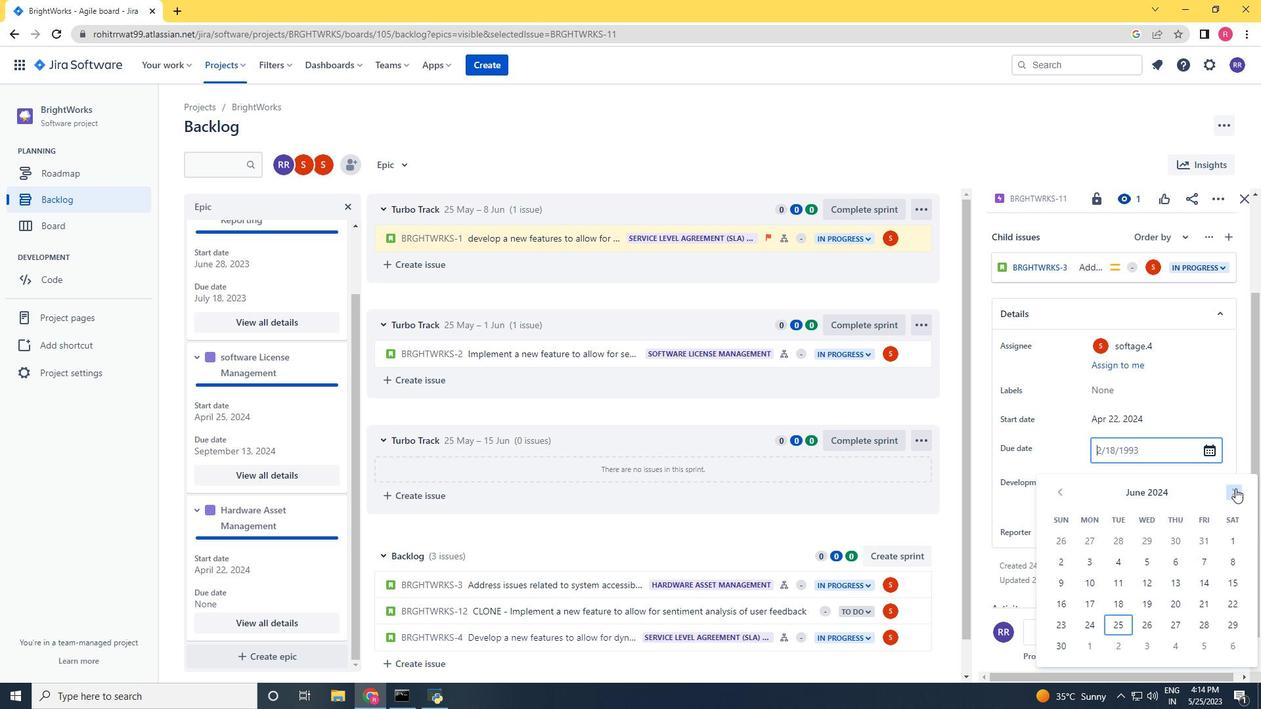
Action: Mouse pressed left at (1235, 488)
Screenshot: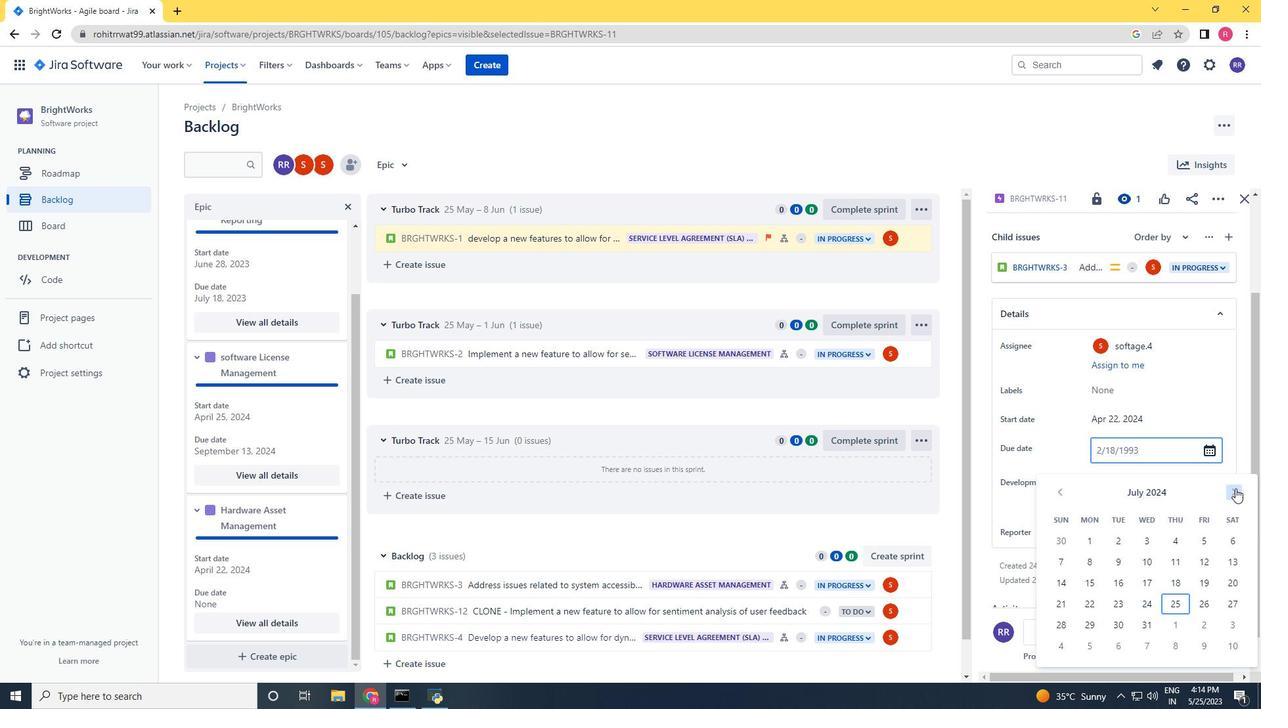 
Action: Mouse pressed left at (1235, 488)
Screenshot: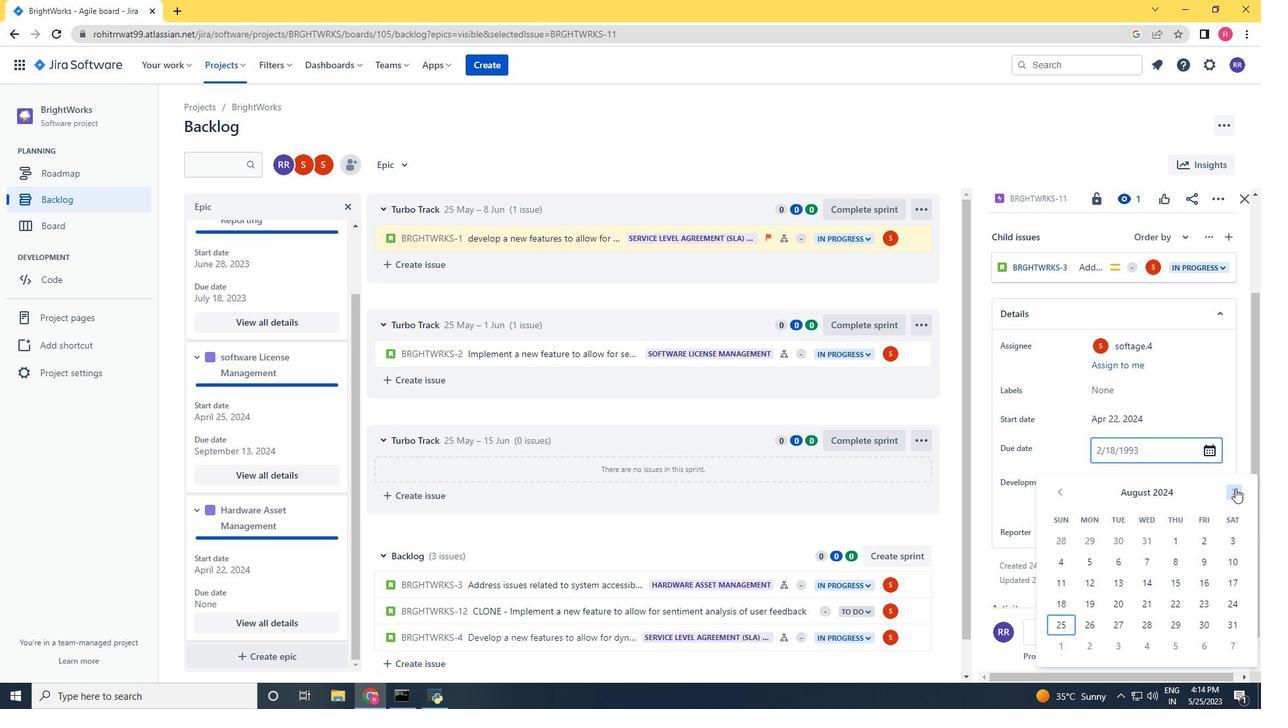 
Action: Mouse pressed left at (1235, 488)
Screenshot: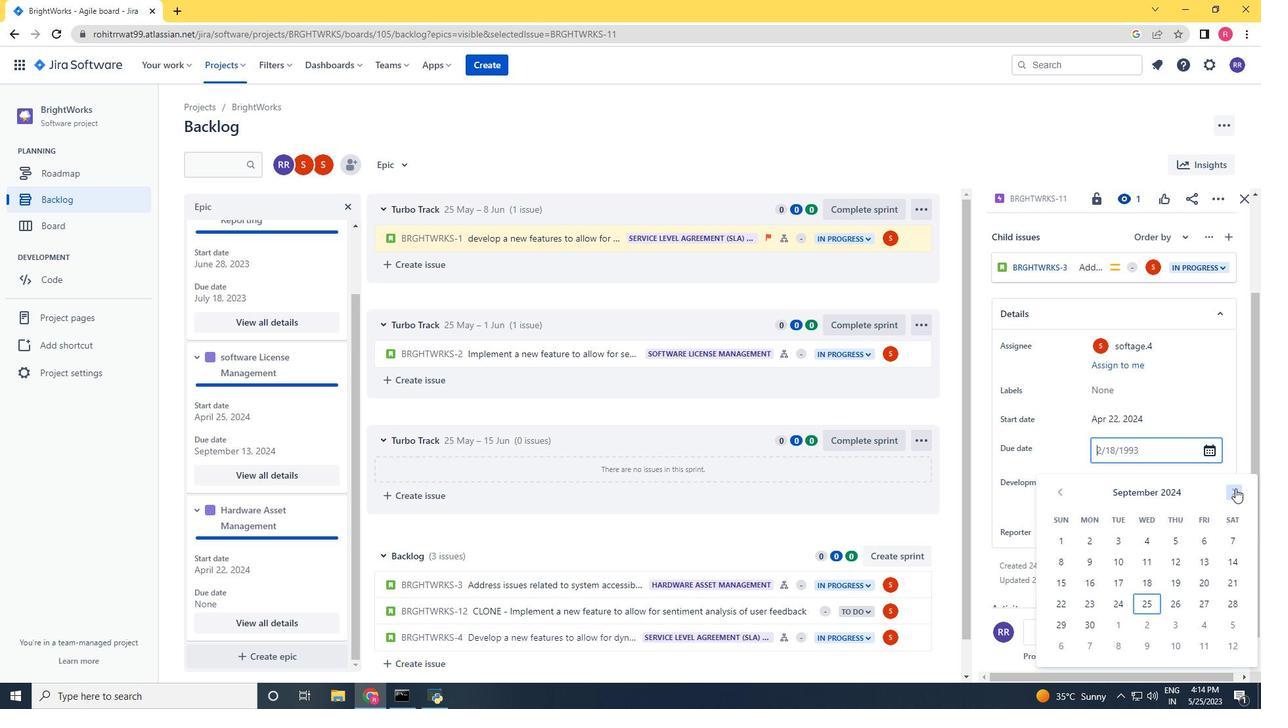 
Action: Mouse pressed left at (1235, 488)
Screenshot: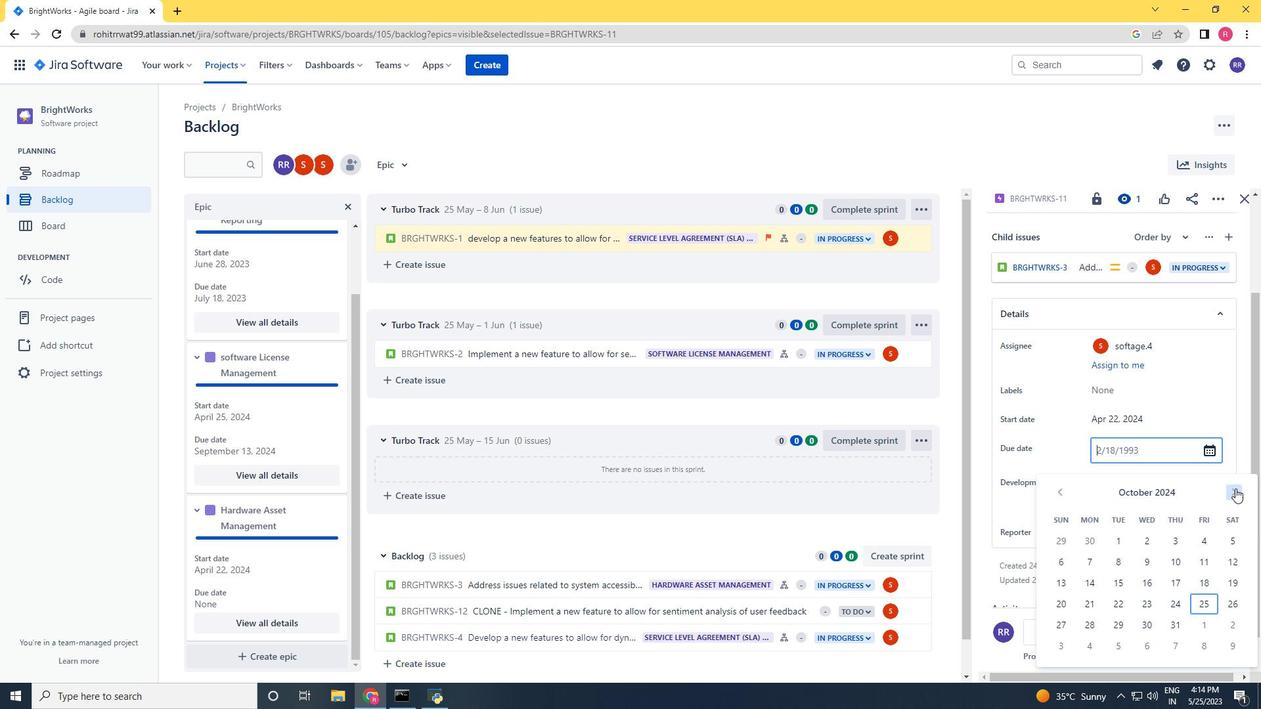 
Action: Mouse pressed left at (1235, 488)
Screenshot: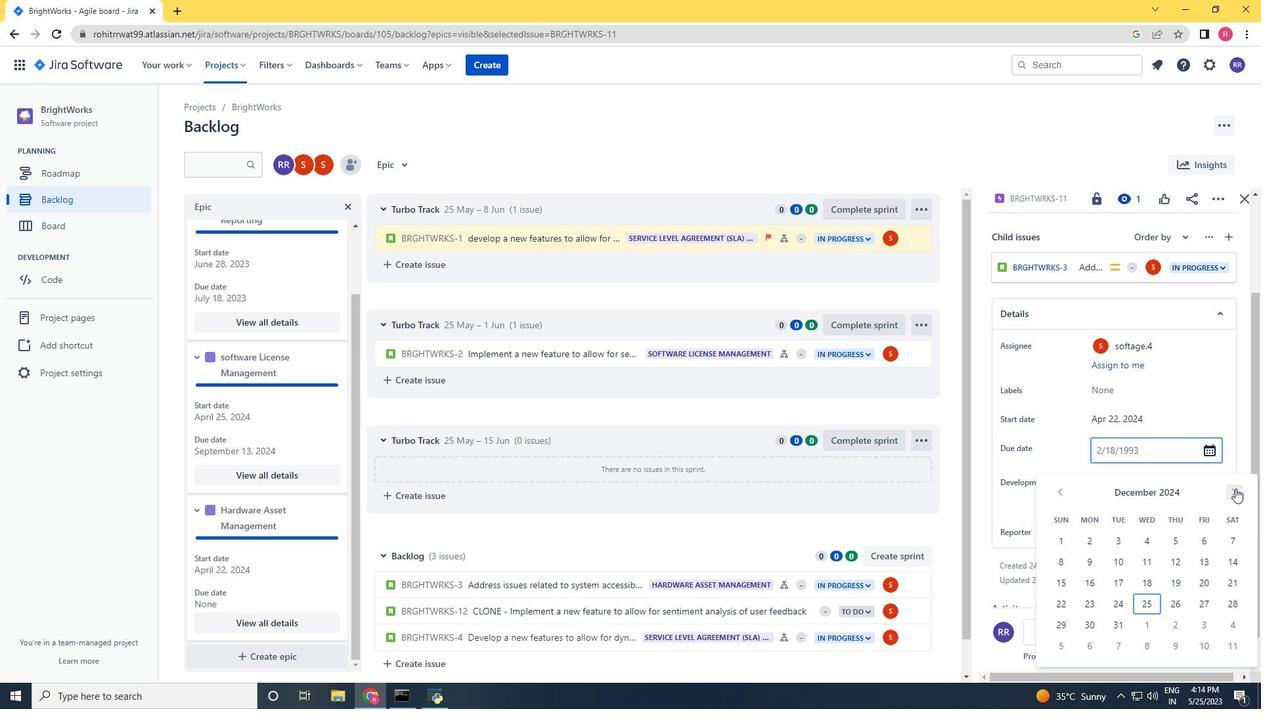 
Action: Mouse pressed left at (1235, 488)
Screenshot: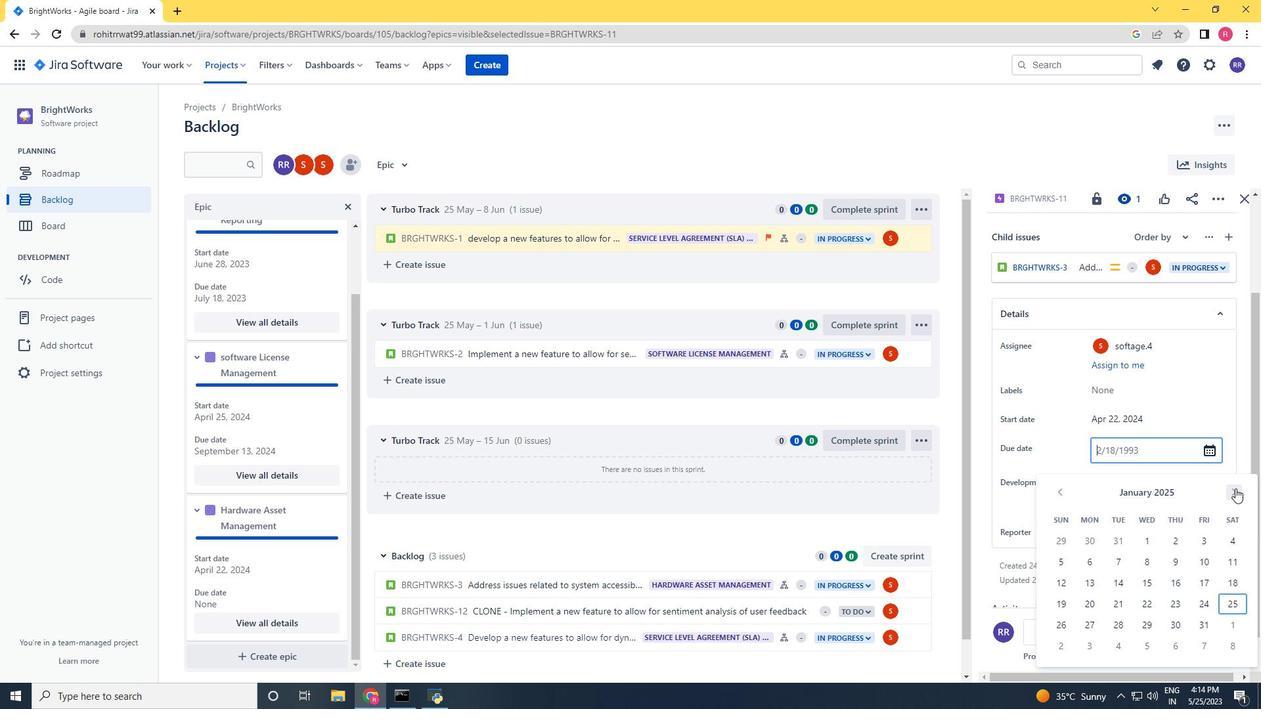 
Action: Mouse pressed left at (1235, 488)
Screenshot: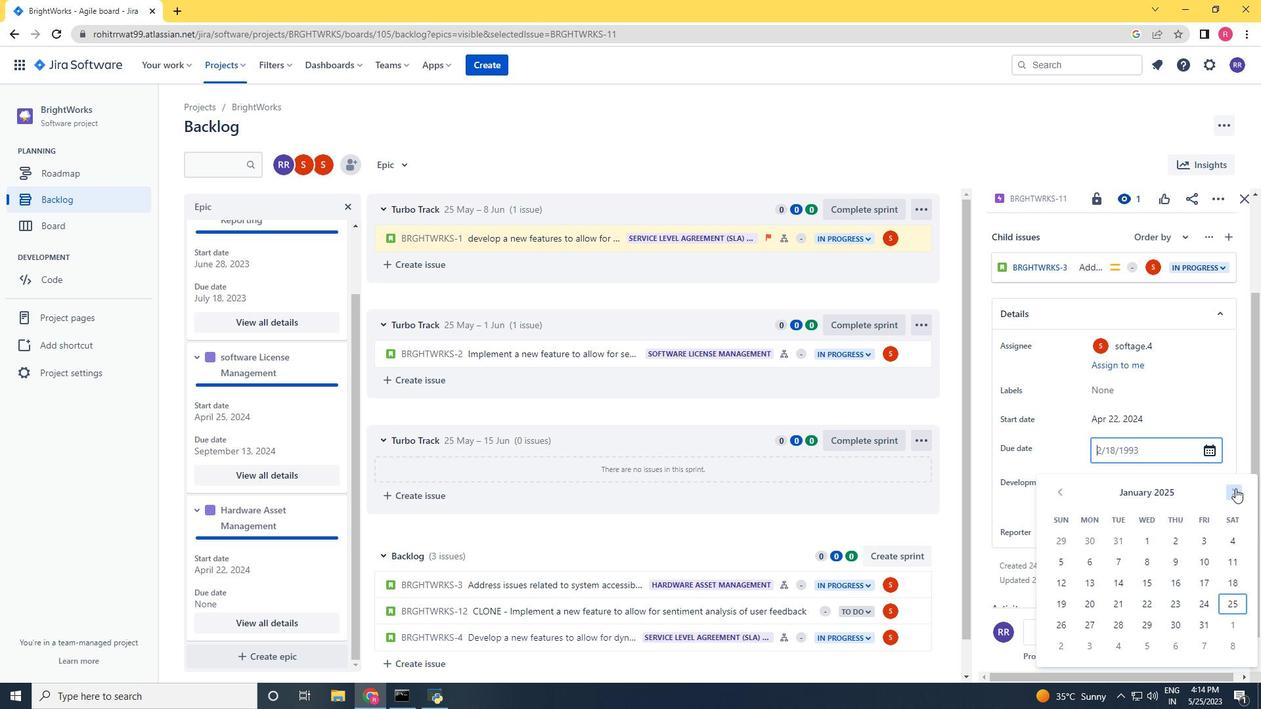 
Action: Mouse pressed left at (1235, 488)
Screenshot: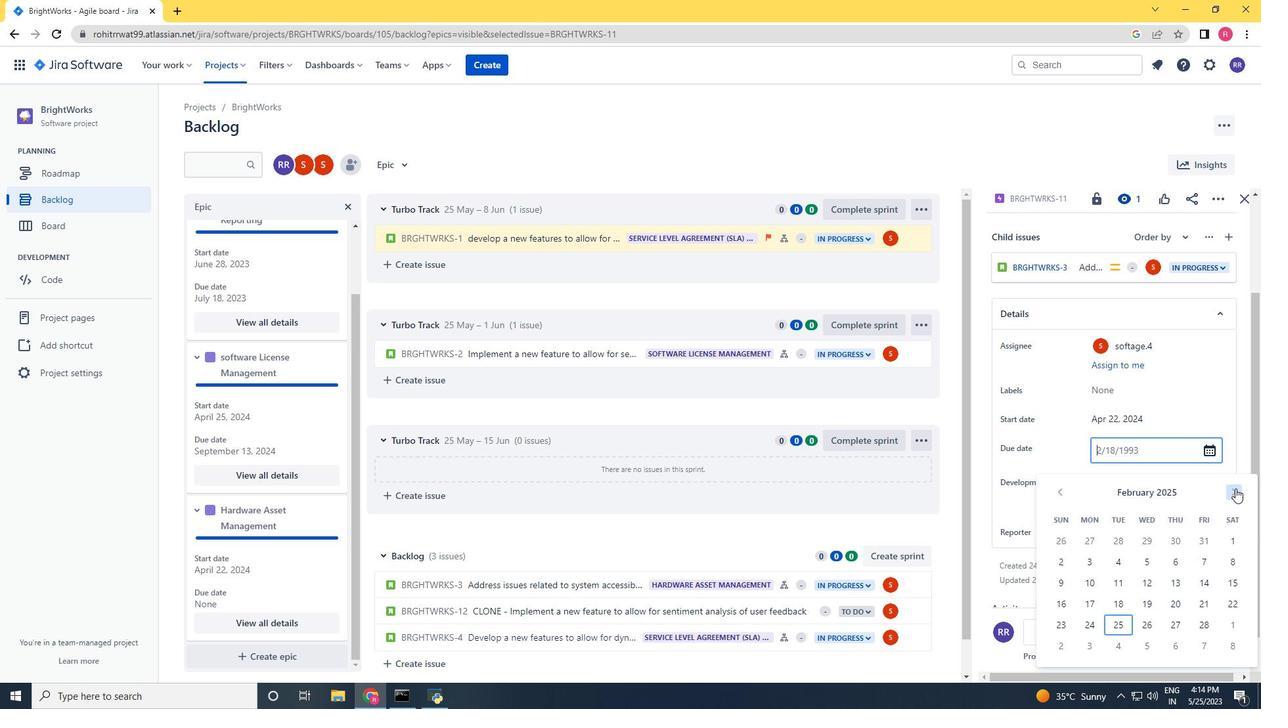 
Action: Mouse pressed left at (1235, 488)
Screenshot: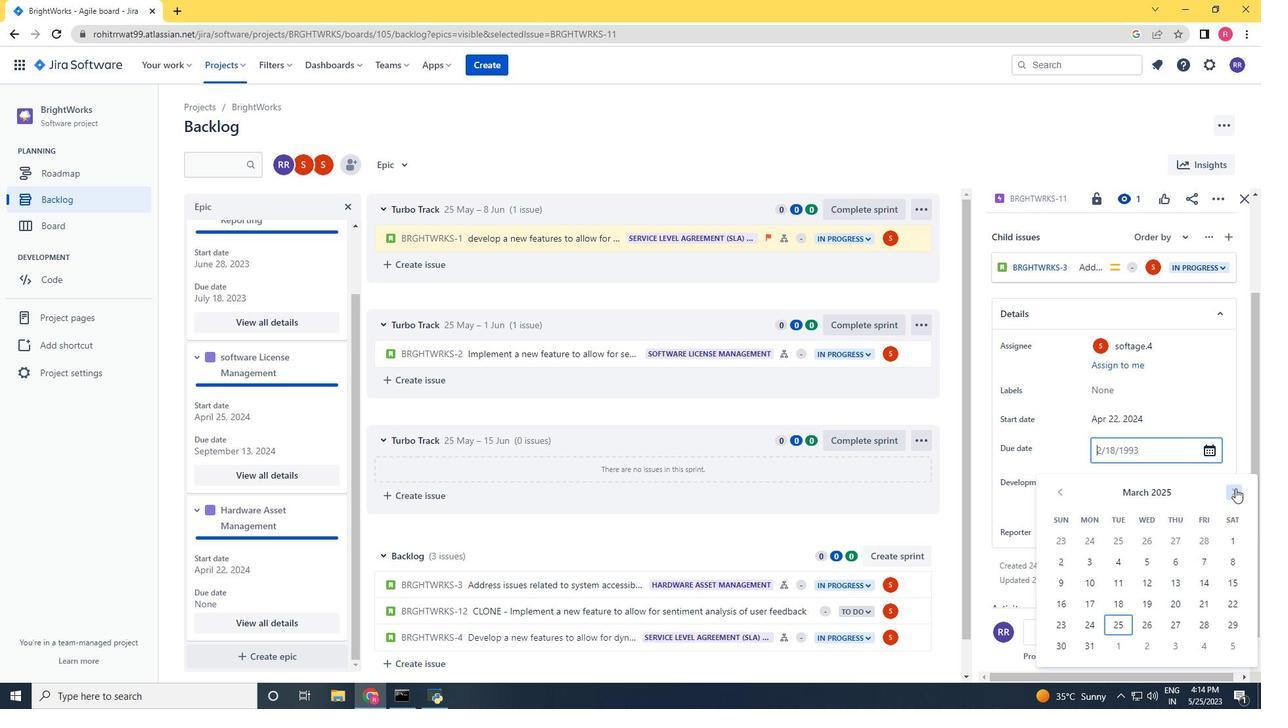 
Action: Mouse pressed left at (1235, 488)
Screenshot: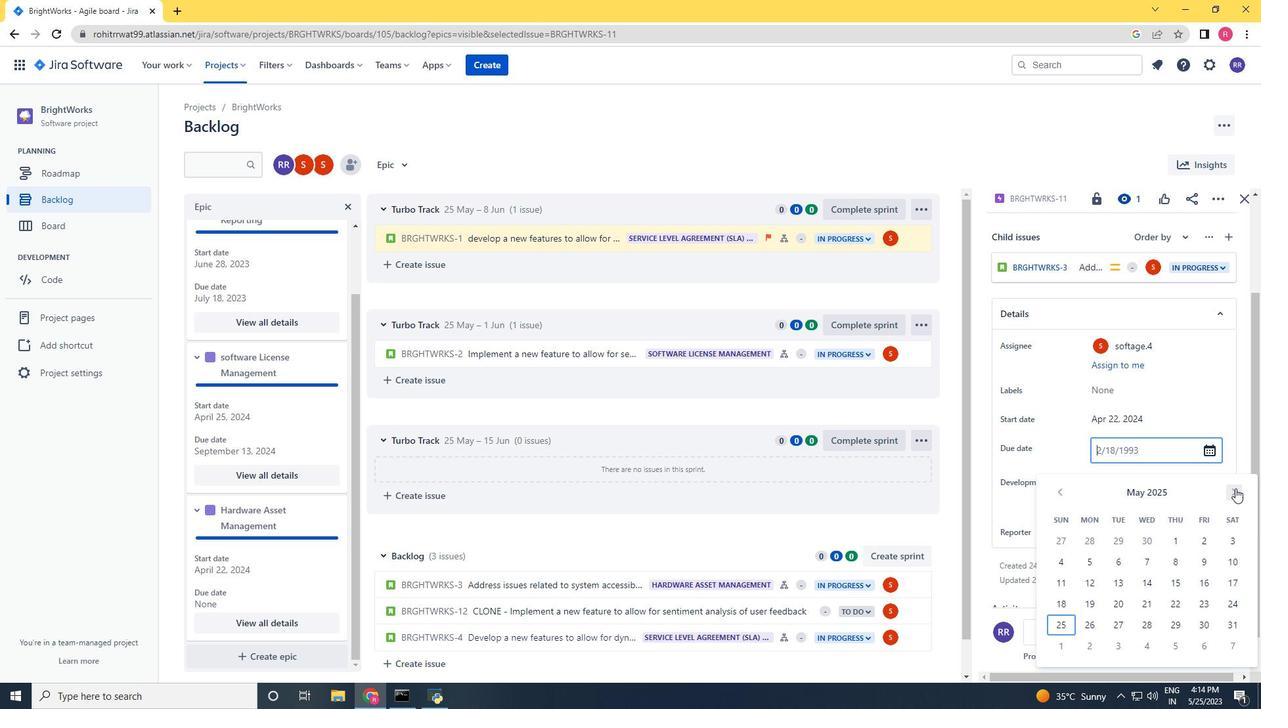 
Action: Mouse pressed left at (1235, 488)
Screenshot: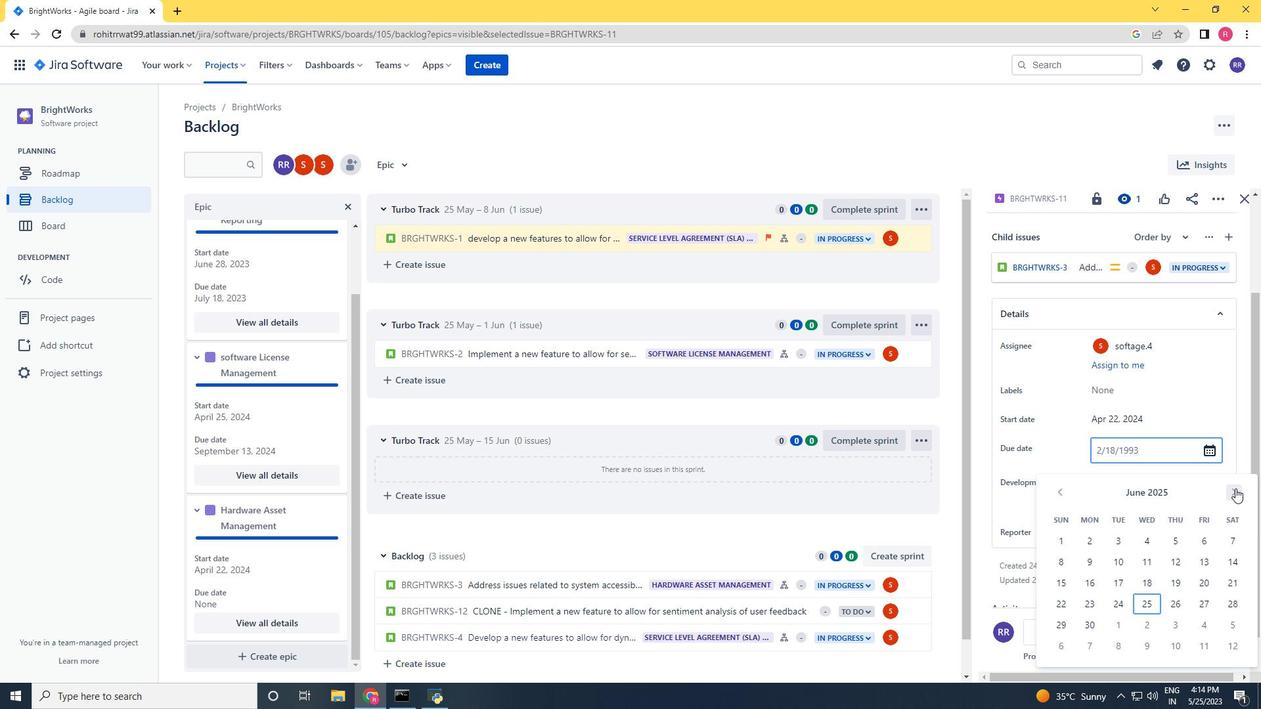
Action: Mouse moved to (1229, 602)
Screenshot: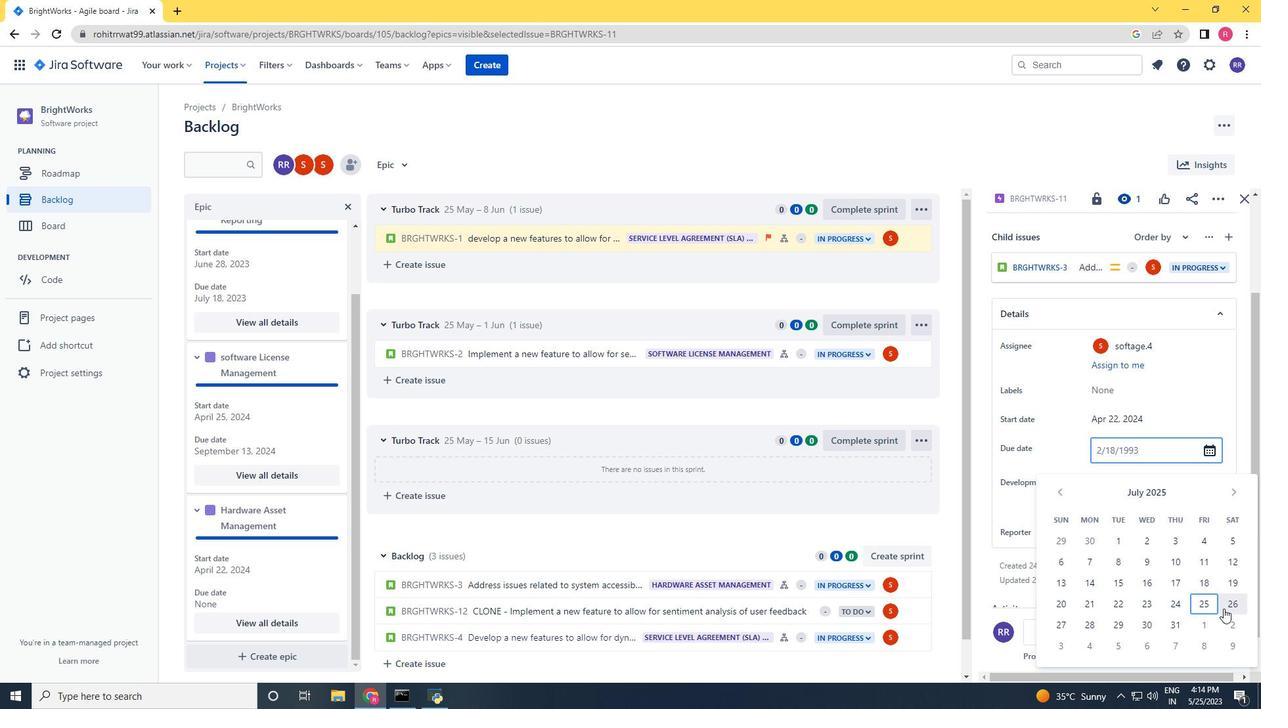 
Action: Mouse pressed left at (1229, 602)
Screenshot: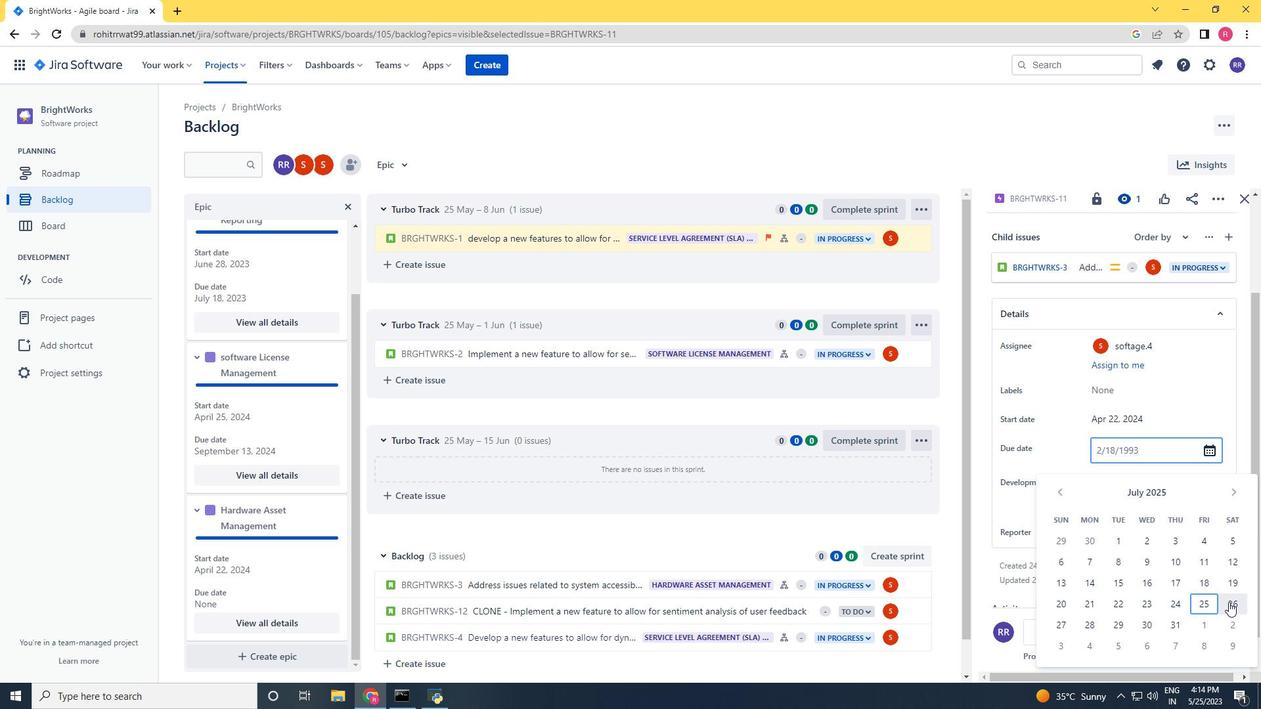 
Action: Mouse moved to (1134, 575)
Screenshot: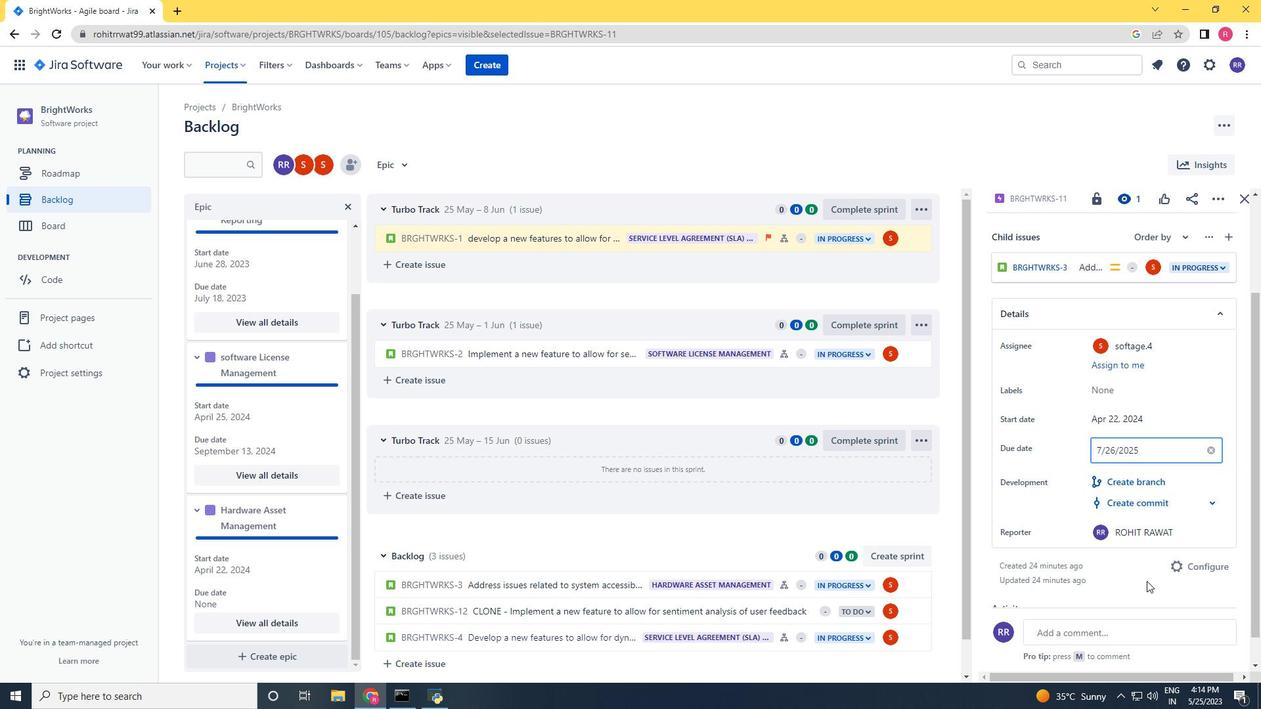 
Action: Mouse pressed left at (1134, 575)
Screenshot: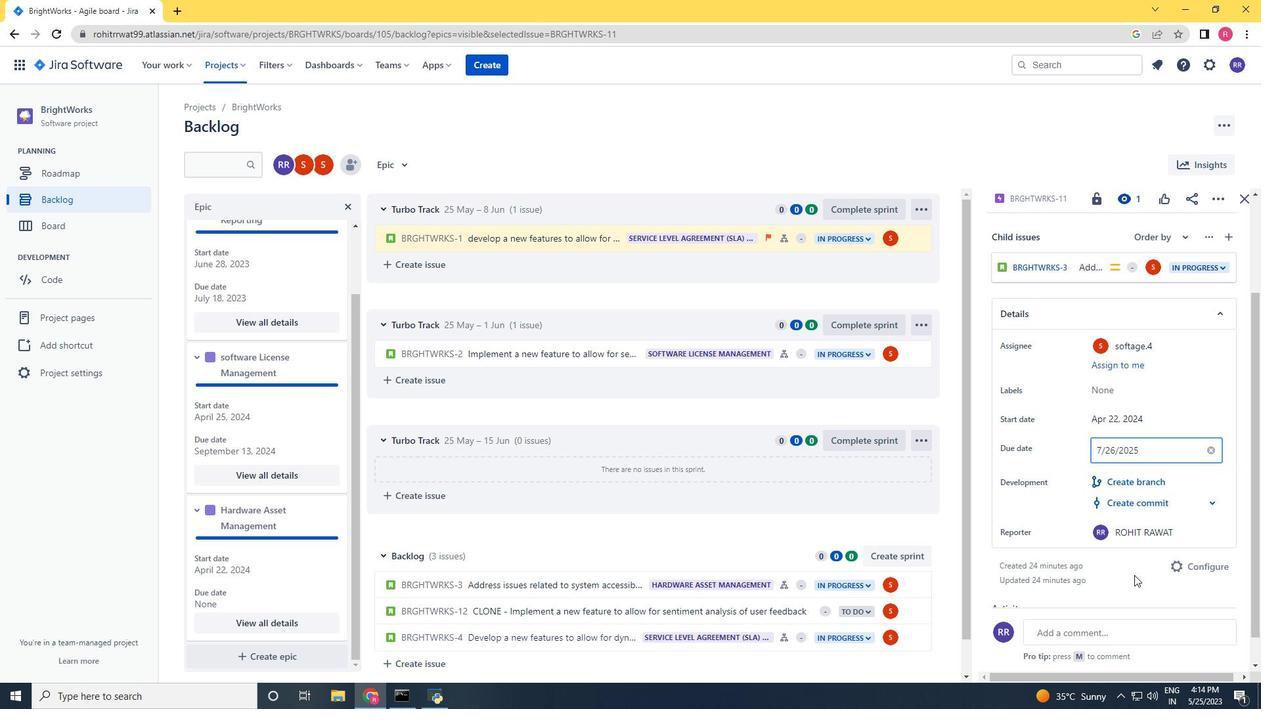 
